 Task: Plan a trip to Pano Aqil, Pakistan from 13th December, 2023 to 17th December, 2023 for 2 adults. Place can be entire room with 2 bedrooms having 2 beds and 1 bathroom. Property type can be guest house. Amenities needed are: wifi.
Action: Mouse moved to (484, 248)
Screenshot: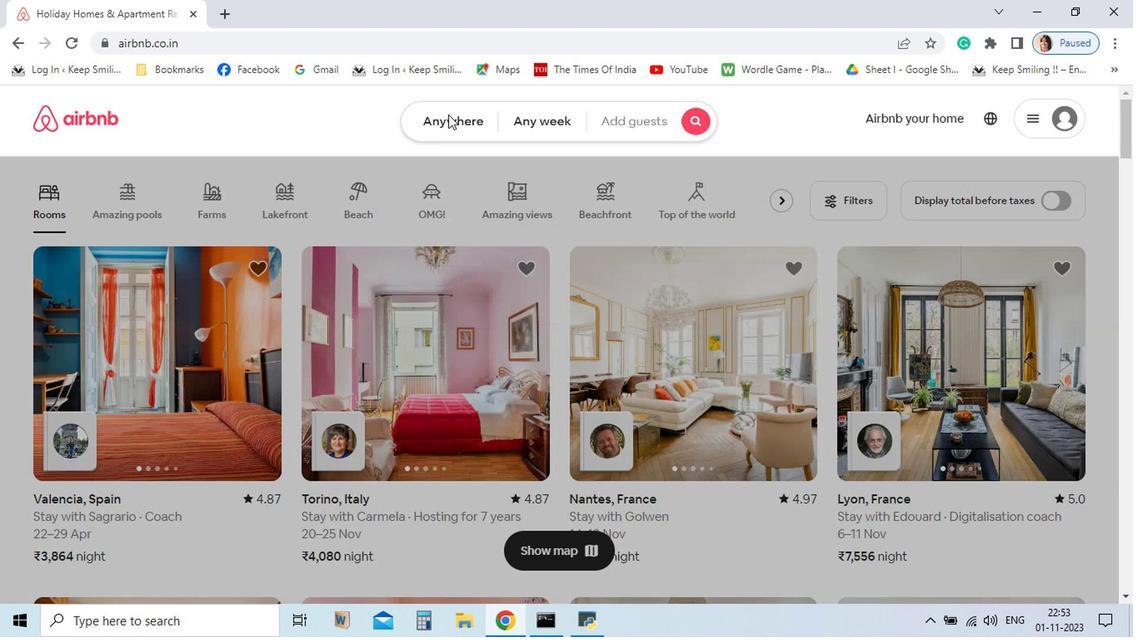 
Action: Mouse pressed left at (484, 248)
Screenshot: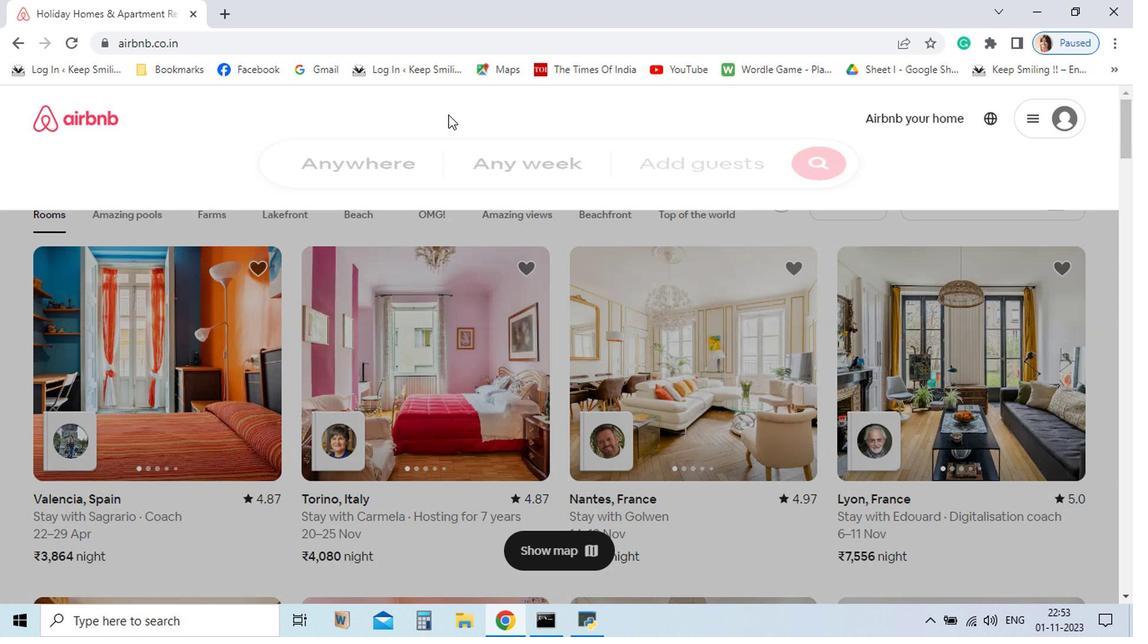 
Action: Mouse moved to (367, 293)
Screenshot: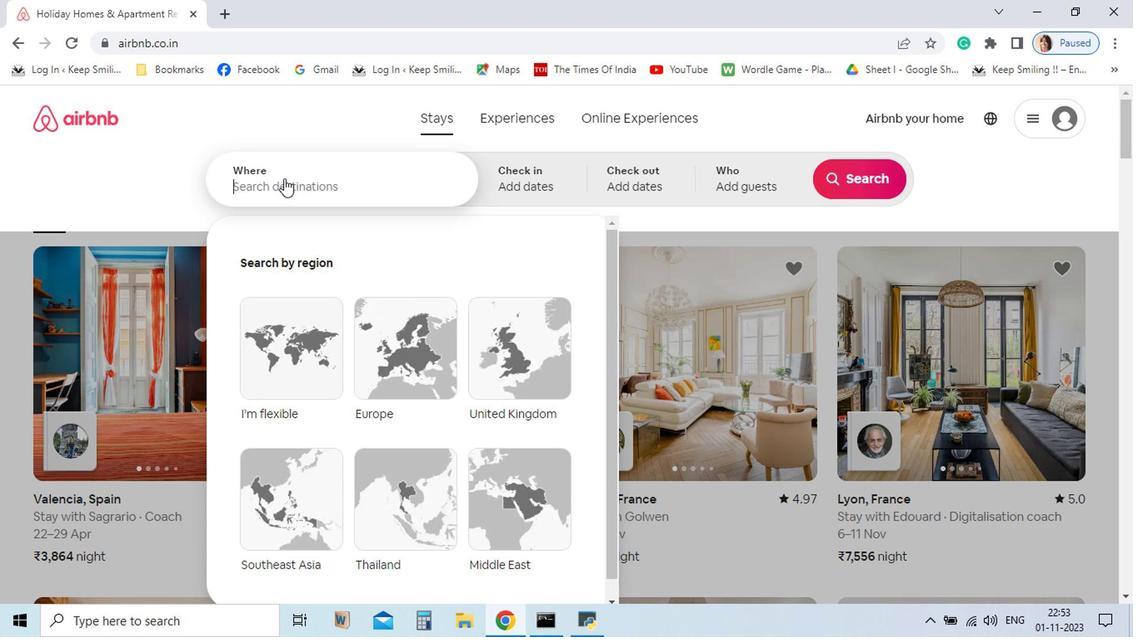 
Action: Mouse pressed left at (367, 293)
Screenshot: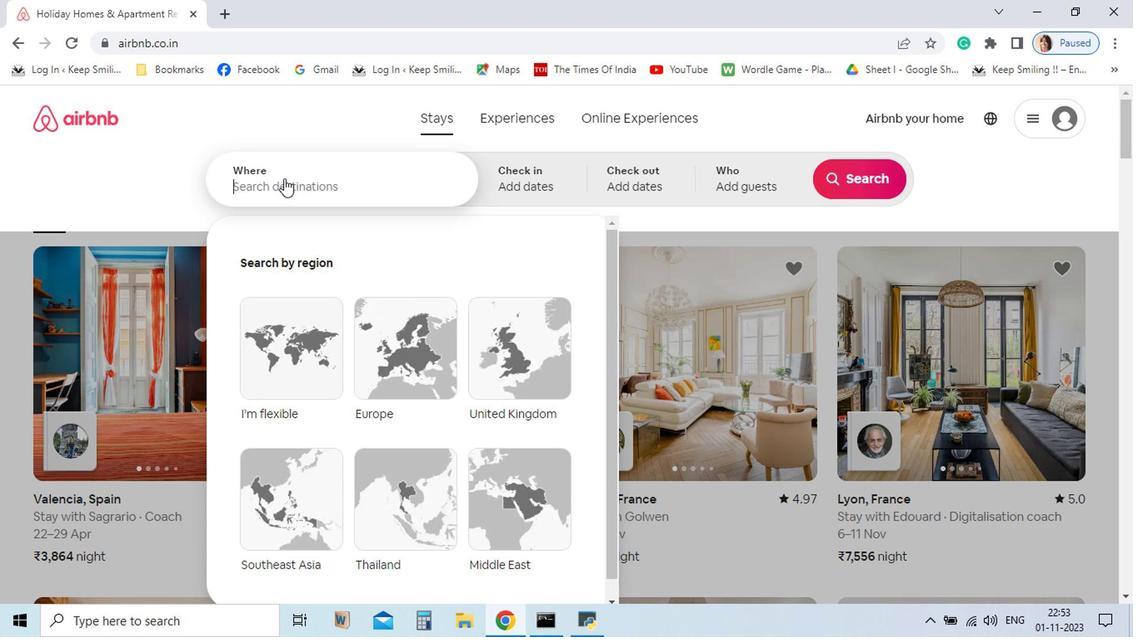 
Action: Mouse moved to (367, 297)
Screenshot: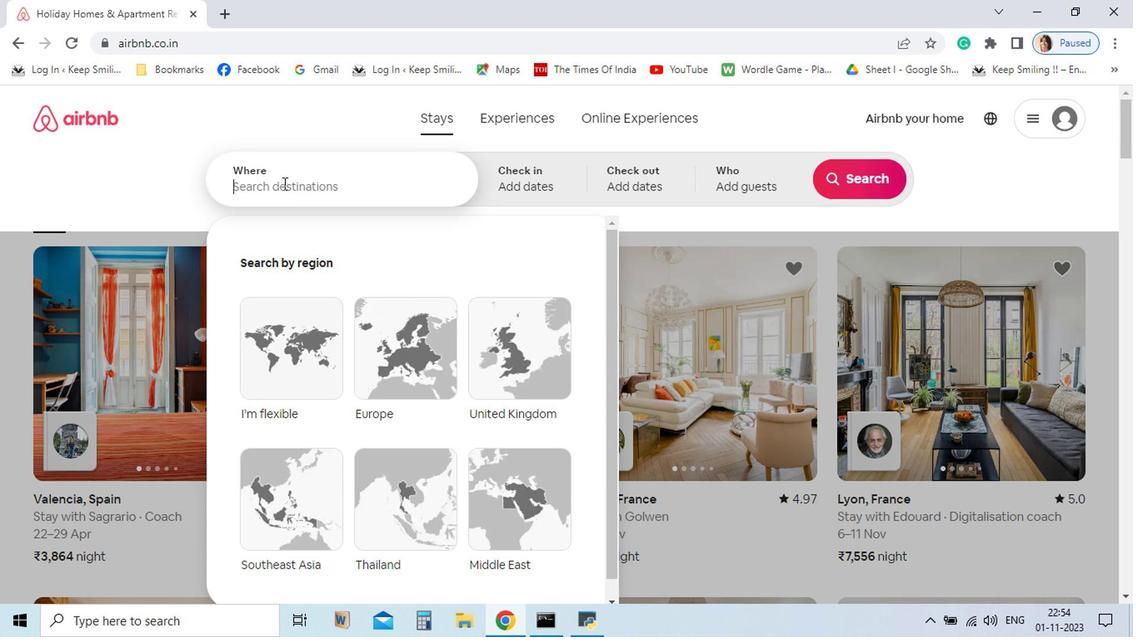 
Action: Key pressed <Key.shift_r>Pano<Key.space><Key.shift>Aqil
Screenshot: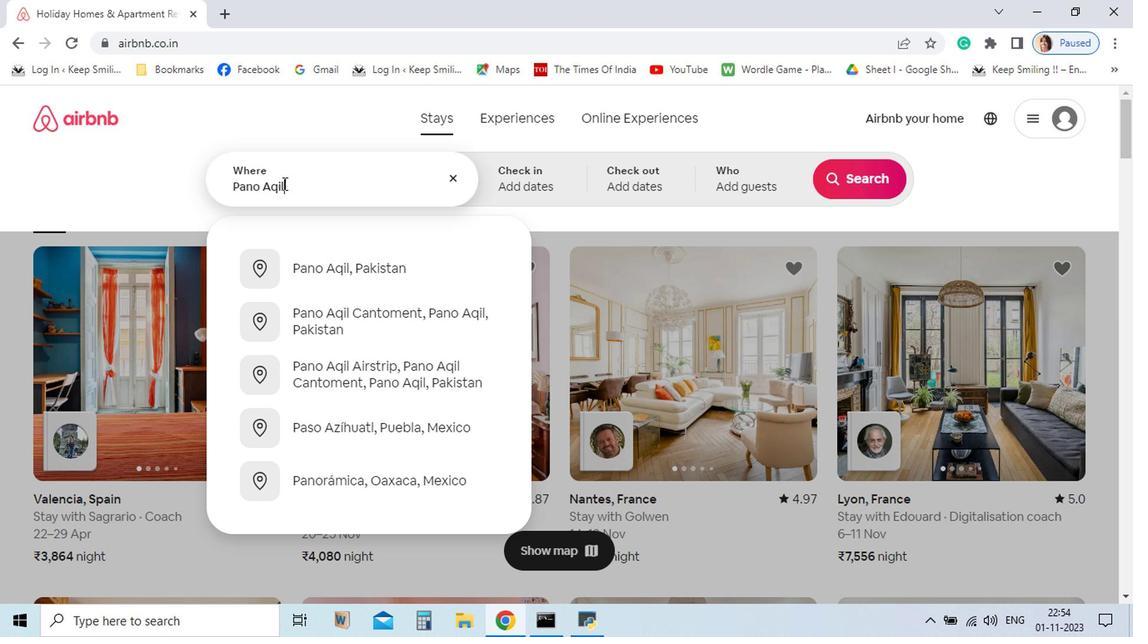 
Action: Mouse moved to (447, 360)
Screenshot: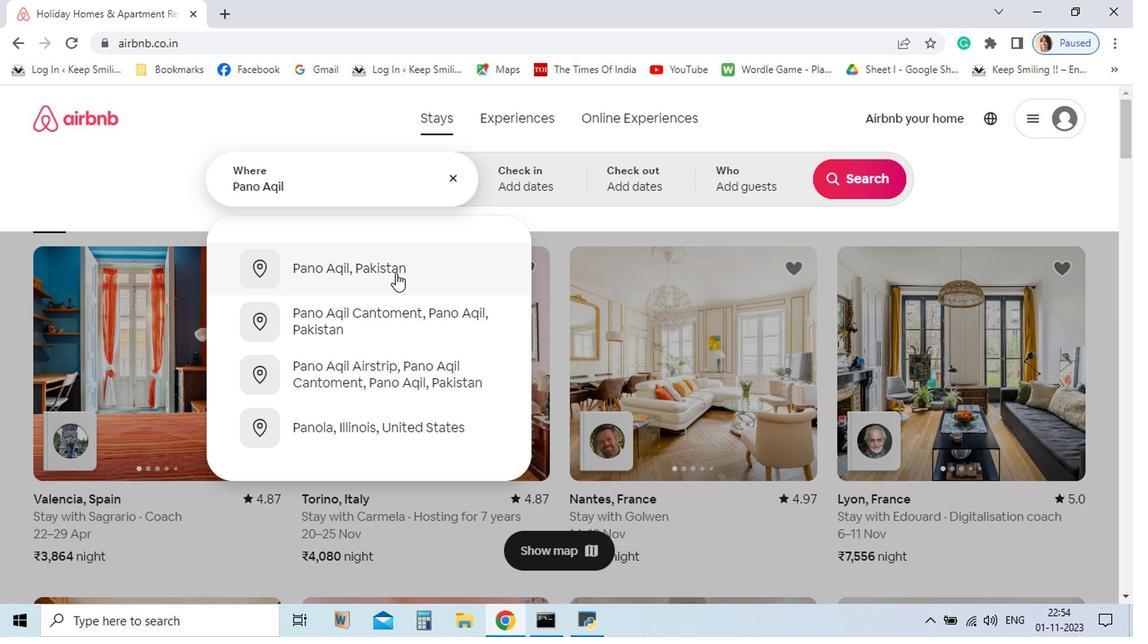 
Action: Mouse pressed left at (447, 360)
Screenshot: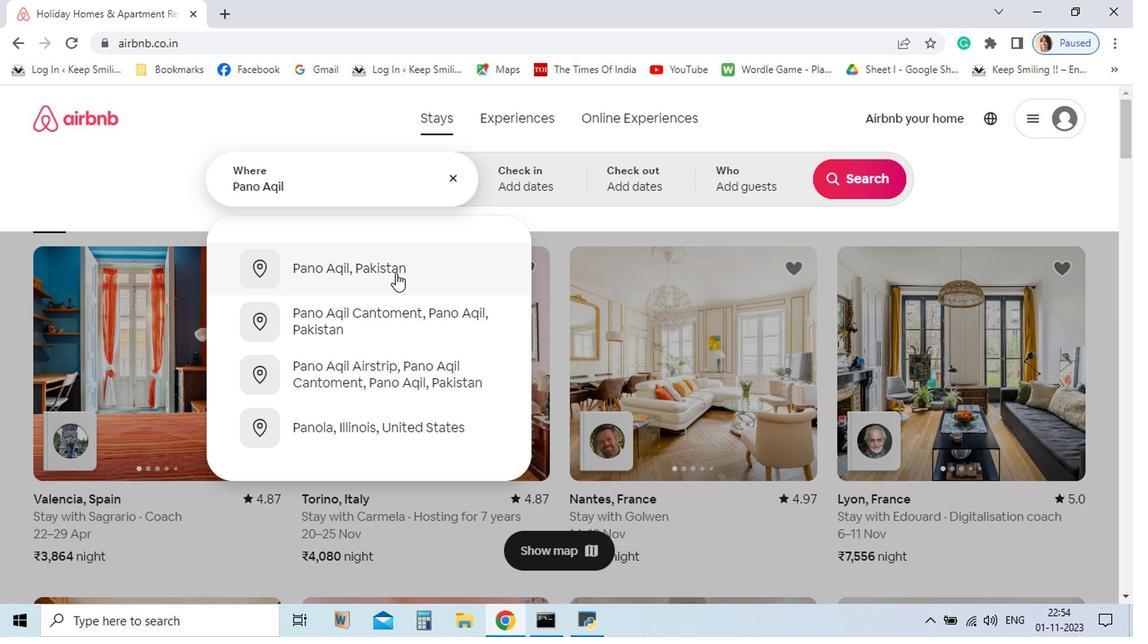 
Action: Mouse moved to (670, 497)
Screenshot: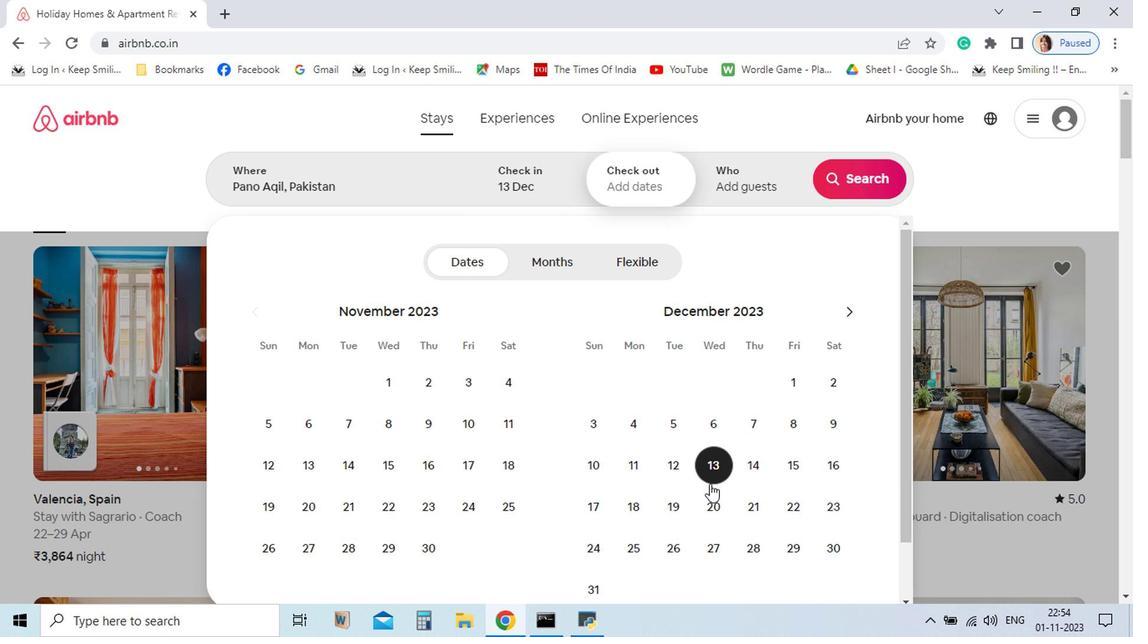 
Action: Mouse pressed left at (670, 497)
Screenshot: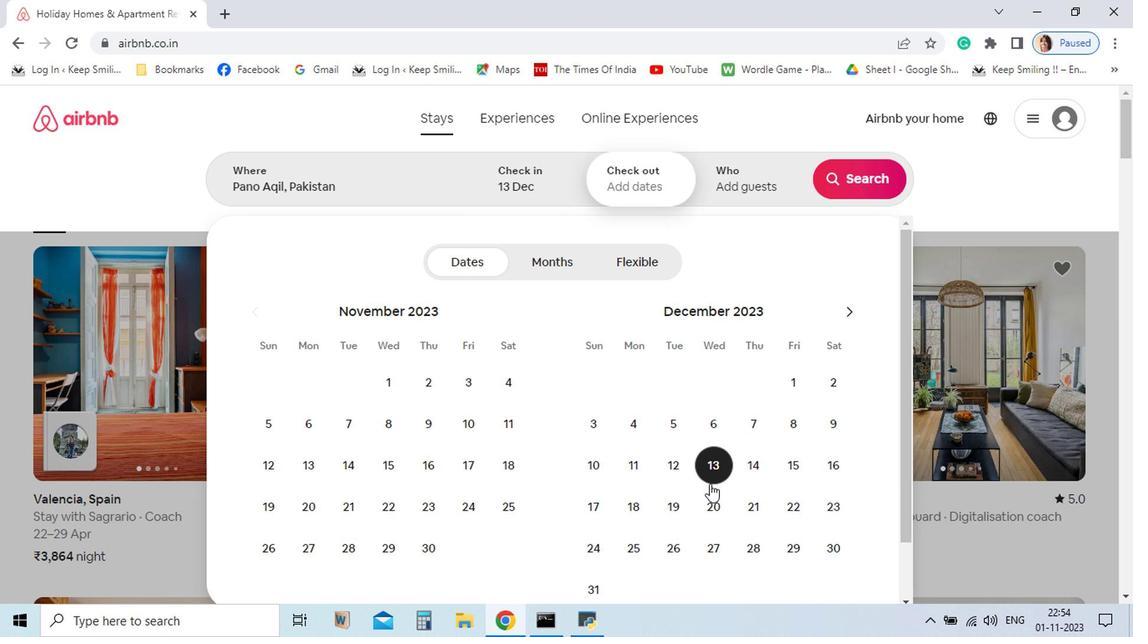 
Action: Mouse moved to (585, 522)
Screenshot: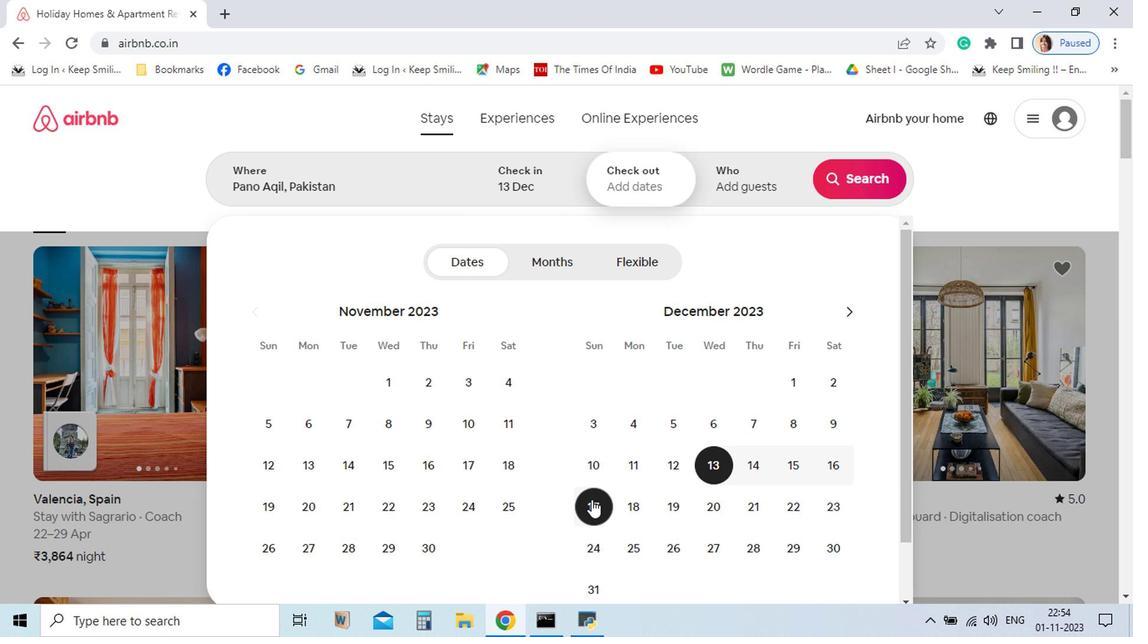 
Action: Mouse pressed left at (585, 522)
Screenshot: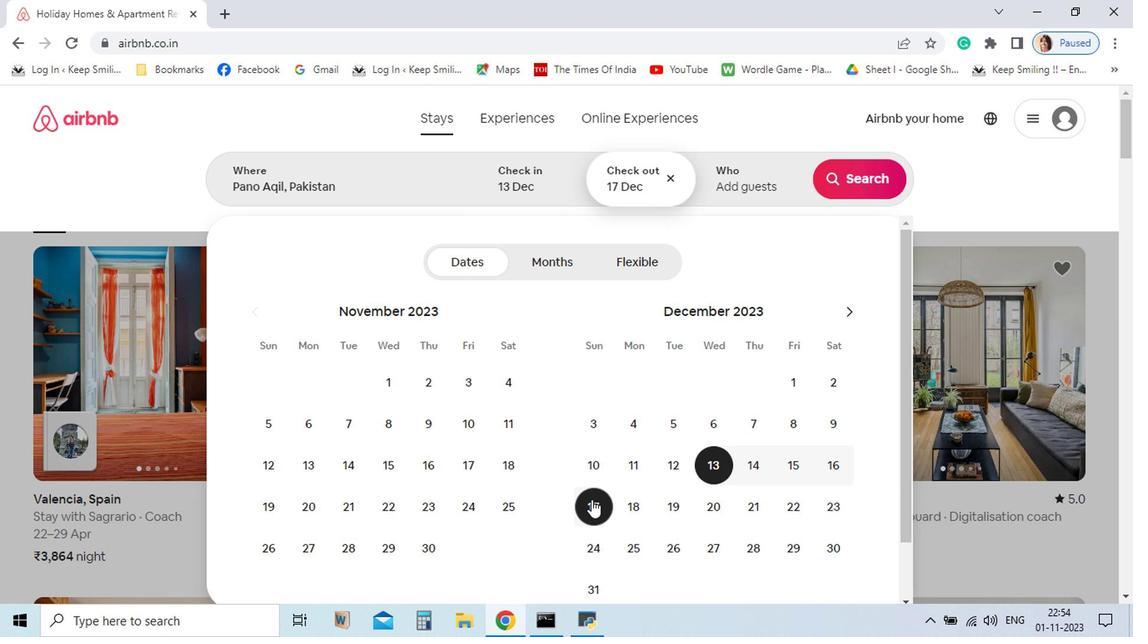 
Action: Mouse moved to (697, 302)
Screenshot: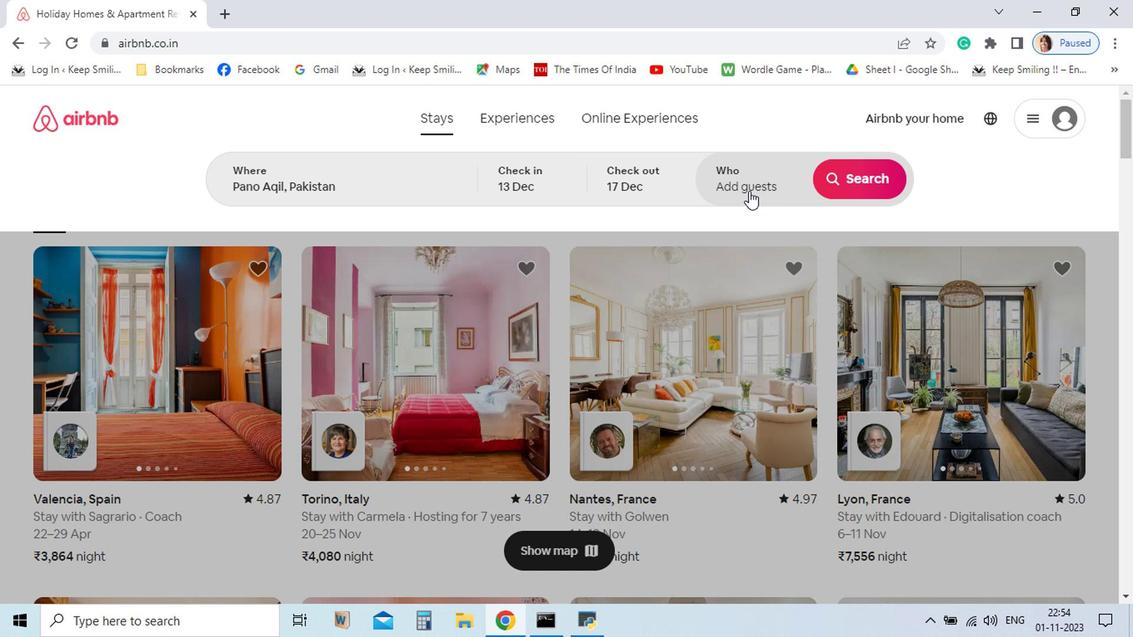 
Action: Mouse pressed left at (697, 302)
Screenshot: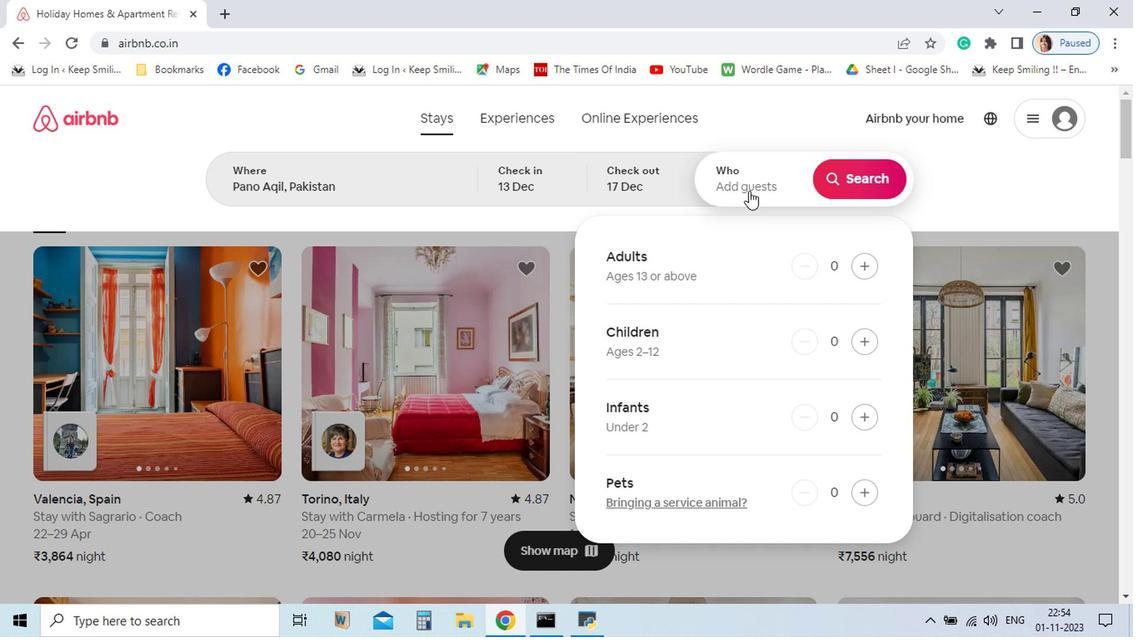 
Action: Mouse moved to (778, 355)
Screenshot: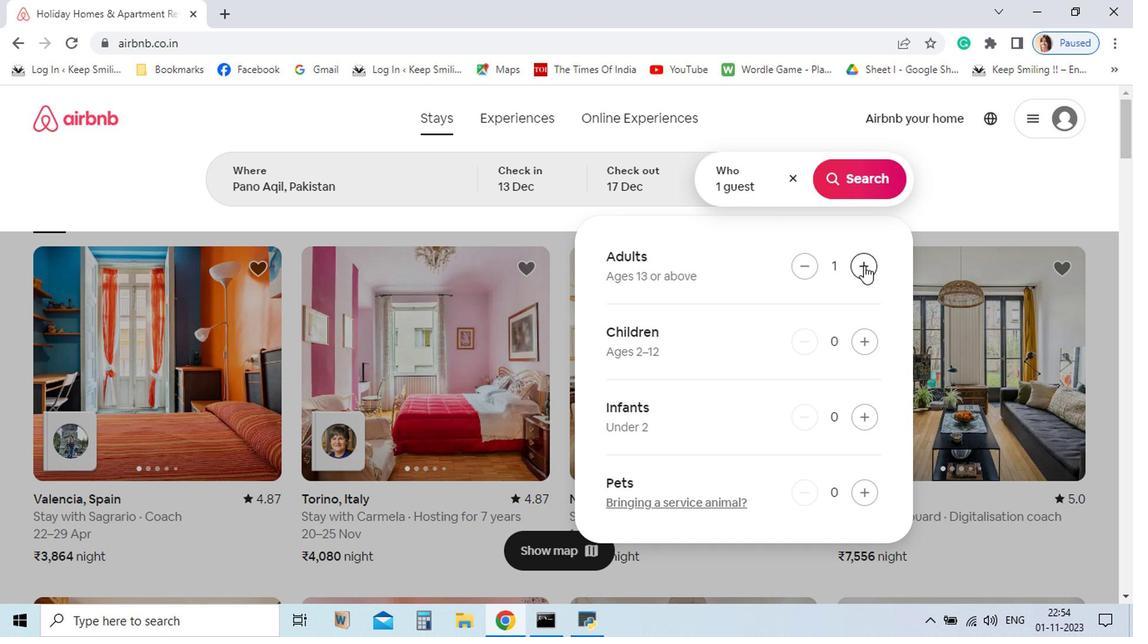 
Action: Mouse pressed left at (778, 355)
Screenshot: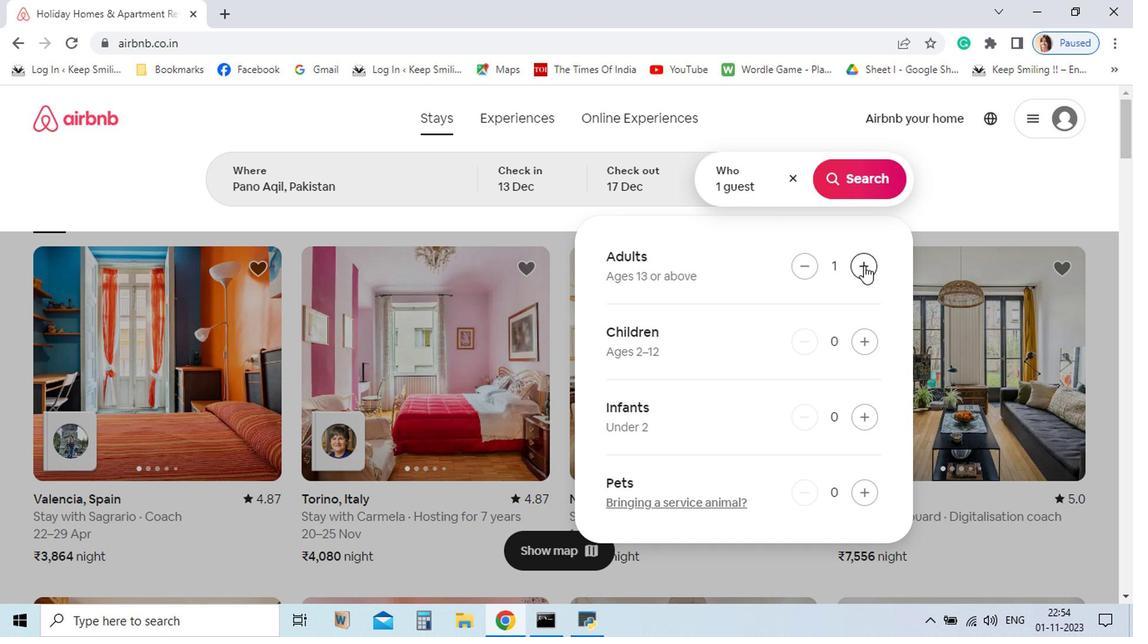 
Action: Mouse pressed left at (778, 355)
Screenshot: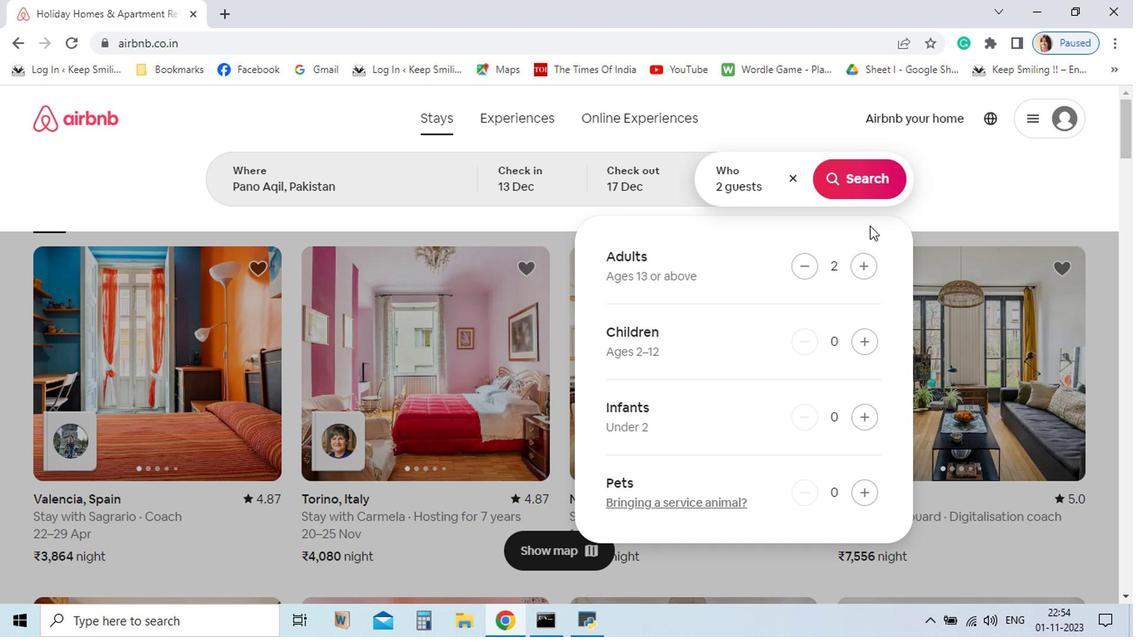 
Action: Mouse moved to (777, 292)
Screenshot: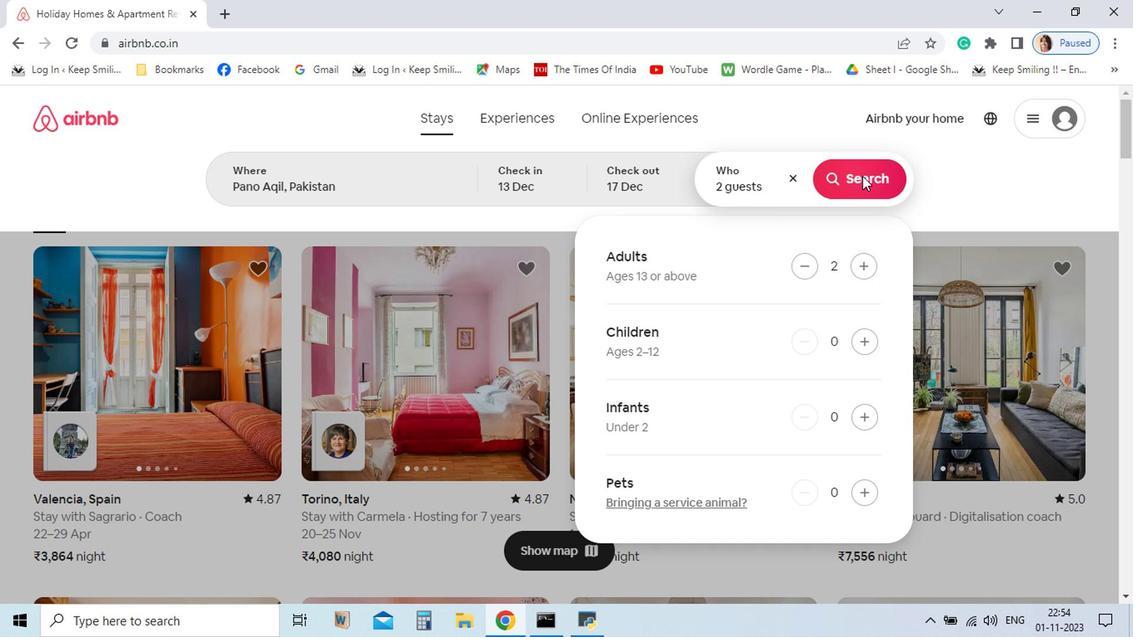 
Action: Mouse pressed left at (777, 292)
Screenshot: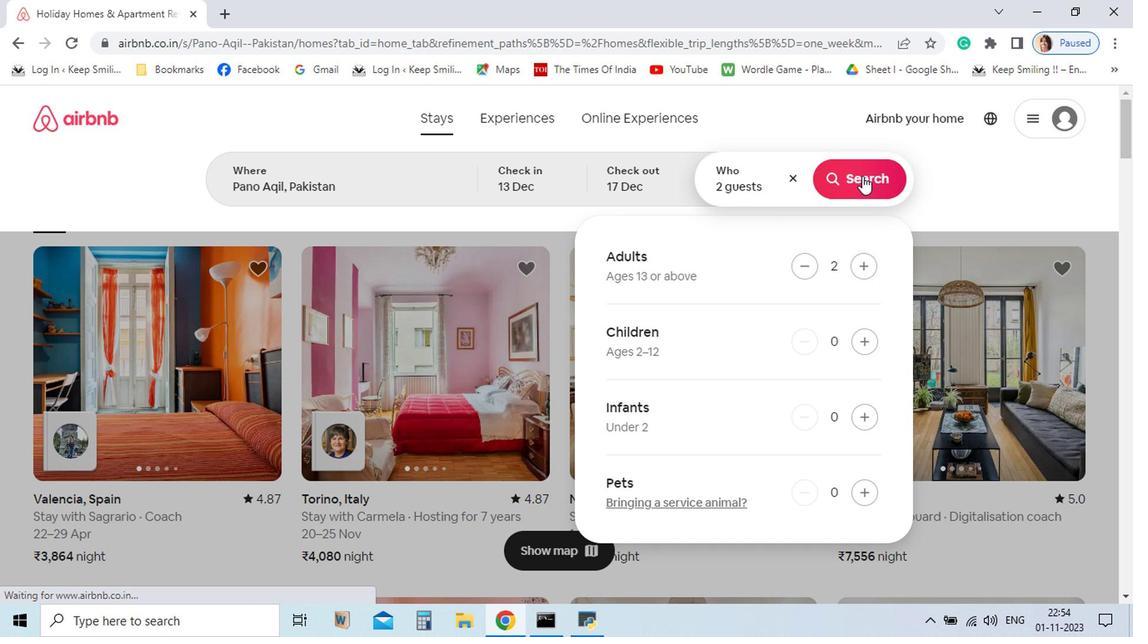 
Action: Mouse moved to (777, 291)
Screenshot: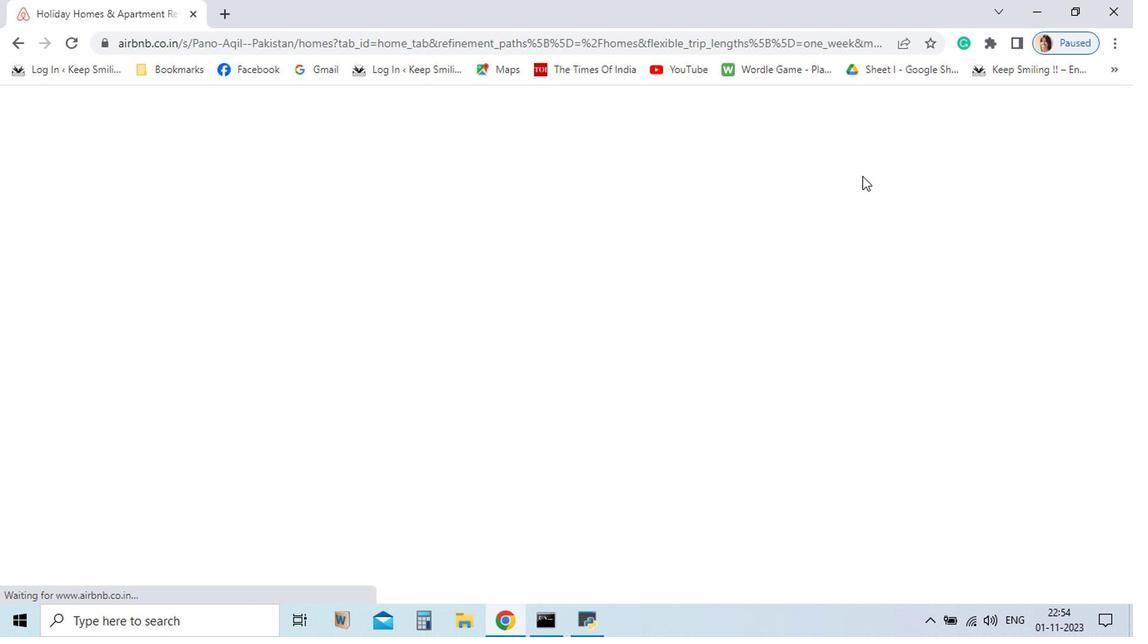 
Action: Mouse pressed left at (777, 291)
Screenshot: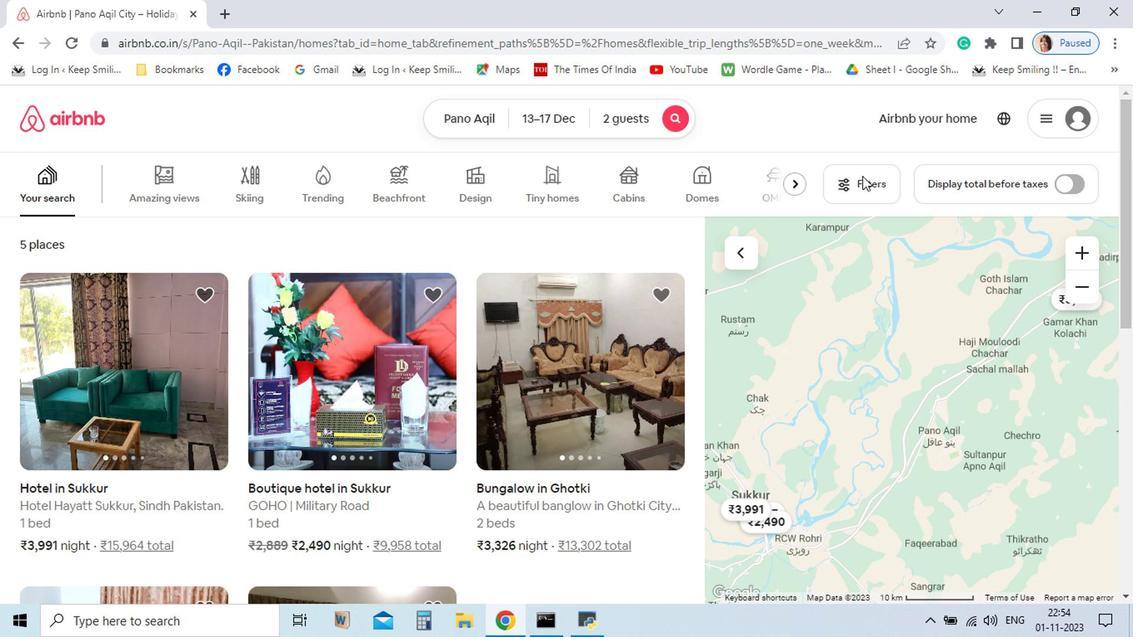 
Action: Mouse moved to (791, 313)
Screenshot: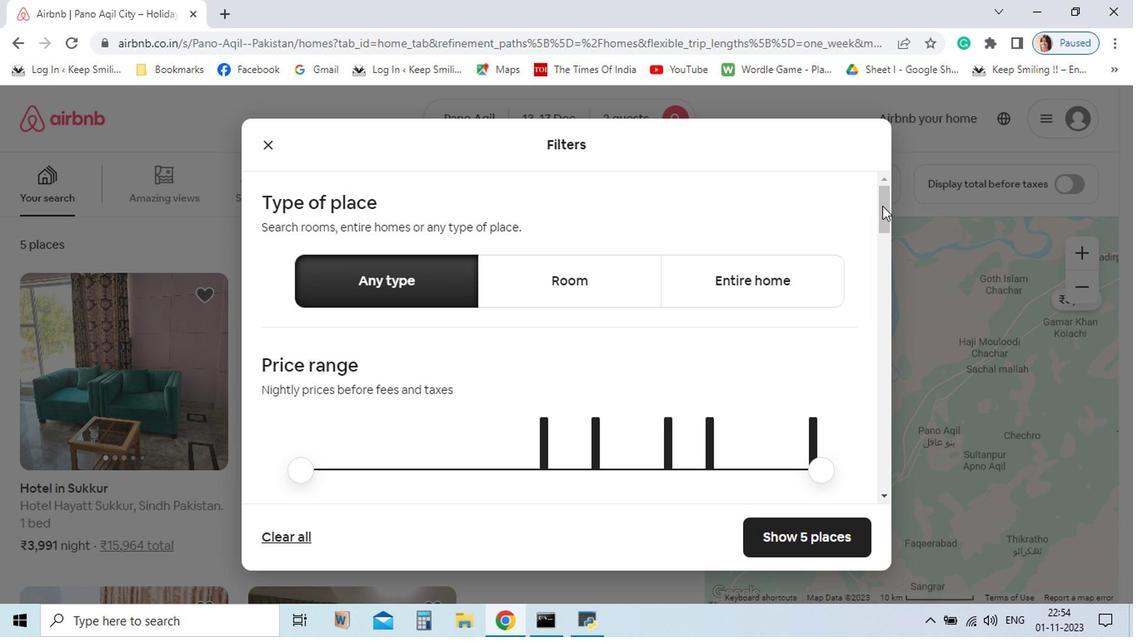 
Action: Mouse pressed left at (791, 313)
Screenshot: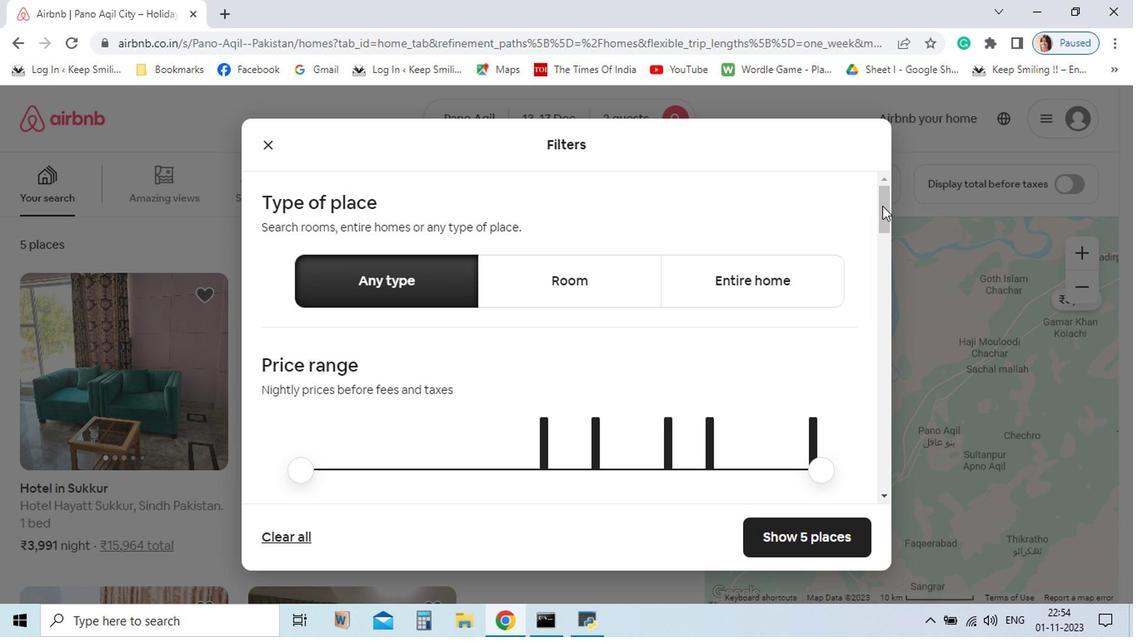 
Action: Mouse moved to (465, 419)
Screenshot: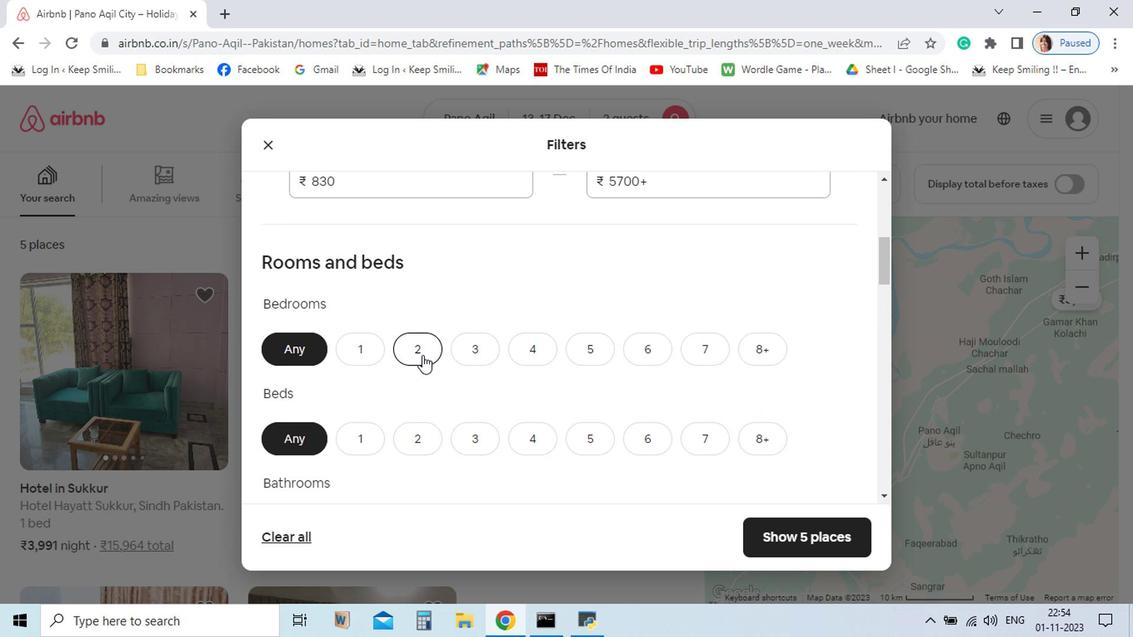 
Action: Mouse pressed left at (465, 419)
Screenshot: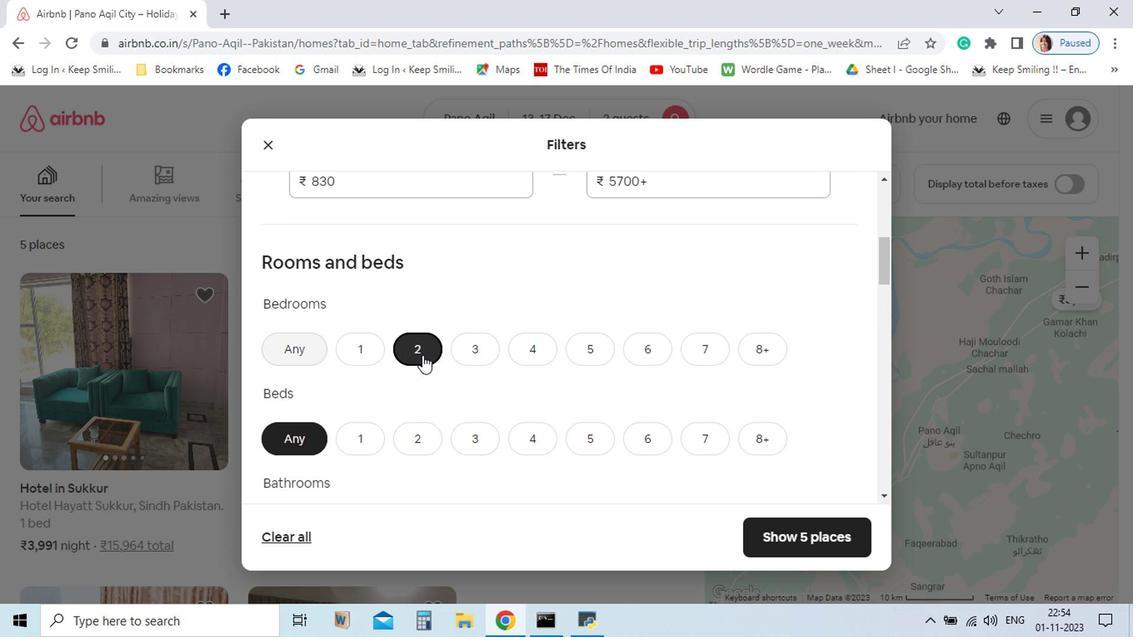 
Action: Mouse moved to (466, 477)
Screenshot: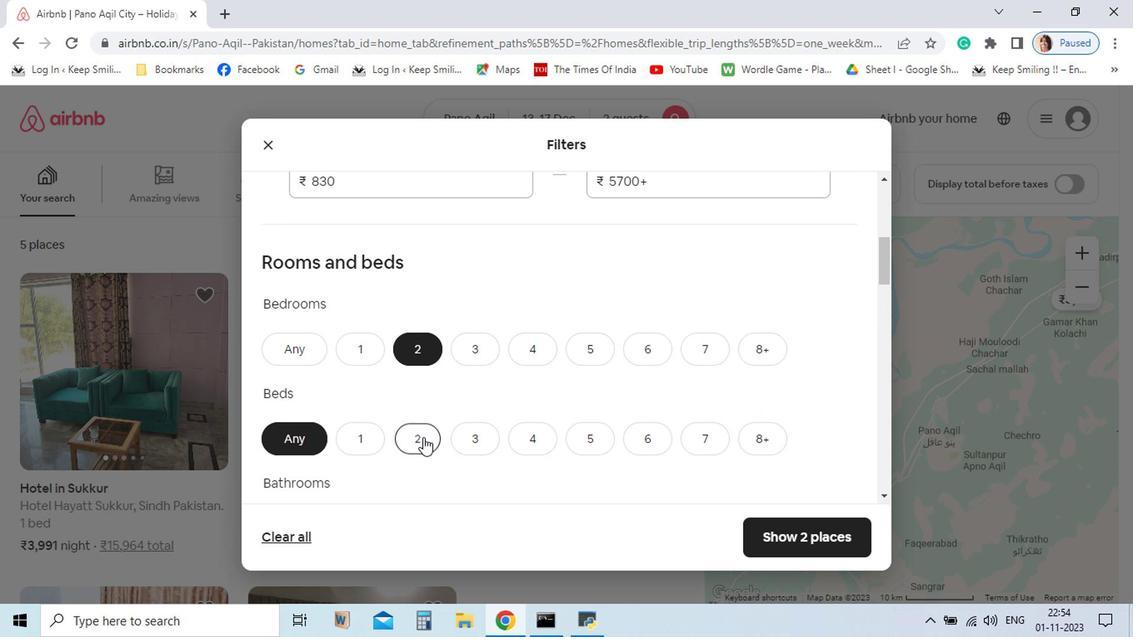 
Action: Mouse pressed left at (466, 477)
Screenshot: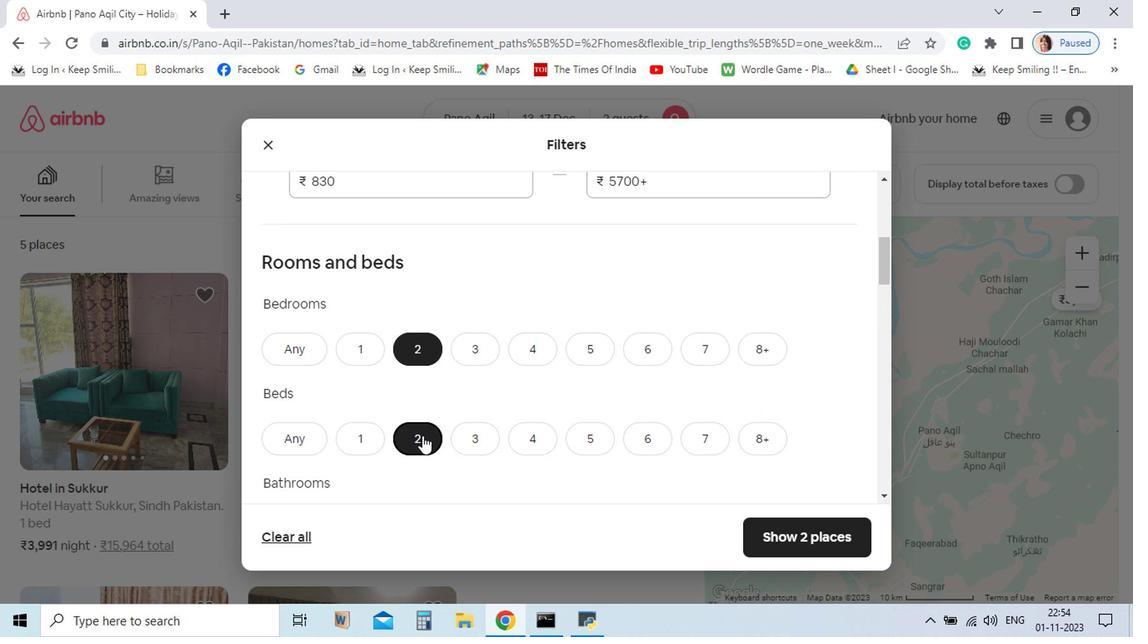 
Action: Mouse moved to (466, 475)
Screenshot: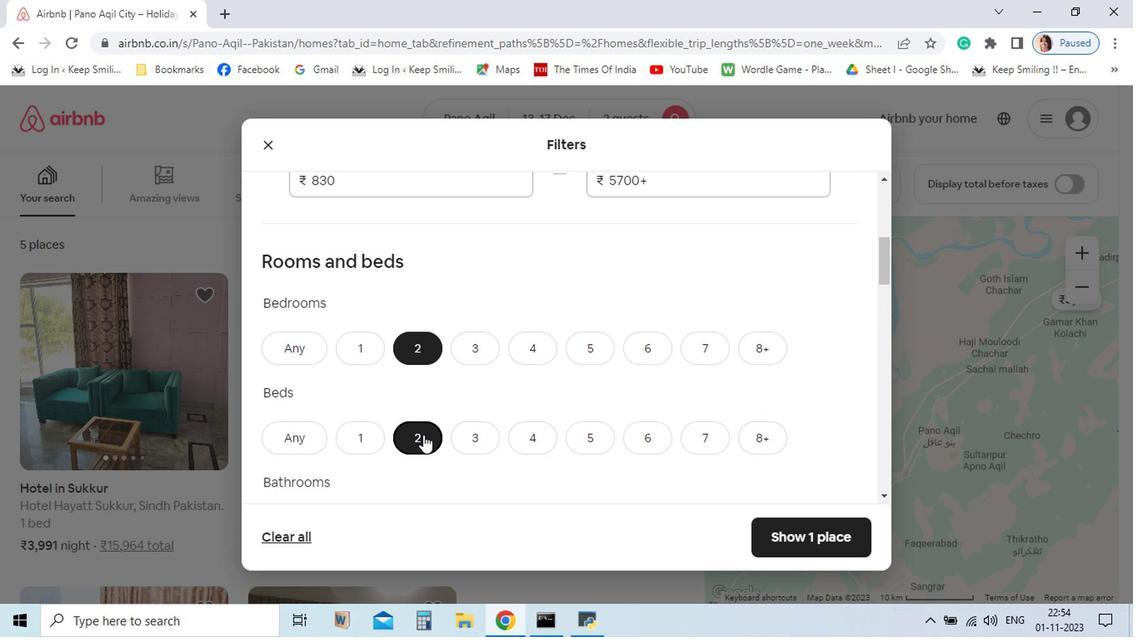 
Action: Mouse scrolled (466, 475) with delta (0, 0)
Screenshot: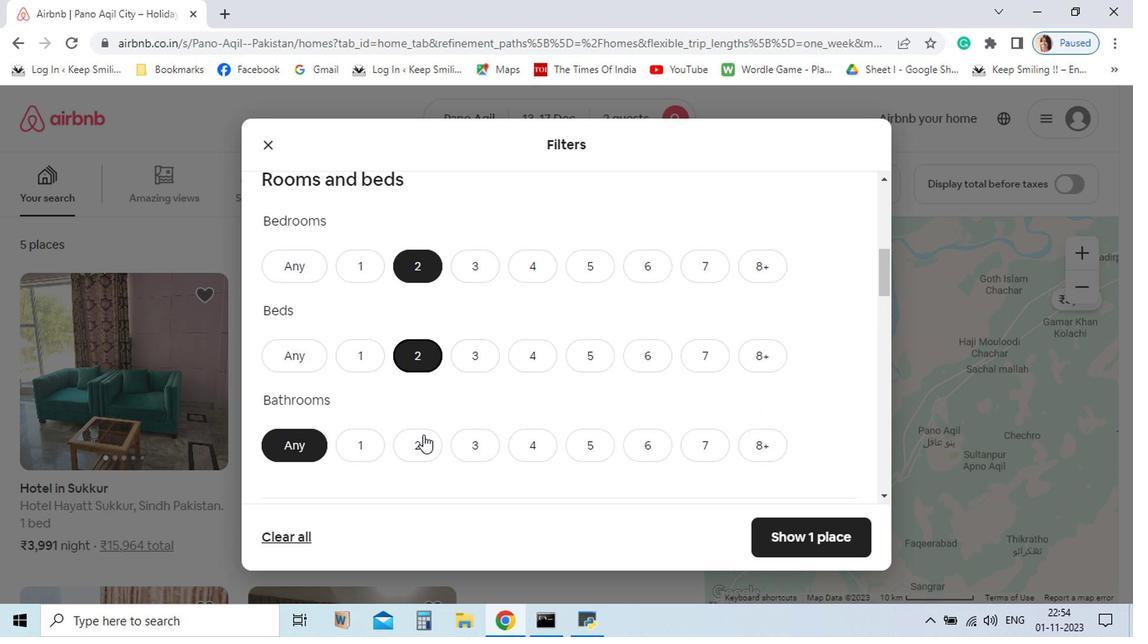 
Action: Mouse pressed left at (466, 475)
Screenshot: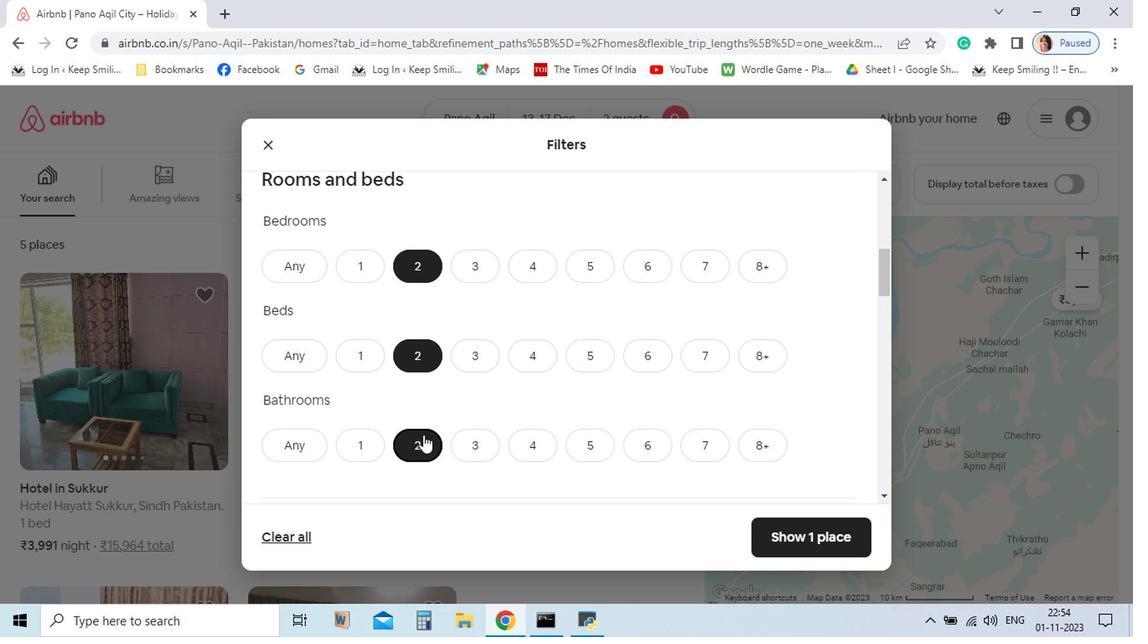 
Action: Mouse moved to (467, 475)
Screenshot: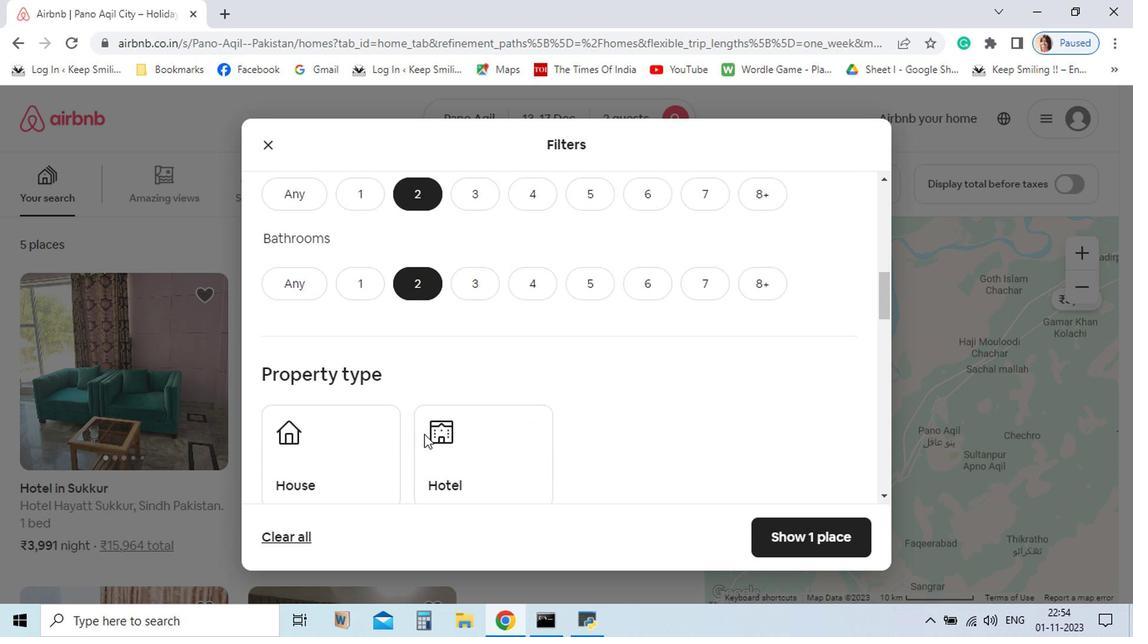 
Action: Mouse scrolled (467, 475) with delta (0, 0)
Screenshot: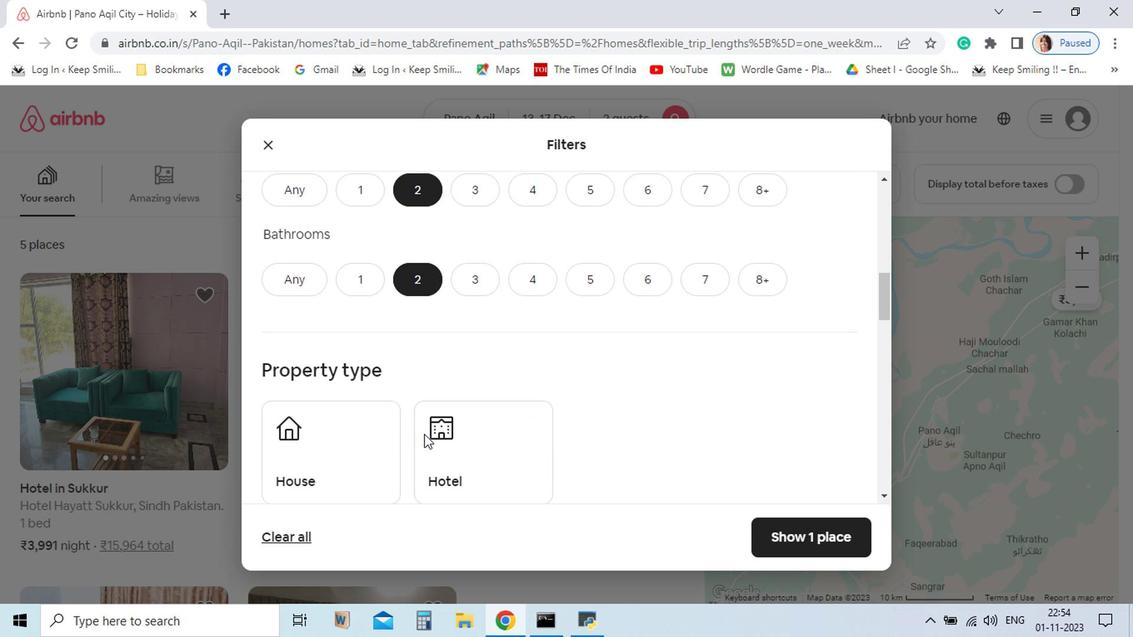
Action: Mouse scrolled (467, 475) with delta (0, 0)
Screenshot: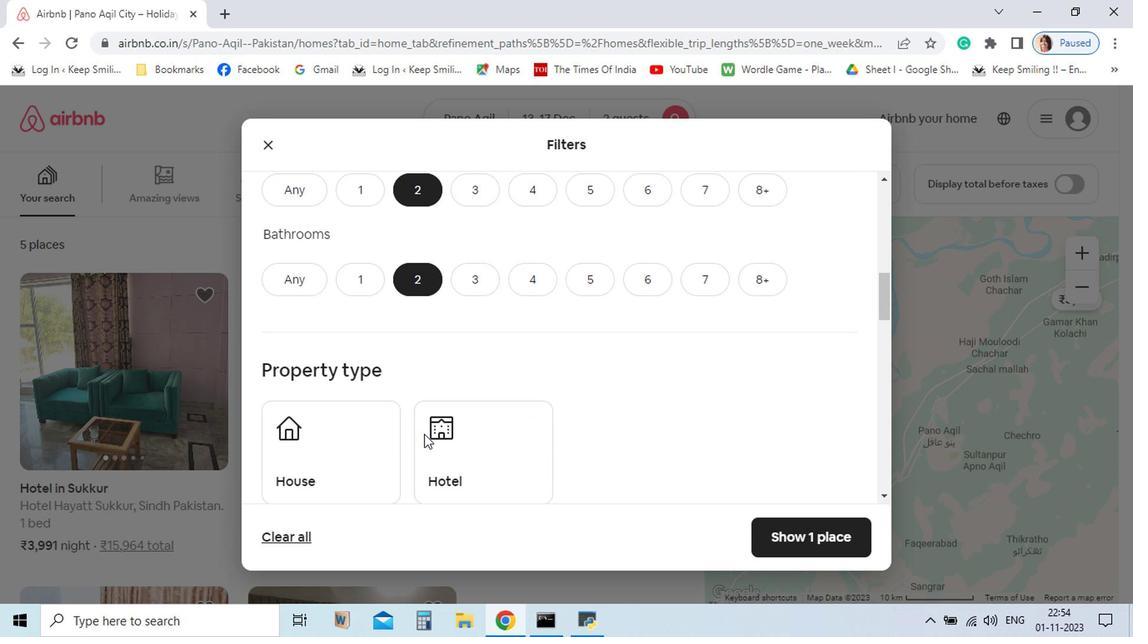 
Action: Mouse moved to (584, 479)
Screenshot: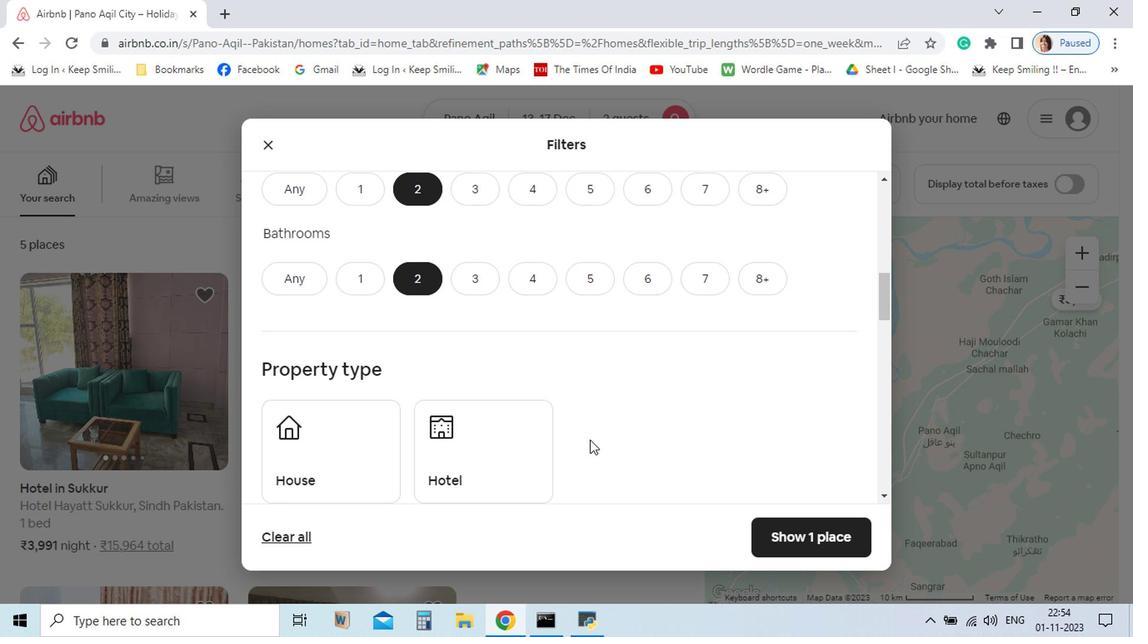
Action: Mouse scrolled (584, 478) with delta (0, 0)
Screenshot: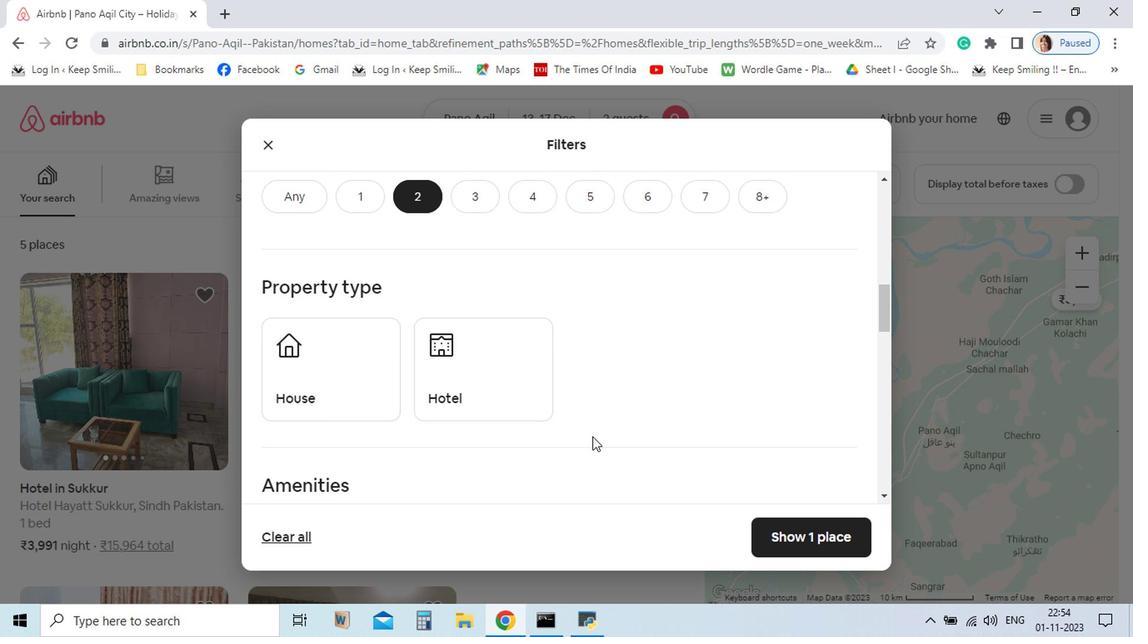 
Action: Mouse moved to (587, 476)
Screenshot: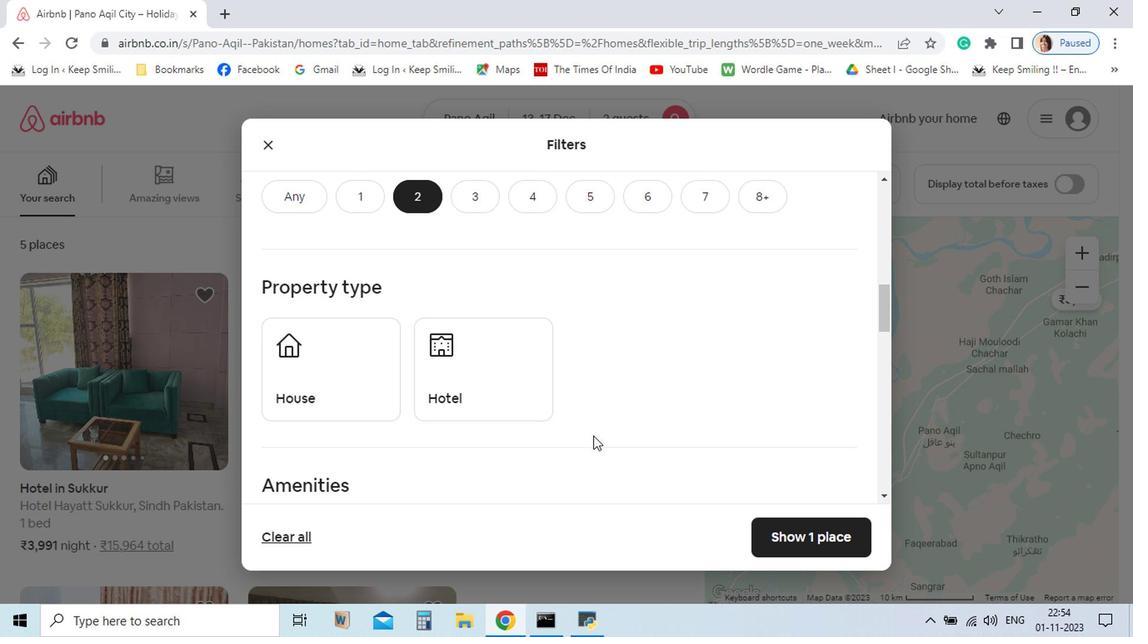 
Action: Mouse scrolled (587, 475) with delta (0, 0)
Screenshot: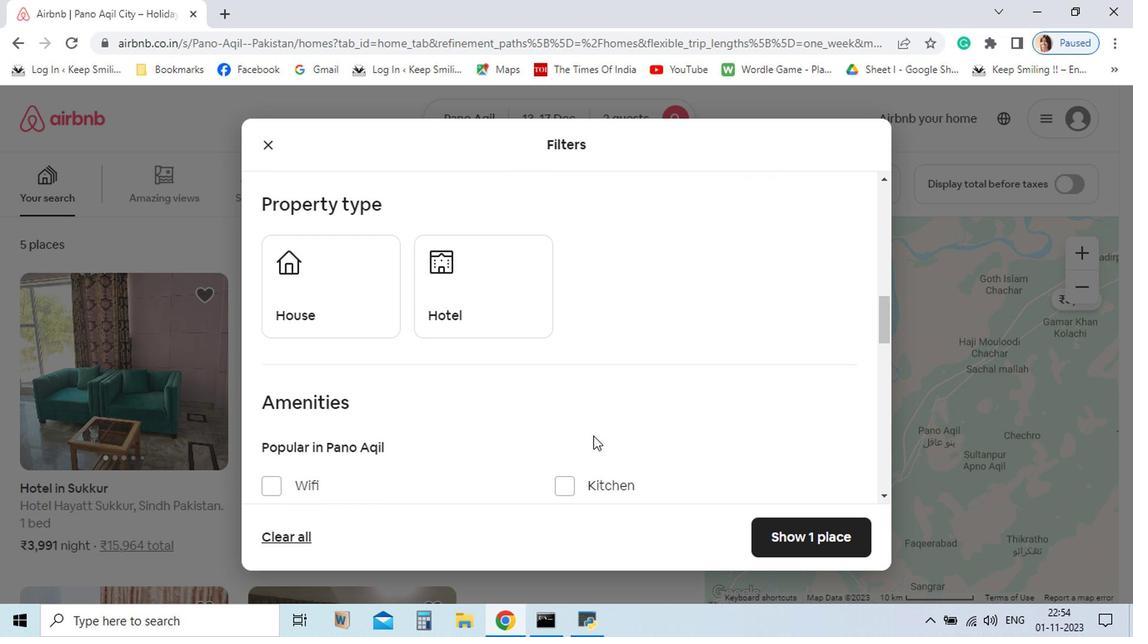 
Action: Mouse moved to (357, 509)
Screenshot: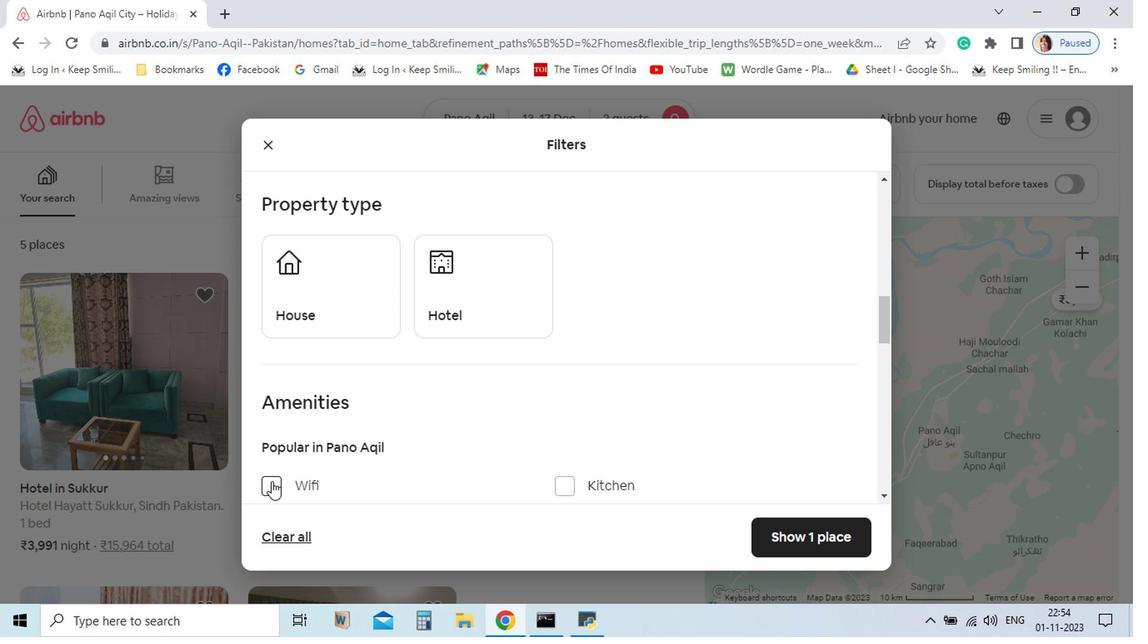 
Action: Mouse pressed left at (357, 509)
Screenshot: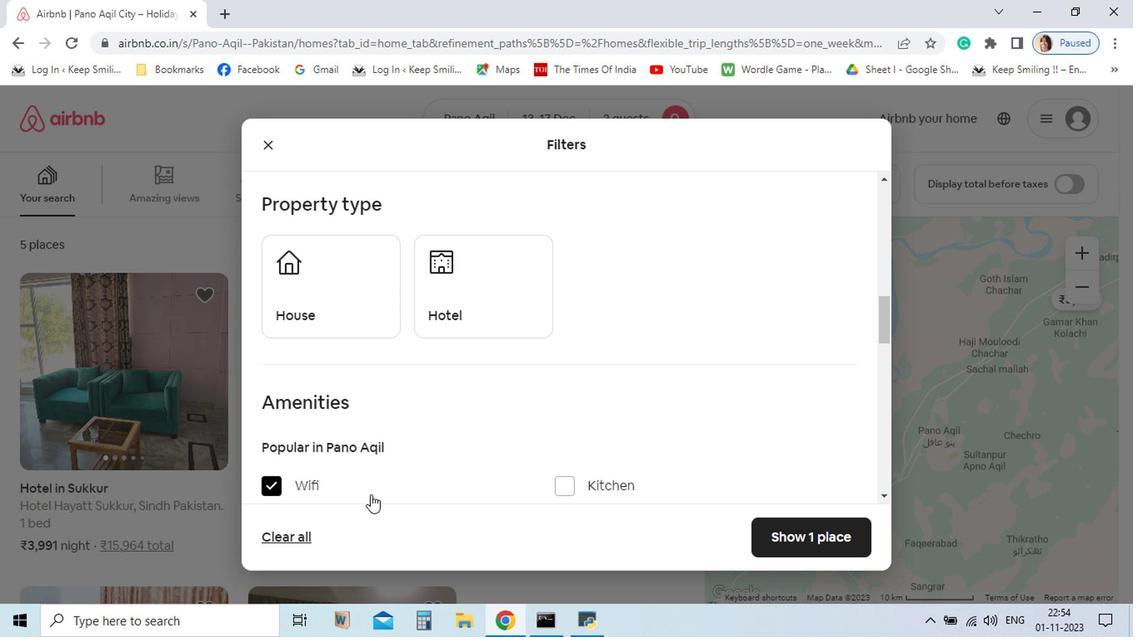 
Action: Mouse moved to (581, 435)
Screenshot: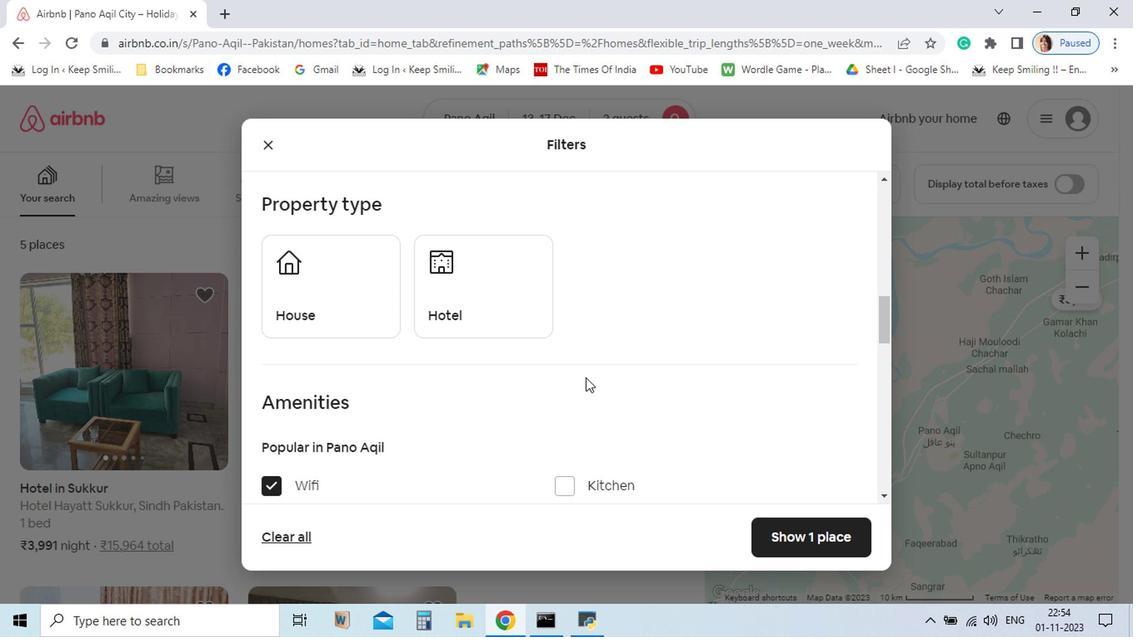 
Action: Mouse scrolled (581, 434) with delta (0, 0)
Screenshot: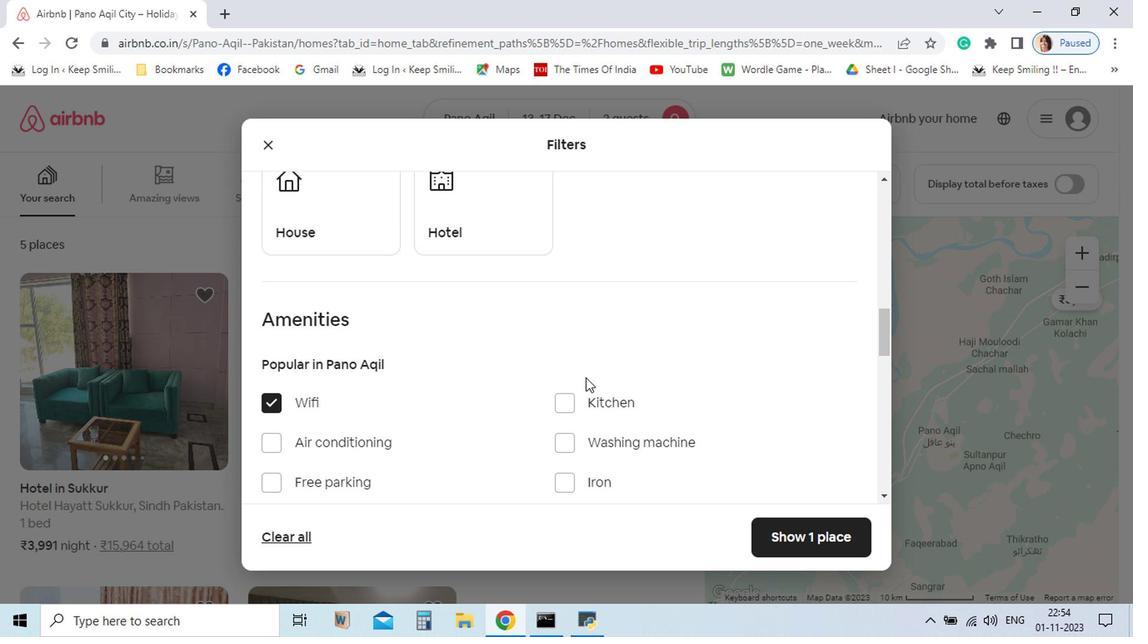 
Action: Mouse scrolled (581, 435) with delta (0, 0)
Screenshot: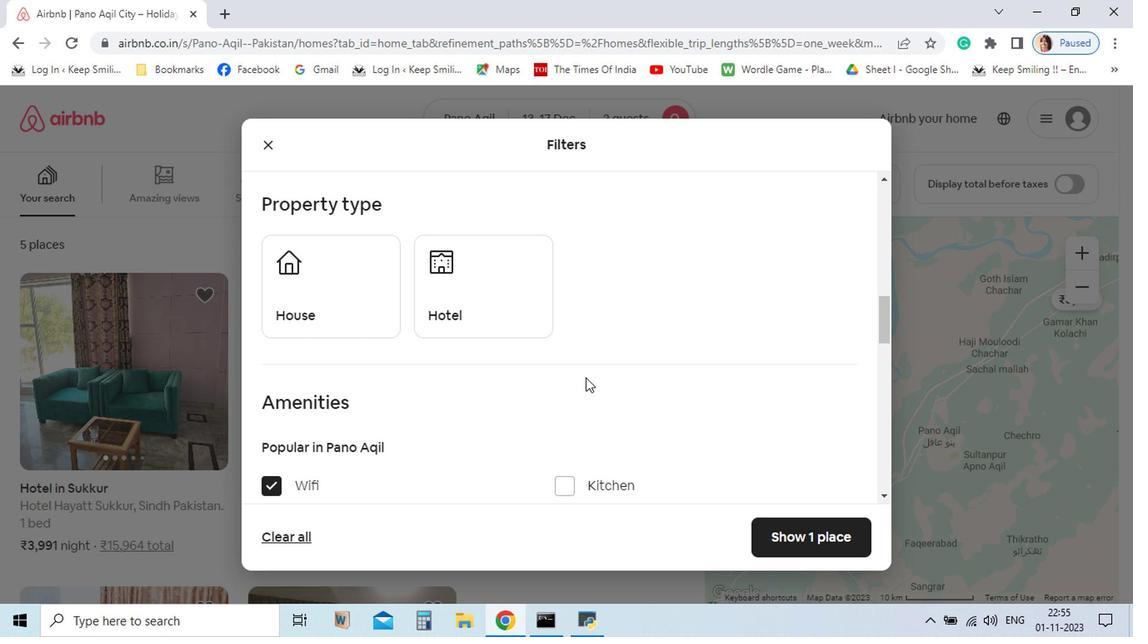 
Action: Mouse moved to (584, 262)
Screenshot: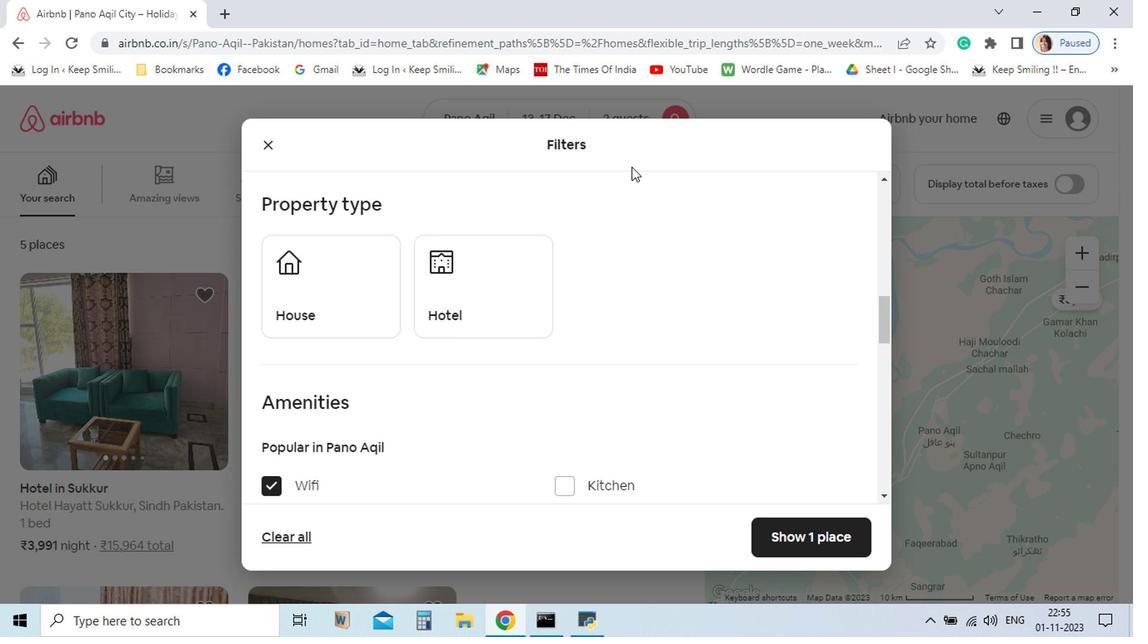 
Action: Mouse pressed left at (584, 262)
Screenshot: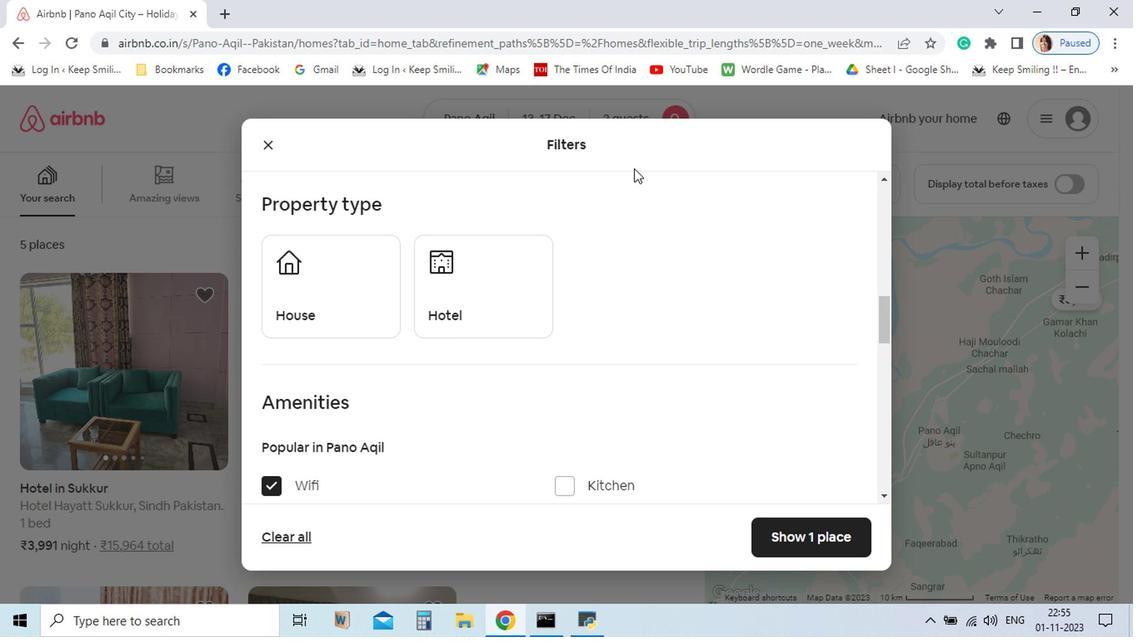 
Action: Mouse moved to (621, 385)
Screenshot: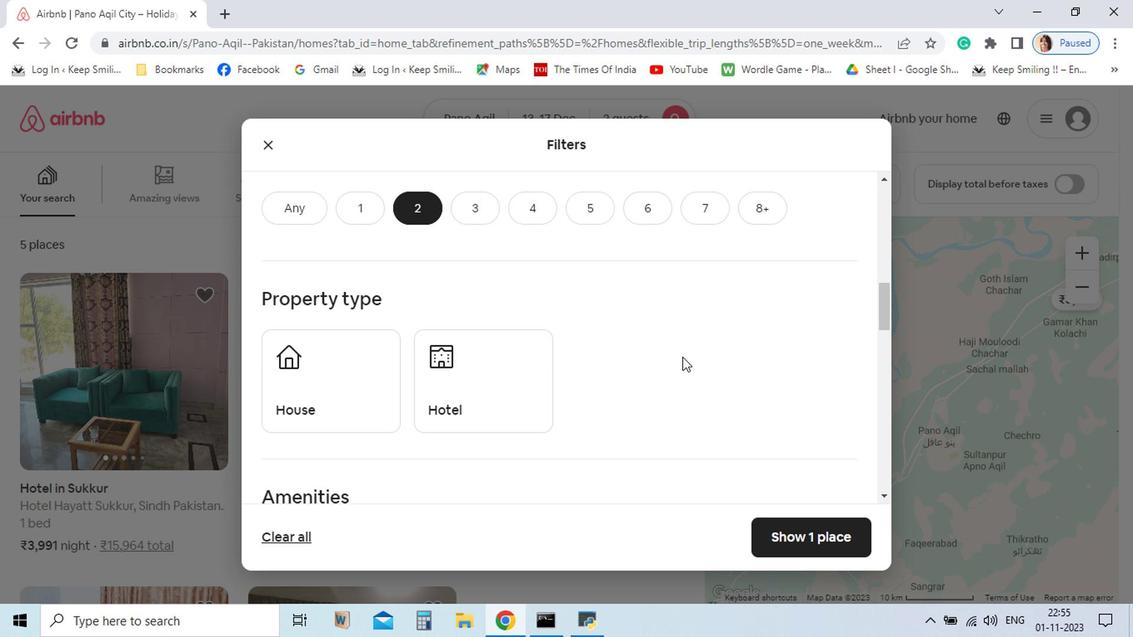 
Action: Mouse pressed left at (621, 385)
Screenshot: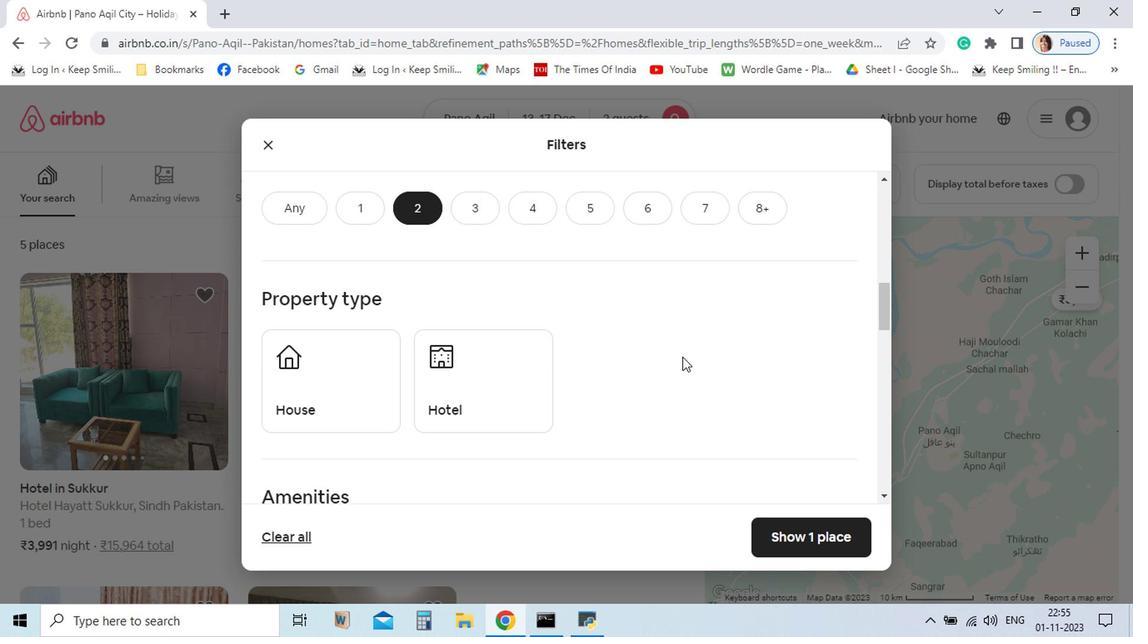 
Action: Mouse moved to (682, 268)
Screenshot: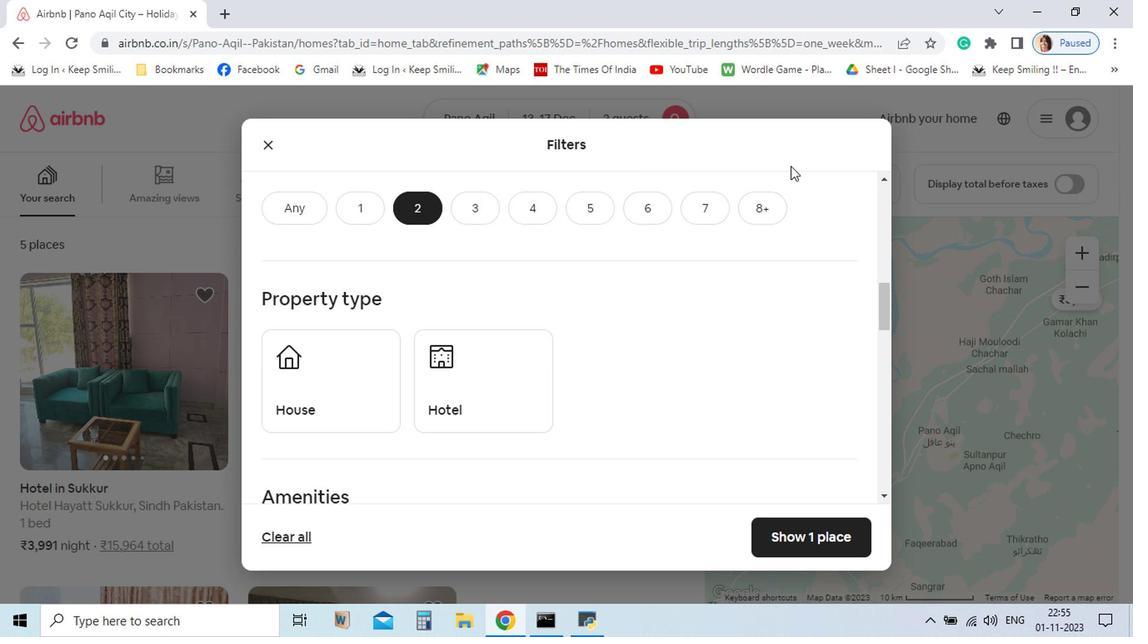 
Action: Mouse pressed left at (682, 268)
Screenshot: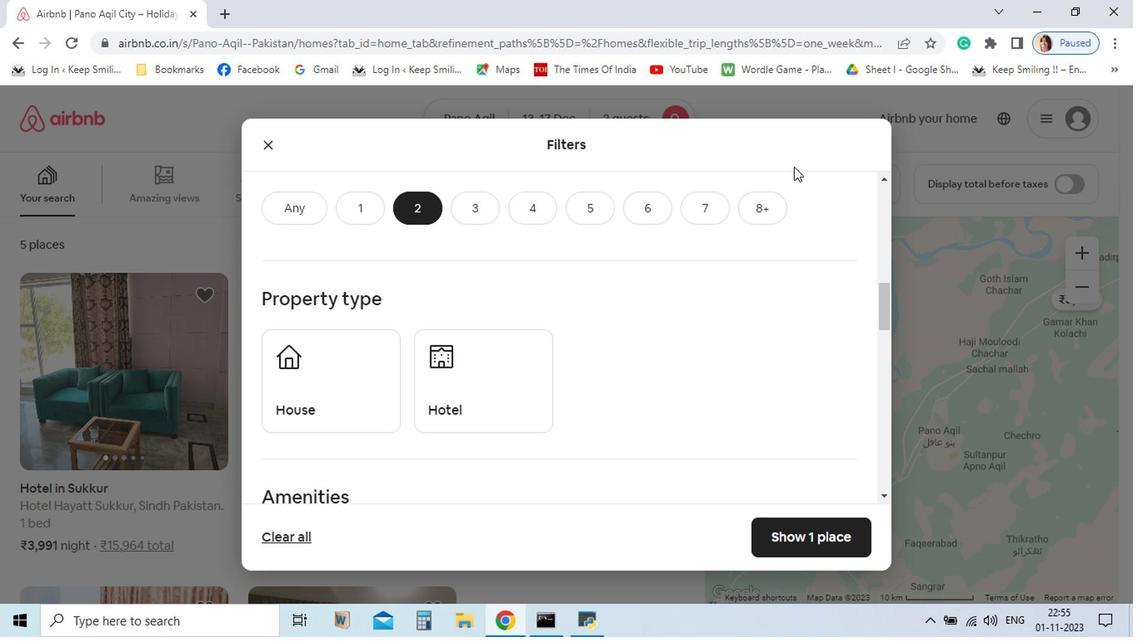 
Action: Mouse moved to (746, 552)
Screenshot: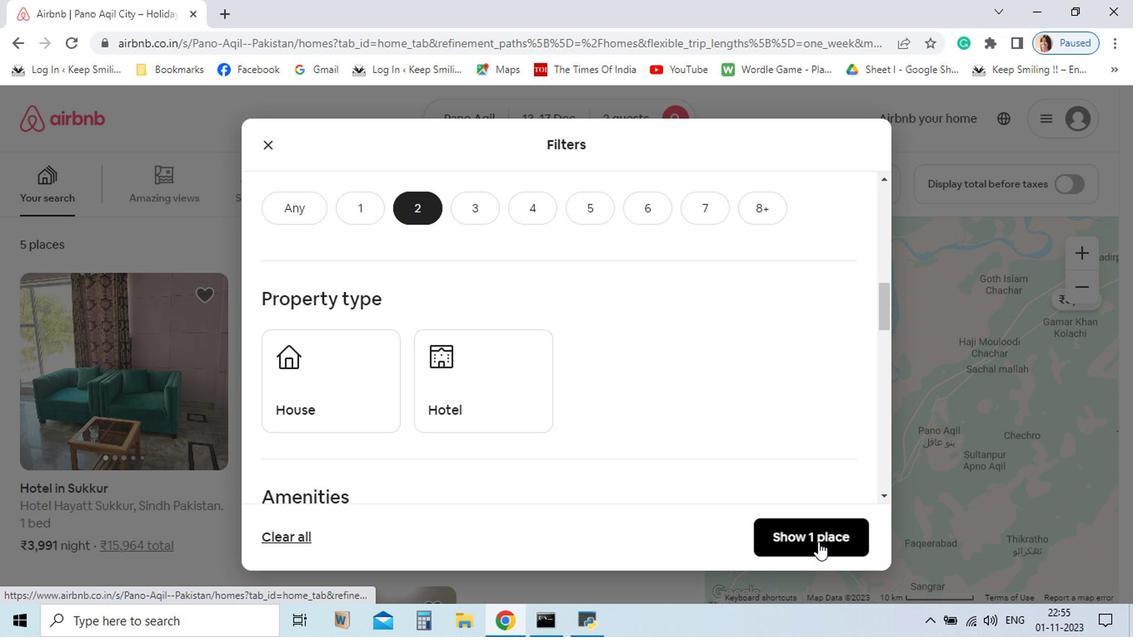 
Action: Mouse pressed left at (746, 552)
Screenshot: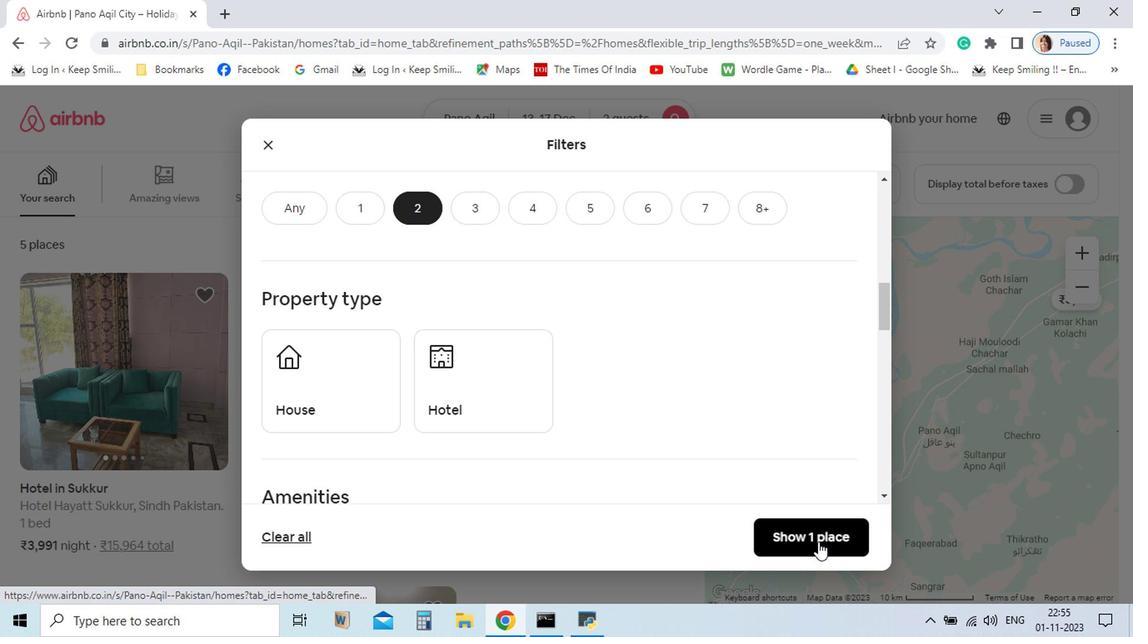 
Action: Mouse moved to (224, 513)
Screenshot: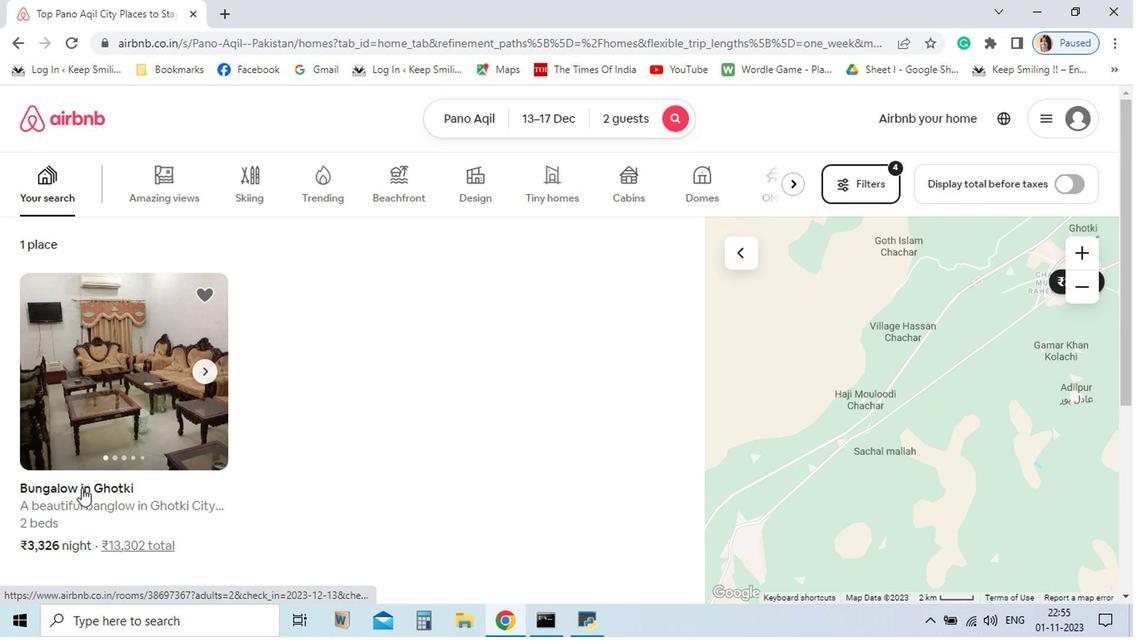 
Action: Mouse pressed left at (224, 513)
Screenshot: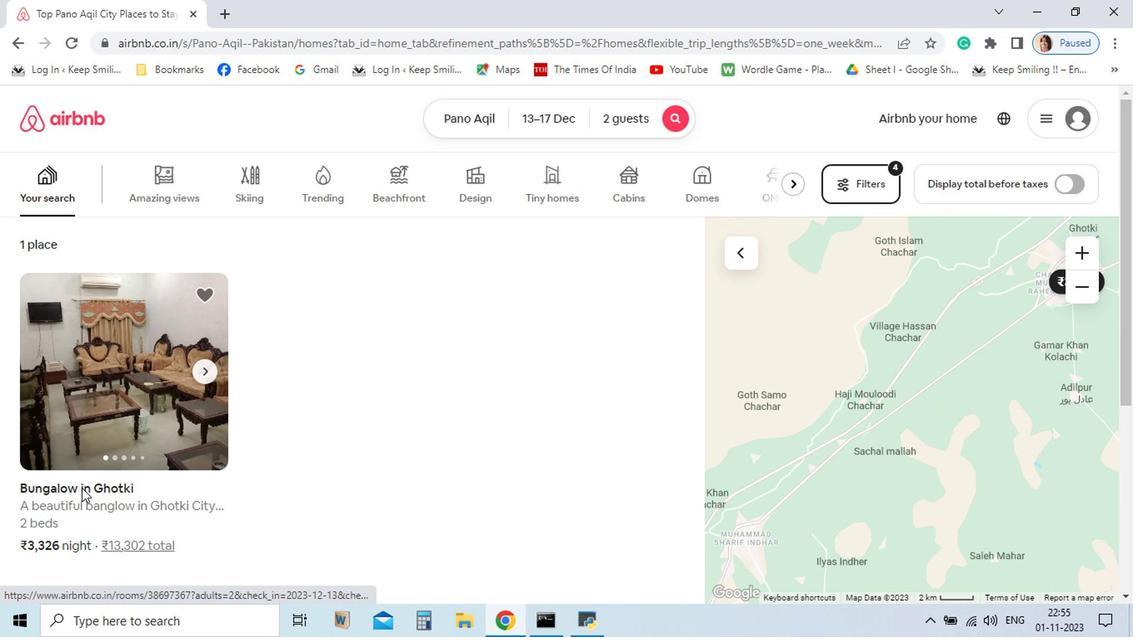
Action: Mouse moved to (842, 487)
Screenshot: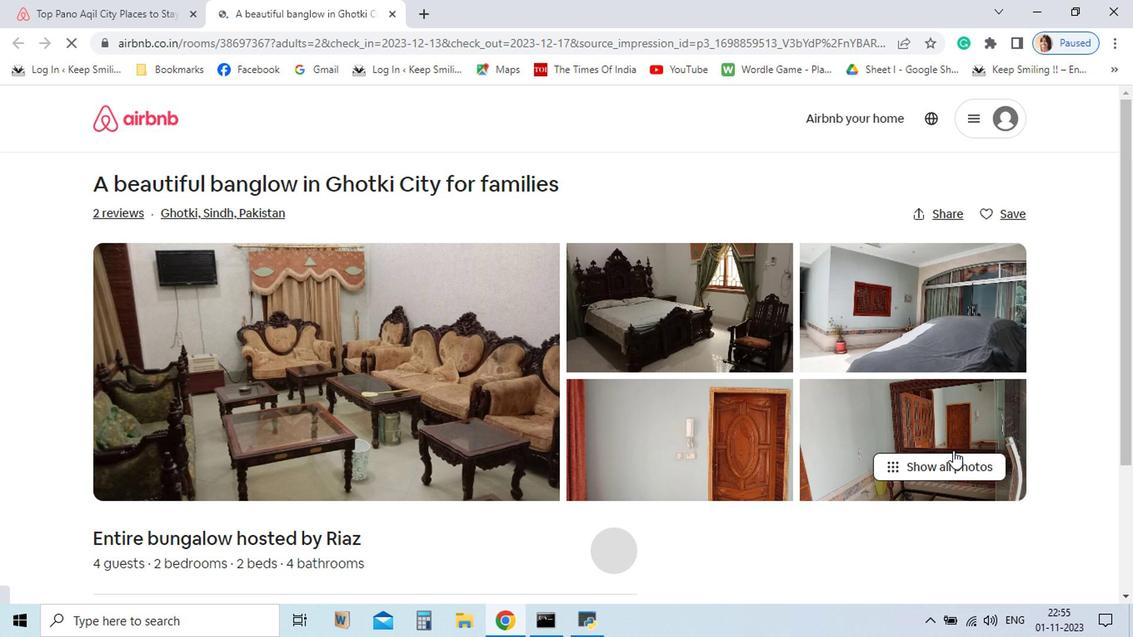 
Action: Mouse pressed left at (842, 487)
Screenshot: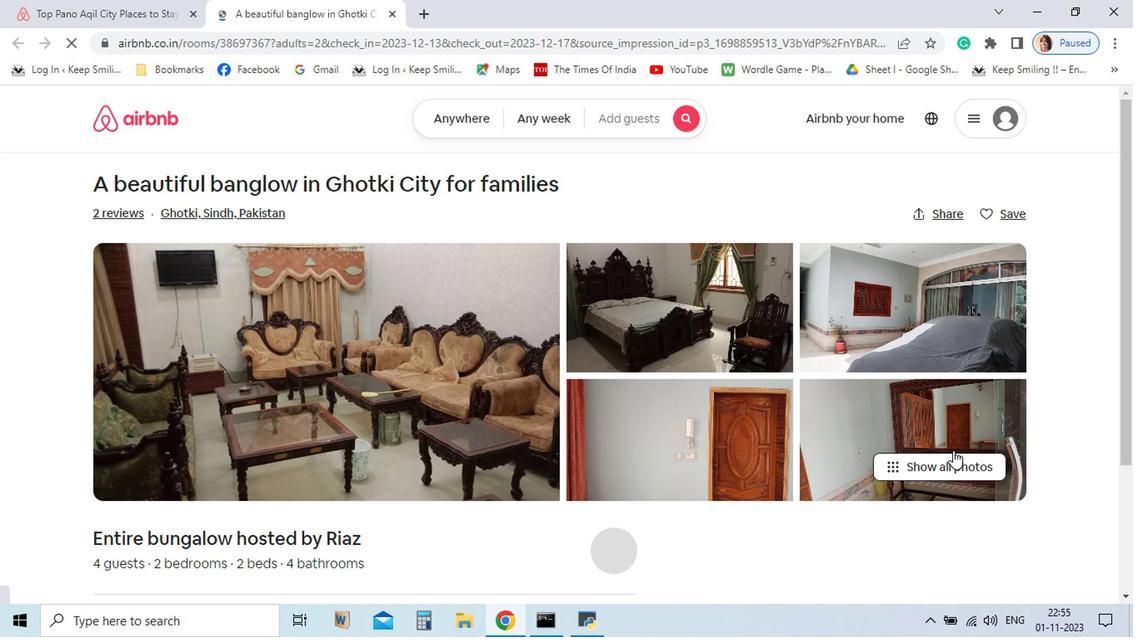 
Action: Mouse moved to (964, 589)
Screenshot: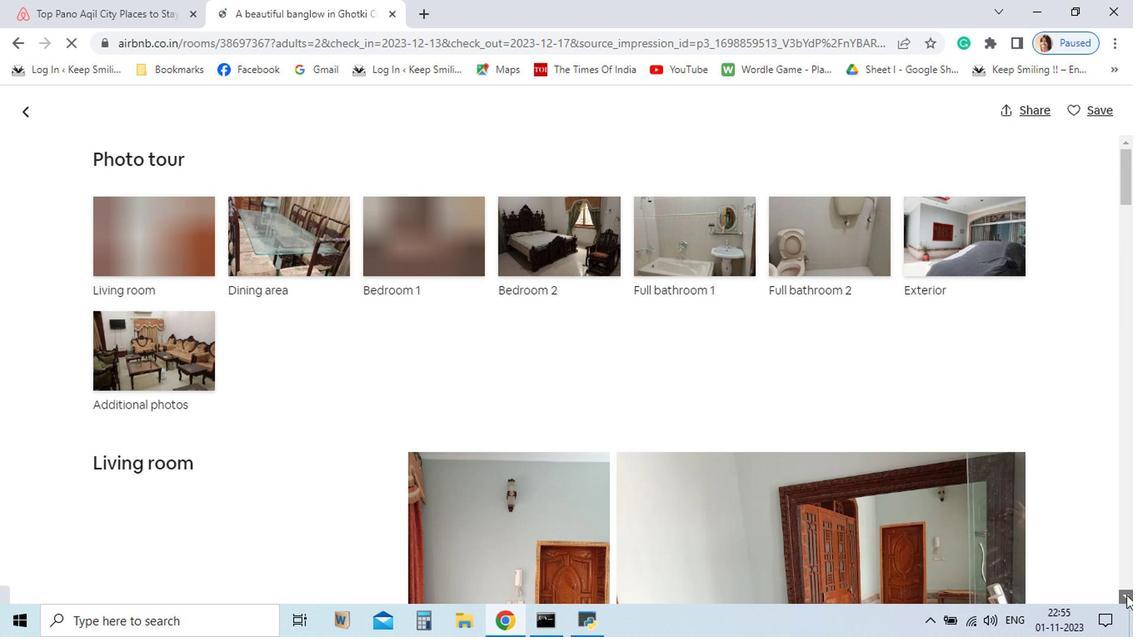 
Action: Mouse pressed left at (964, 589)
Screenshot: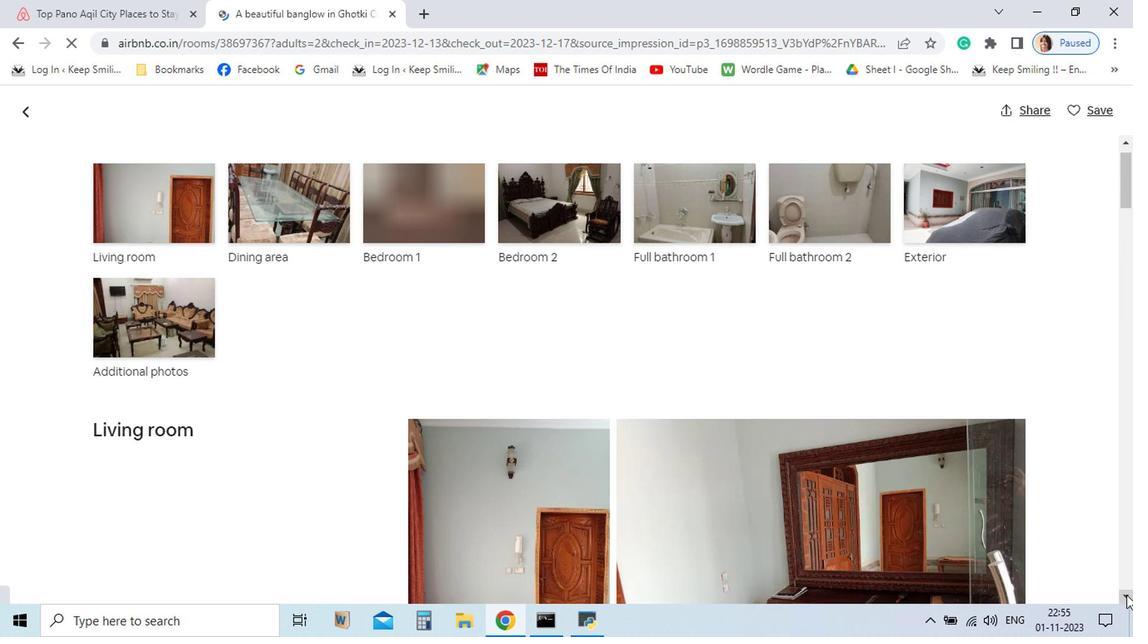 
Action: Mouse pressed left at (964, 589)
Screenshot: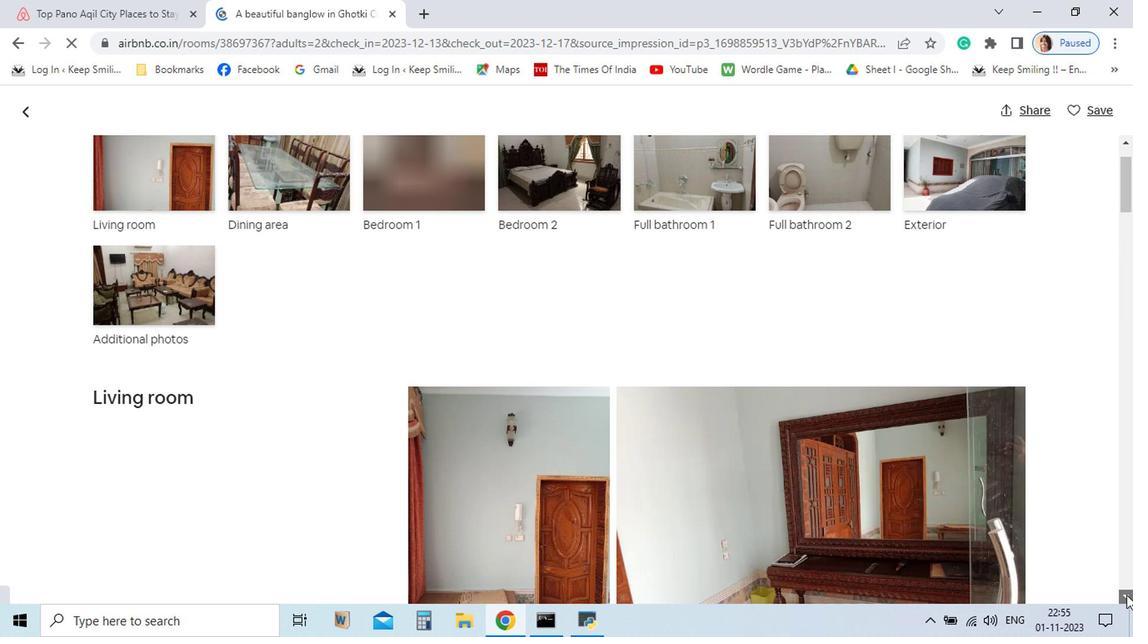 
Action: Mouse pressed left at (964, 589)
Screenshot: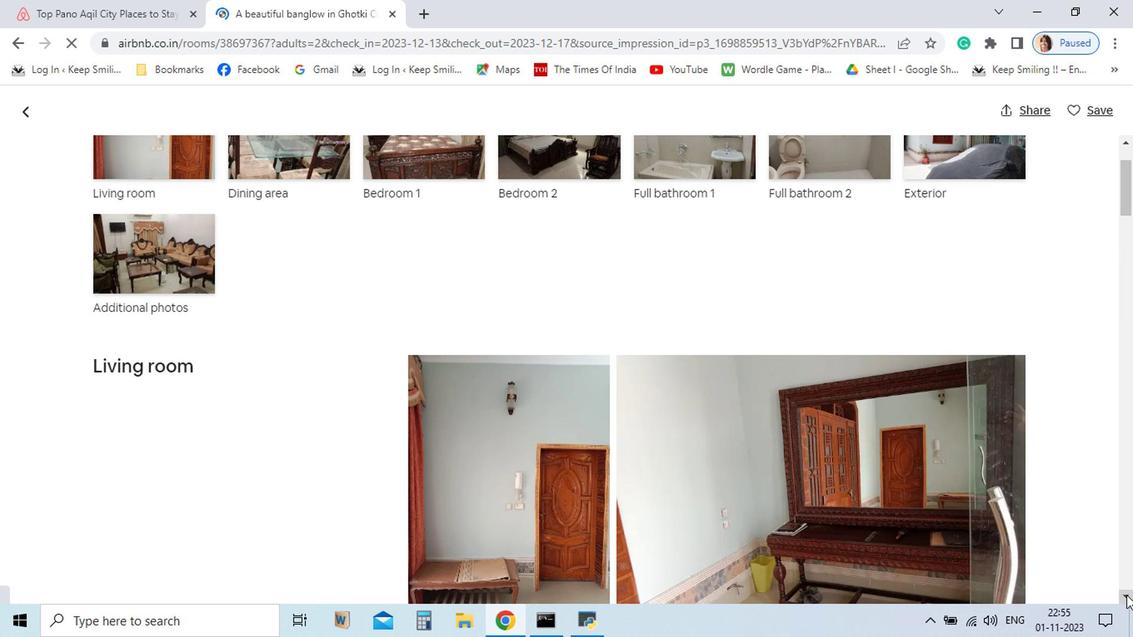 
Action: Mouse pressed left at (964, 589)
Screenshot: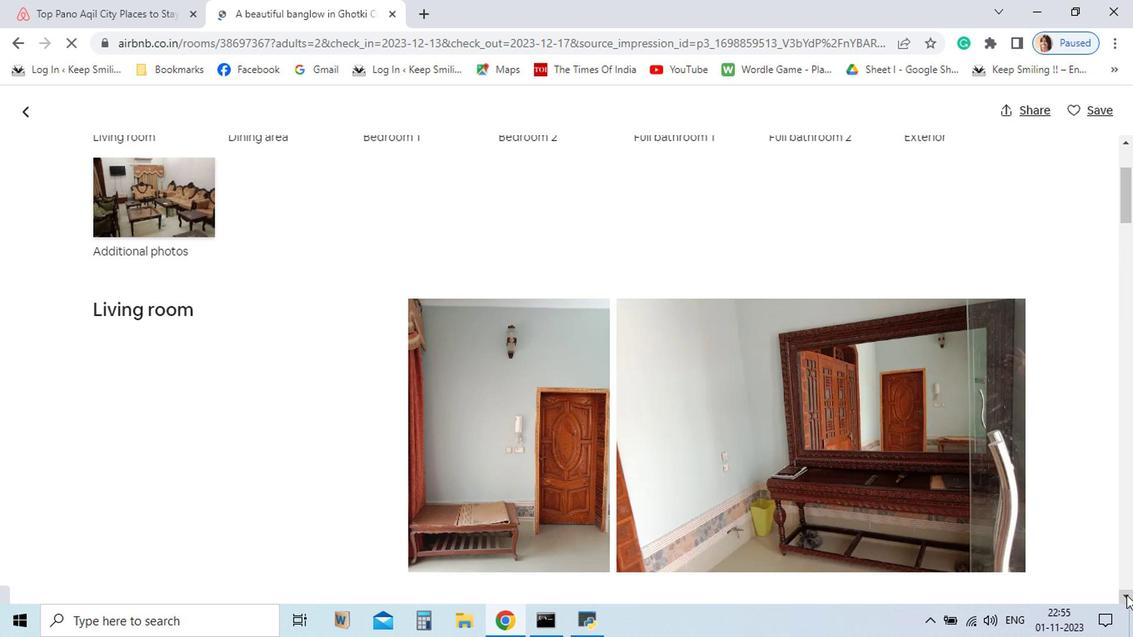 
Action: Mouse pressed left at (964, 589)
Screenshot: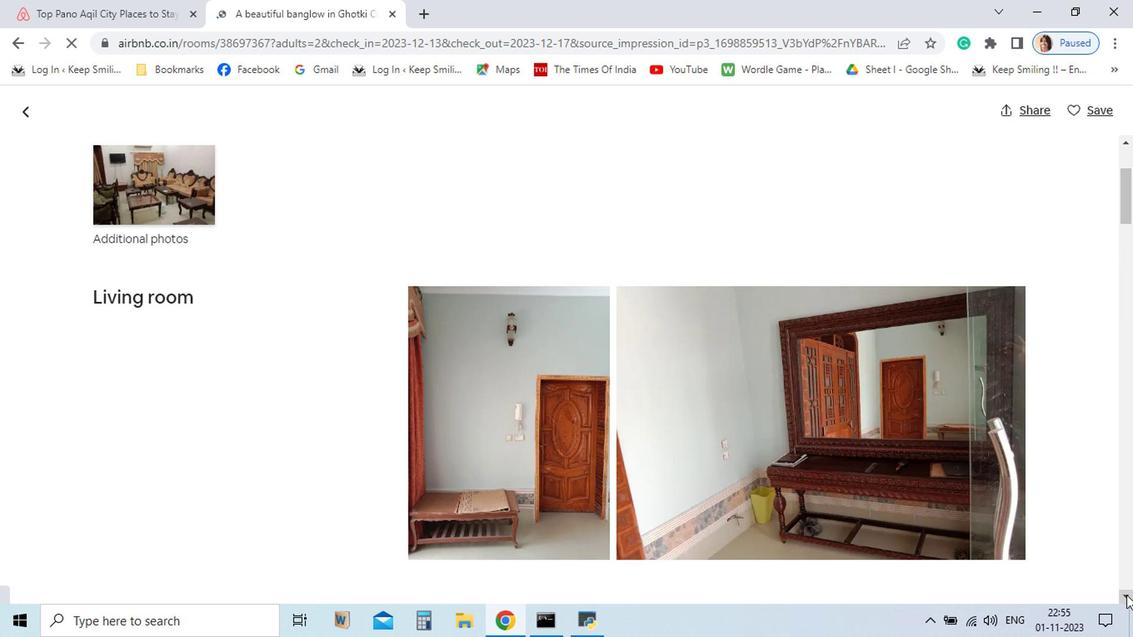 
Action: Mouse pressed left at (964, 589)
Screenshot: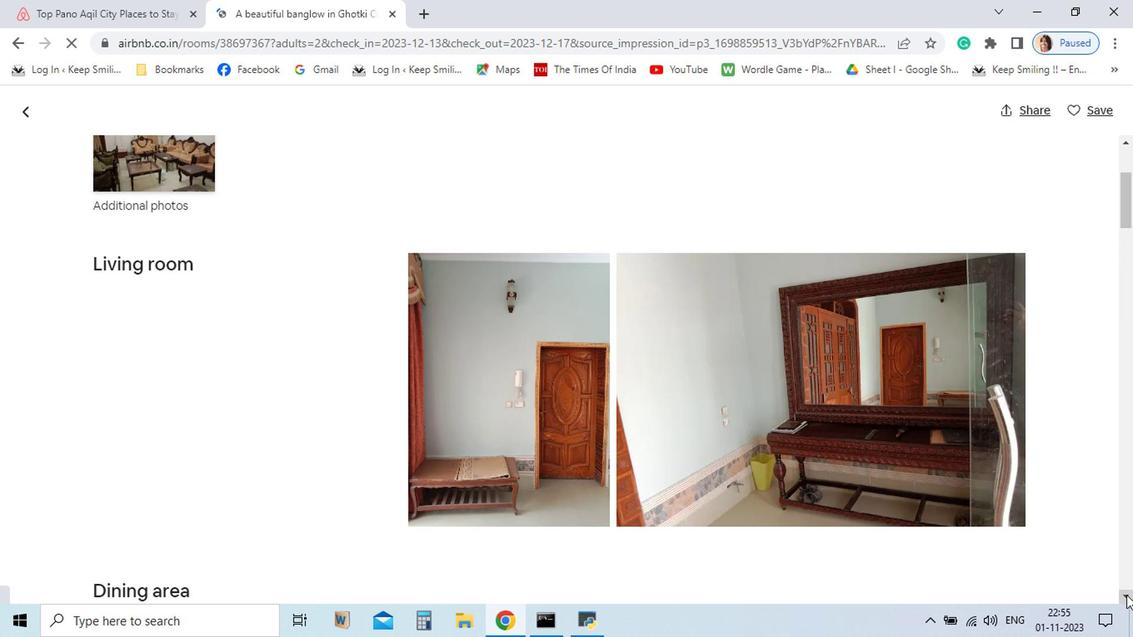 
Action: Mouse pressed left at (964, 589)
Screenshot: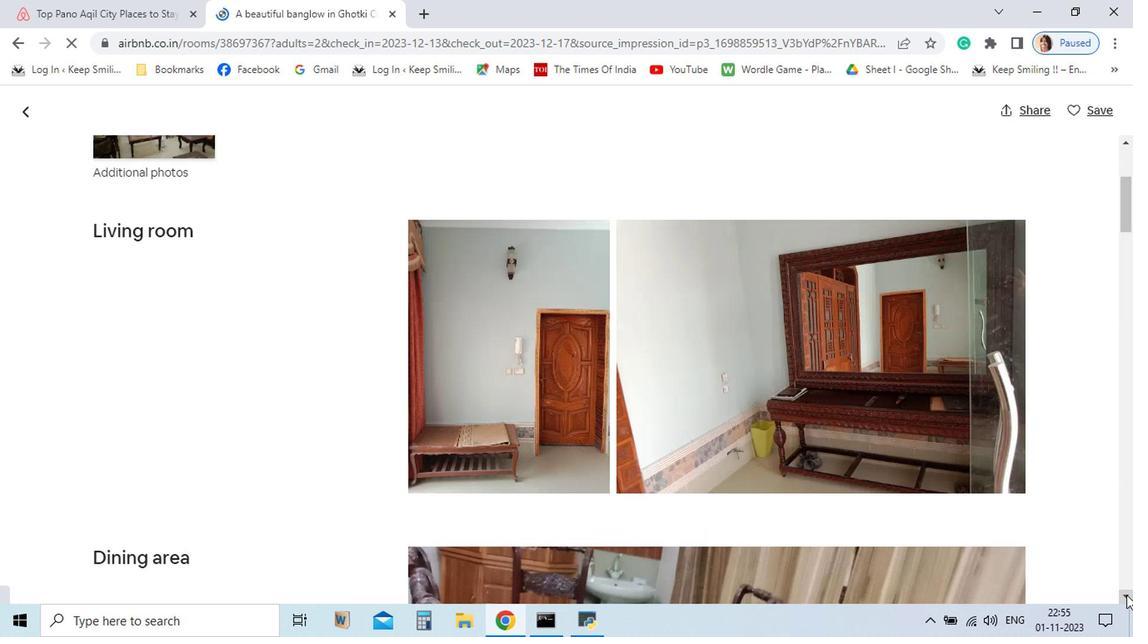 
Action: Mouse pressed left at (964, 589)
Screenshot: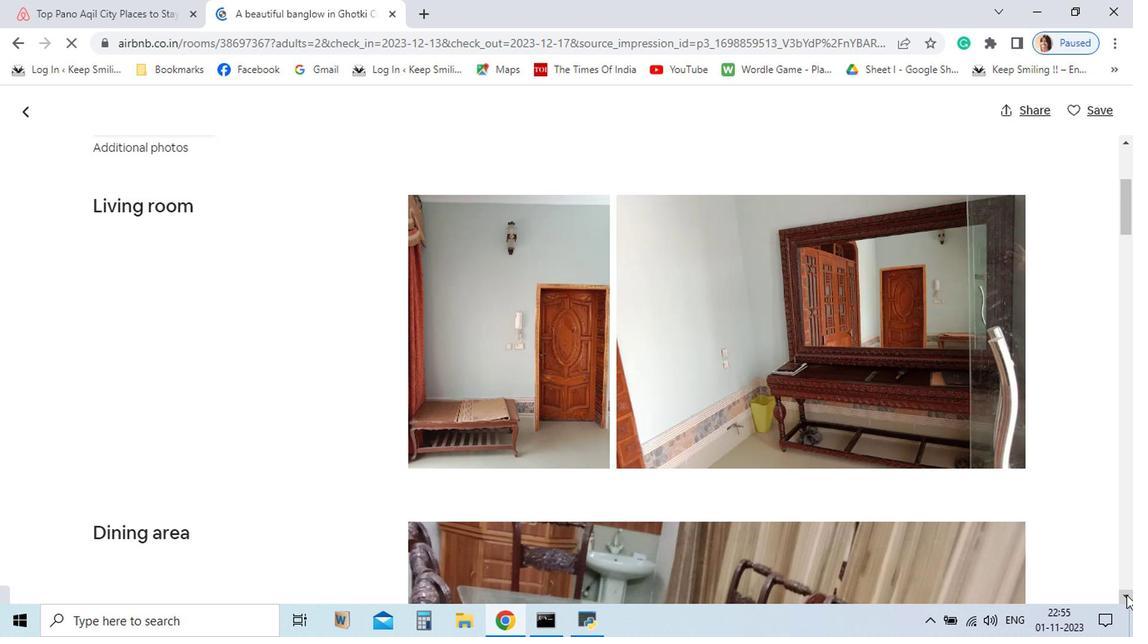 
Action: Mouse pressed left at (964, 589)
Screenshot: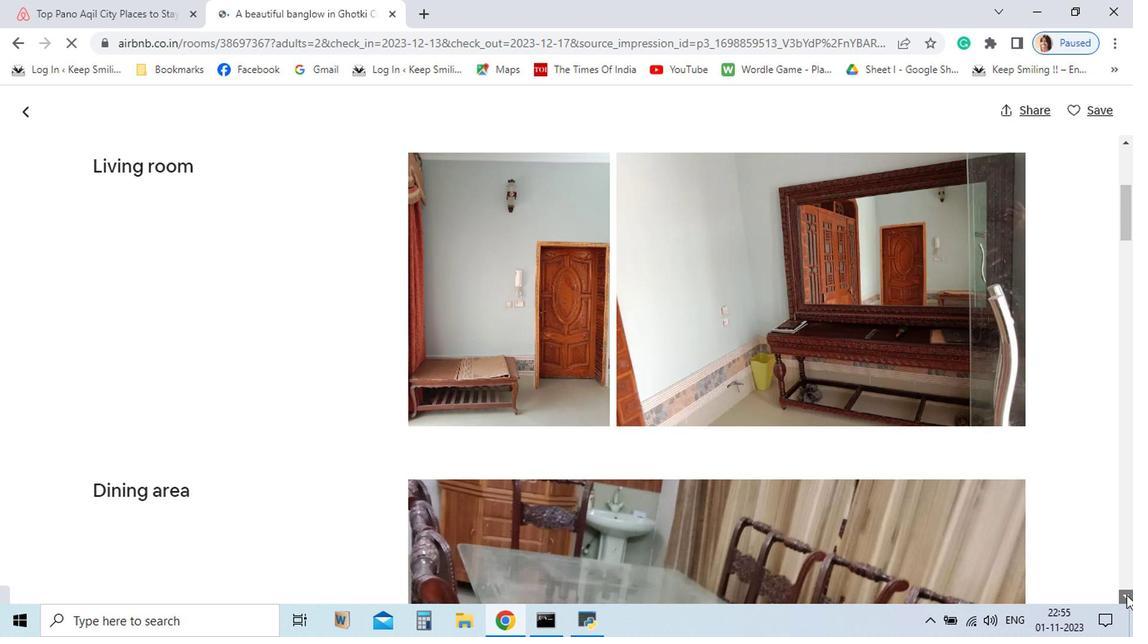 
Action: Mouse pressed left at (964, 589)
Screenshot: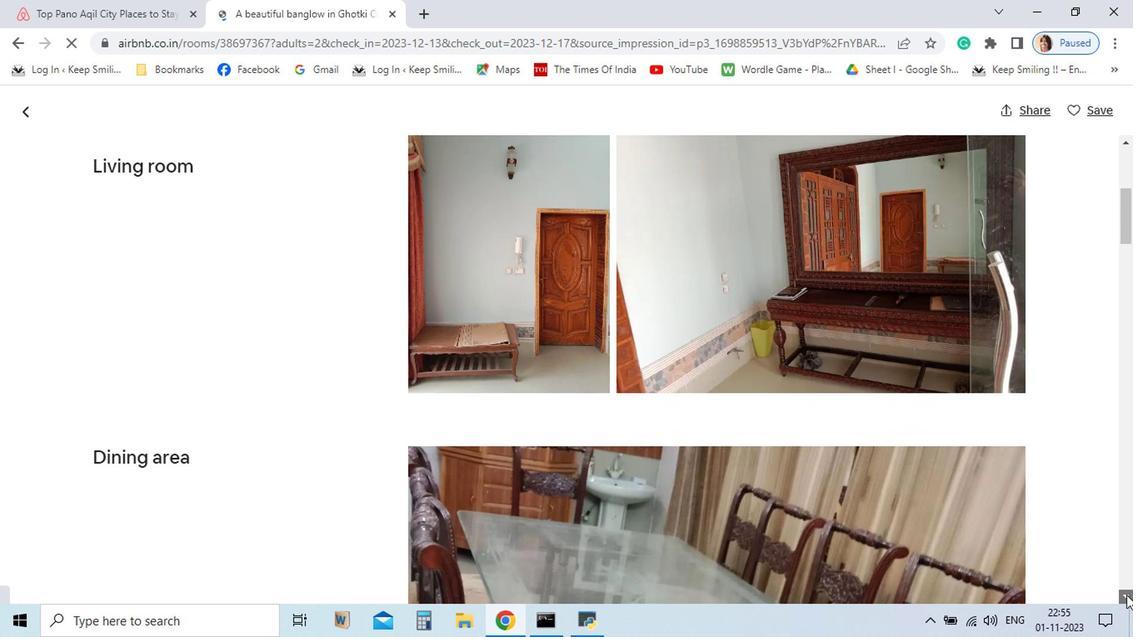 
Action: Mouse pressed left at (964, 589)
Screenshot: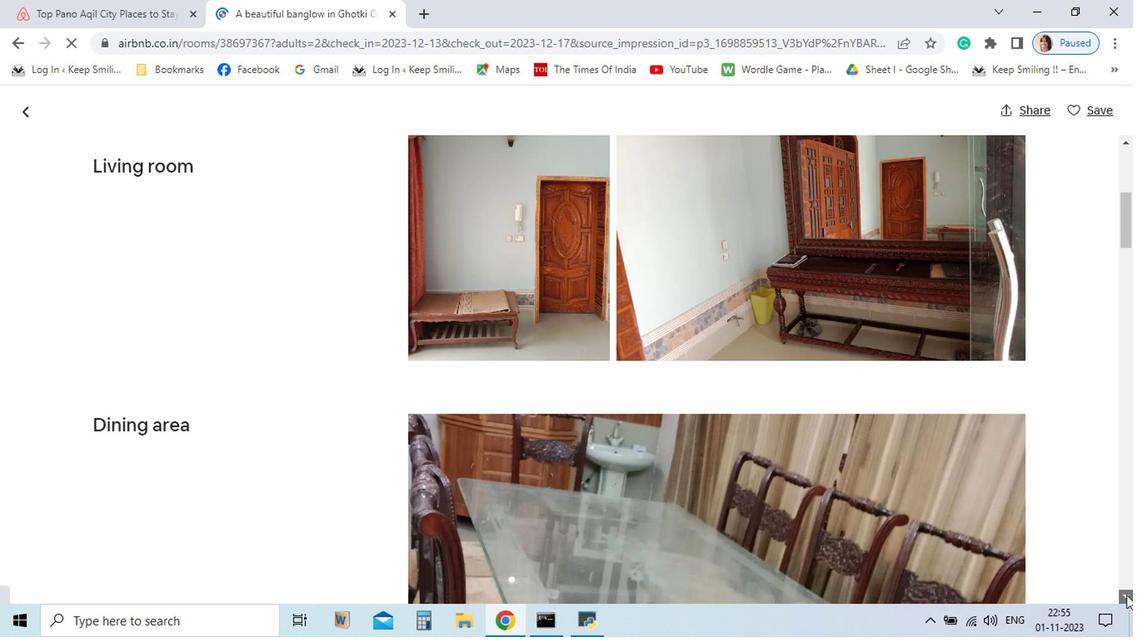 
Action: Mouse pressed left at (964, 589)
Screenshot: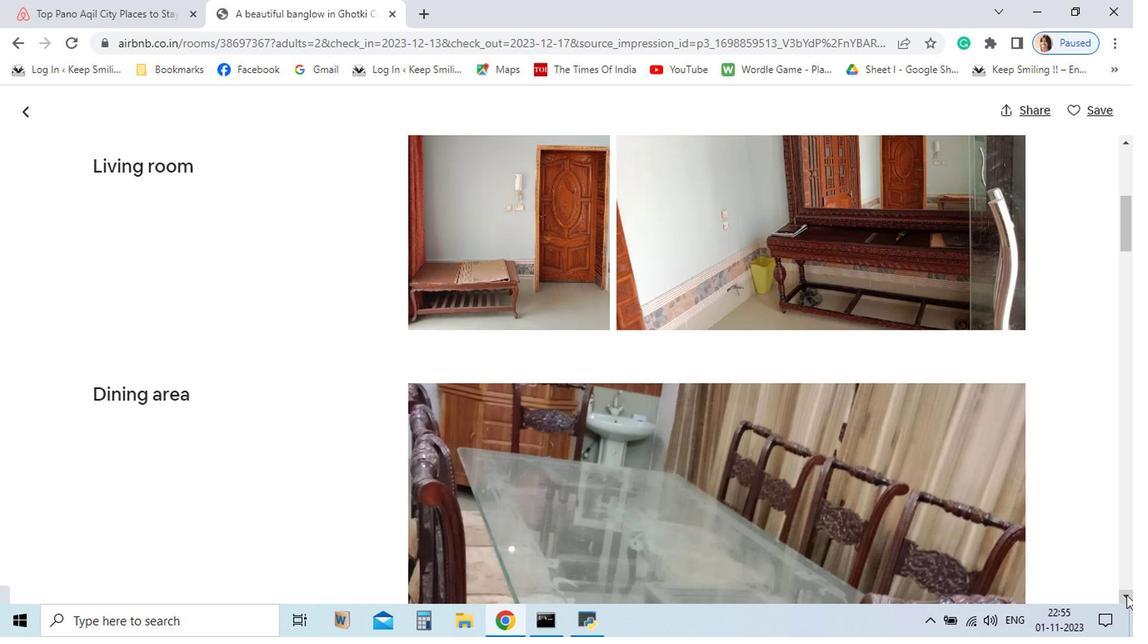 
Action: Mouse pressed left at (964, 589)
Screenshot: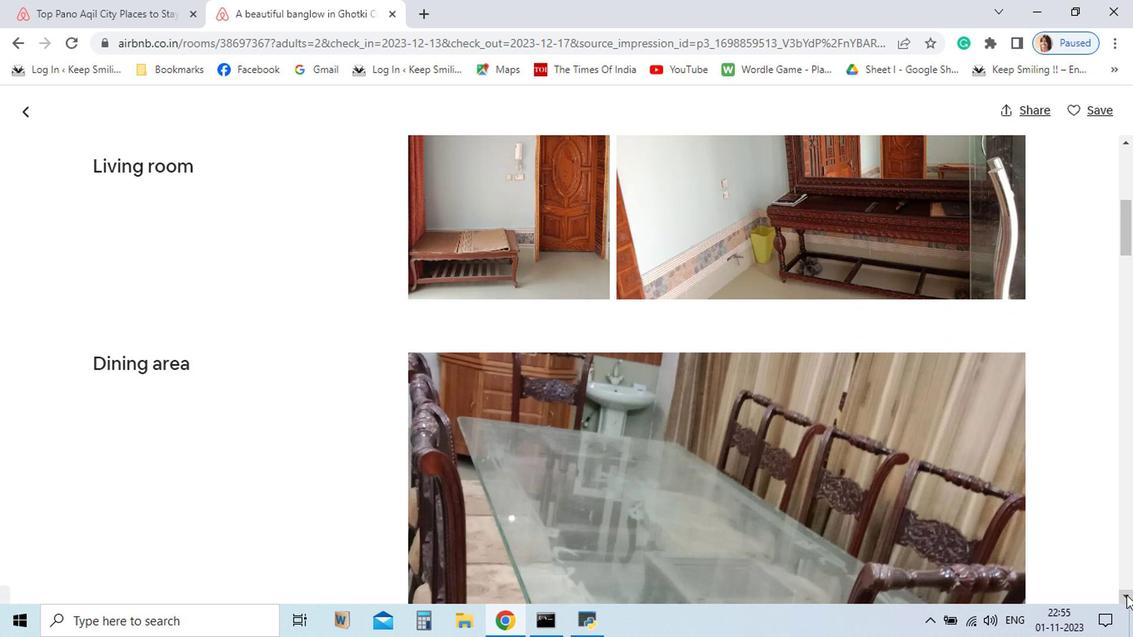 
Action: Mouse pressed left at (964, 589)
Screenshot: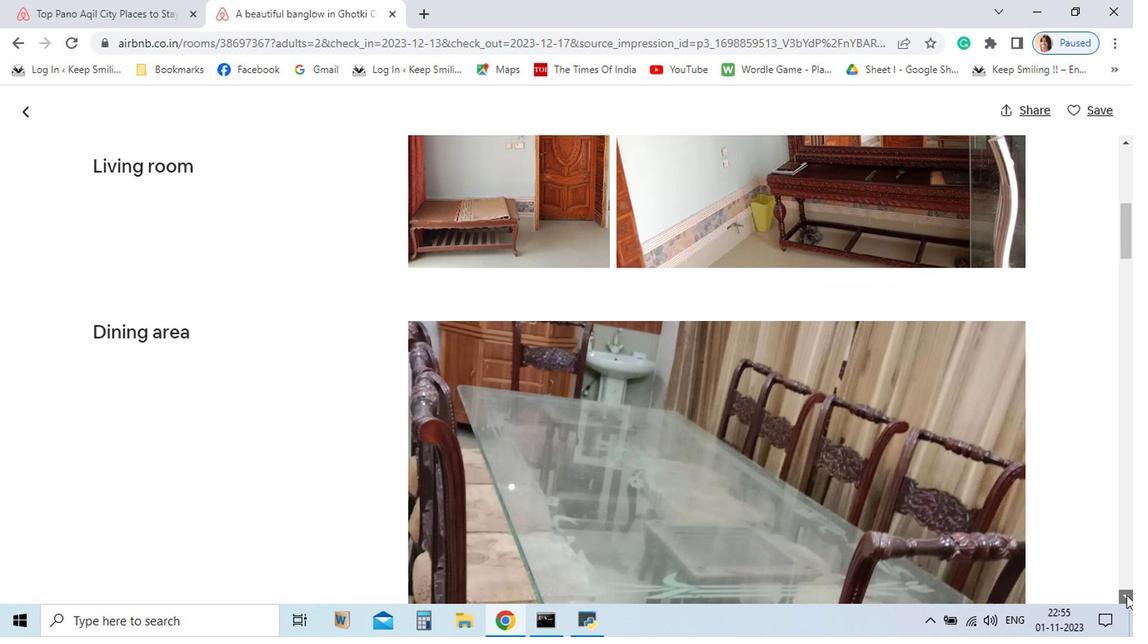 
Action: Mouse pressed left at (964, 589)
Screenshot: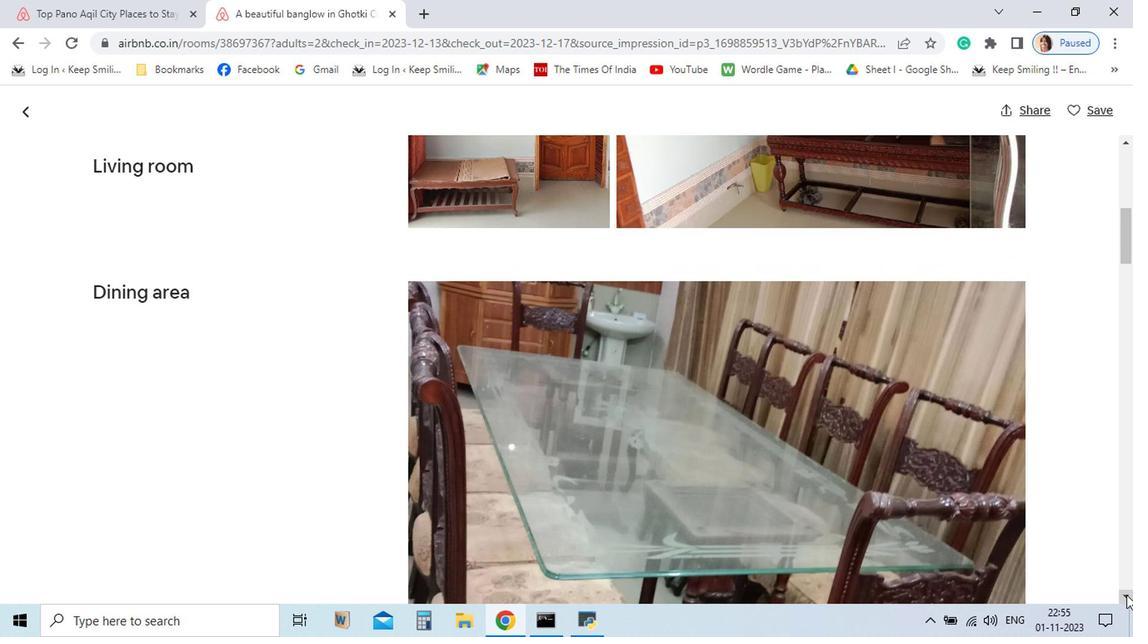 
Action: Mouse pressed left at (964, 589)
Screenshot: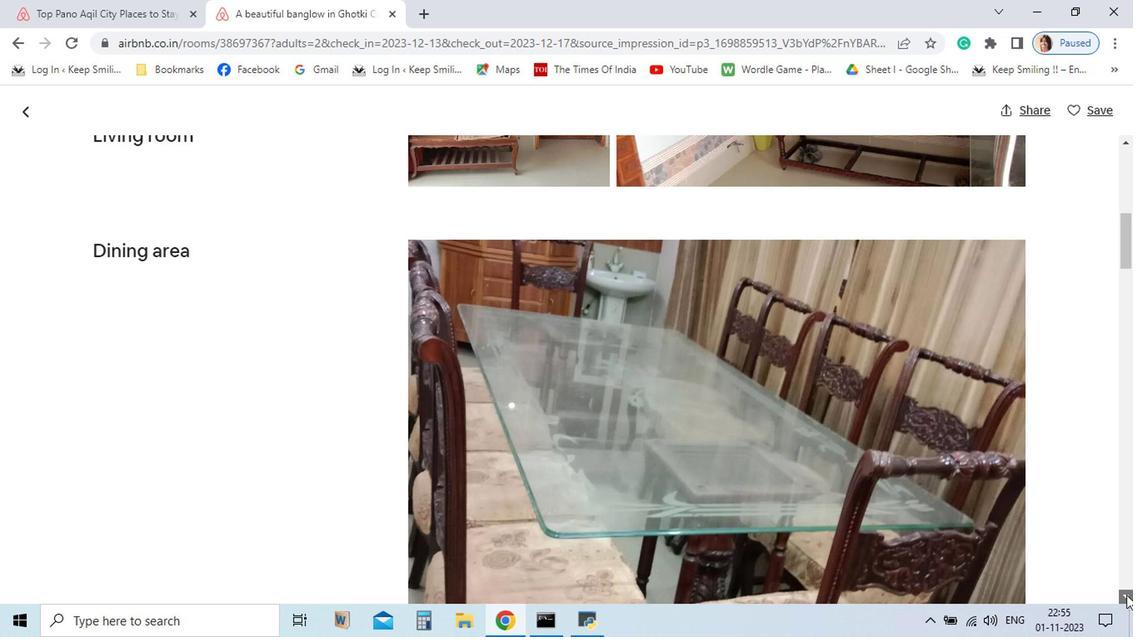 
Action: Mouse pressed left at (964, 589)
Screenshot: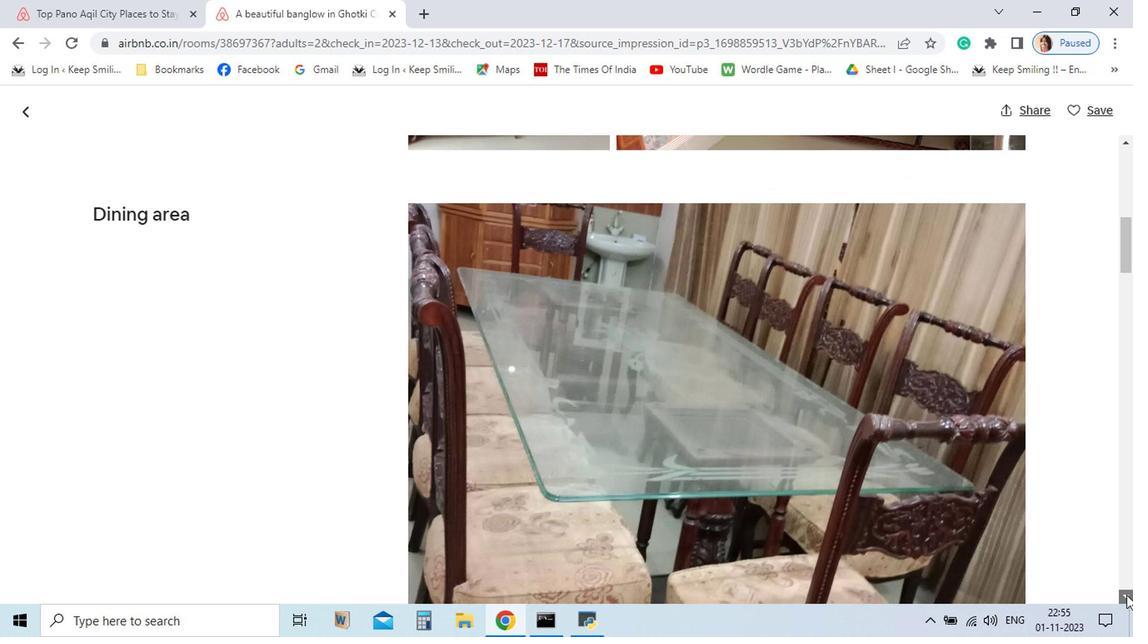 
Action: Mouse pressed left at (964, 589)
Screenshot: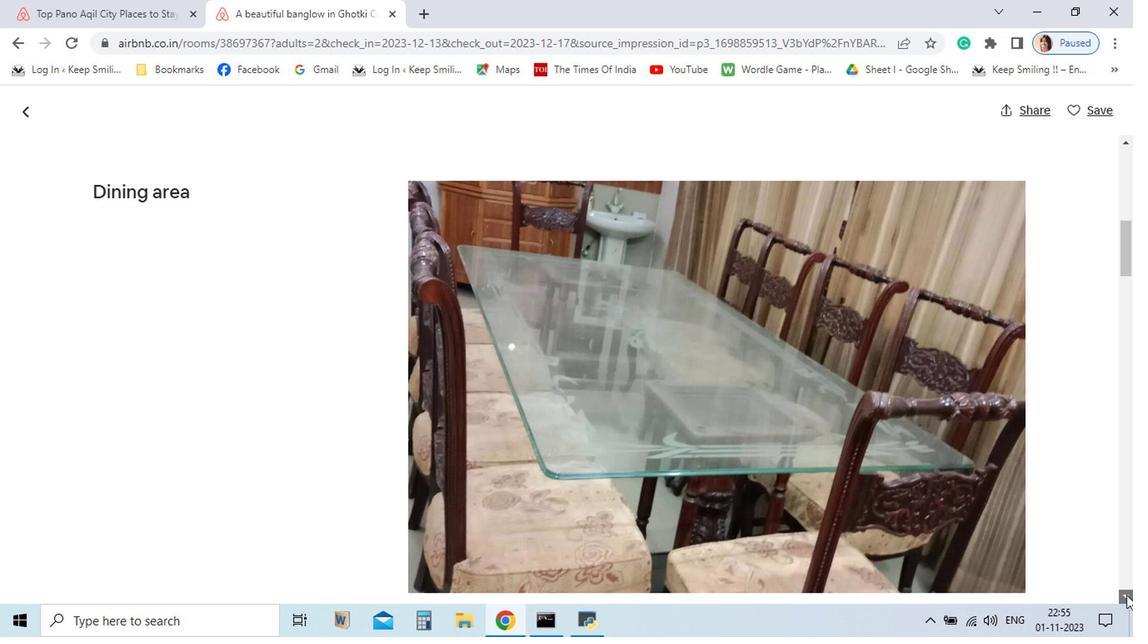 
Action: Mouse pressed left at (964, 589)
Screenshot: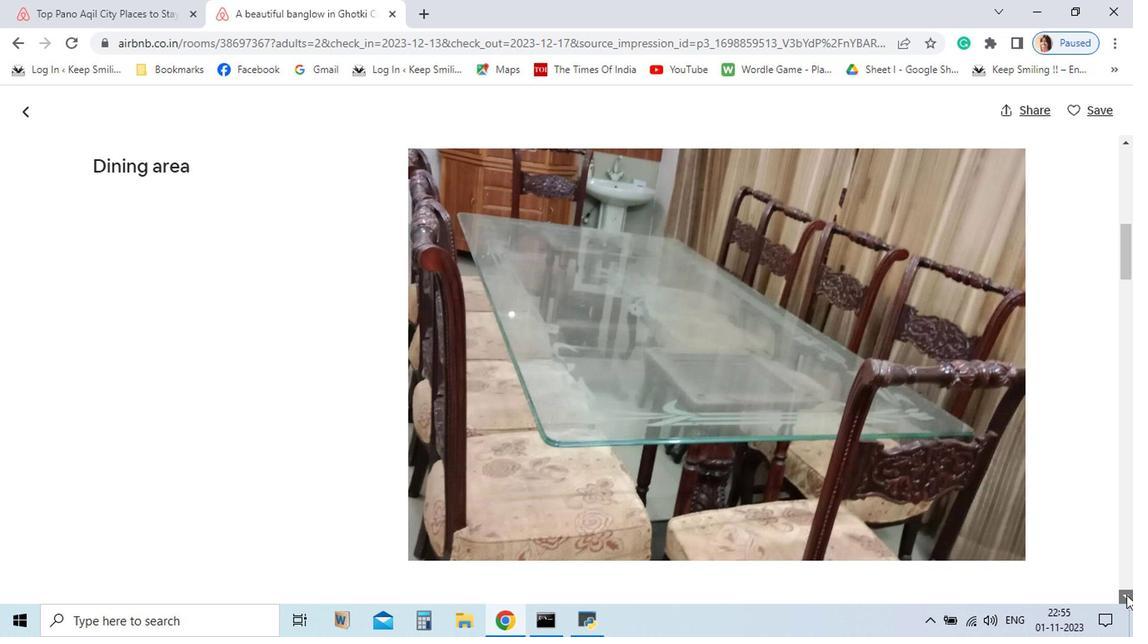 
Action: Mouse pressed left at (964, 589)
Screenshot: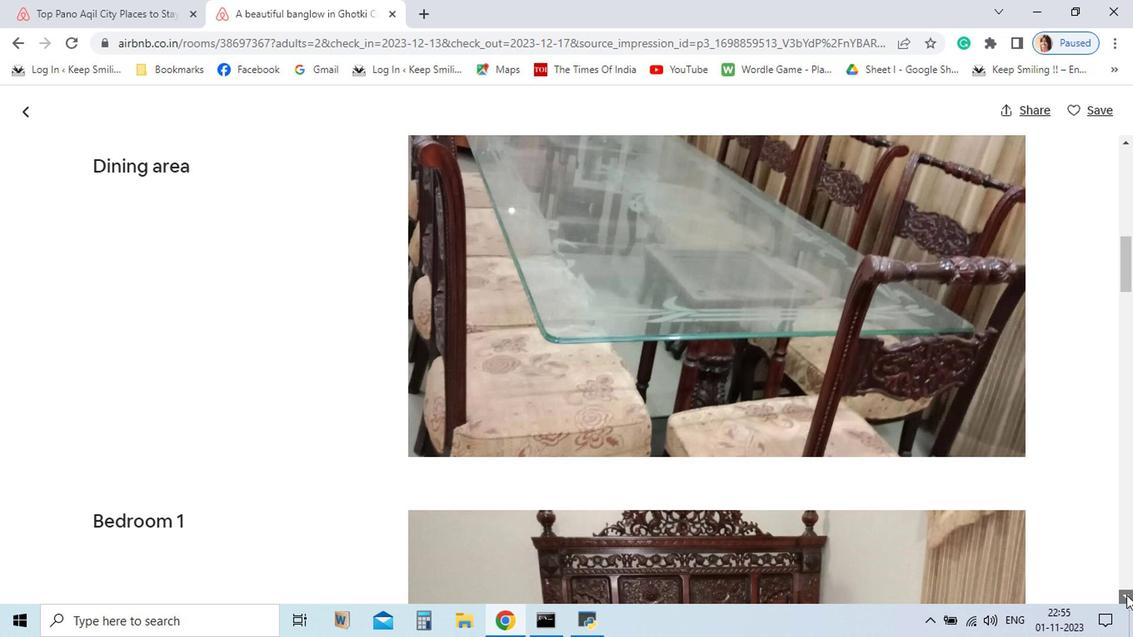
Action: Mouse pressed left at (964, 589)
Screenshot: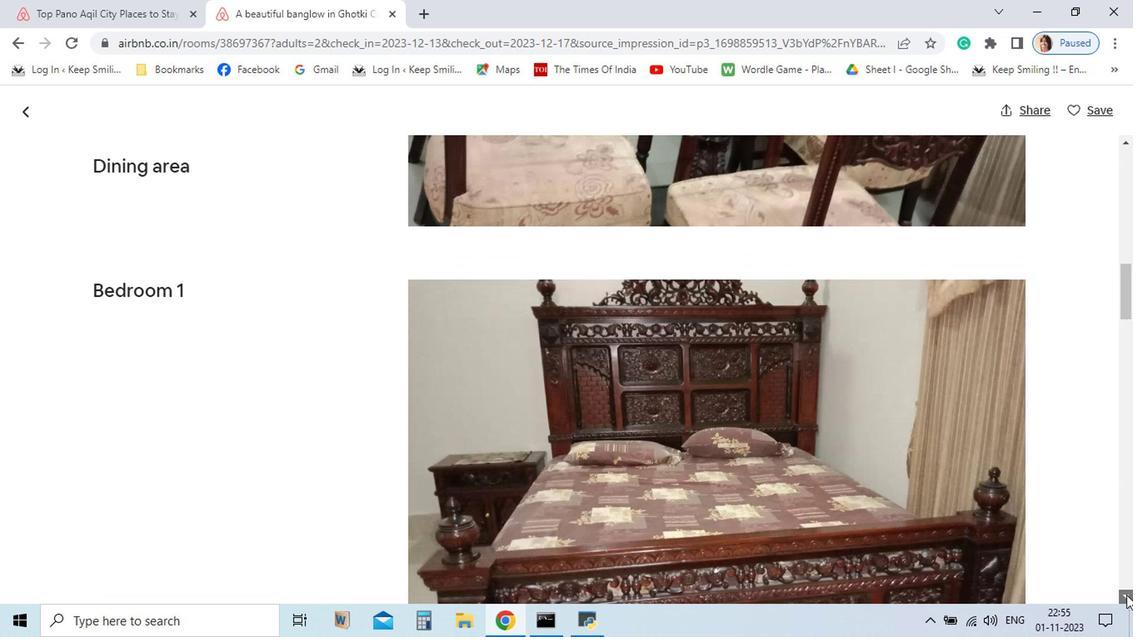 
Action: Mouse pressed left at (964, 589)
Screenshot: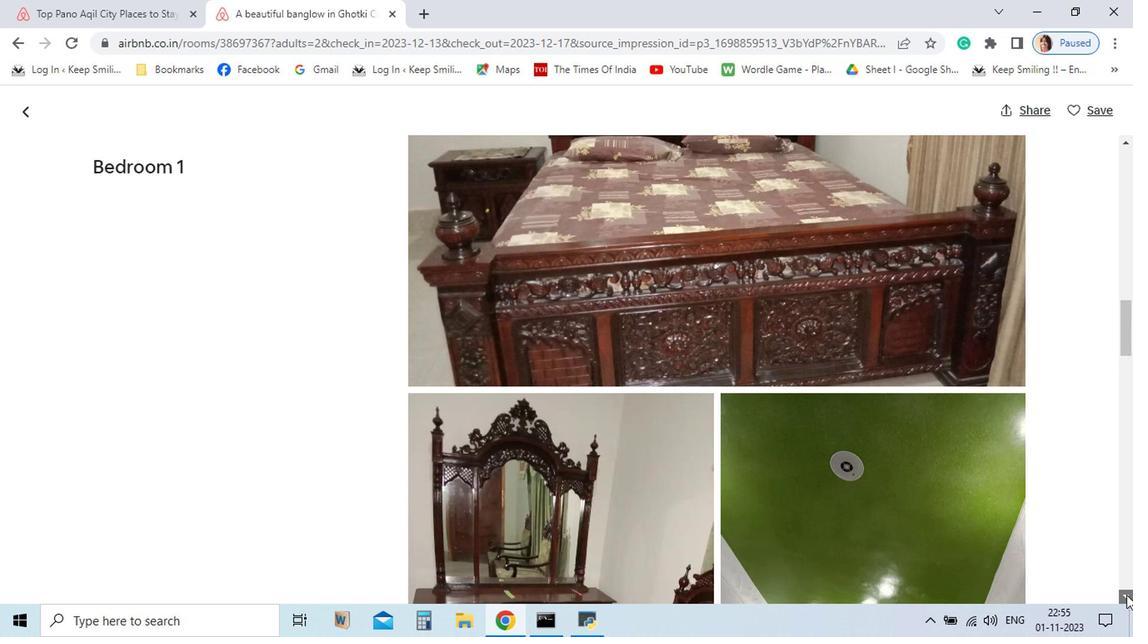 
Action: Mouse pressed left at (964, 589)
Screenshot: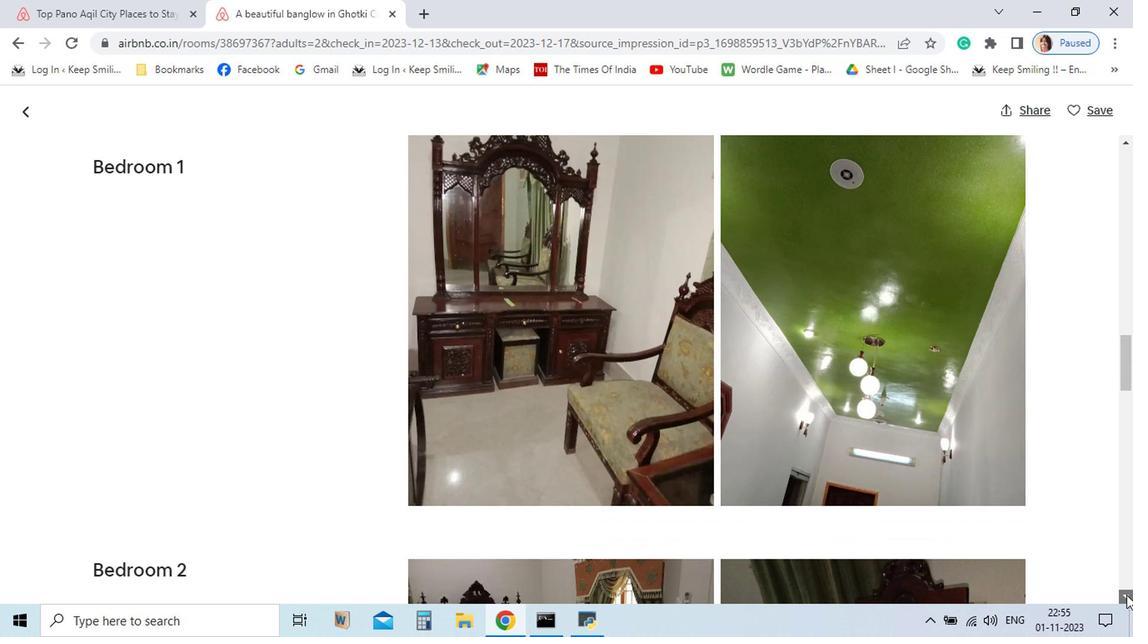 
Action: Mouse pressed left at (964, 589)
Screenshot: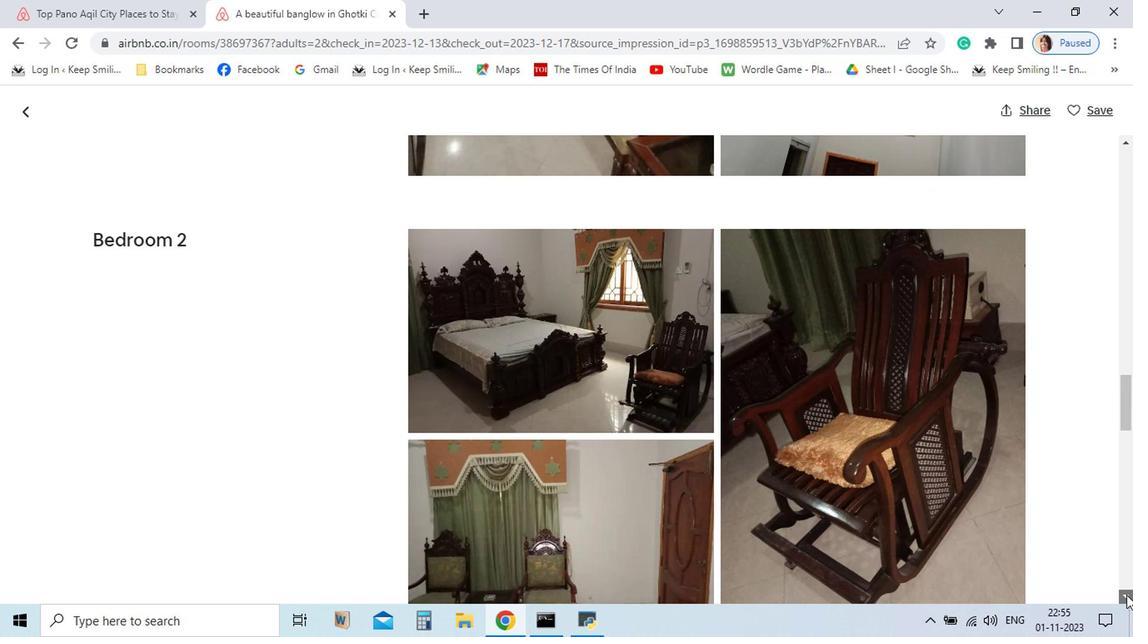 
Action: Mouse pressed left at (964, 589)
Screenshot: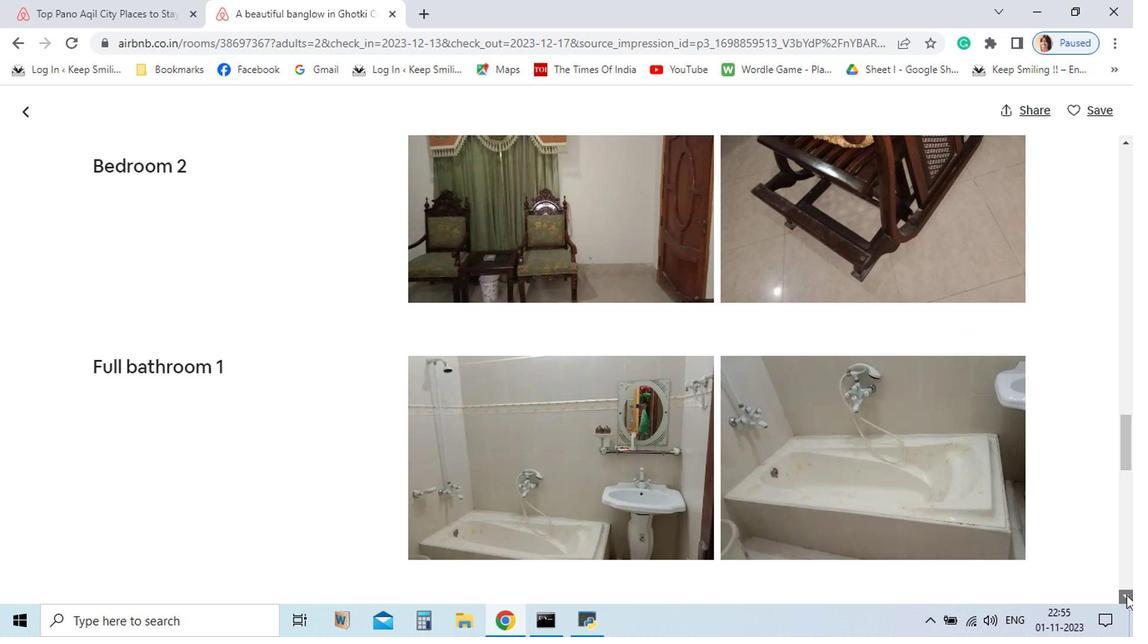 
Action: Mouse pressed left at (964, 589)
Screenshot: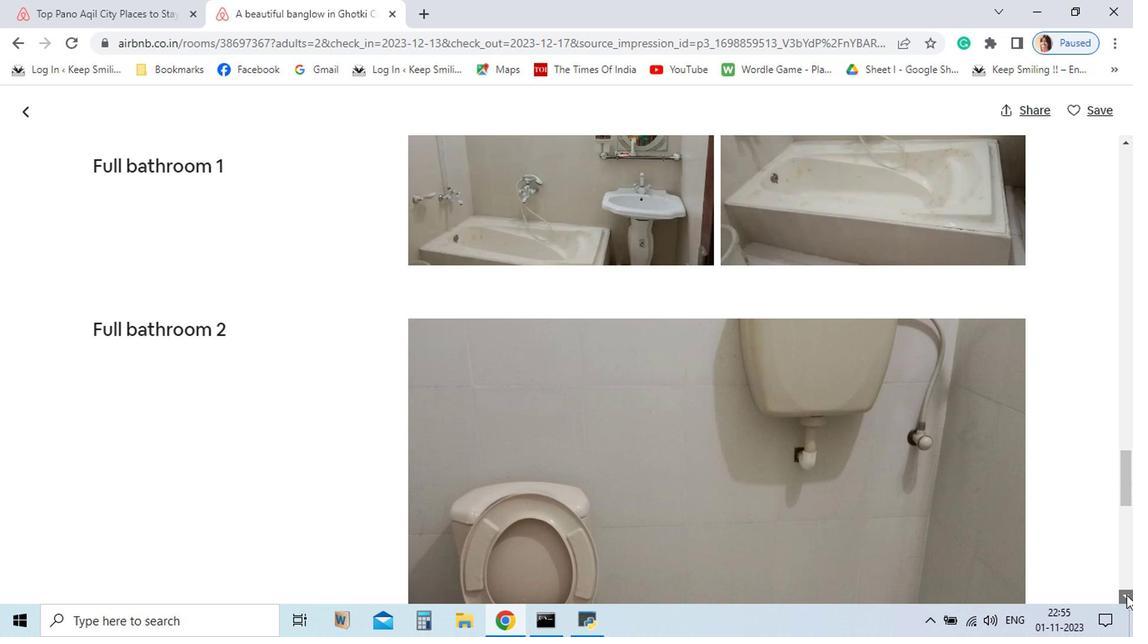 
Action: Mouse moved to (964, 589)
Screenshot: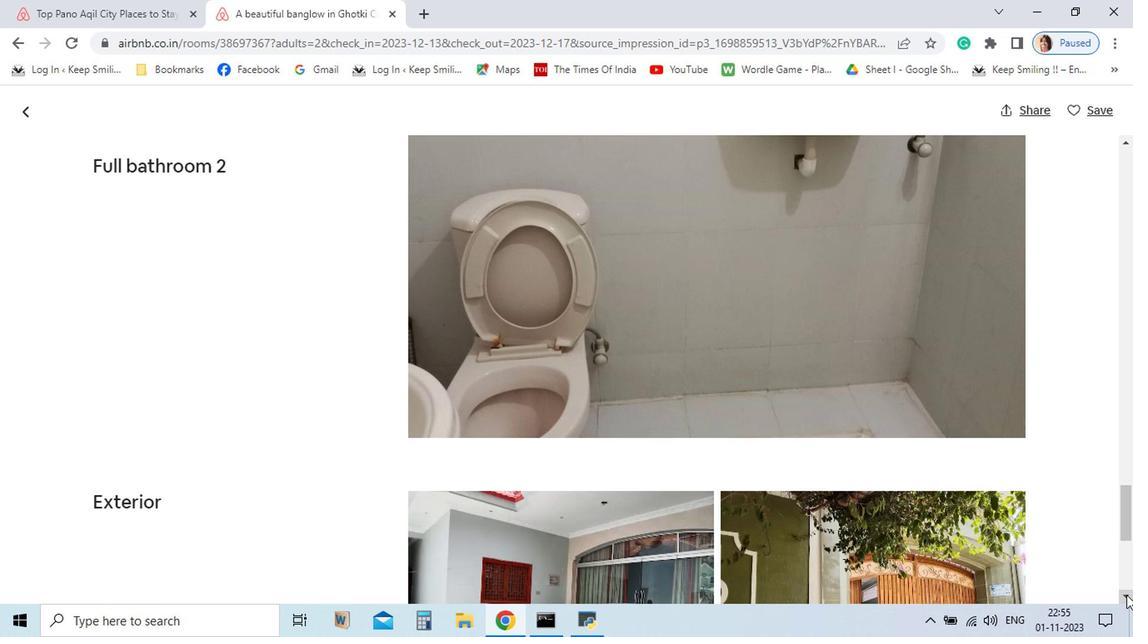 
Action: Mouse pressed left at (964, 589)
Screenshot: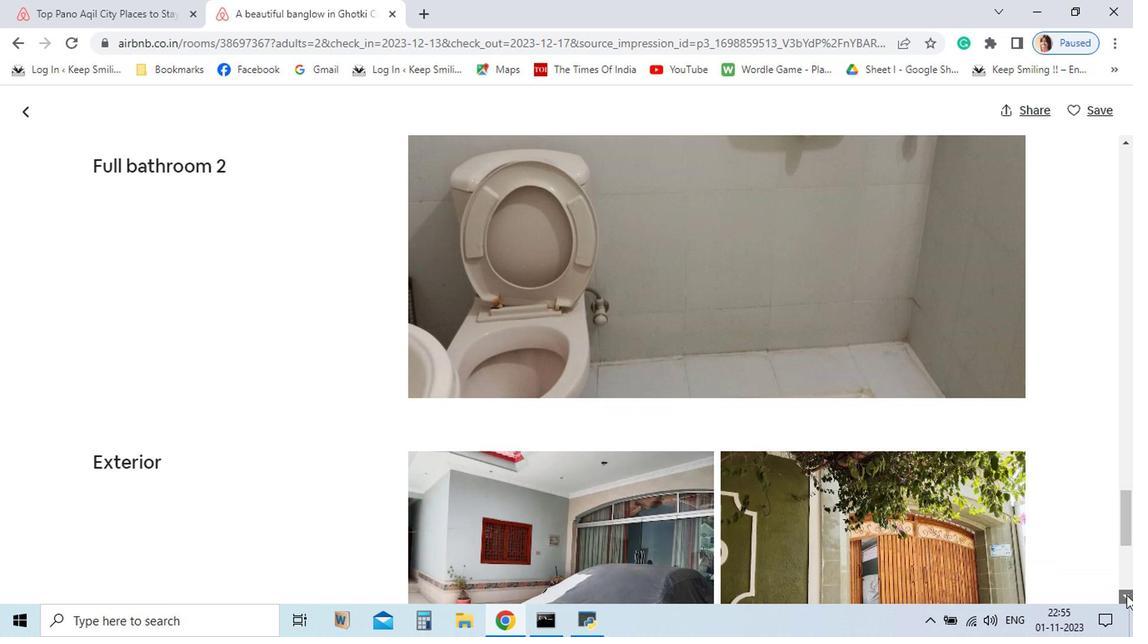 
Action: Mouse moved to (965, 589)
Screenshot: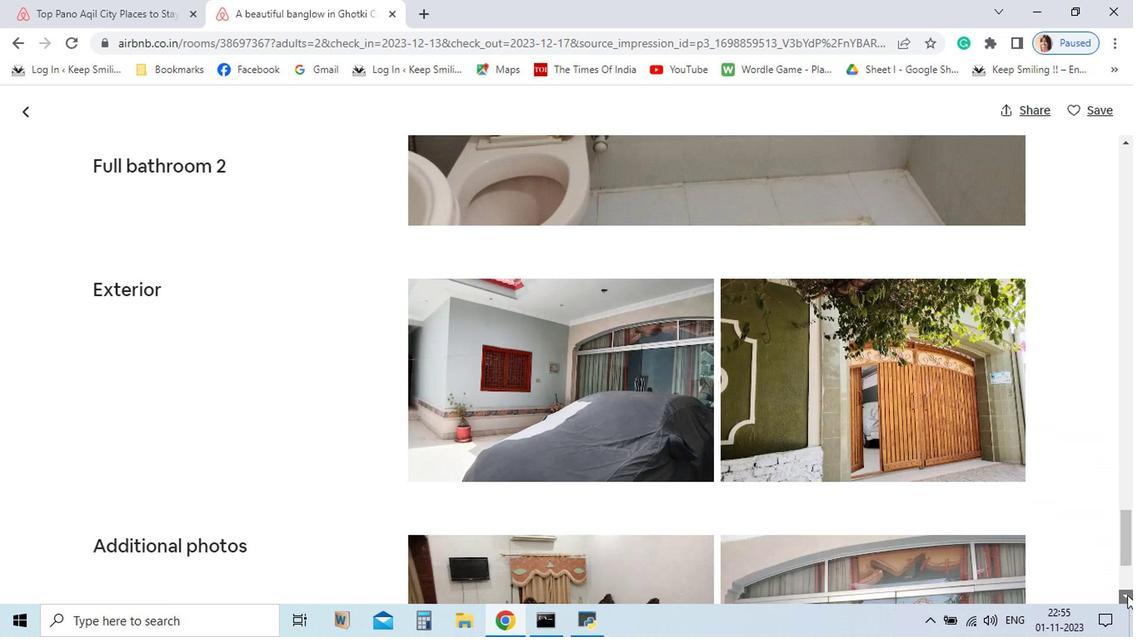 
Action: Mouse pressed left at (965, 589)
Screenshot: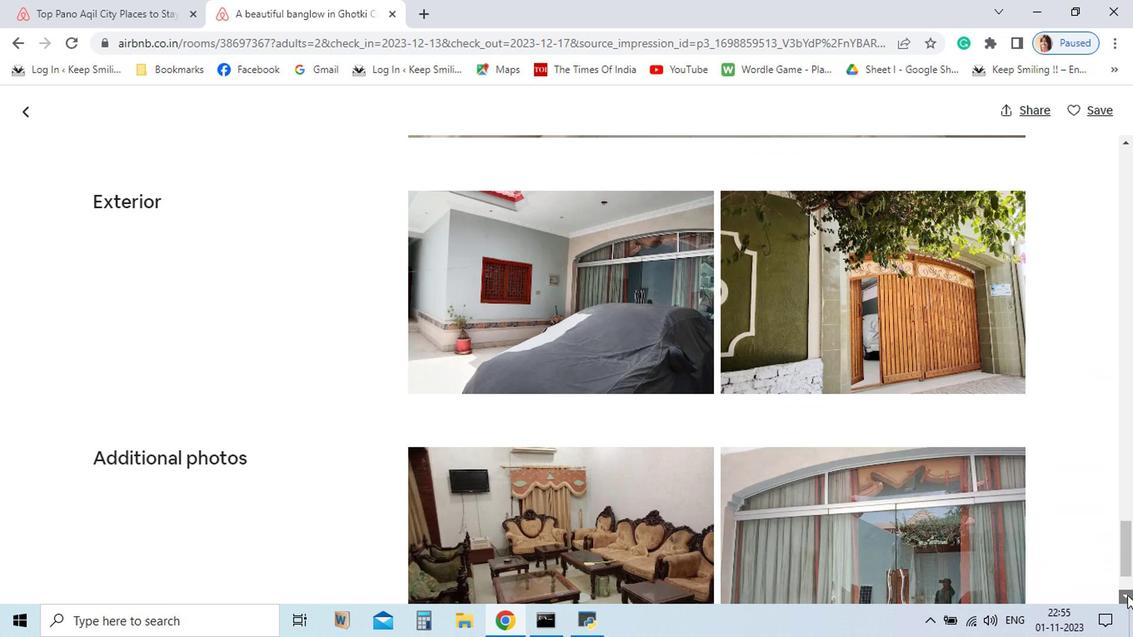 
Action: Mouse pressed left at (965, 589)
Screenshot: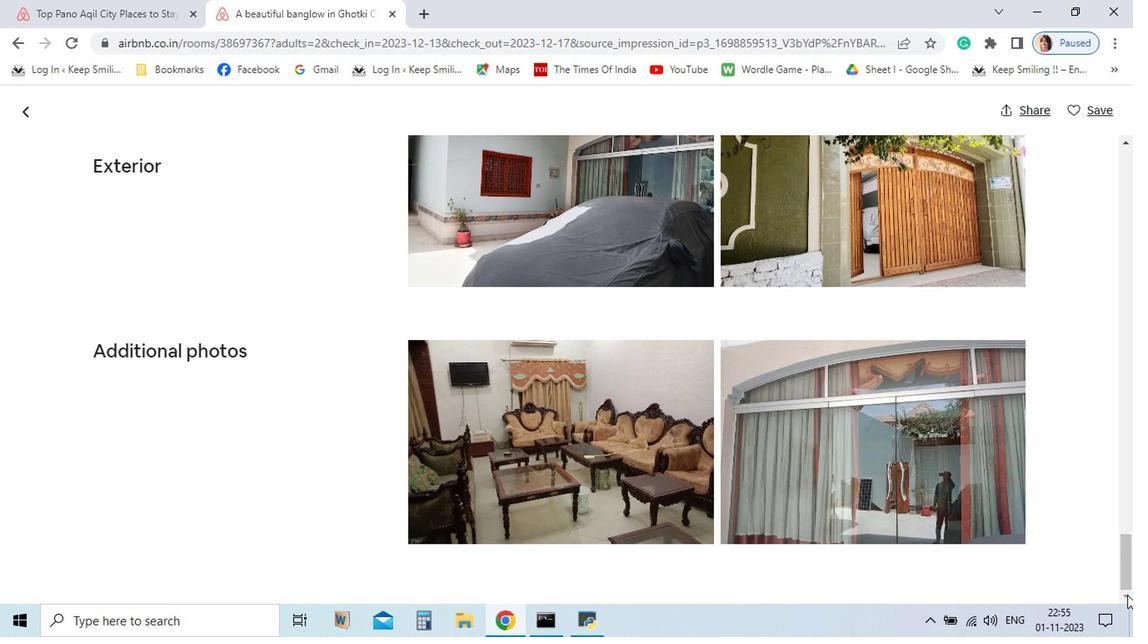 
Action: Mouse moved to (184, 246)
Screenshot: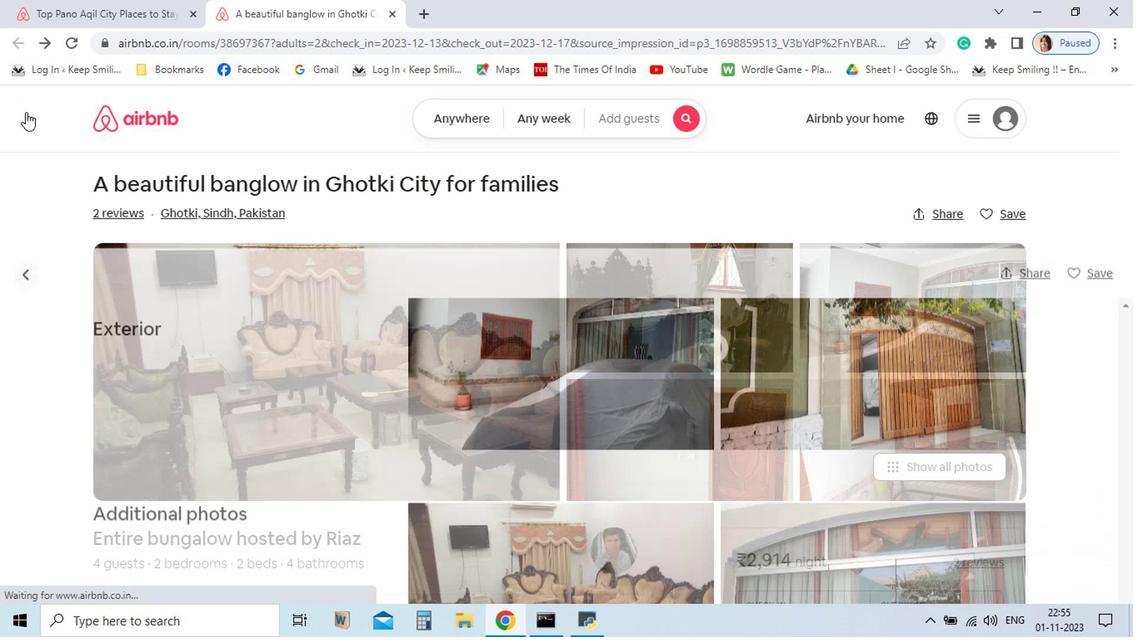 
Action: Mouse pressed left at (184, 246)
Screenshot: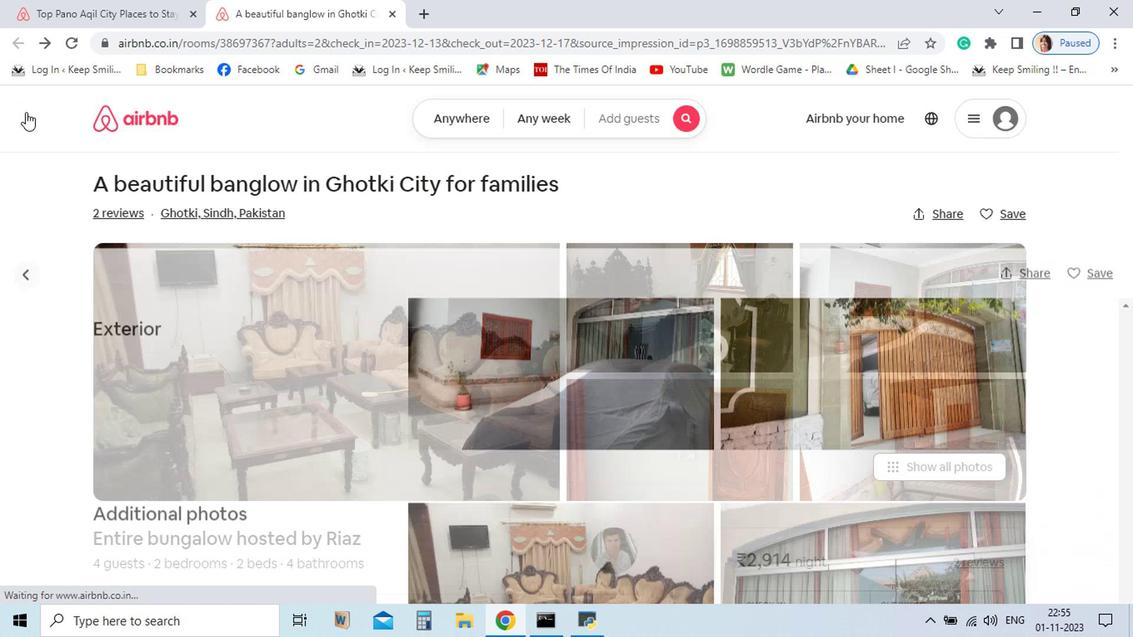 
Action: Mouse moved to (964, 589)
Screenshot: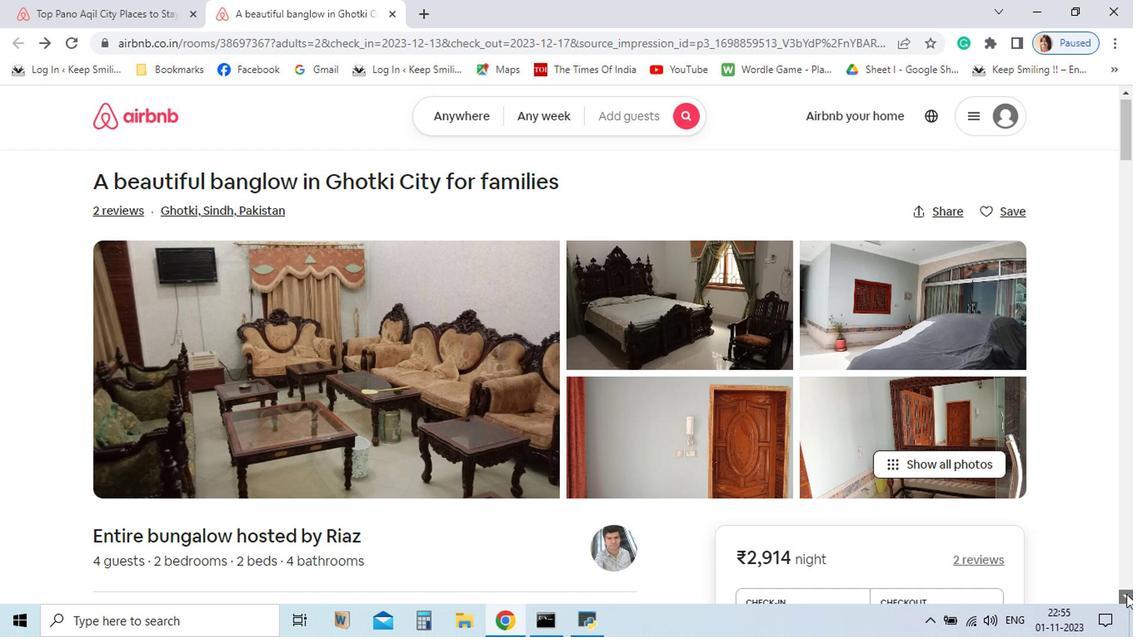 
Action: Mouse pressed left at (964, 589)
Screenshot: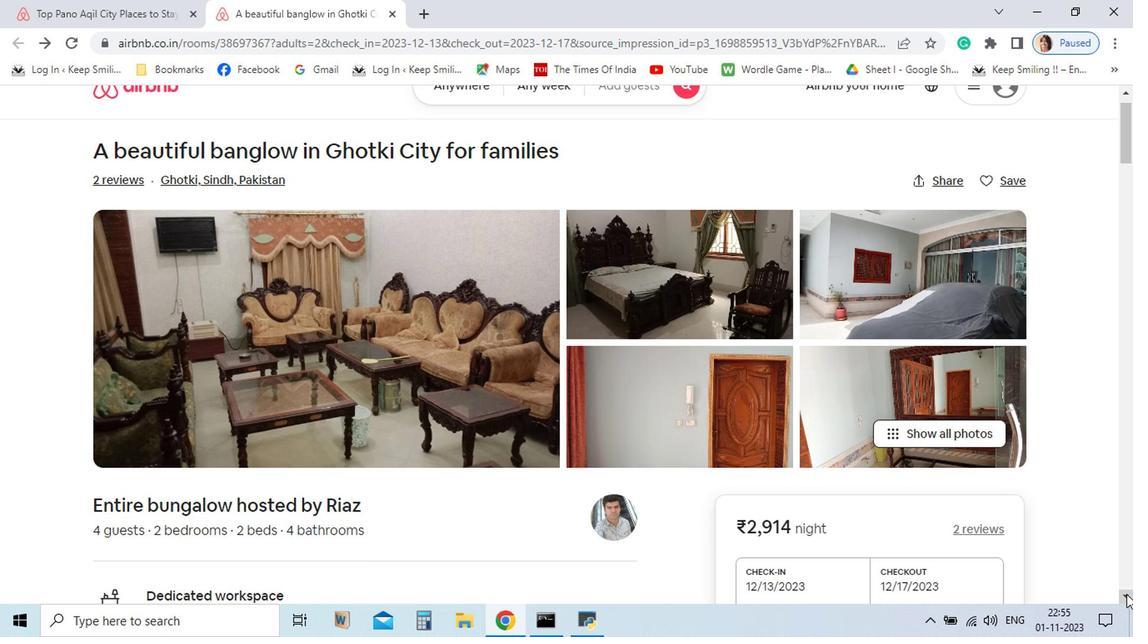 
Action: Mouse pressed left at (964, 589)
Screenshot: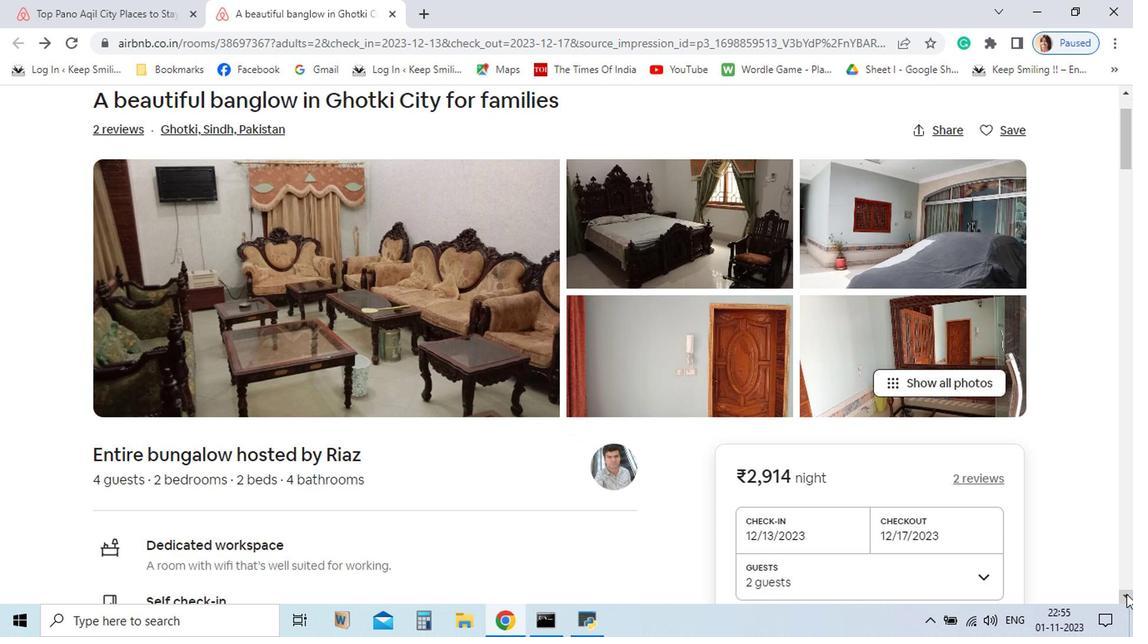 
Action: Mouse pressed left at (964, 589)
Screenshot: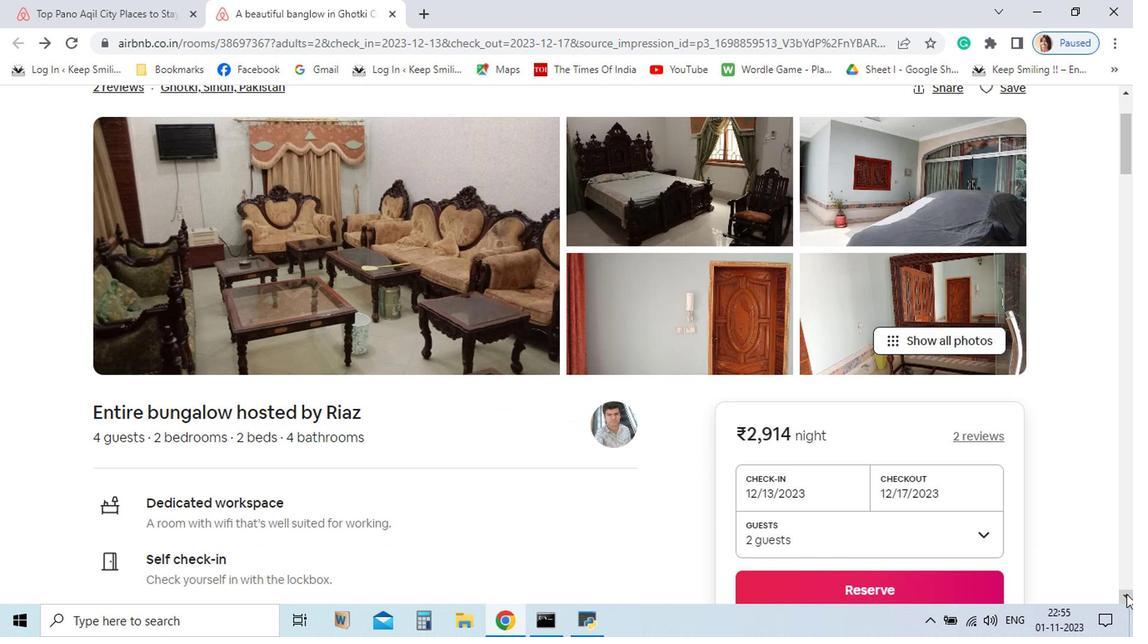 
Action: Mouse pressed left at (964, 589)
Screenshot: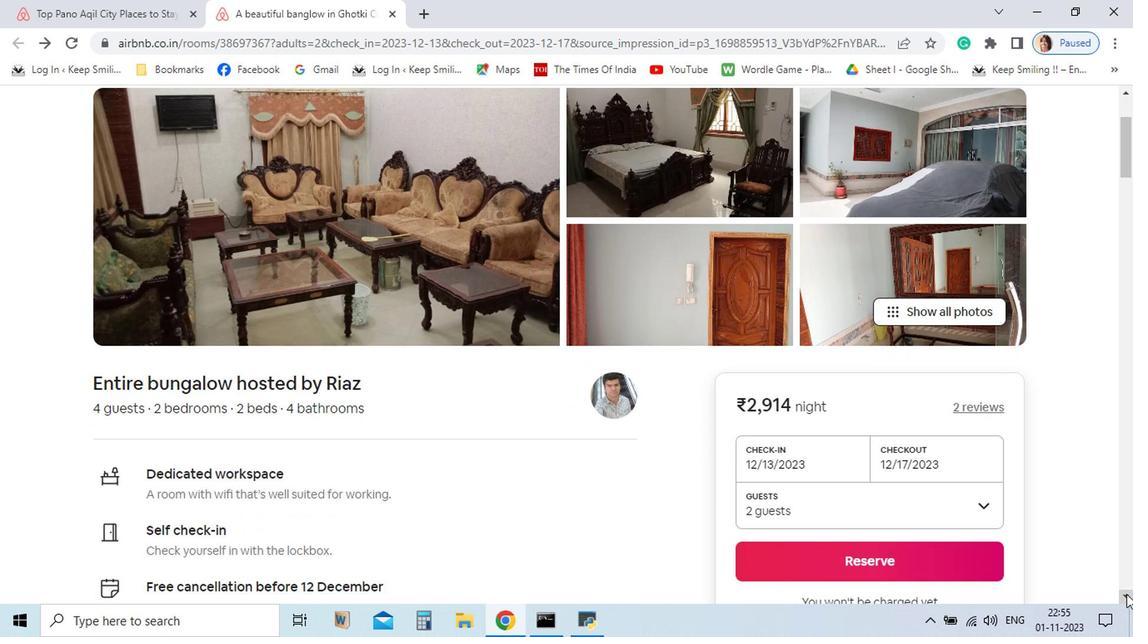 
Action: Mouse pressed left at (964, 589)
Screenshot: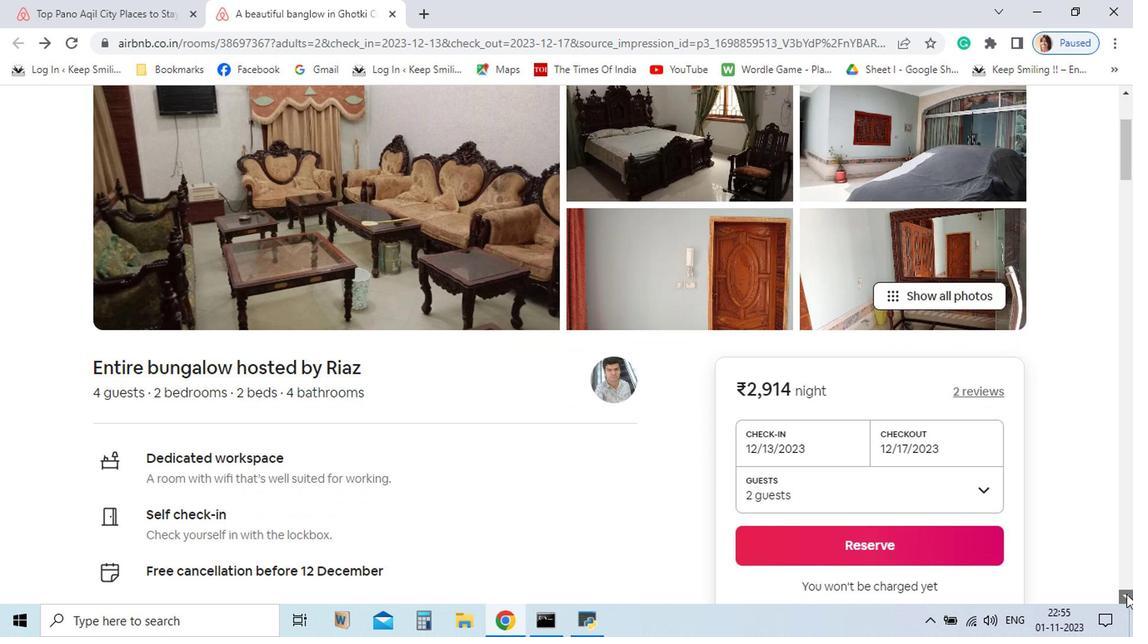 
Action: Mouse pressed left at (964, 589)
Screenshot: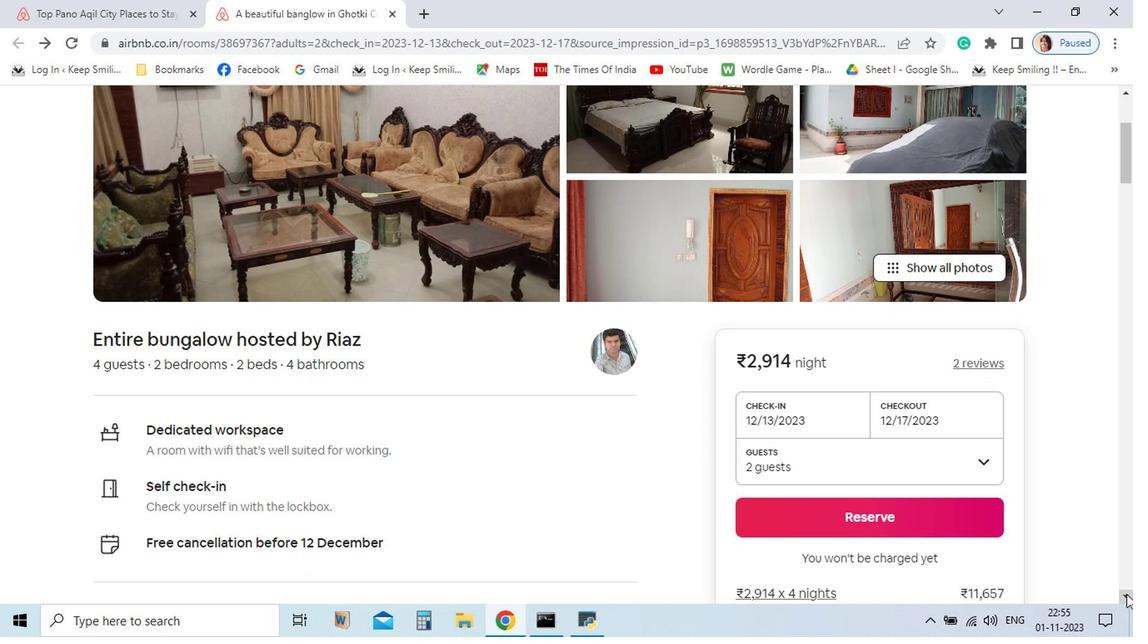 
Action: Mouse pressed left at (964, 589)
Screenshot: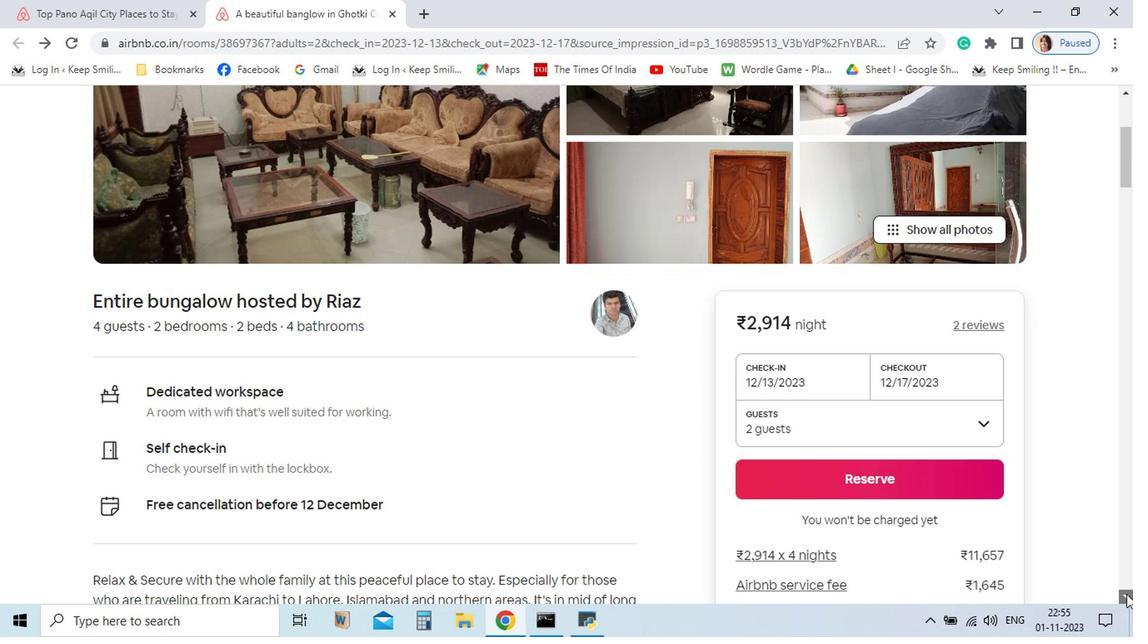 
Action: Mouse pressed left at (964, 589)
Screenshot: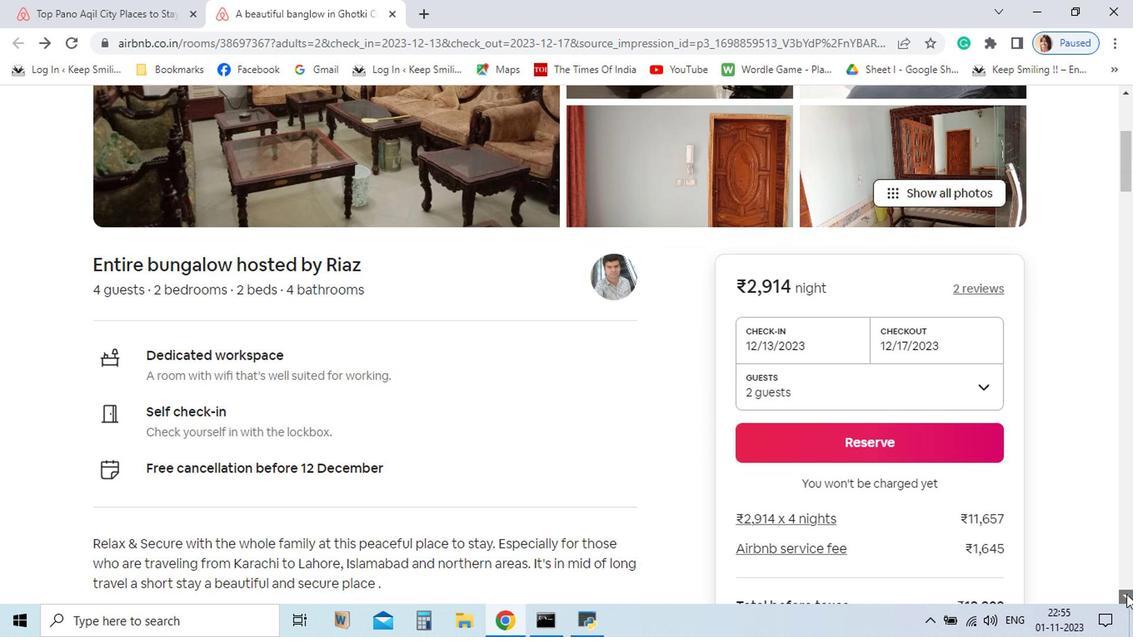 
Action: Mouse pressed left at (964, 589)
Screenshot: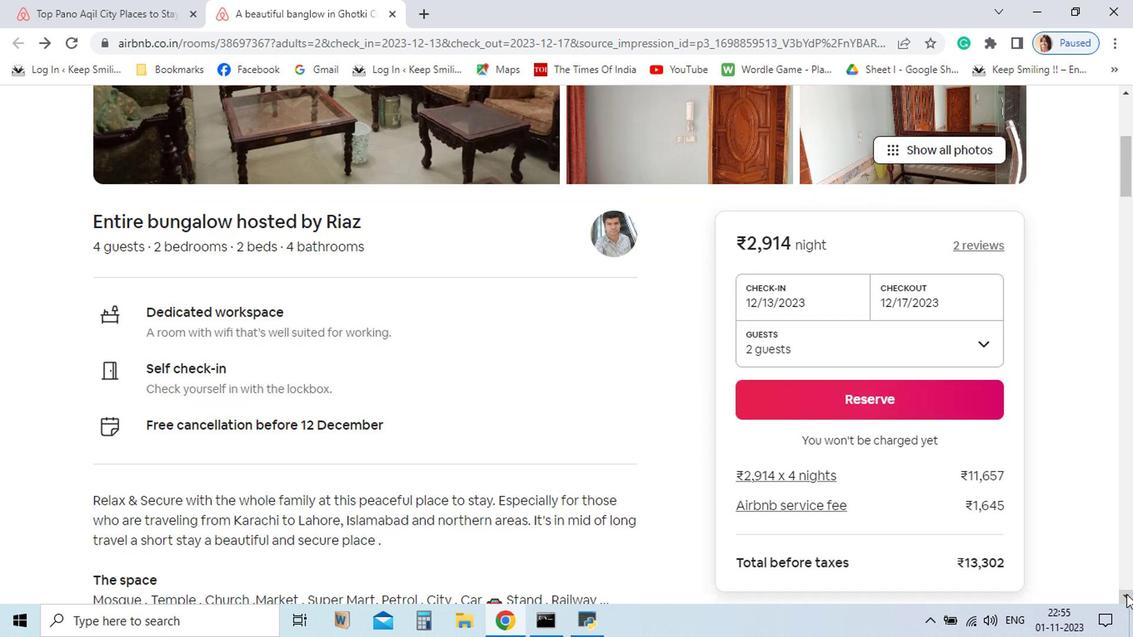 
Action: Mouse pressed left at (964, 589)
Screenshot: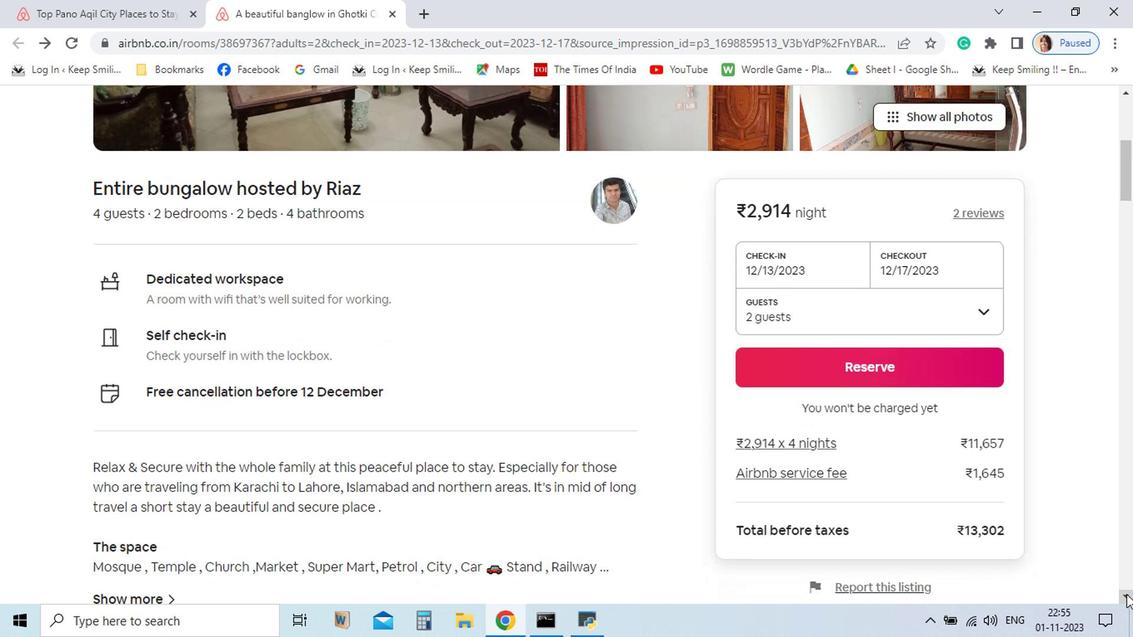 
Action: Mouse pressed left at (964, 589)
Screenshot: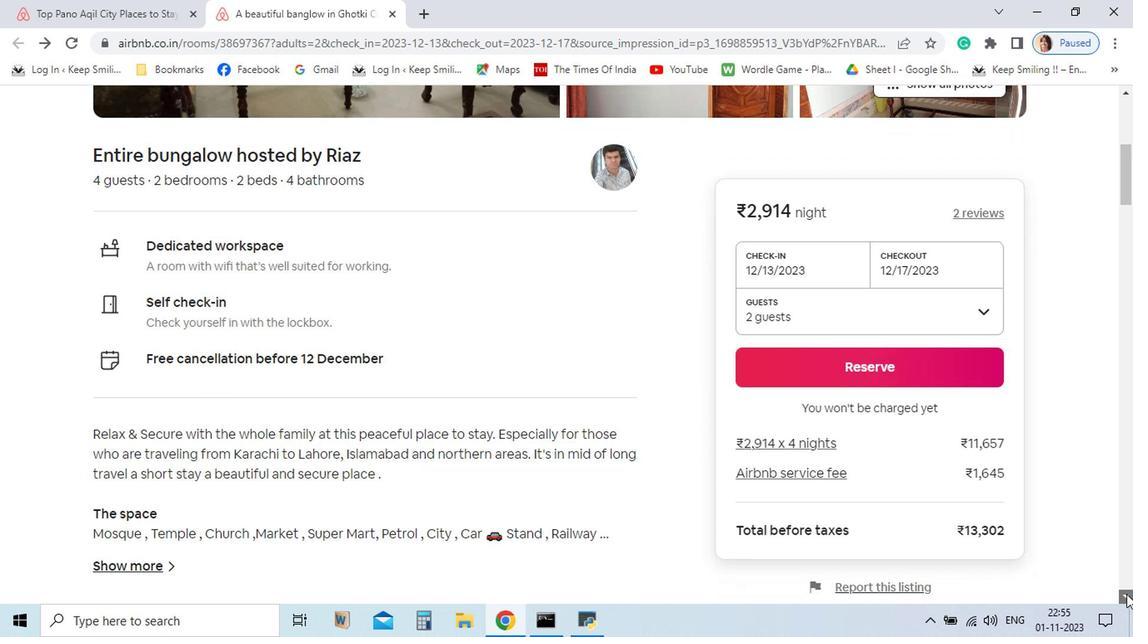 
Action: Mouse pressed left at (964, 589)
Screenshot: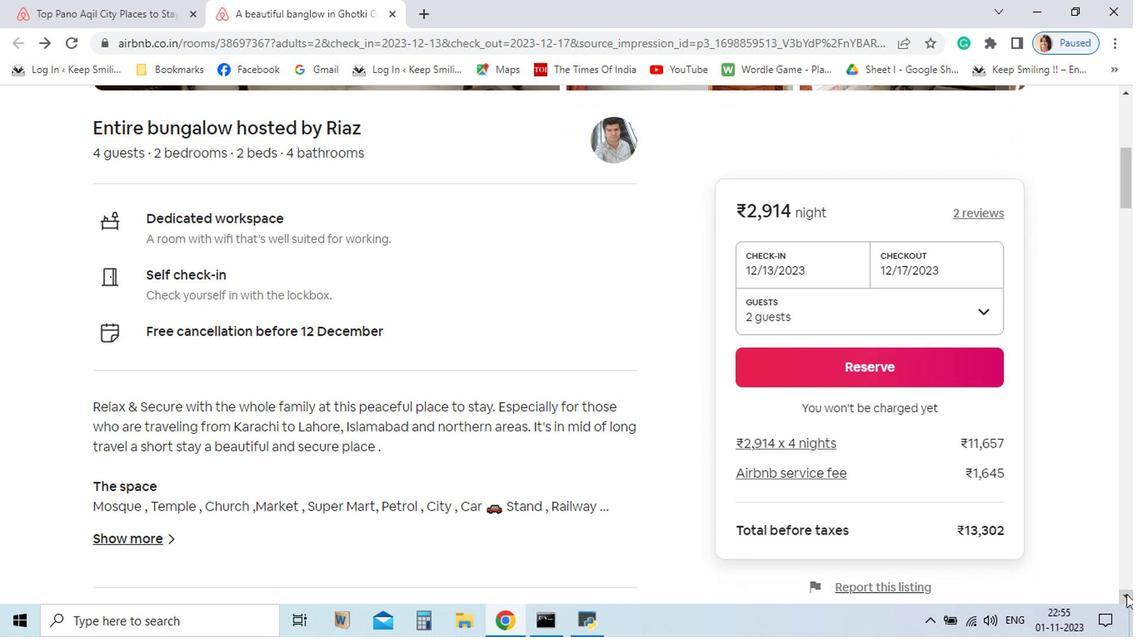
Action: Mouse pressed left at (964, 589)
Screenshot: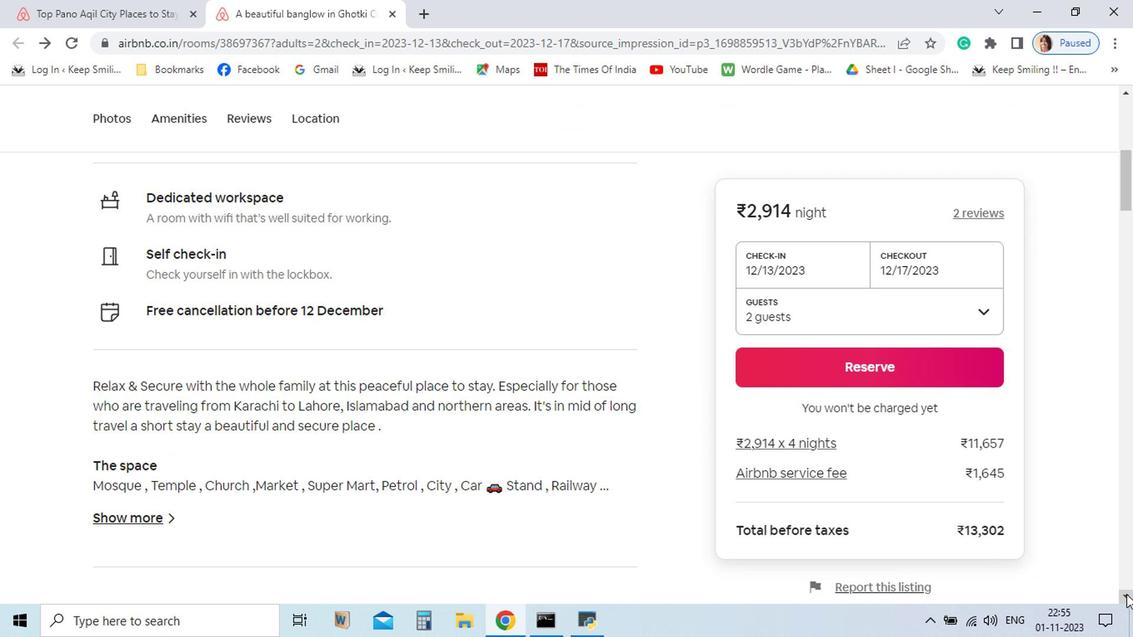 
Action: Mouse moved to (256, 535)
Screenshot: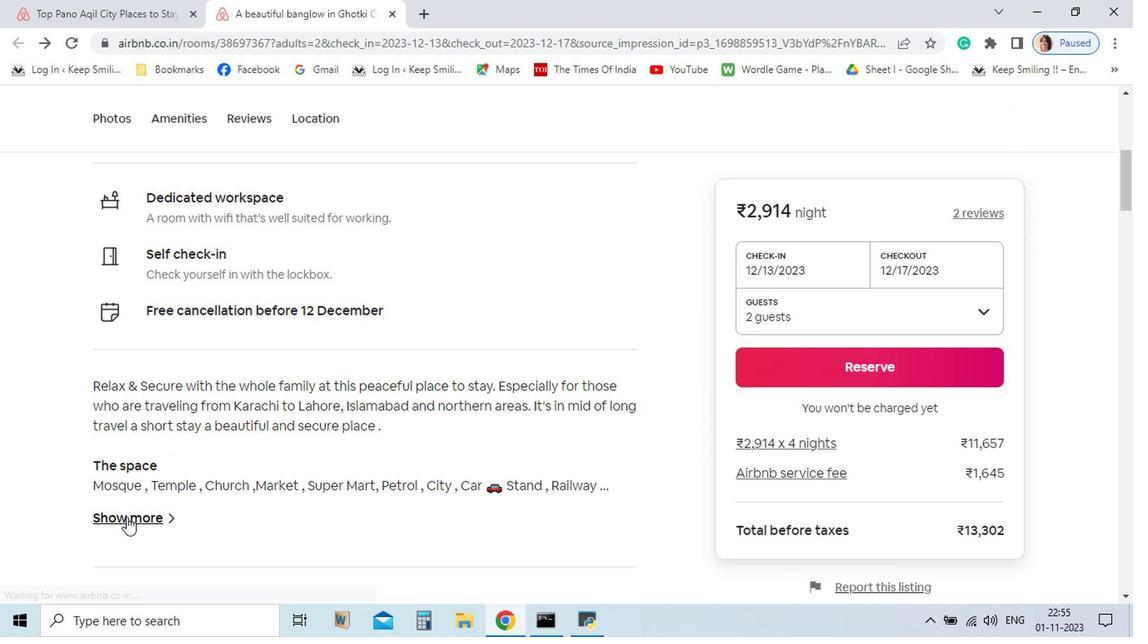 
Action: Mouse pressed left at (256, 535)
Screenshot: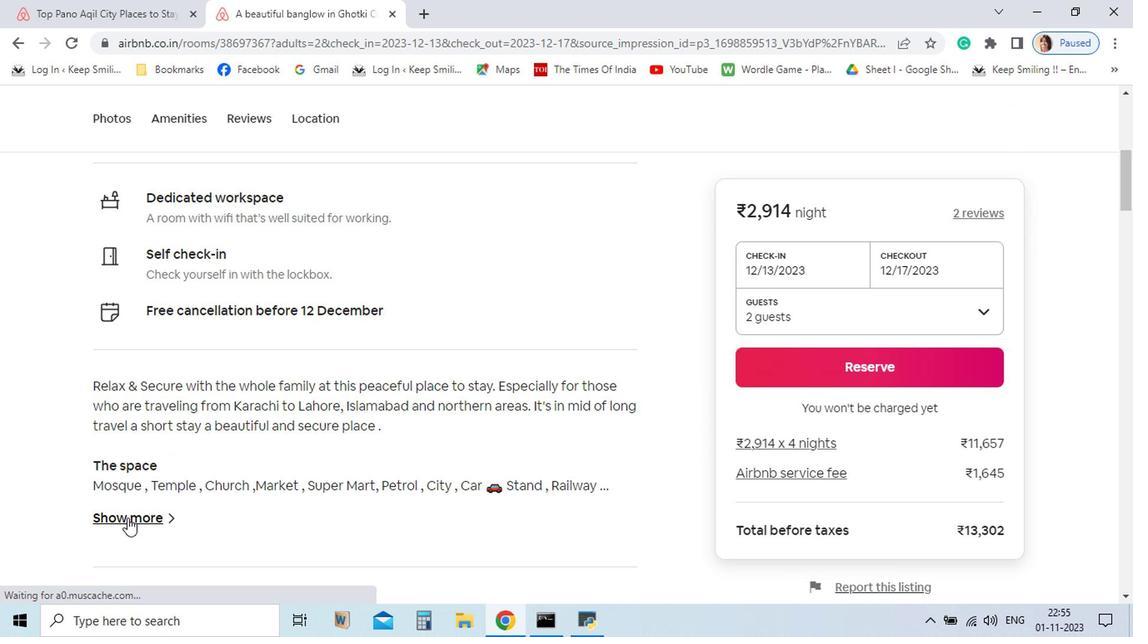 
Action: Mouse moved to (358, 303)
Screenshot: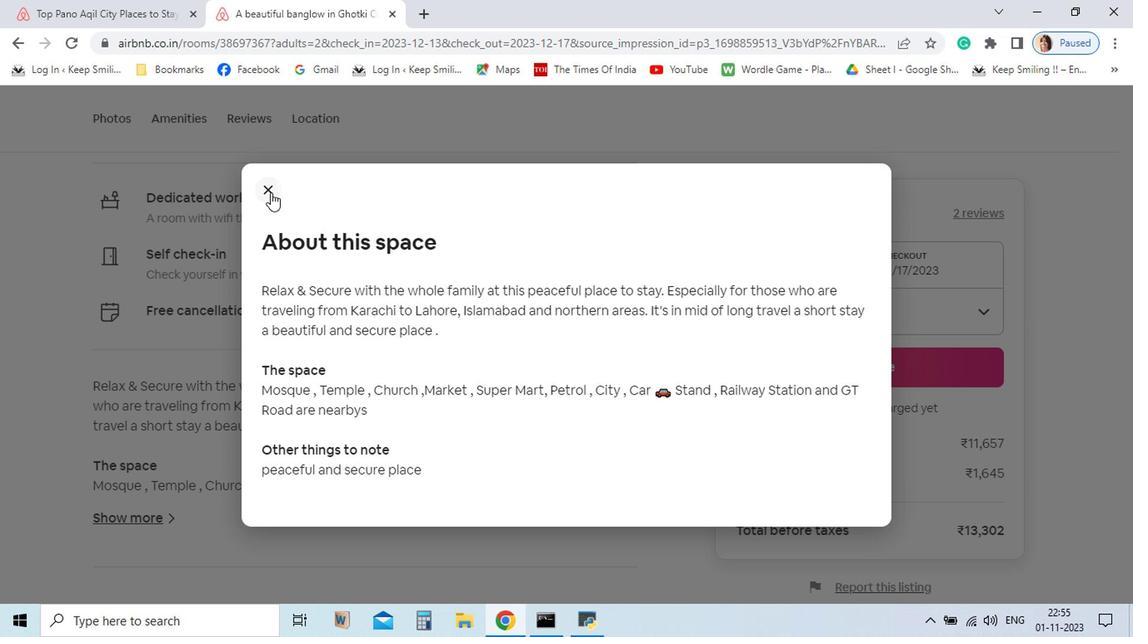 
Action: Mouse pressed left at (358, 303)
Screenshot: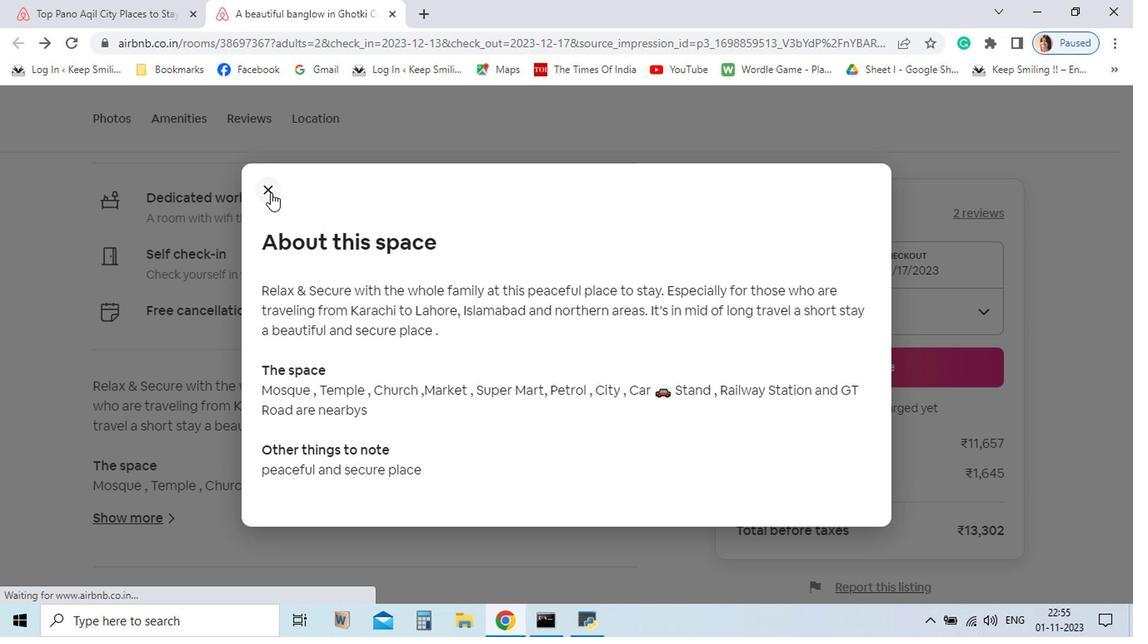
Action: Mouse moved to (963, 590)
Screenshot: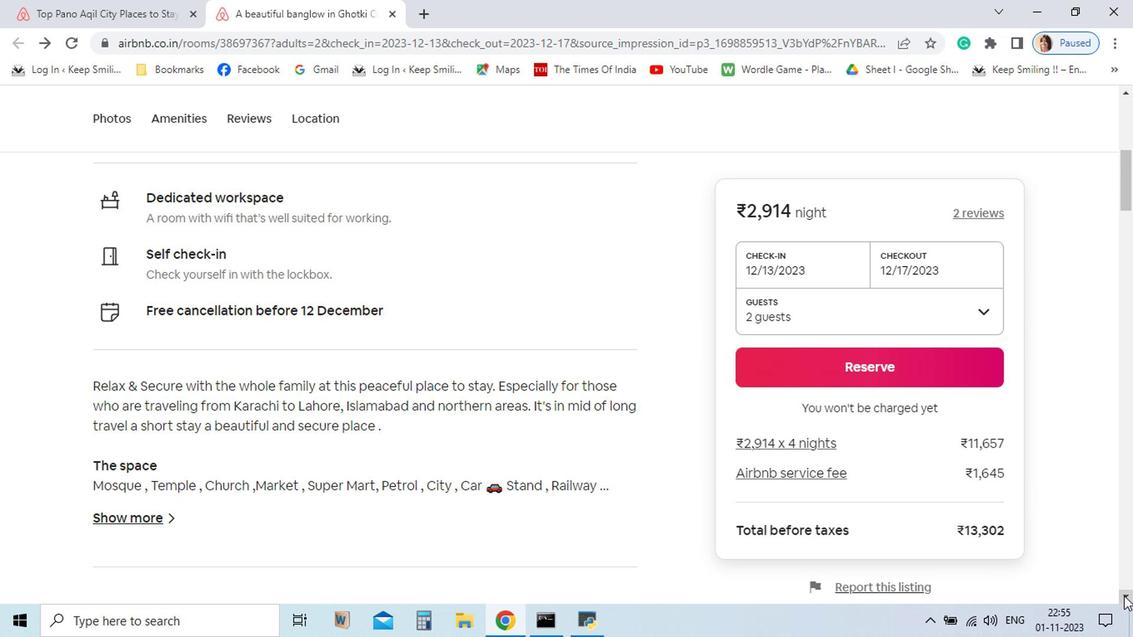 
Action: Mouse pressed left at (963, 590)
Screenshot: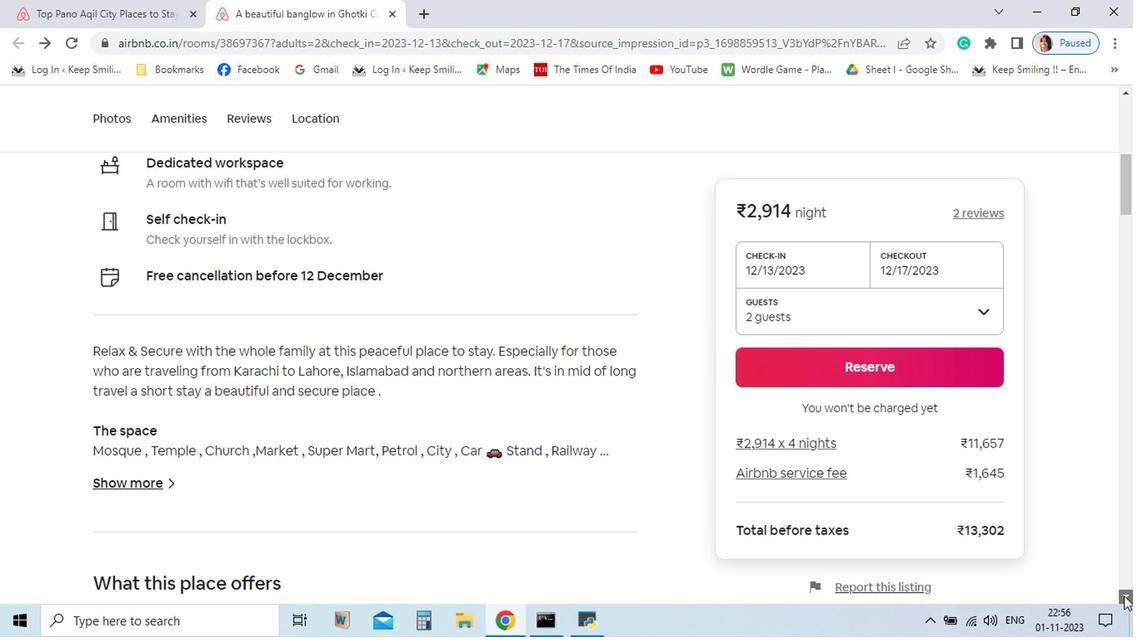 
Action: Mouse pressed left at (963, 590)
Screenshot: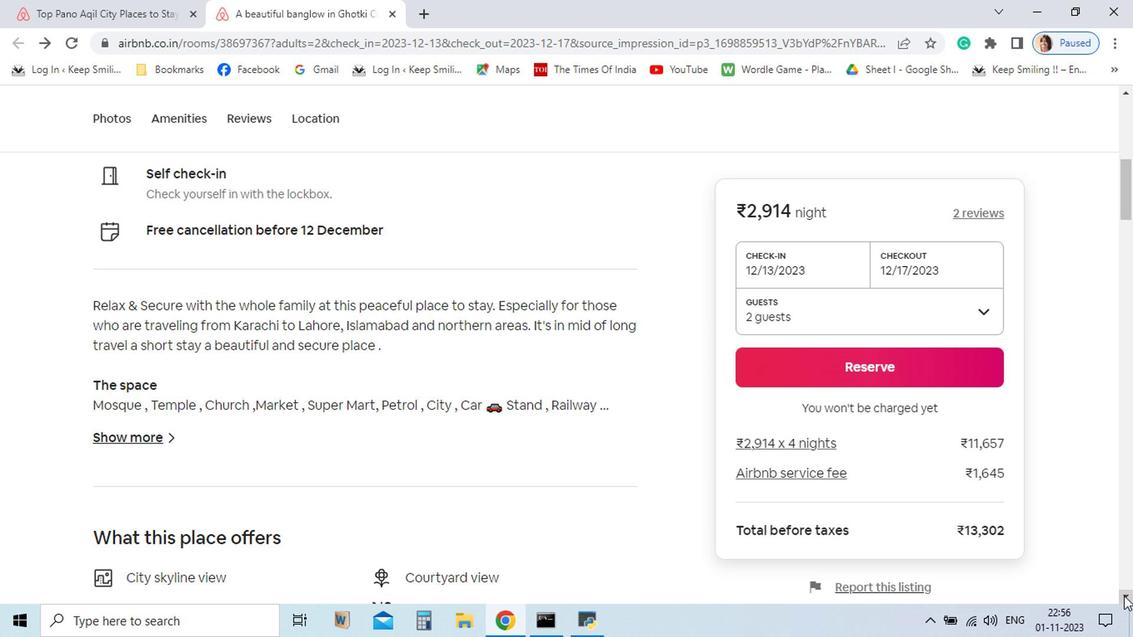 
Action: Mouse pressed left at (963, 590)
Screenshot: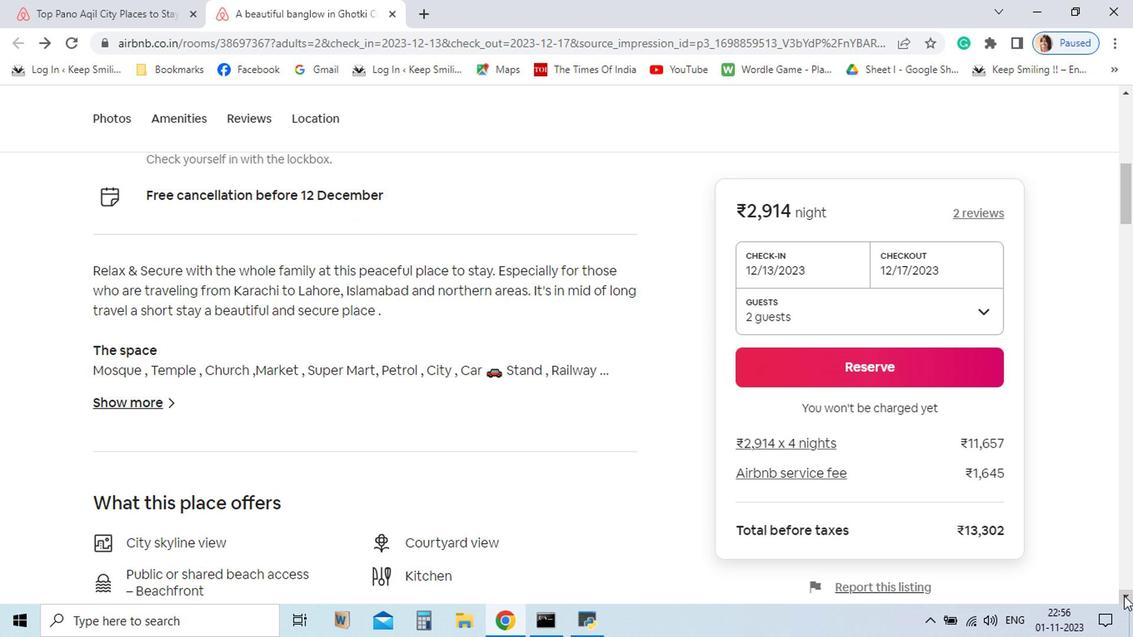 
Action: Mouse pressed left at (963, 590)
Screenshot: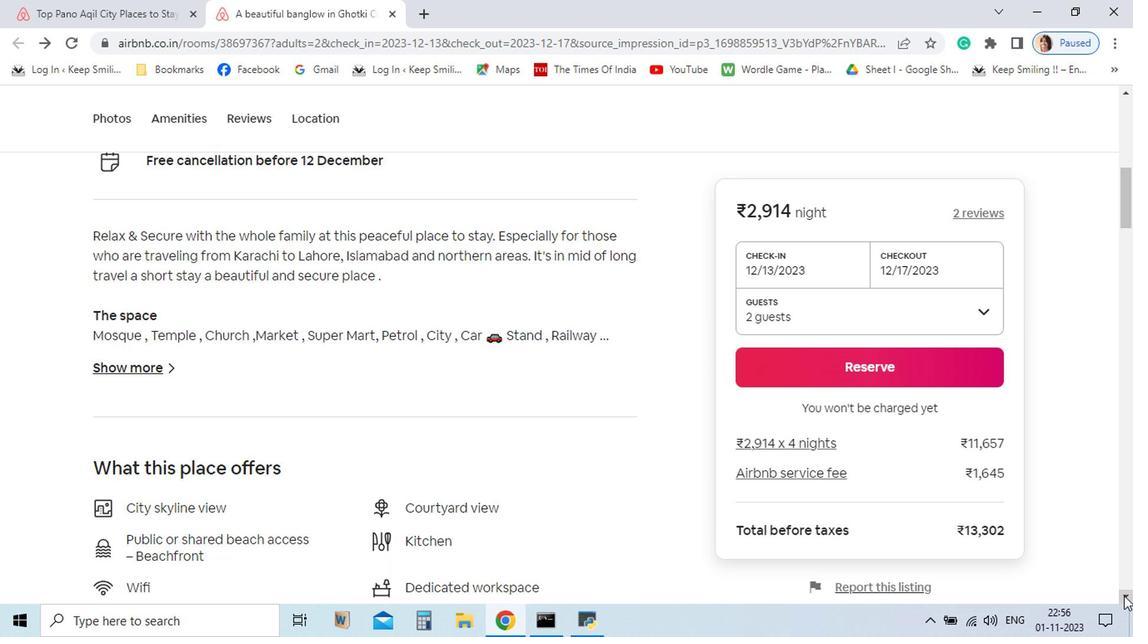 
Action: Mouse pressed left at (963, 590)
Screenshot: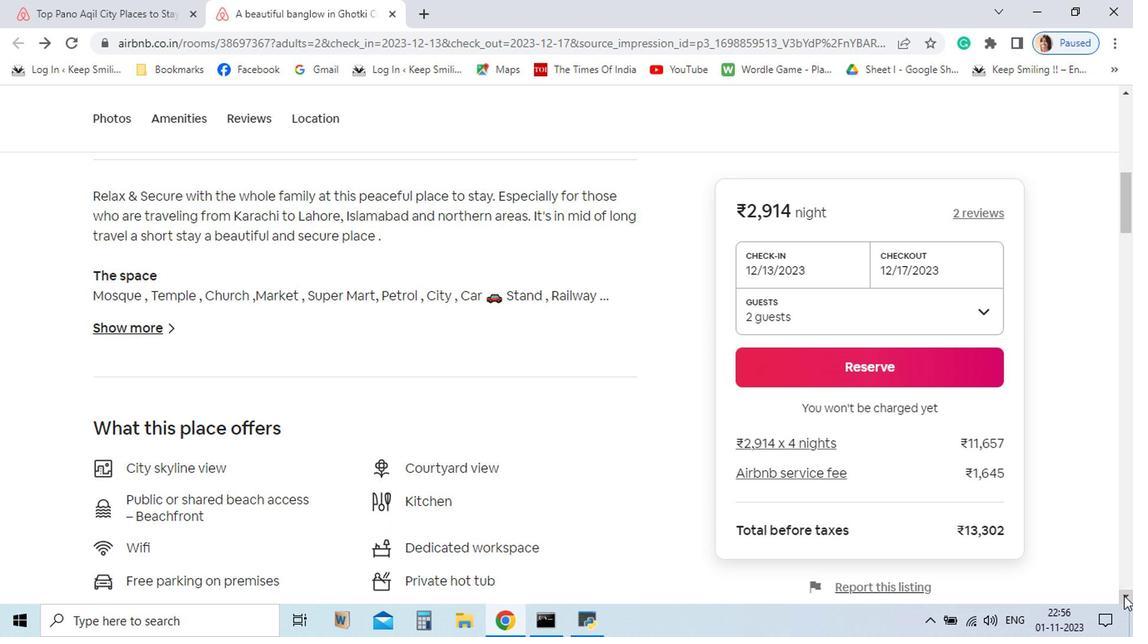 
Action: Mouse pressed left at (963, 590)
Screenshot: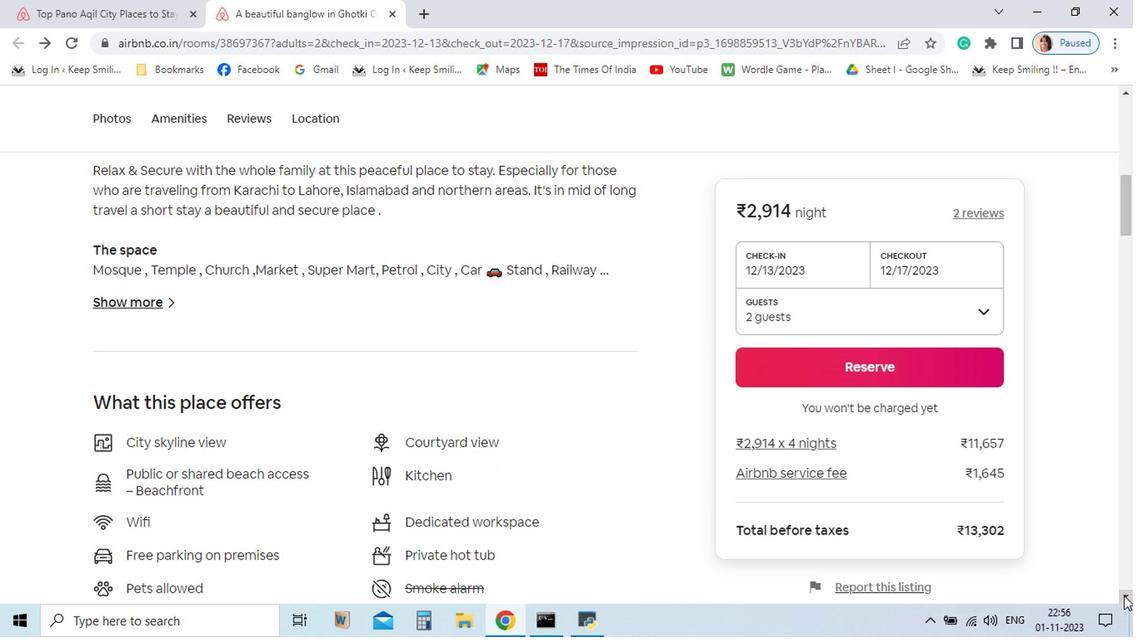 
Action: Mouse pressed left at (963, 590)
Screenshot: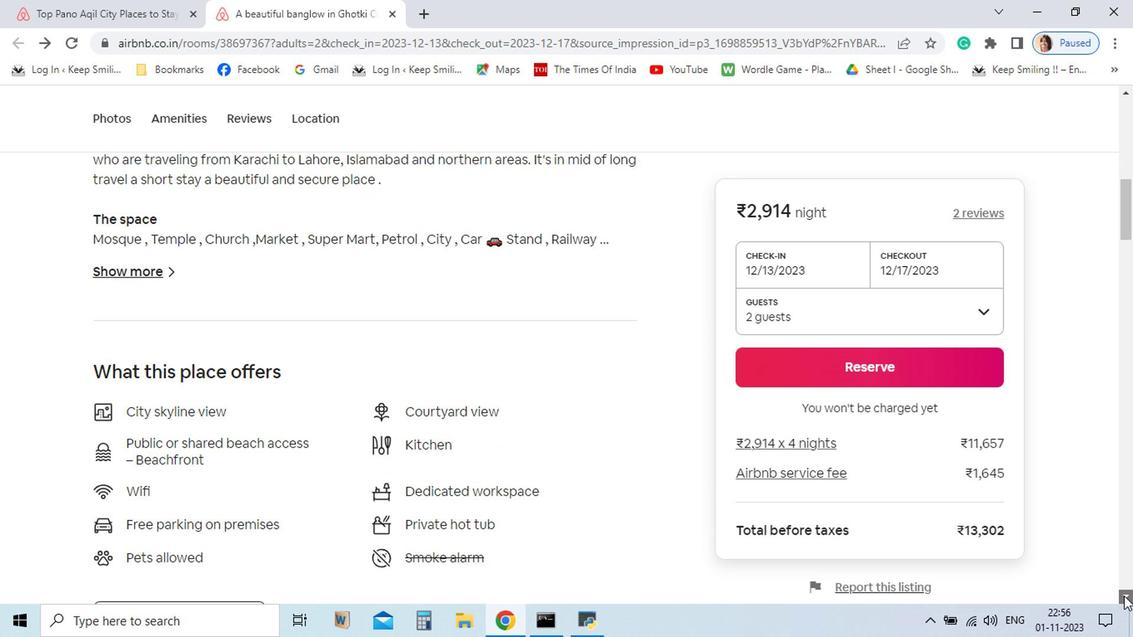 
Action: Mouse pressed left at (963, 590)
Screenshot: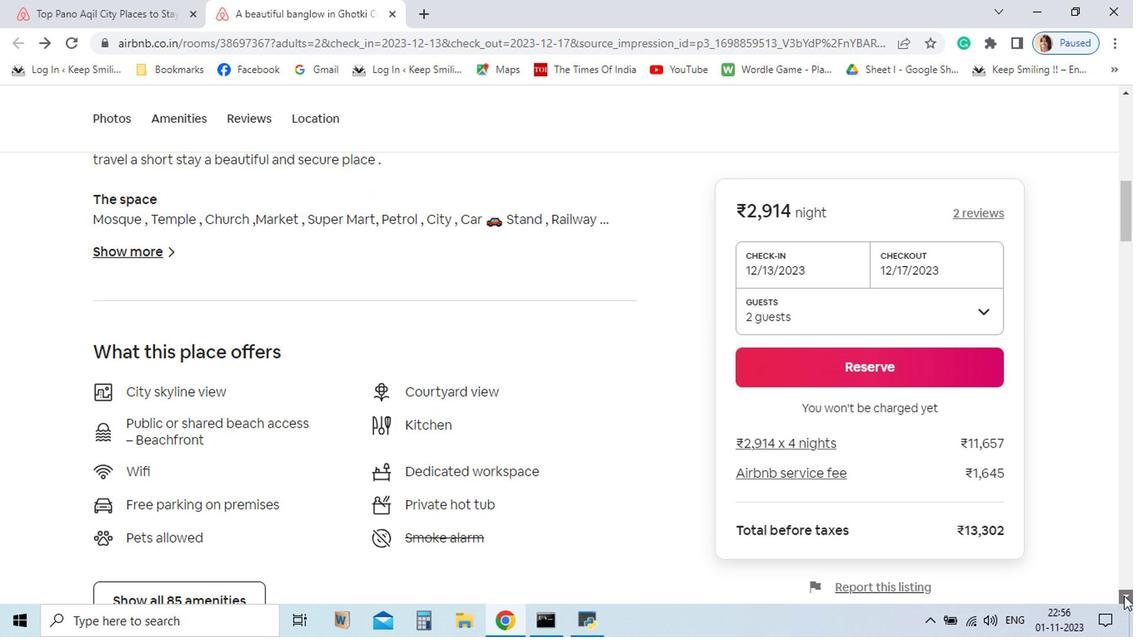 
Action: Mouse pressed left at (963, 590)
Screenshot: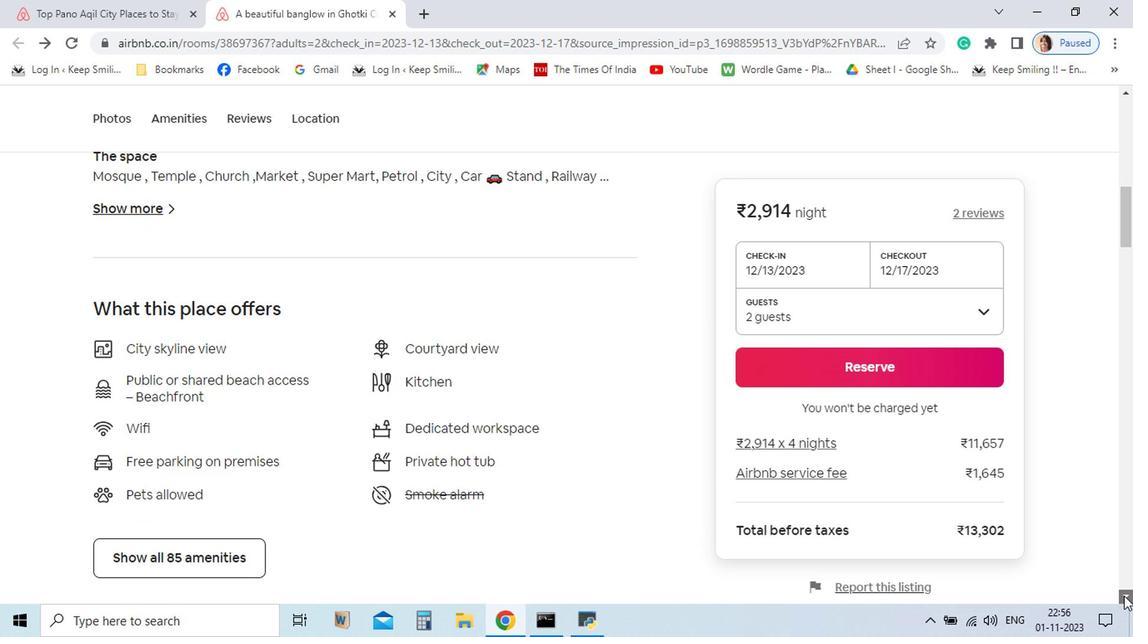 
Action: Mouse pressed left at (963, 590)
Screenshot: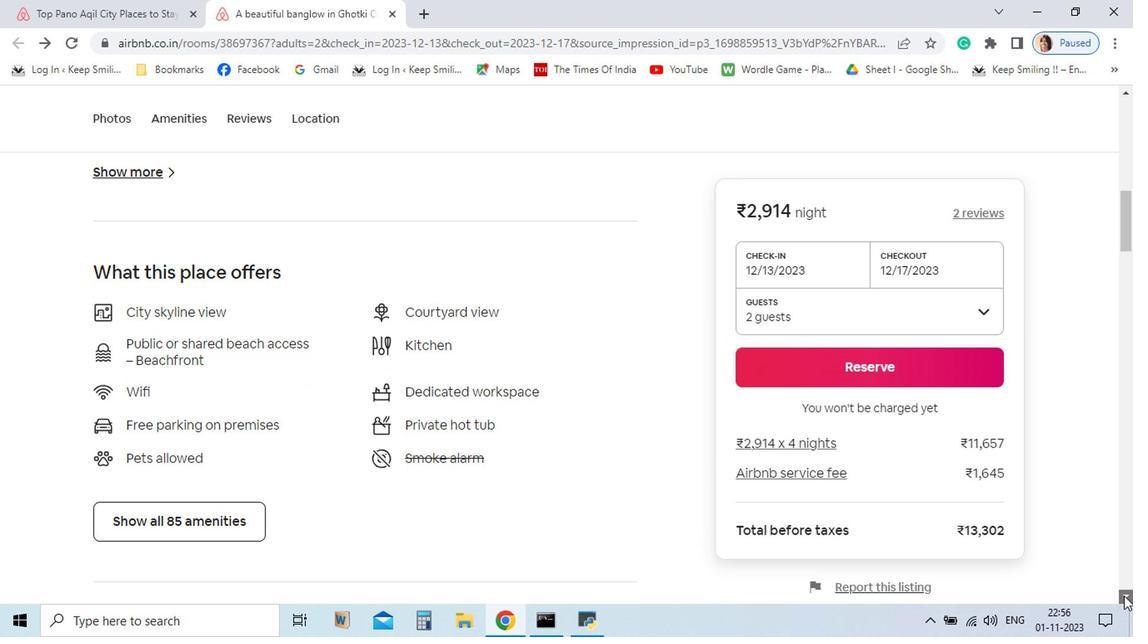 
Action: Mouse pressed left at (963, 590)
Screenshot: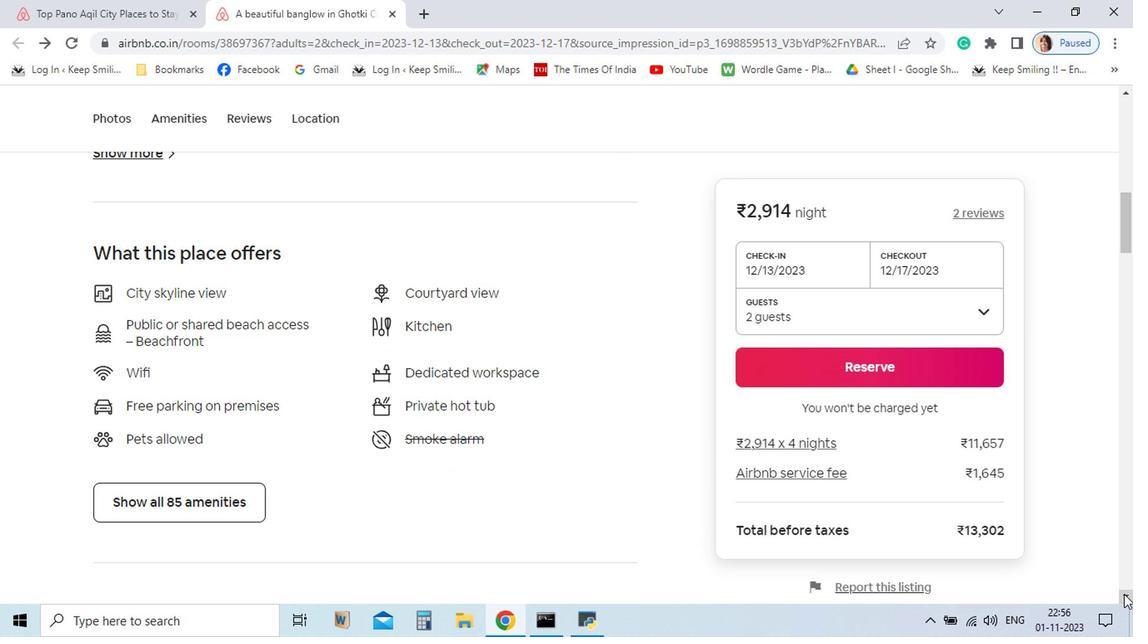 
Action: Mouse moved to (325, 522)
Screenshot: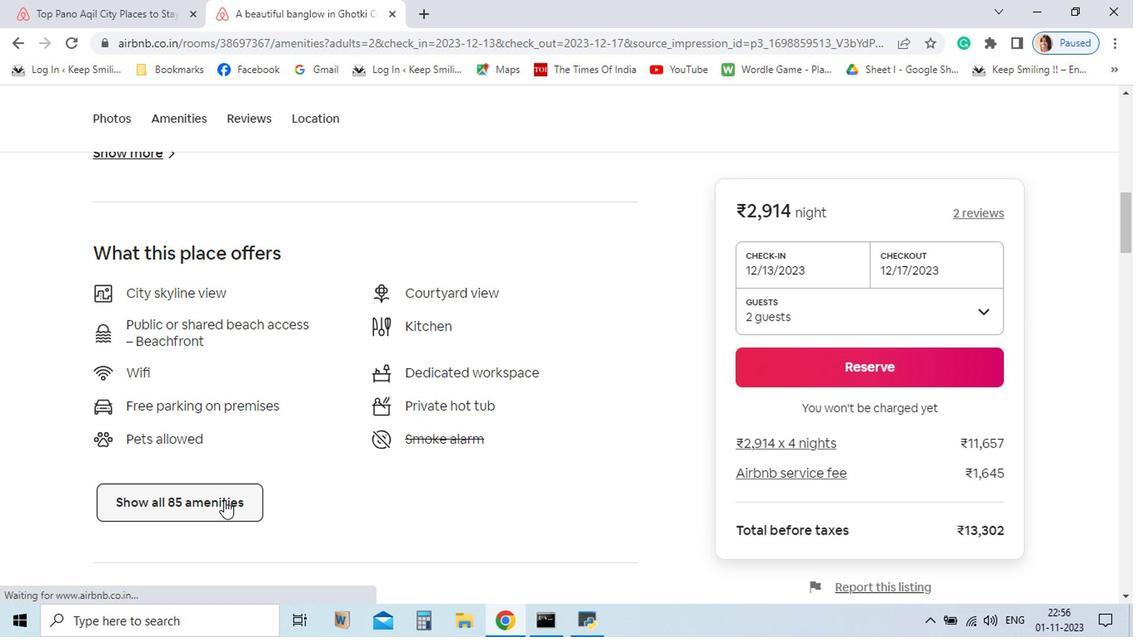 
Action: Mouse pressed left at (325, 522)
Screenshot: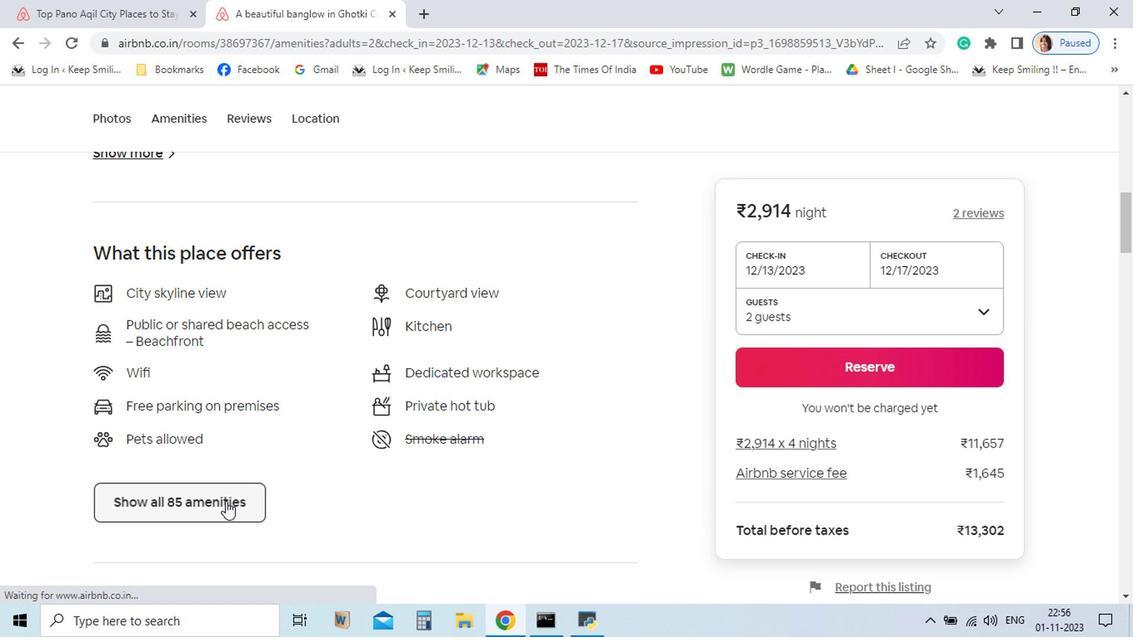
Action: Mouse moved to (793, 565)
Screenshot: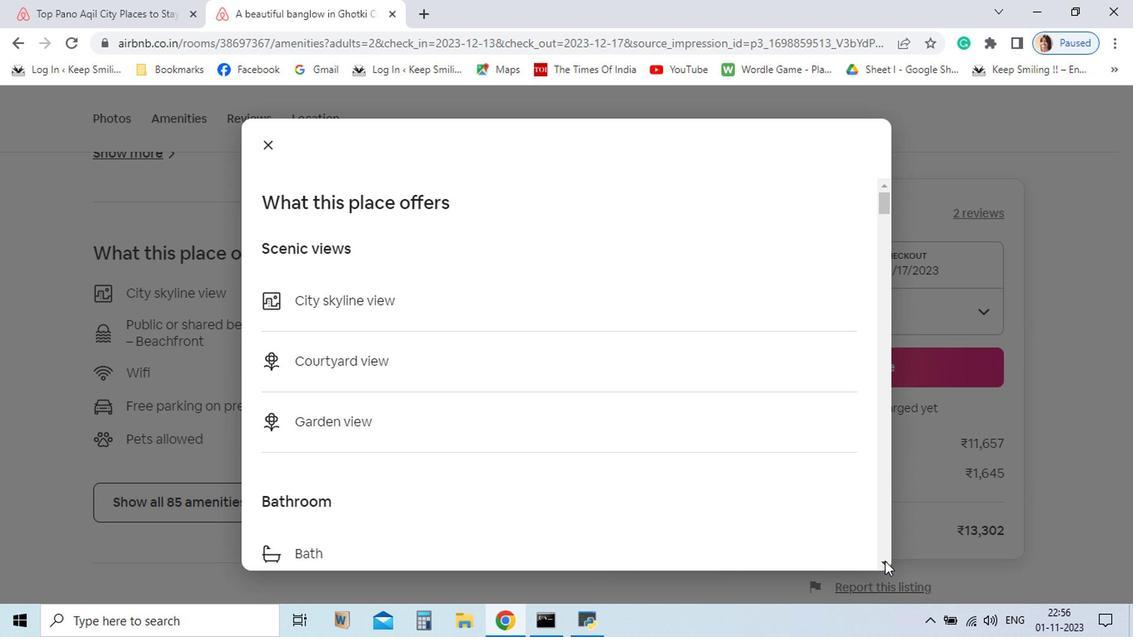 
Action: Mouse pressed left at (793, 565)
Screenshot: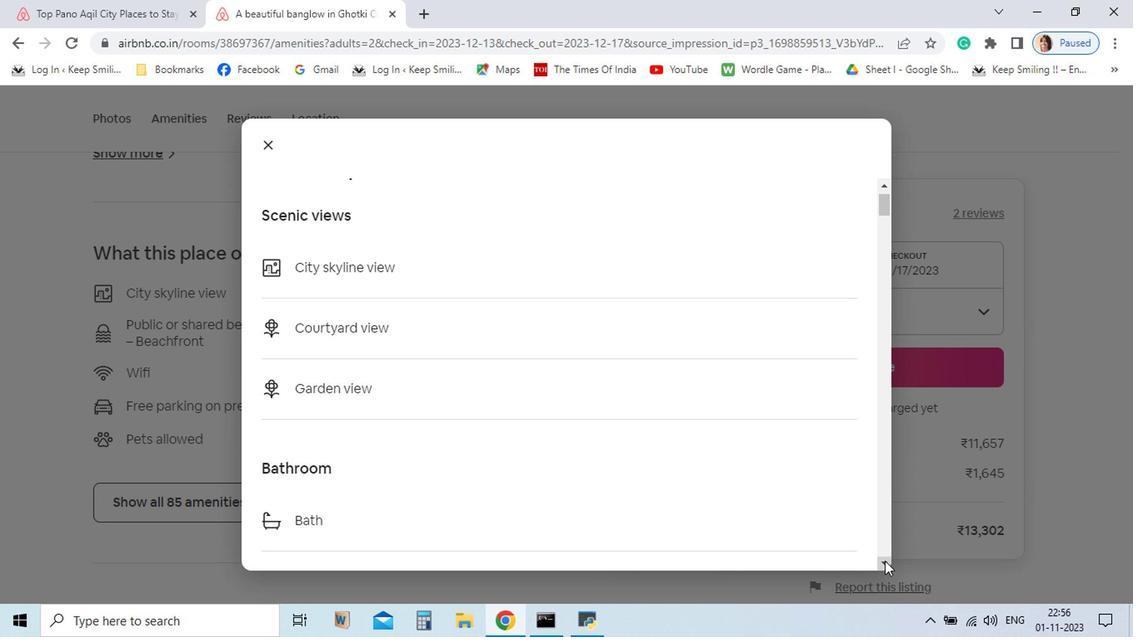 
Action: Mouse pressed left at (793, 565)
Screenshot: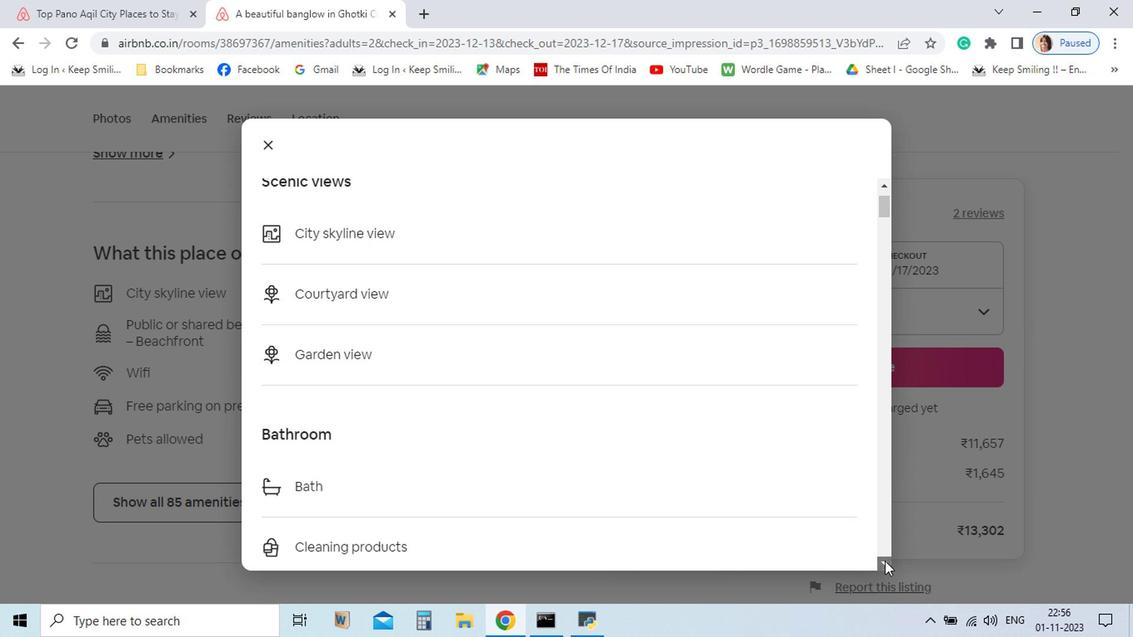 
Action: Mouse pressed left at (793, 565)
Screenshot: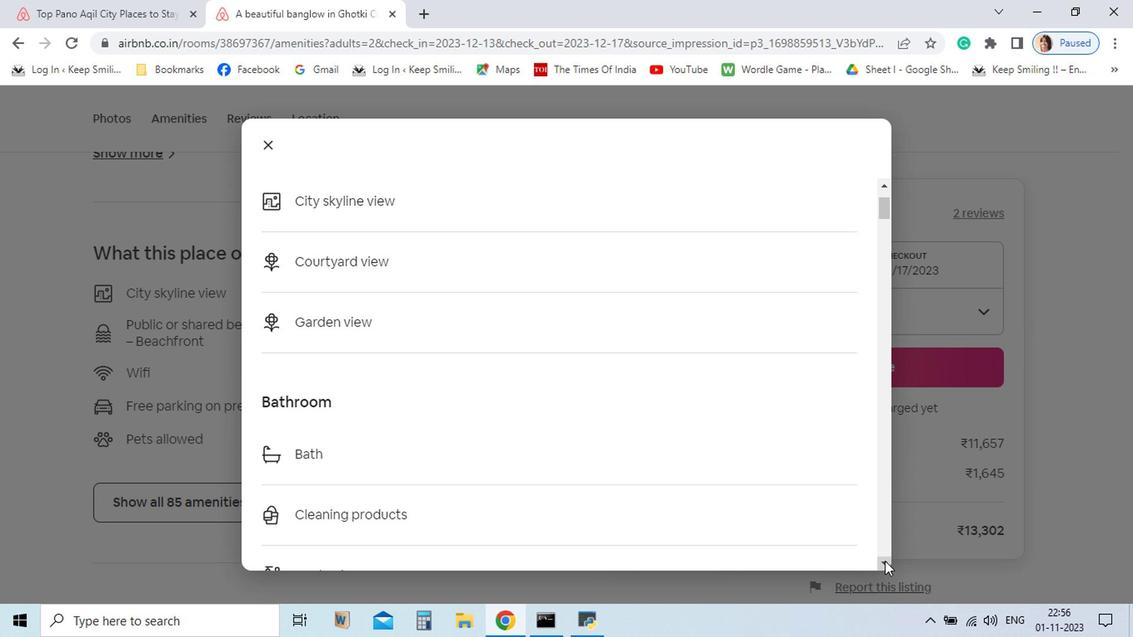
Action: Mouse pressed left at (793, 565)
Screenshot: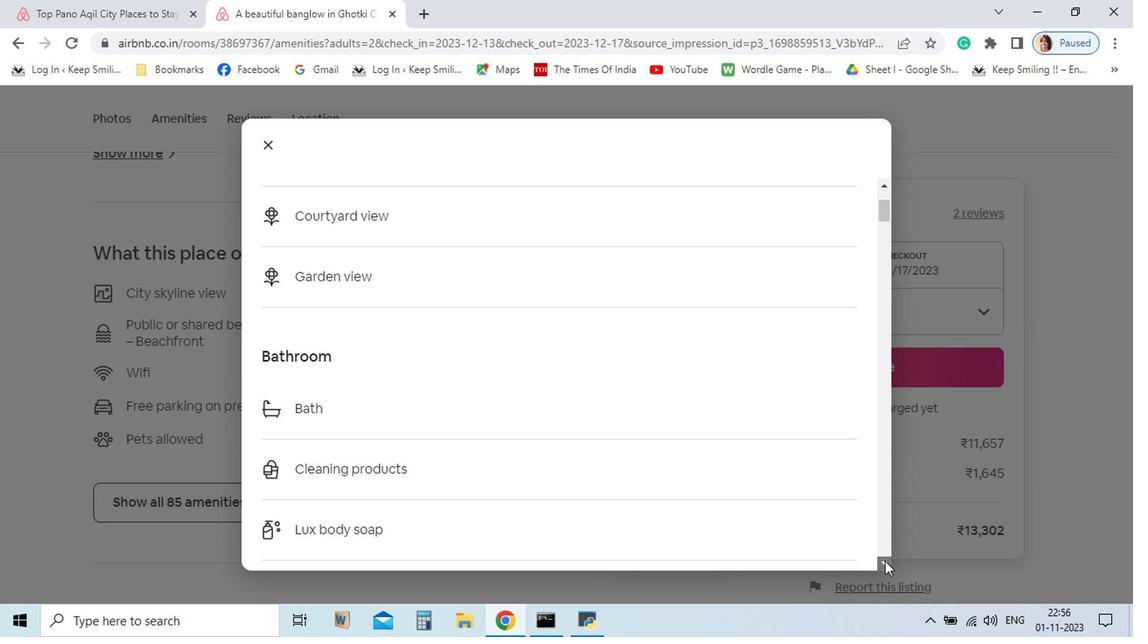 
Action: Mouse pressed left at (793, 565)
Screenshot: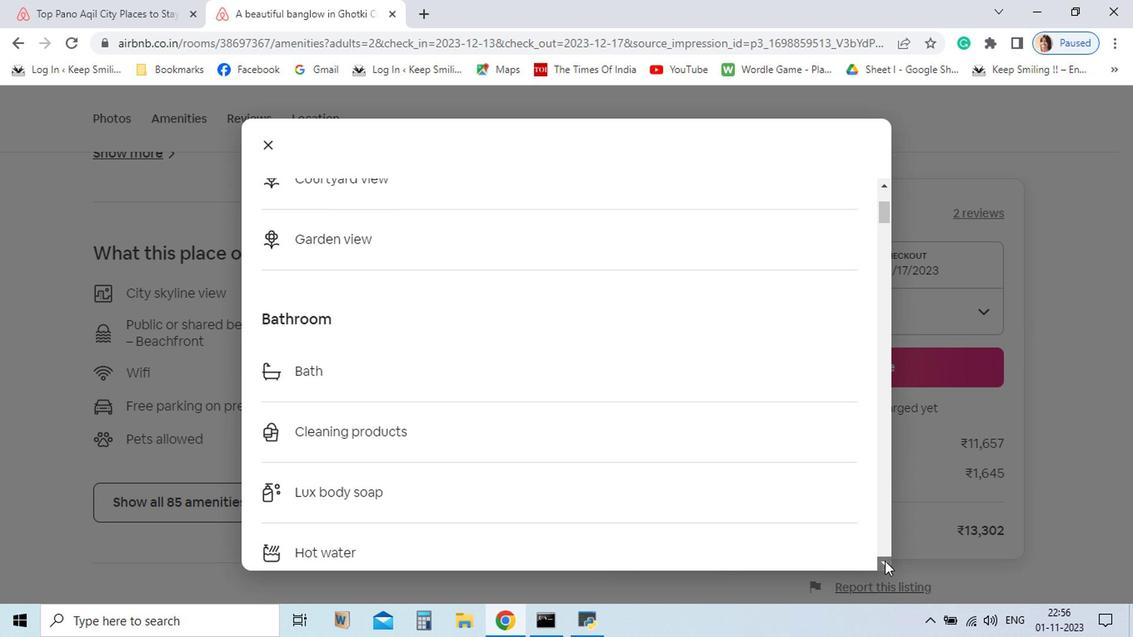 
Action: Mouse pressed left at (793, 565)
Screenshot: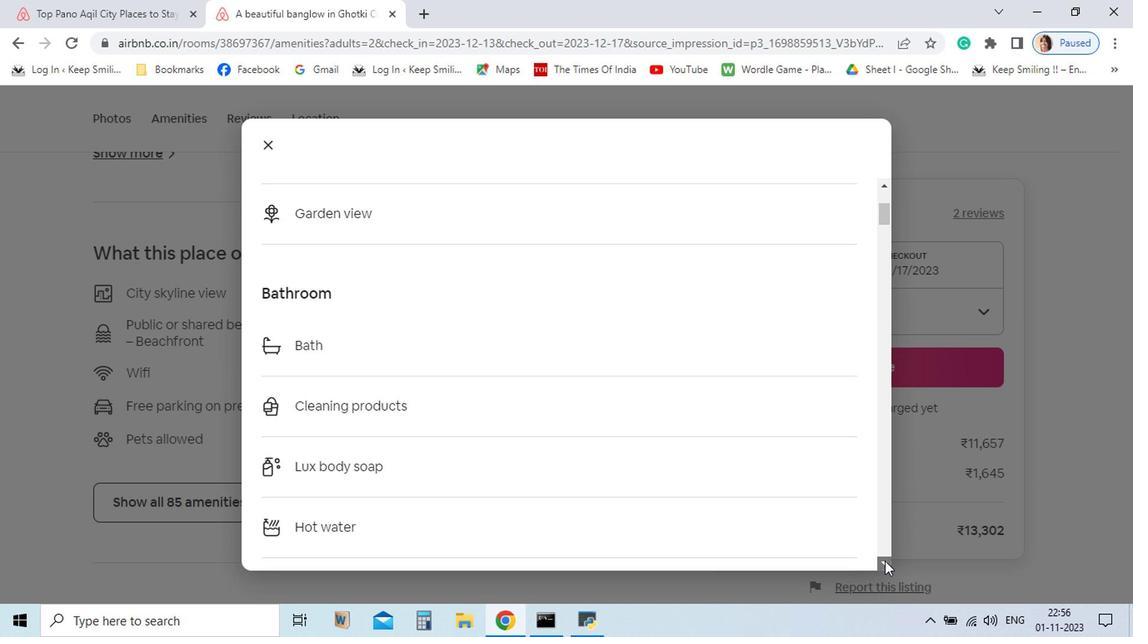 
Action: Mouse pressed left at (793, 565)
Screenshot: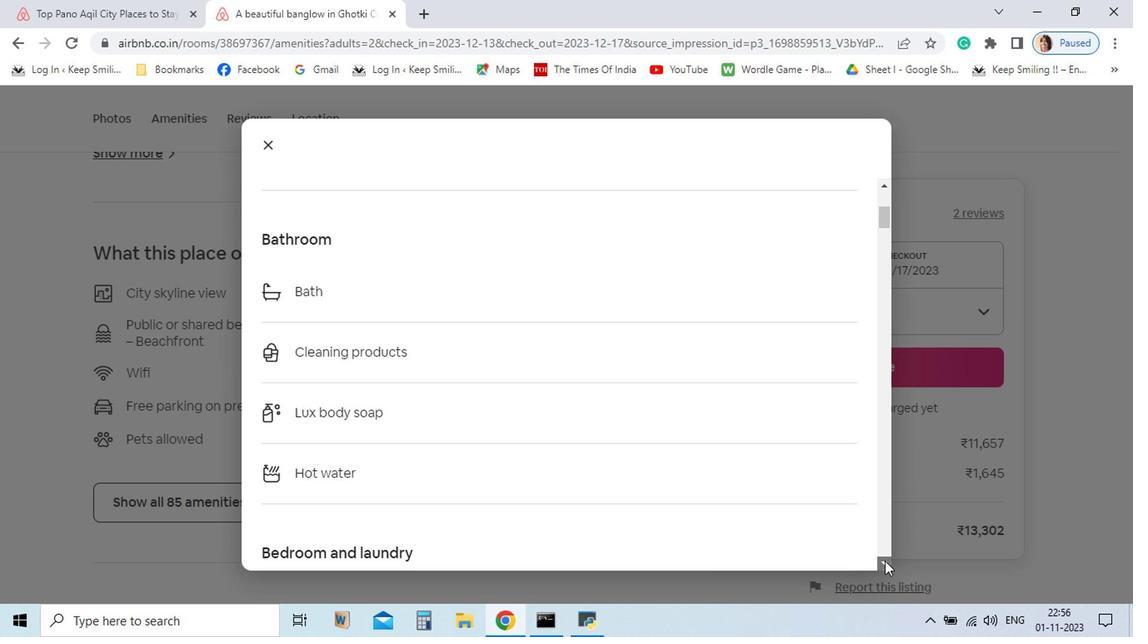 
Action: Mouse pressed left at (793, 565)
Screenshot: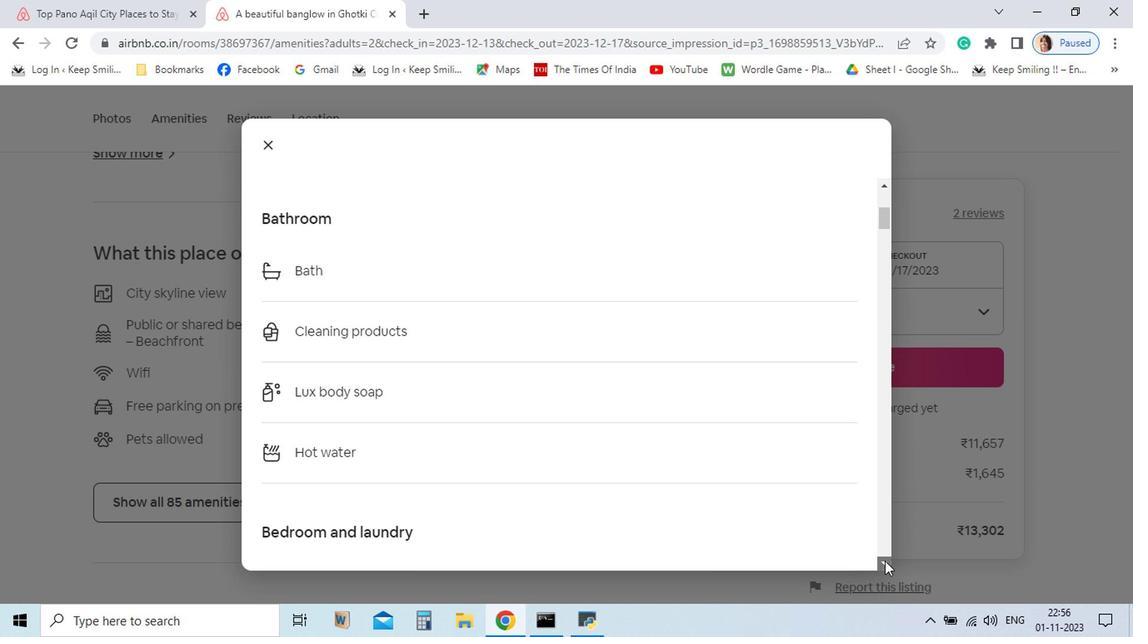 
Action: Mouse pressed left at (793, 565)
Screenshot: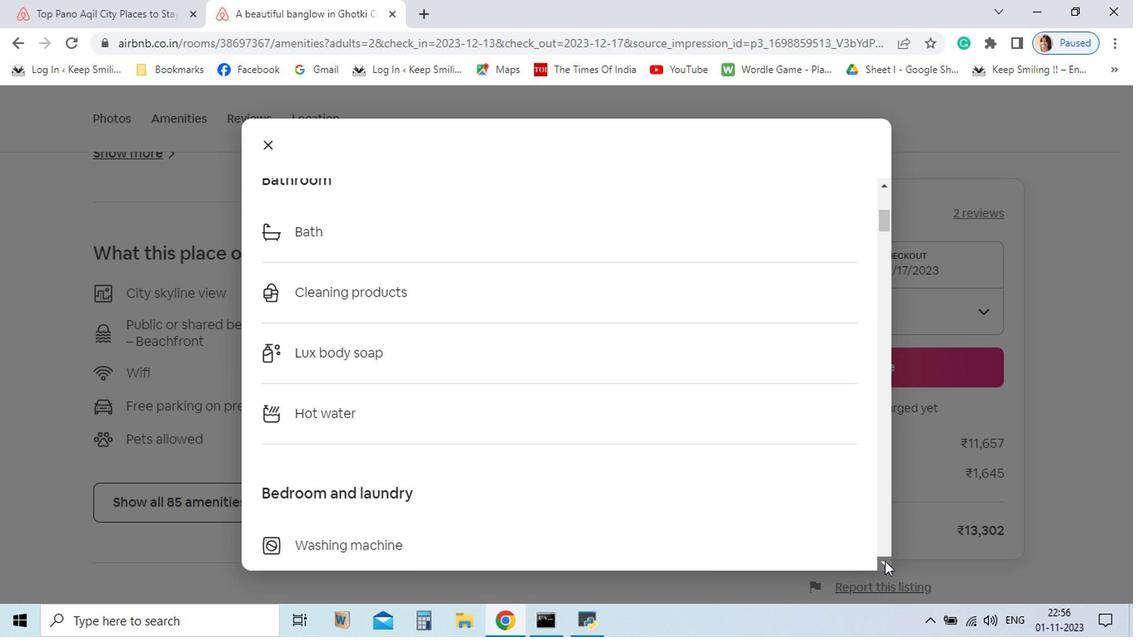 
Action: Mouse pressed left at (793, 565)
Screenshot: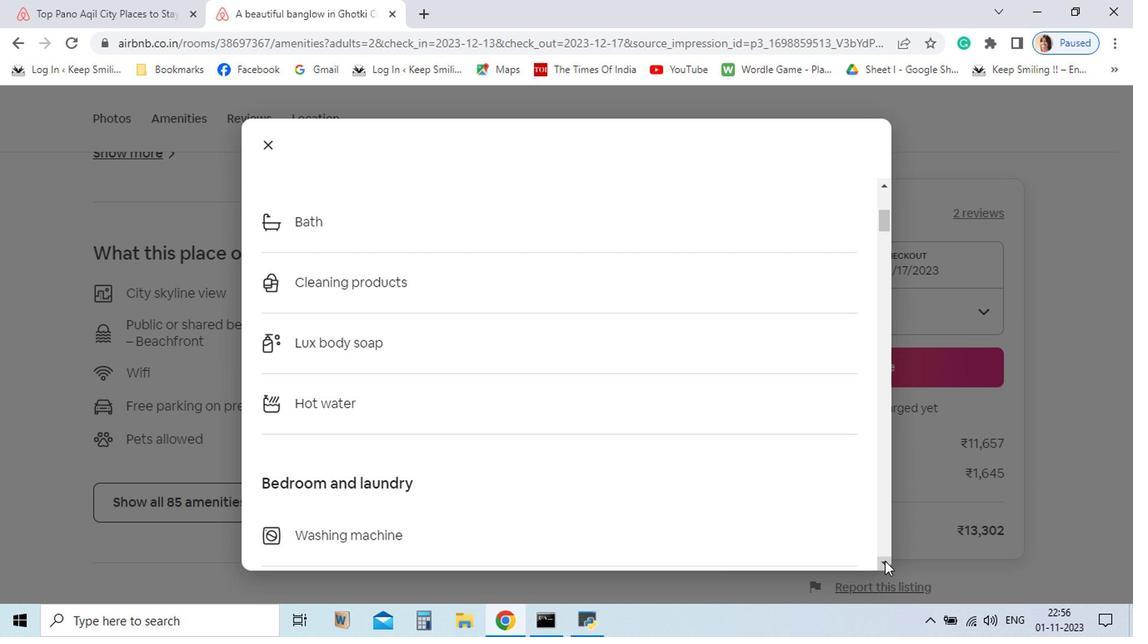 
Action: Mouse pressed left at (793, 565)
Screenshot: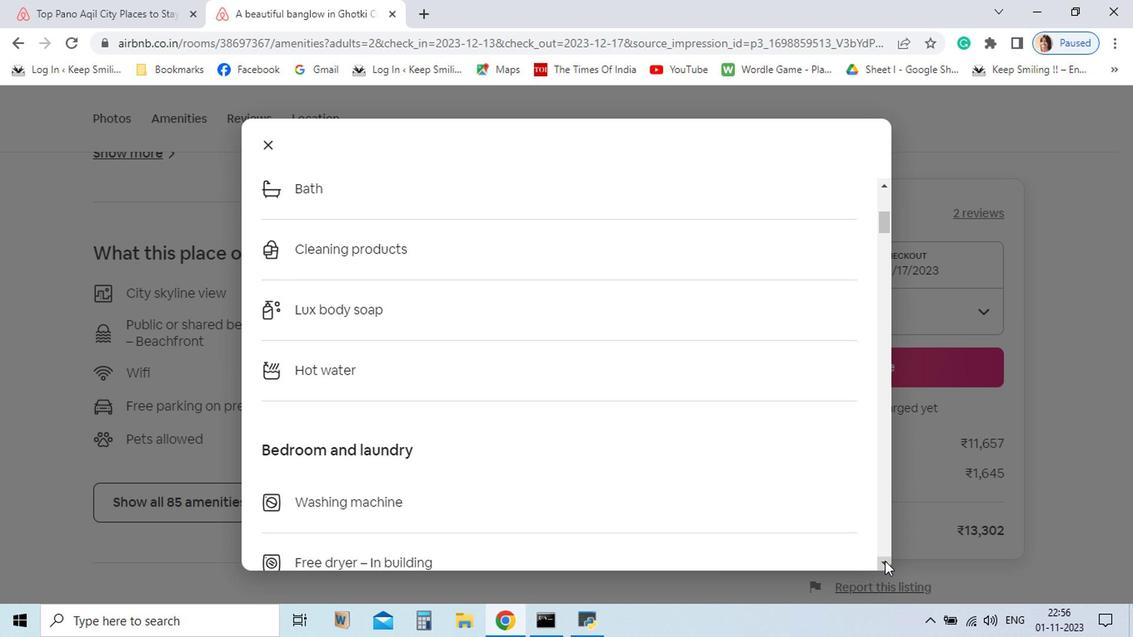 
Action: Mouse pressed left at (793, 565)
Screenshot: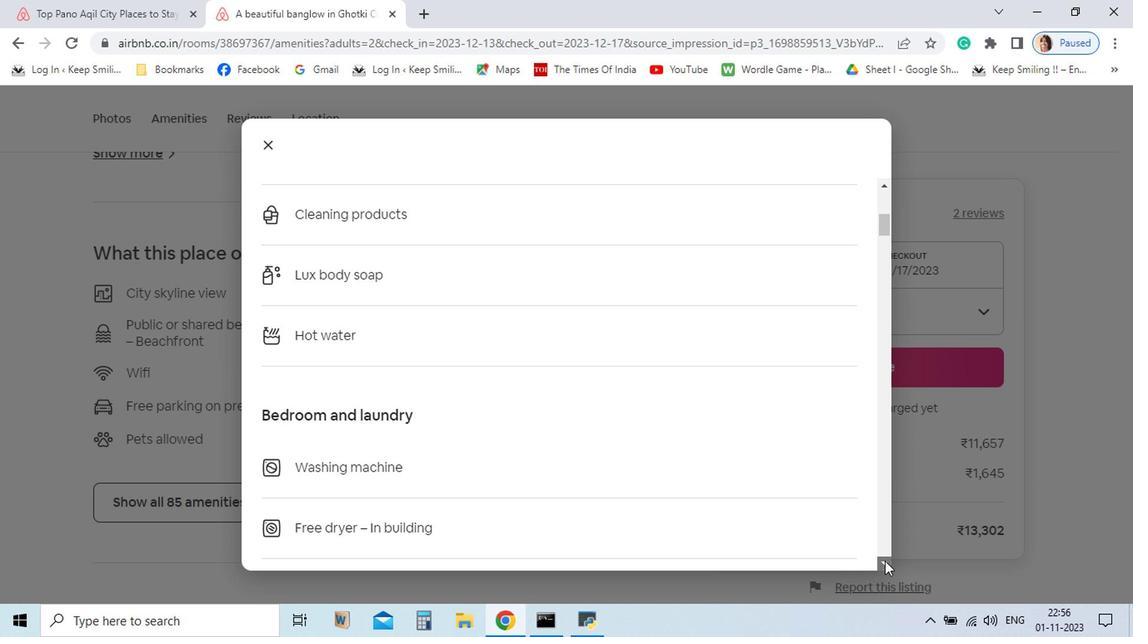 
Action: Mouse pressed left at (793, 565)
Screenshot: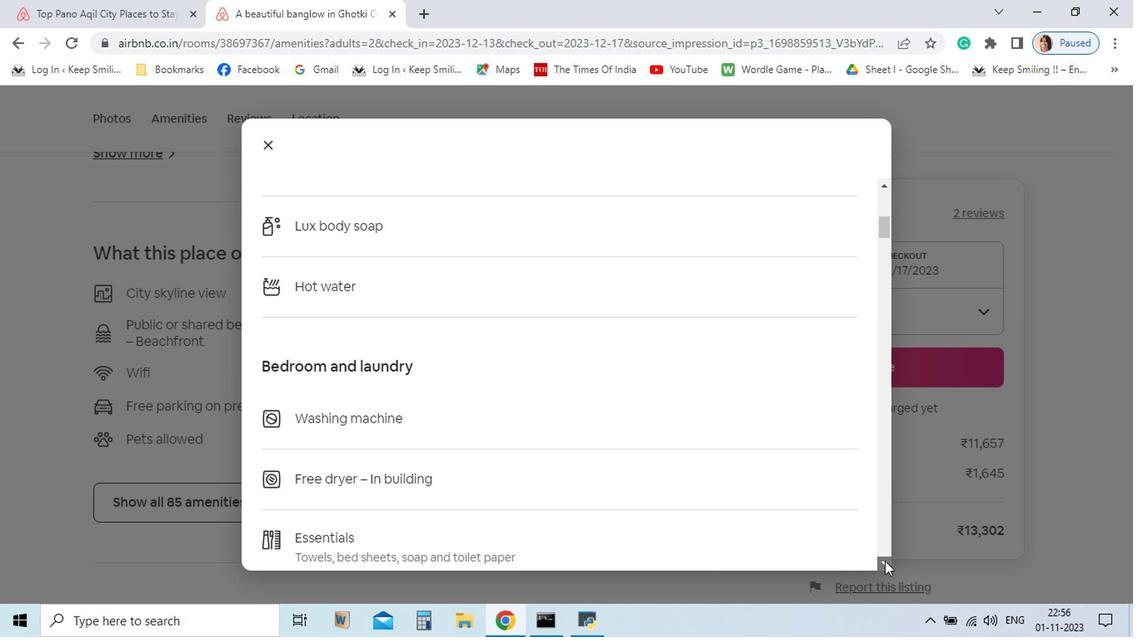 
Action: Mouse pressed left at (793, 565)
Screenshot: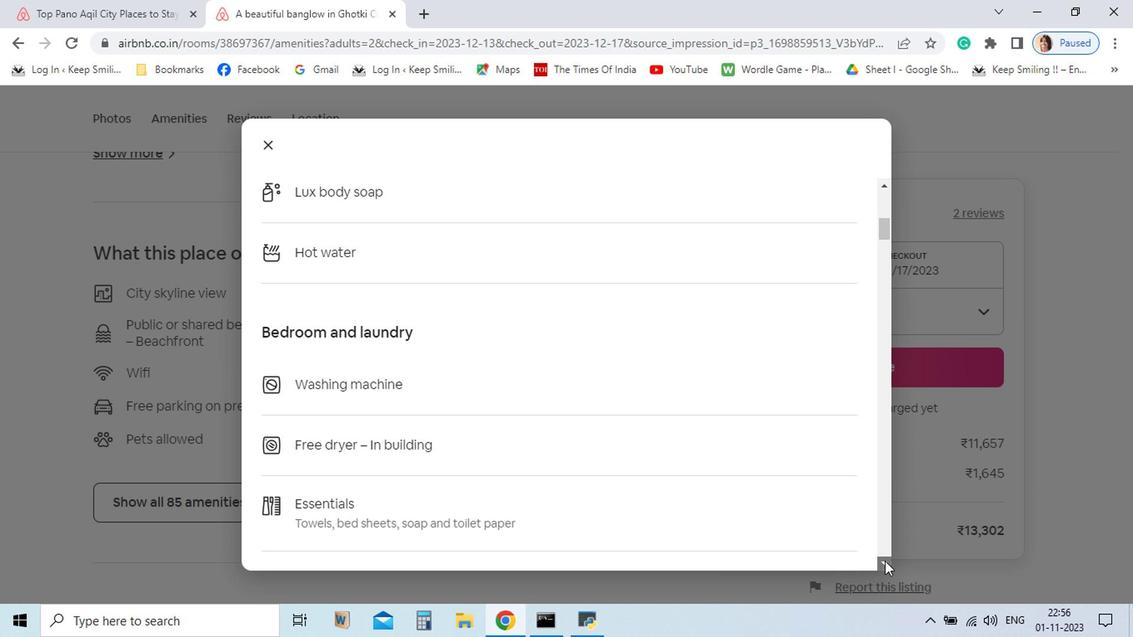 
Action: Mouse pressed left at (793, 565)
Screenshot: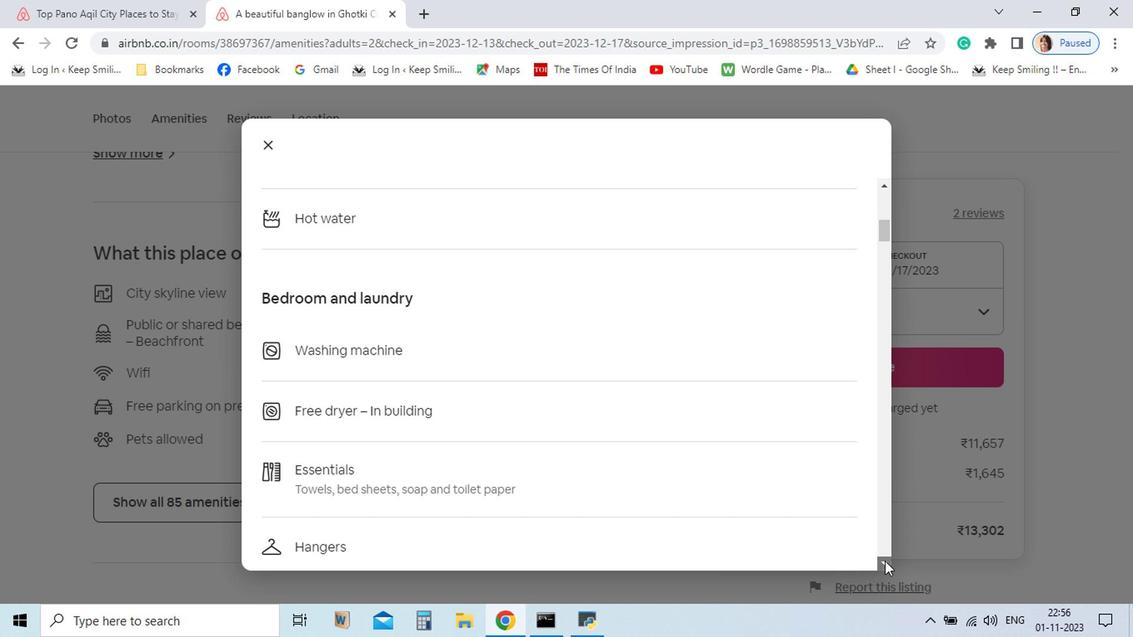 
Action: Mouse pressed left at (793, 565)
Screenshot: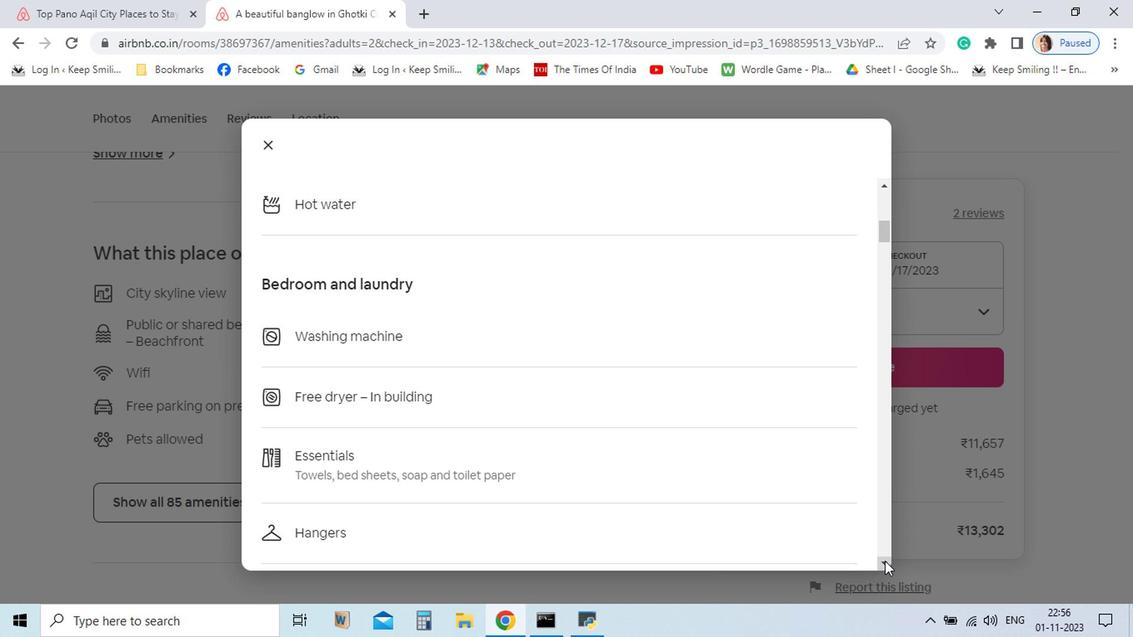 
Action: Mouse pressed left at (793, 565)
Screenshot: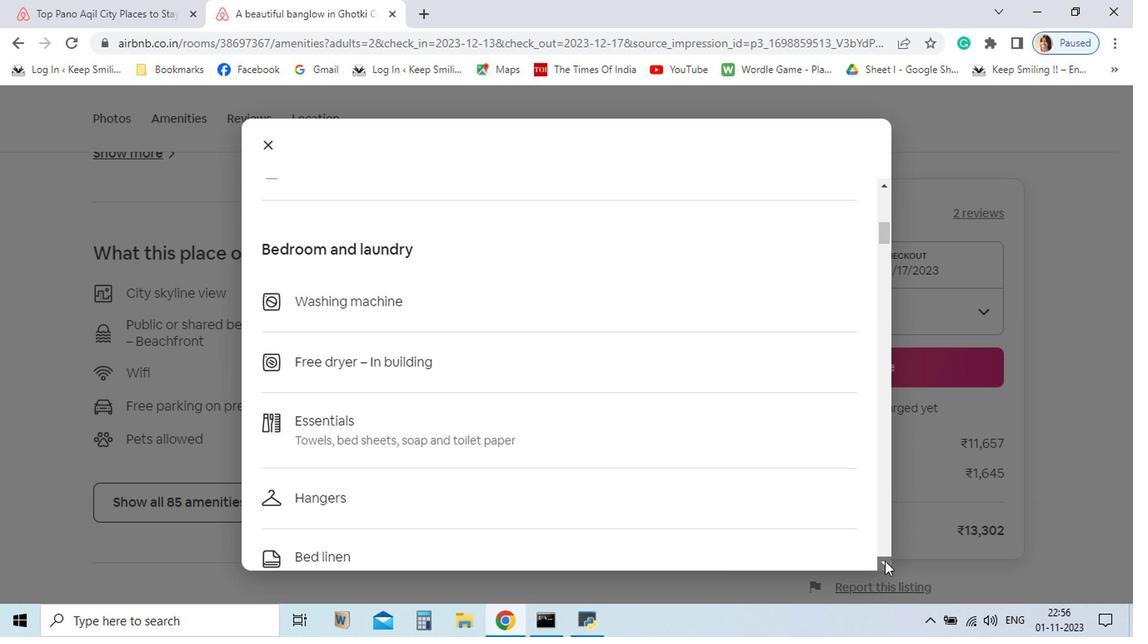 
Action: Mouse pressed left at (793, 565)
Screenshot: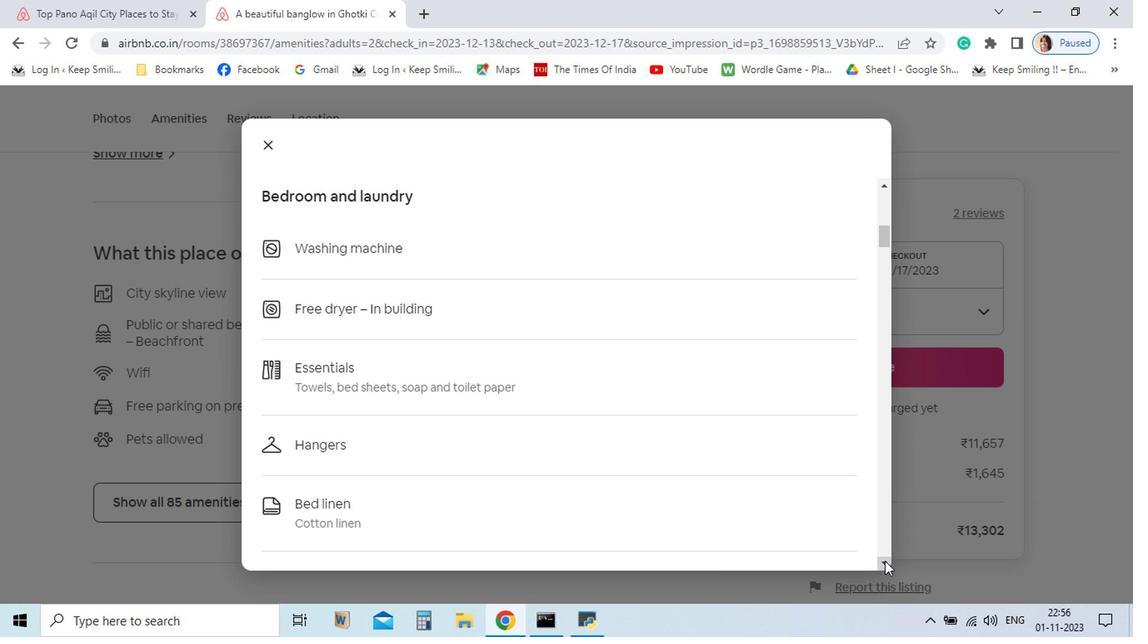 
Action: Mouse pressed left at (793, 565)
Screenshot: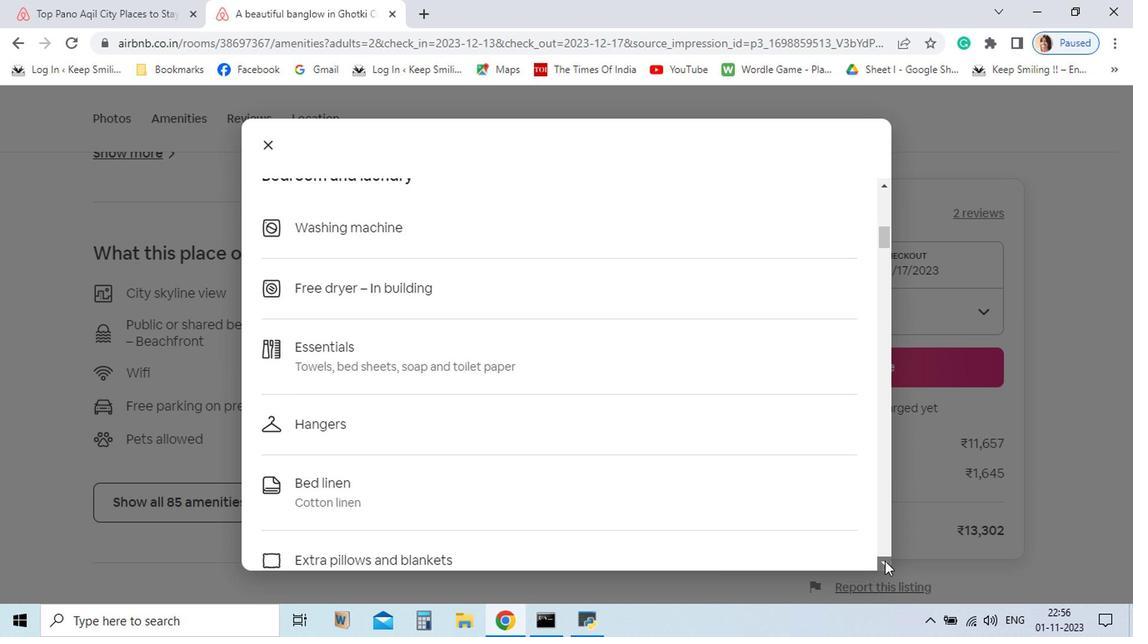 
Action: Mouse pressed left at (793, 565)
Screenshot: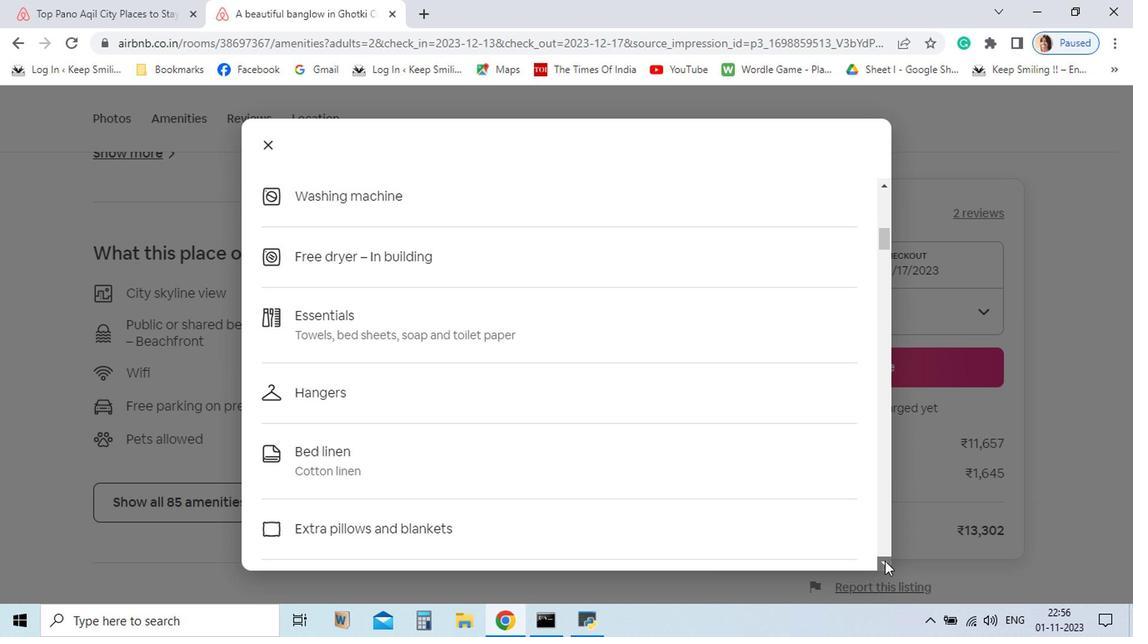 
Action: Mouse pressed left at (793, 565)
Screenshot: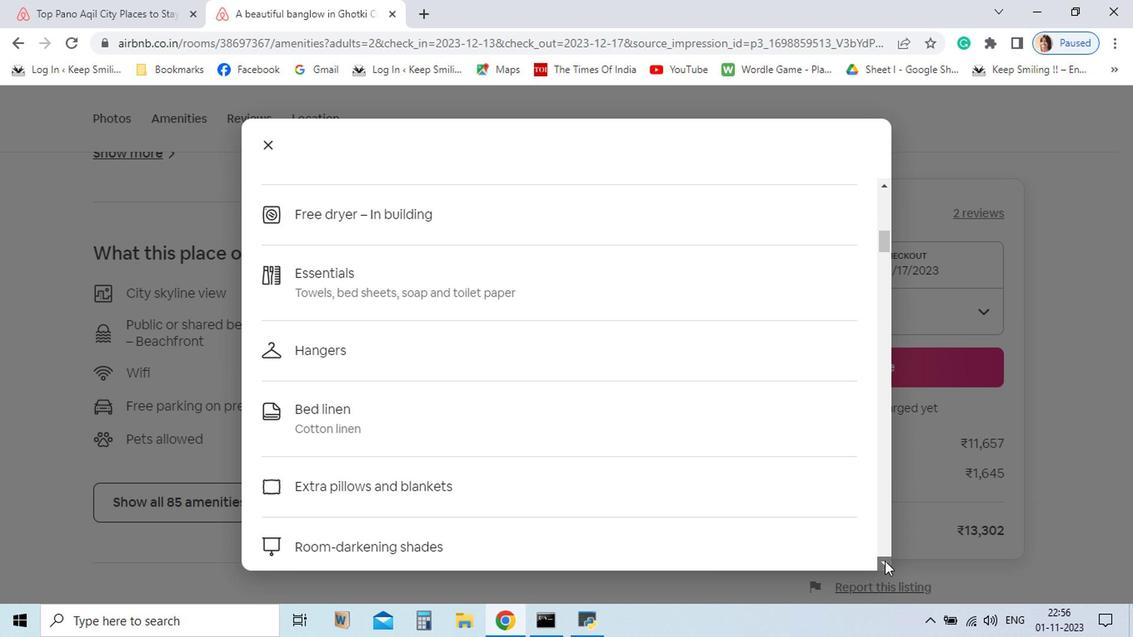 
Action: Mouse pressed left at (793, 565)
Screenshot: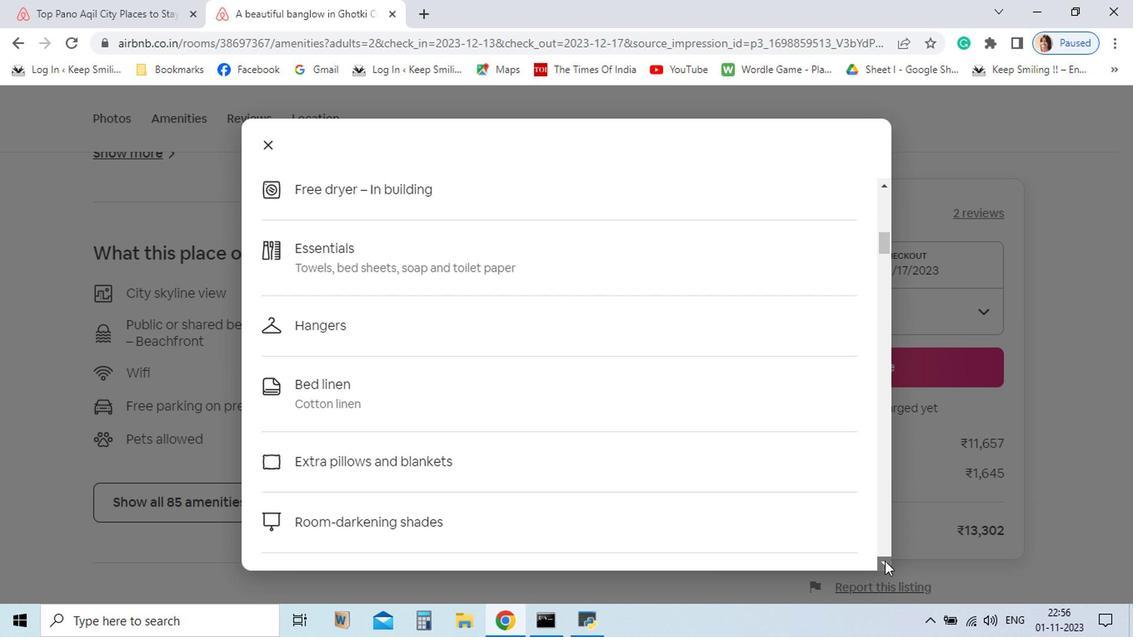 
Action: Mouse pressed left at (793, 565)
Screenshot: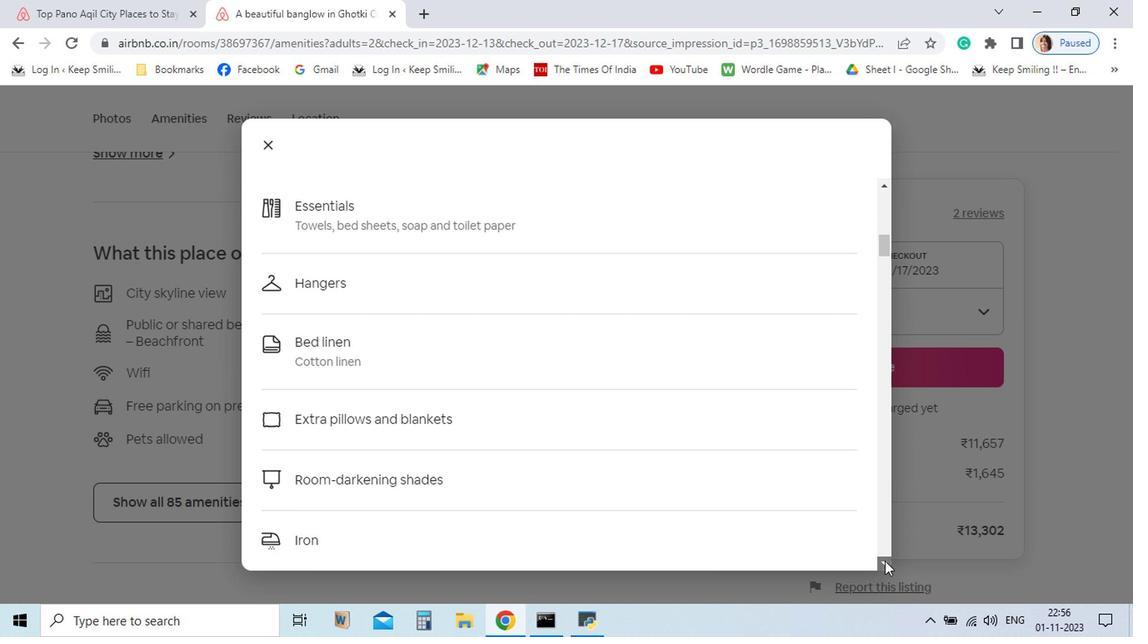 
Action: Mouse pressed left at (793, 565)
Screenshot: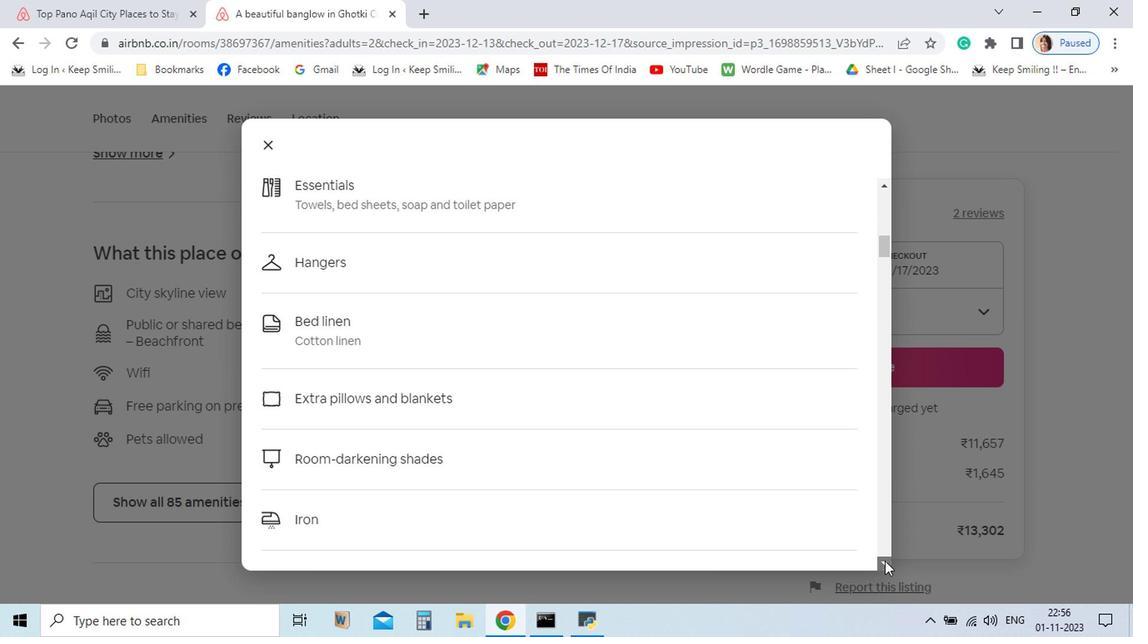 
Action: Mouse pressed left at (793, 565)
Screenshot: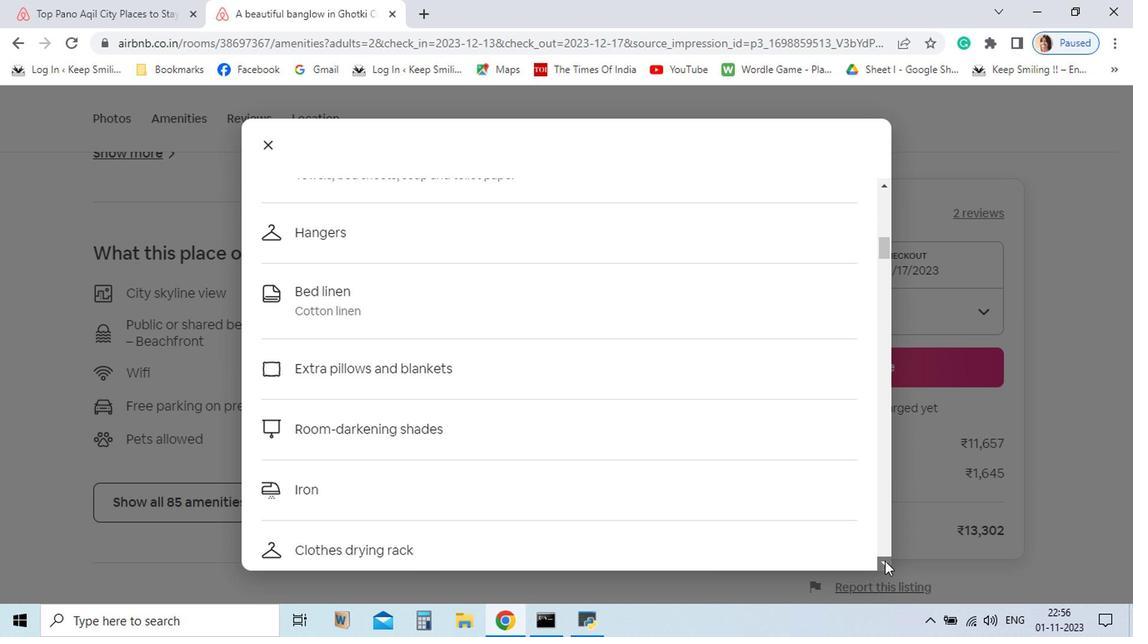 
Action: Mouse pressed left at (793, 565)
Screenshot: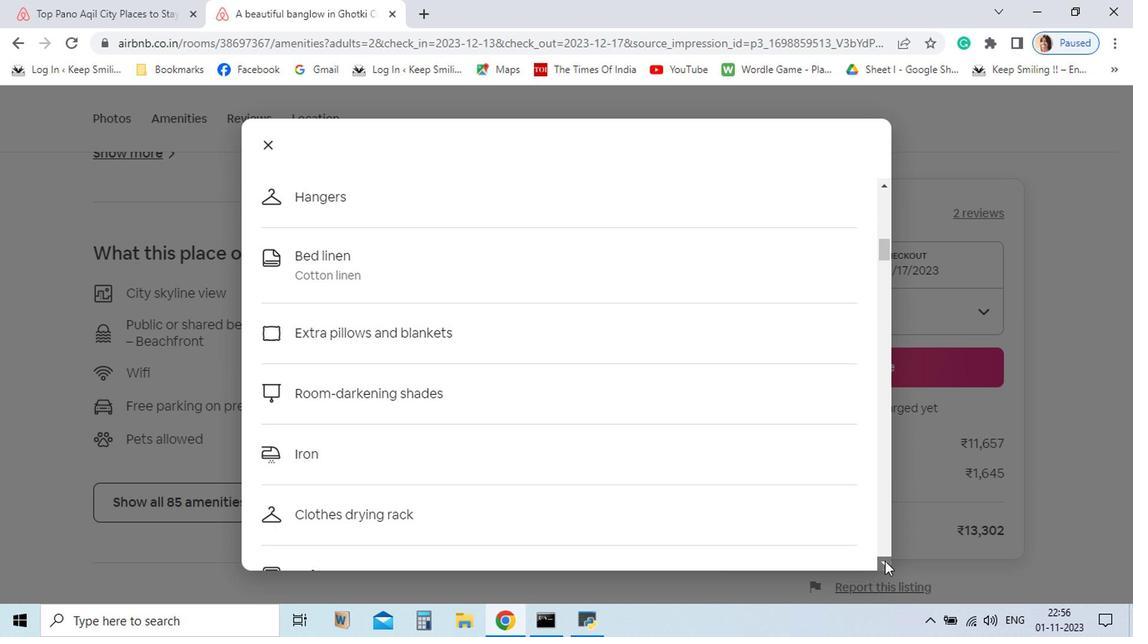 
Action: Mouse pressed left at (793, 565)
Screenshot: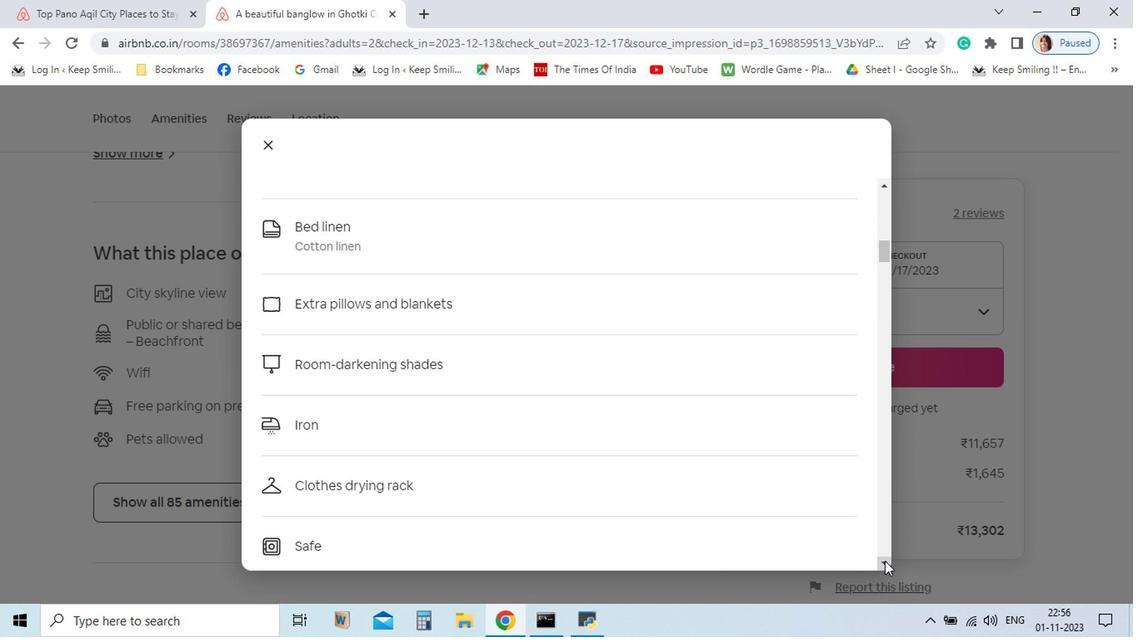 
Action: Mouse pressed left at (793, 565)
Screenshot: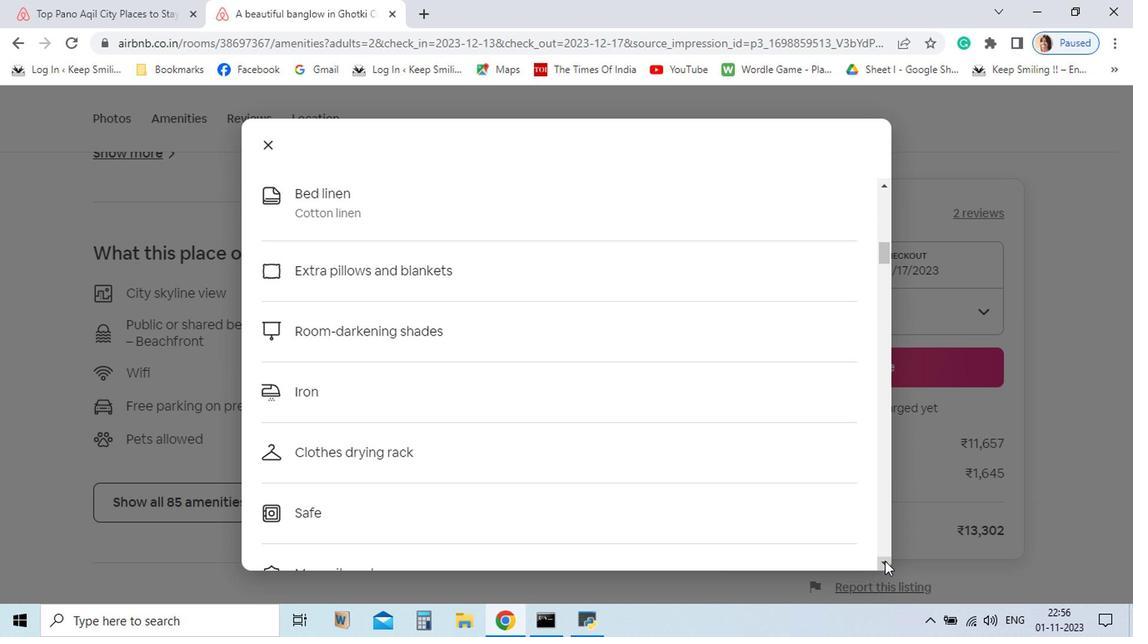 
Action: Mouse pressed left at (793, 565)
Screenshot: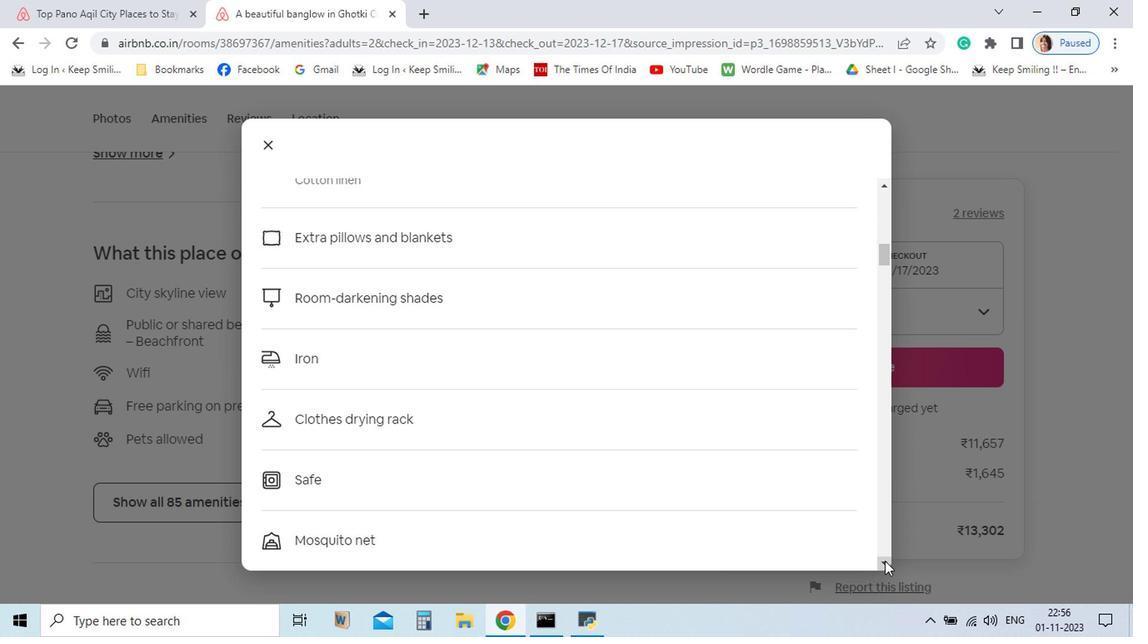
Action: Mouse pressed left at (793, 565)
Screenshot: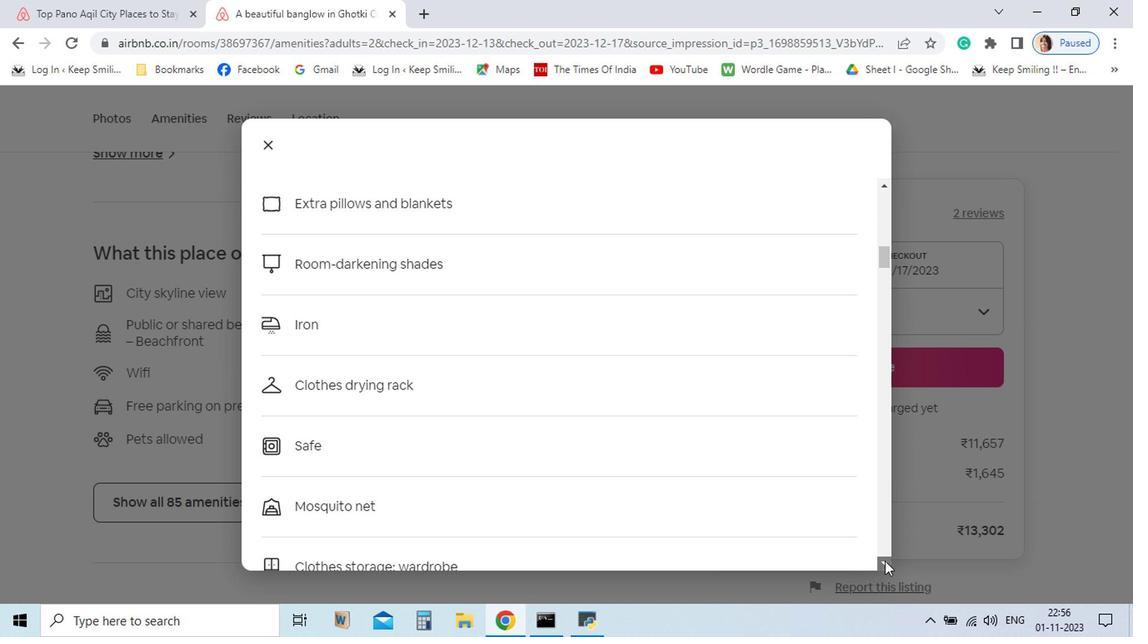 
Action: Mouse pressed left at (793, 565)
Screenshot: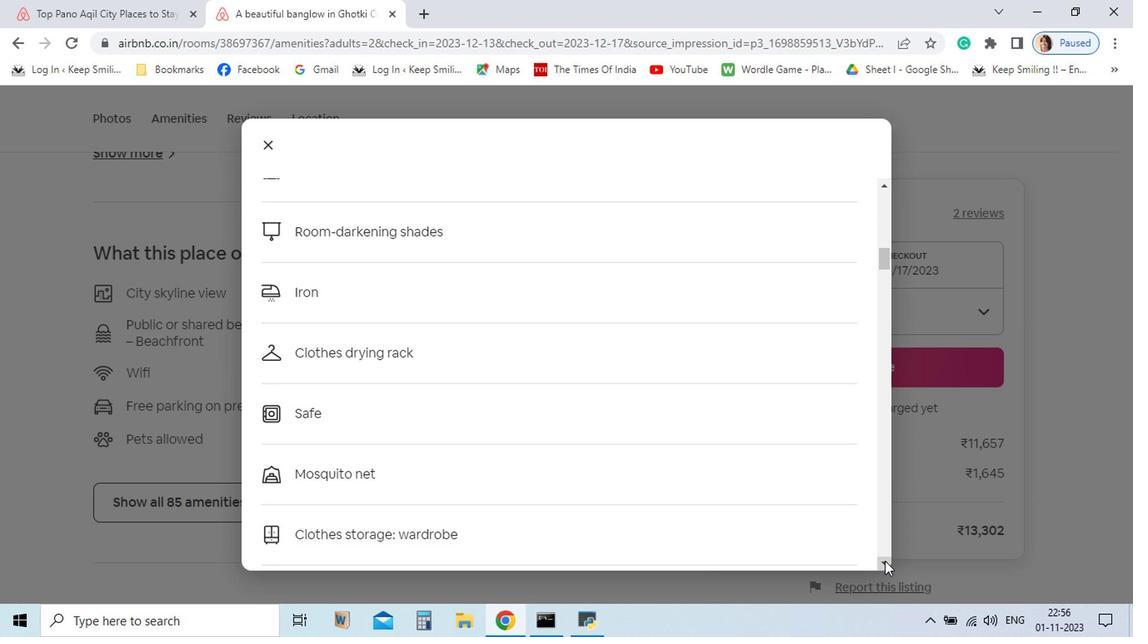 
Action: Mouse pressed left at (793, 565)
Screenshot: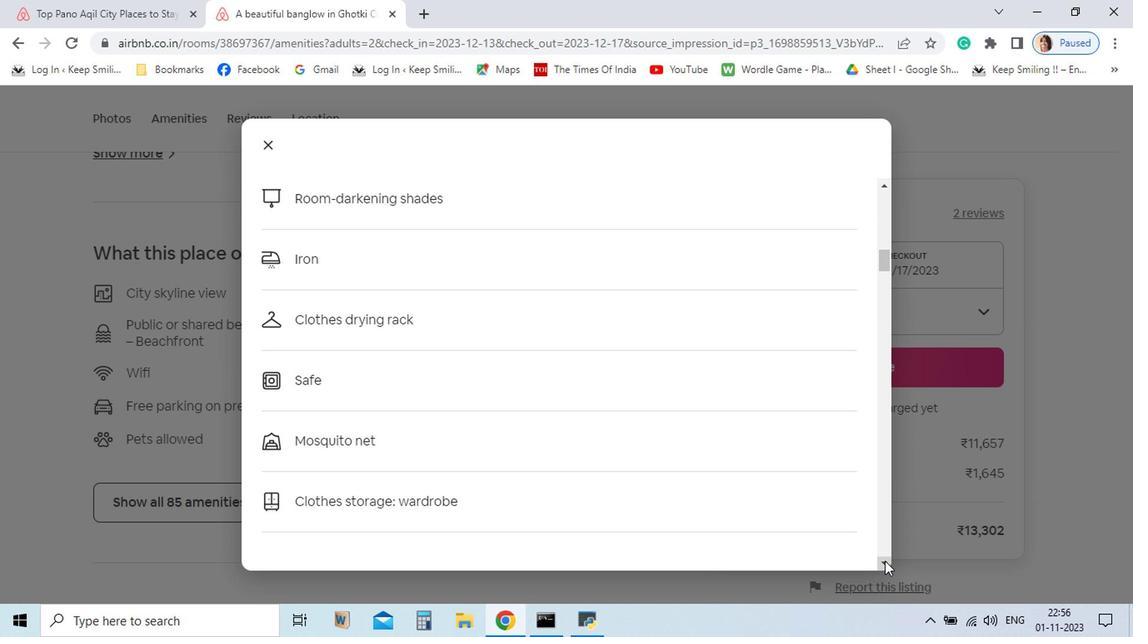 
Action: Mouse pressed left at (793, 565)
Screenshot: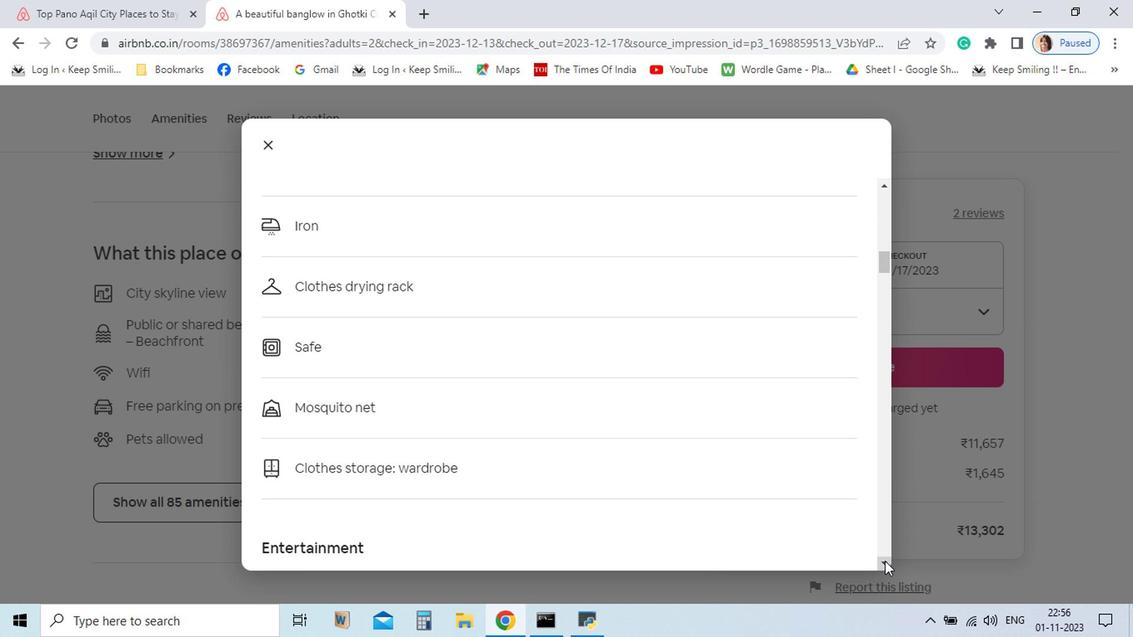 
Action: Mouse pressed left at (793, 565)
Screenshot: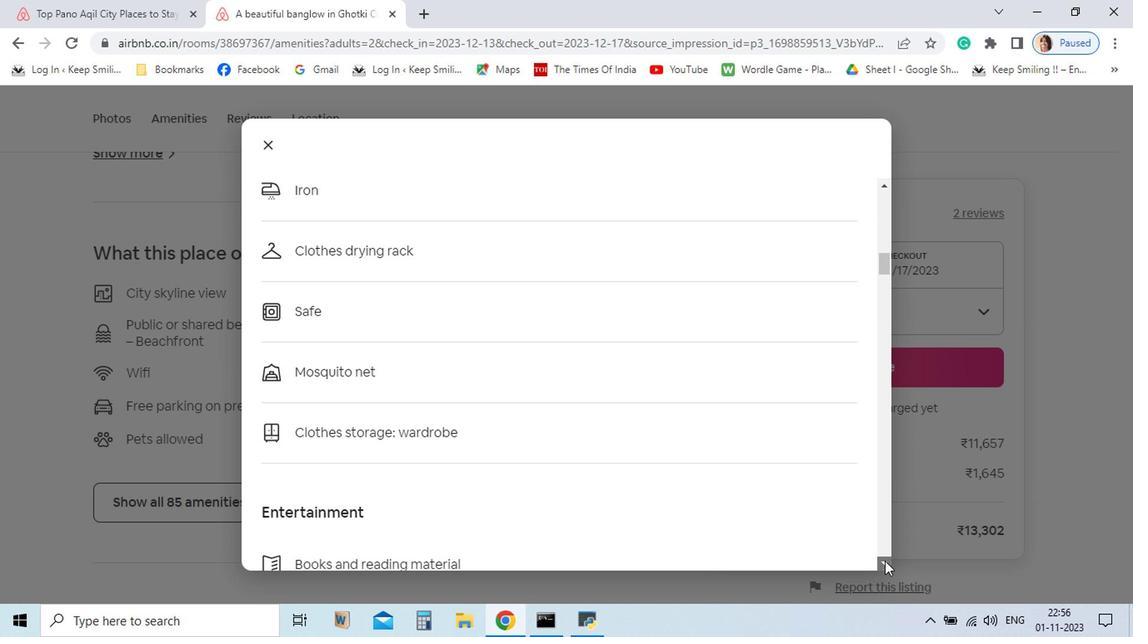 
Action: Mouse pressed left at (793, 565)
Screenshot: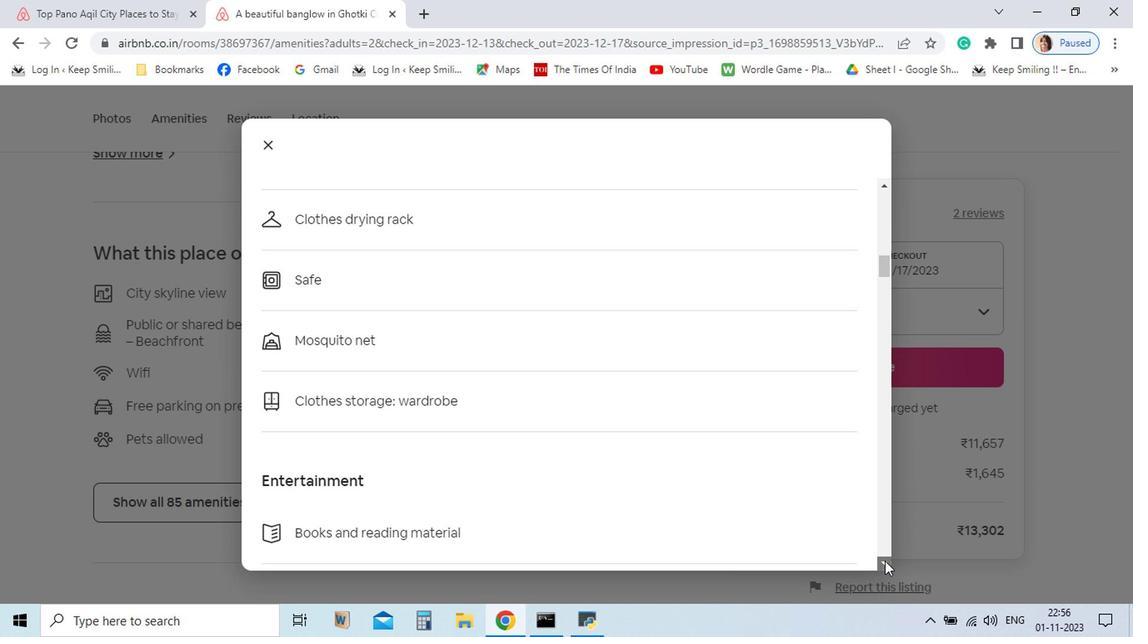 
Action: Mouse pressed left at (793, 565)
Screenshot: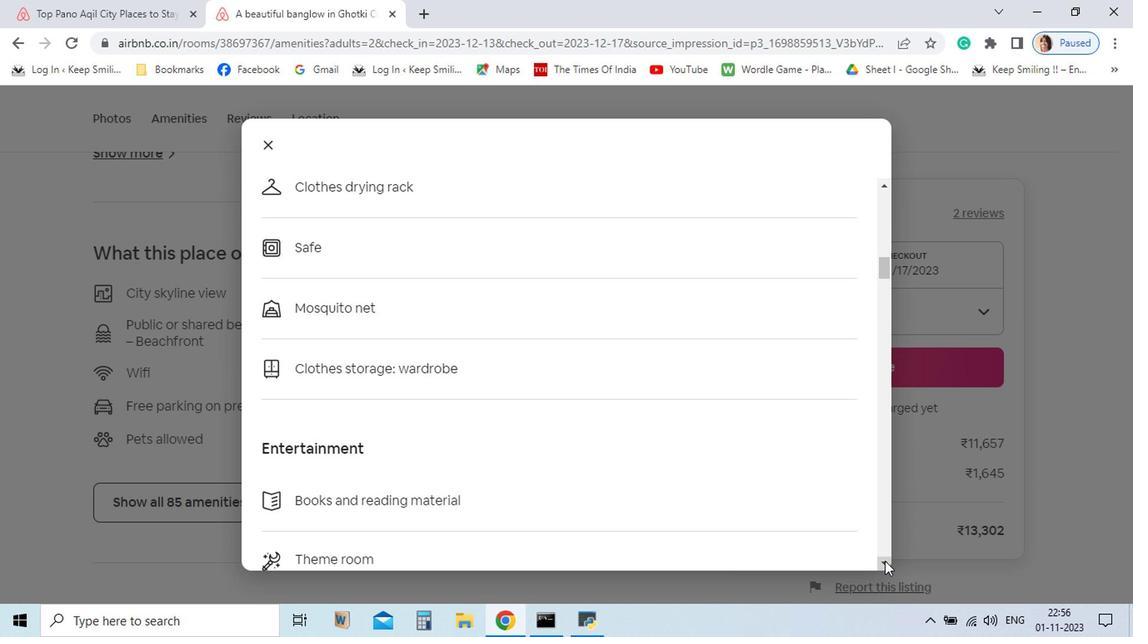 
Action: Mouse pressed left at (793, 565)
Screenshot: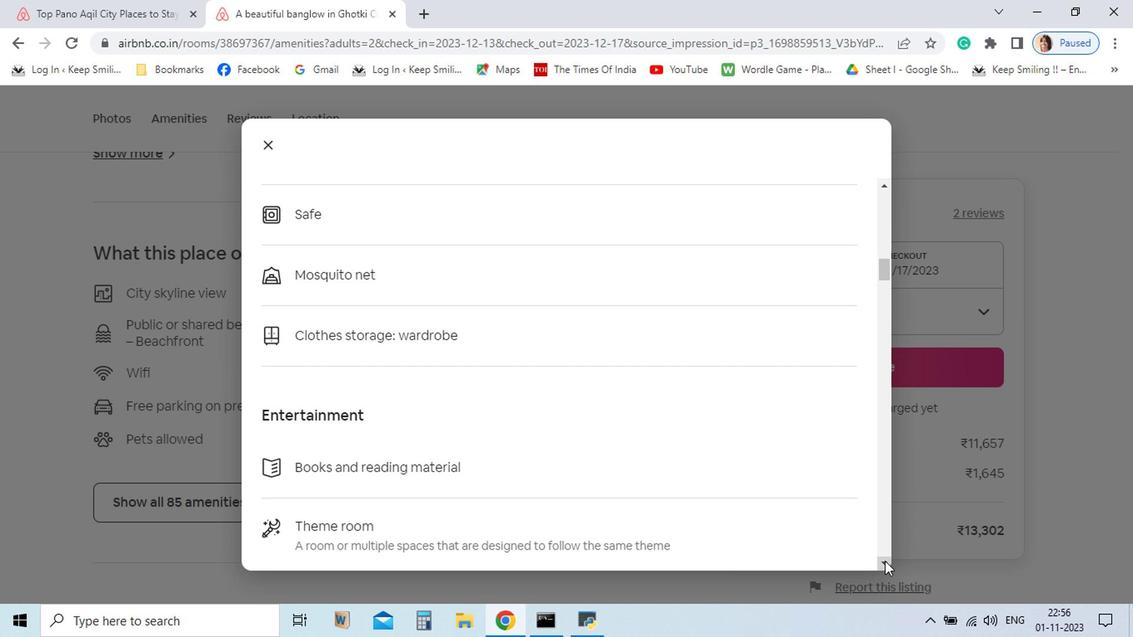 
Action: Mouse pressed left at (793, 565)
Screenshot: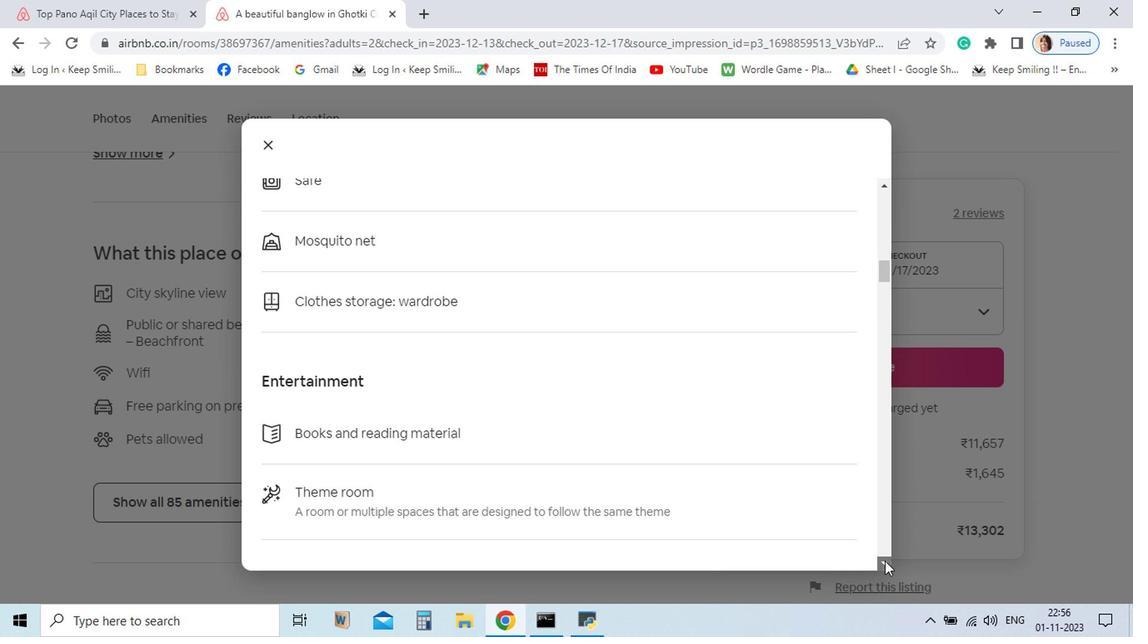 
Action: Mouse pressed left at (793, 565)
Screenshot: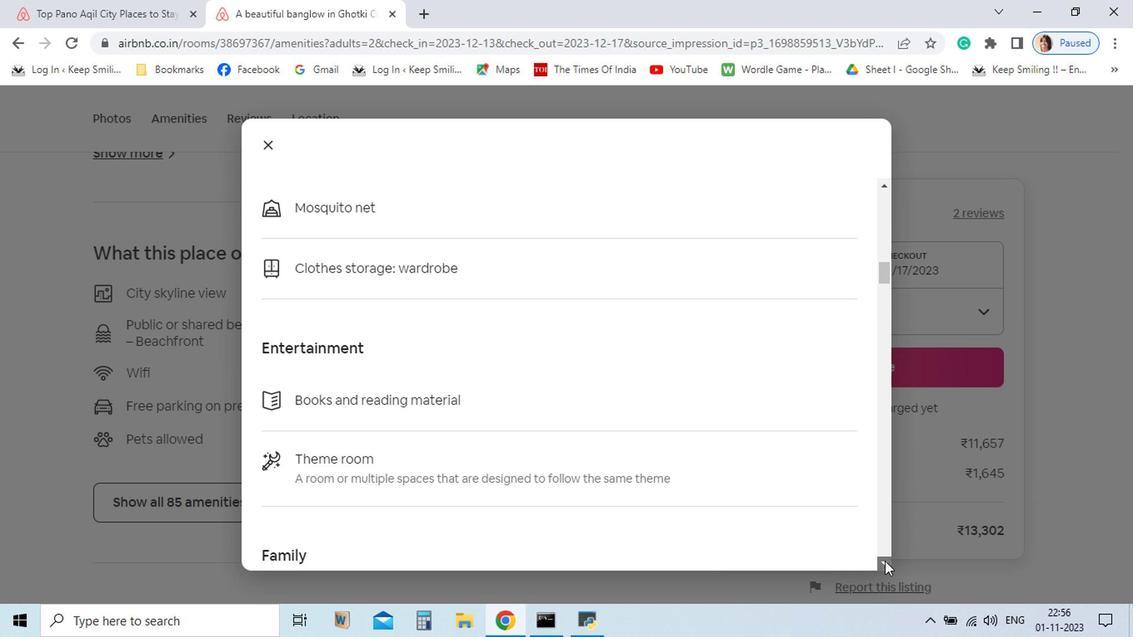 
Action: Mouse pressed left at (793, 565)
Screenshot: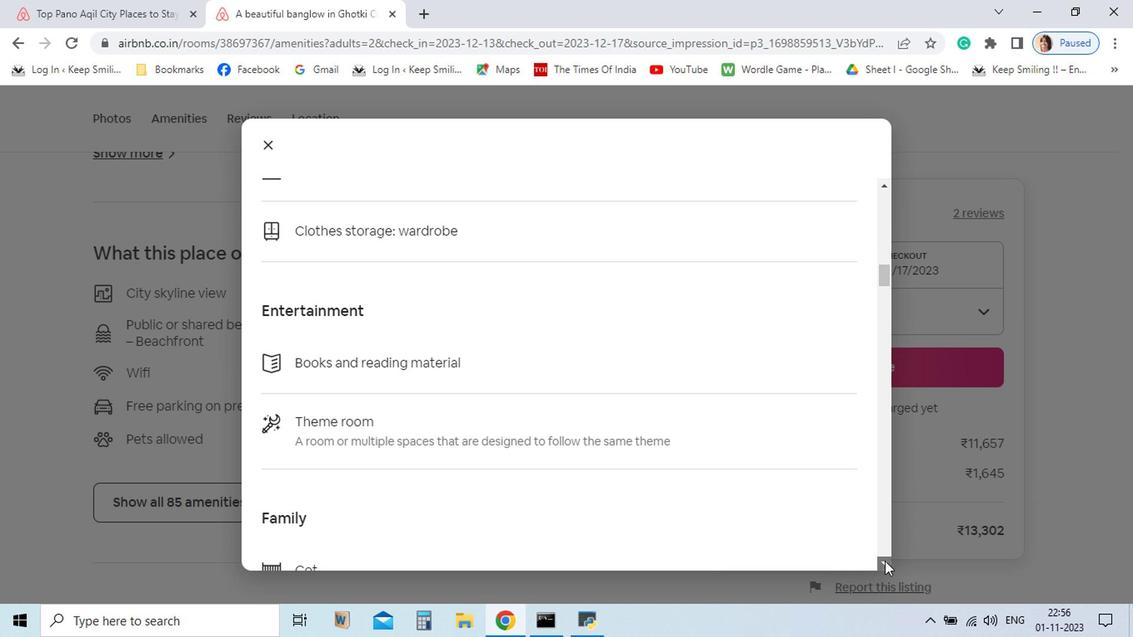 
Action: Mouse pressed left at (793, 565)
Screenshot: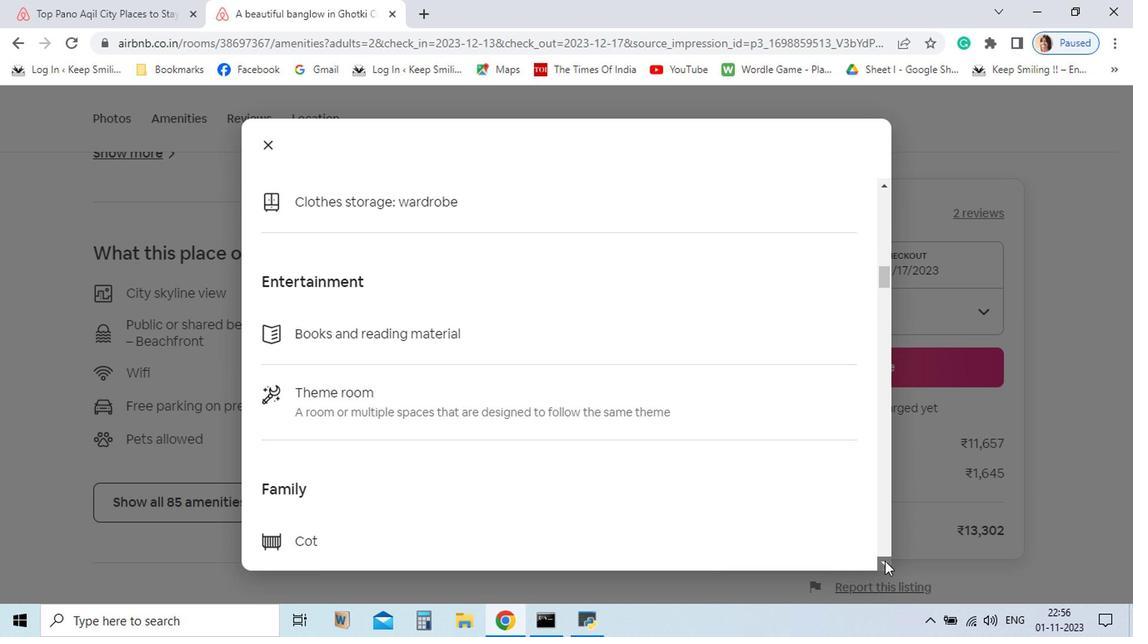 
Action: Mouse pressed left at (793, 565)
Screenshot: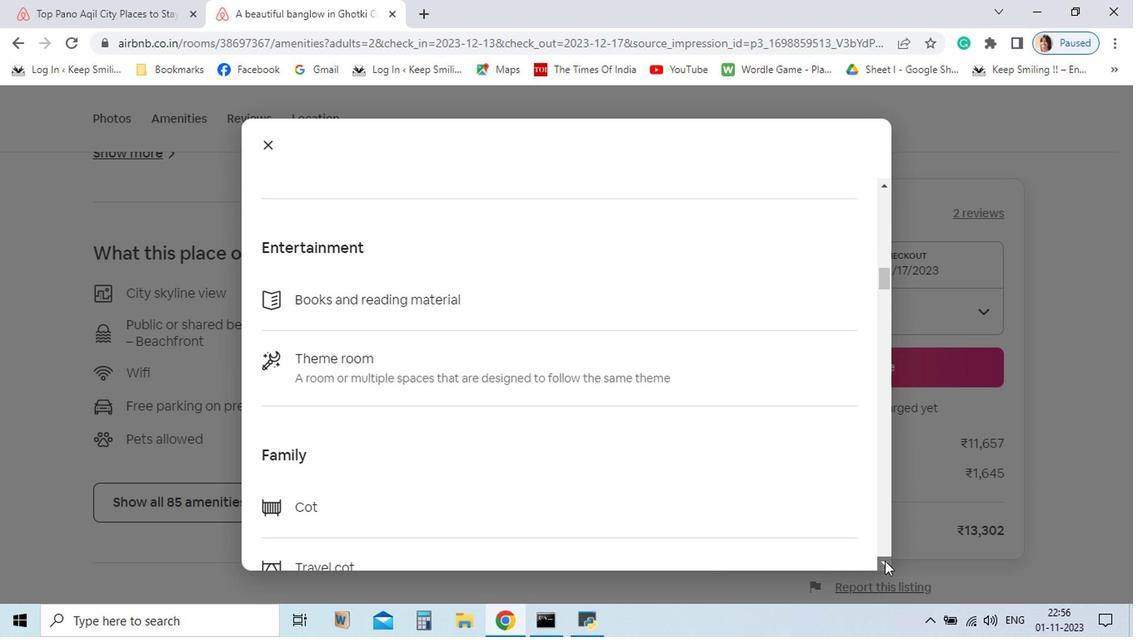 
Action: Mouse pressed left at (793, 565)
Screenshot: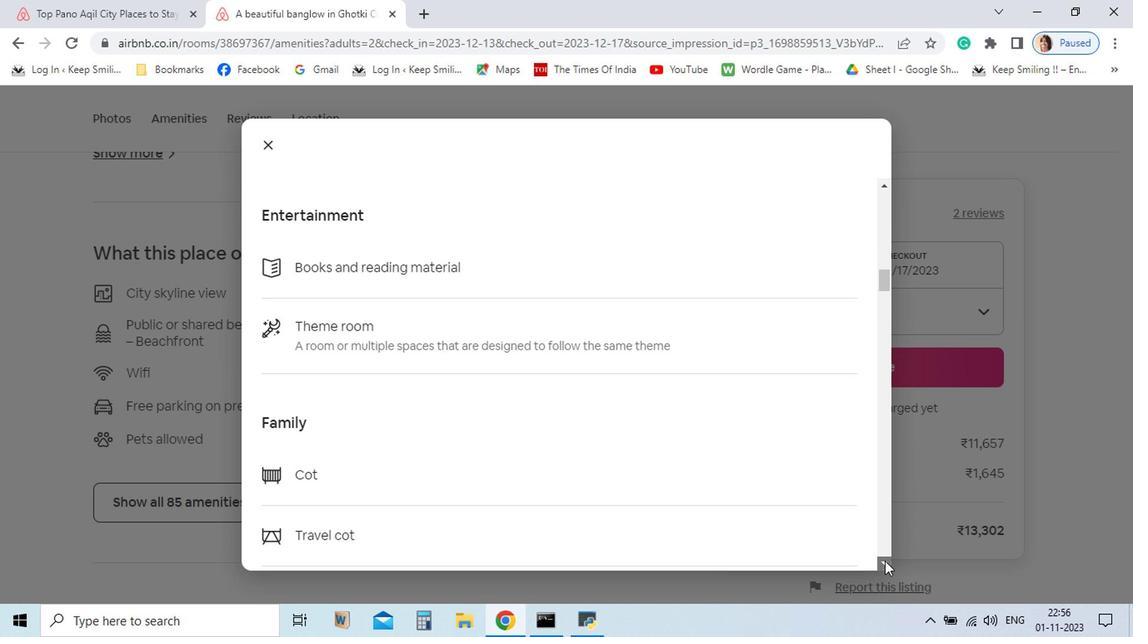 
Action: Mouse pressed left at (793, 565)
Screenshot: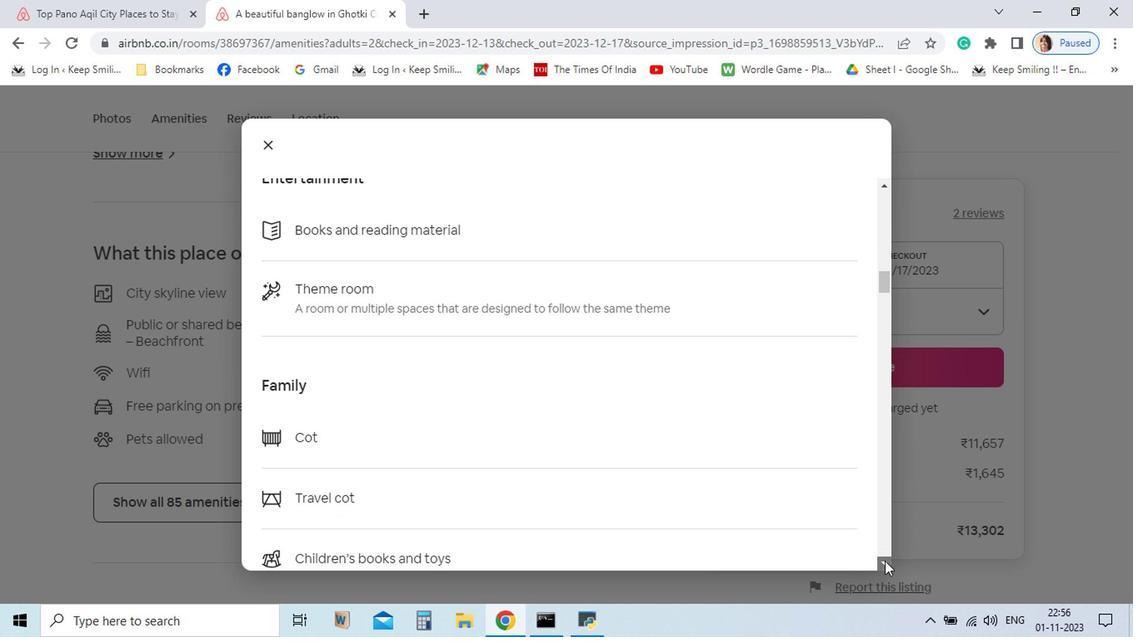 
Action: Mouse pressed left at (793, 565)
Screenshot: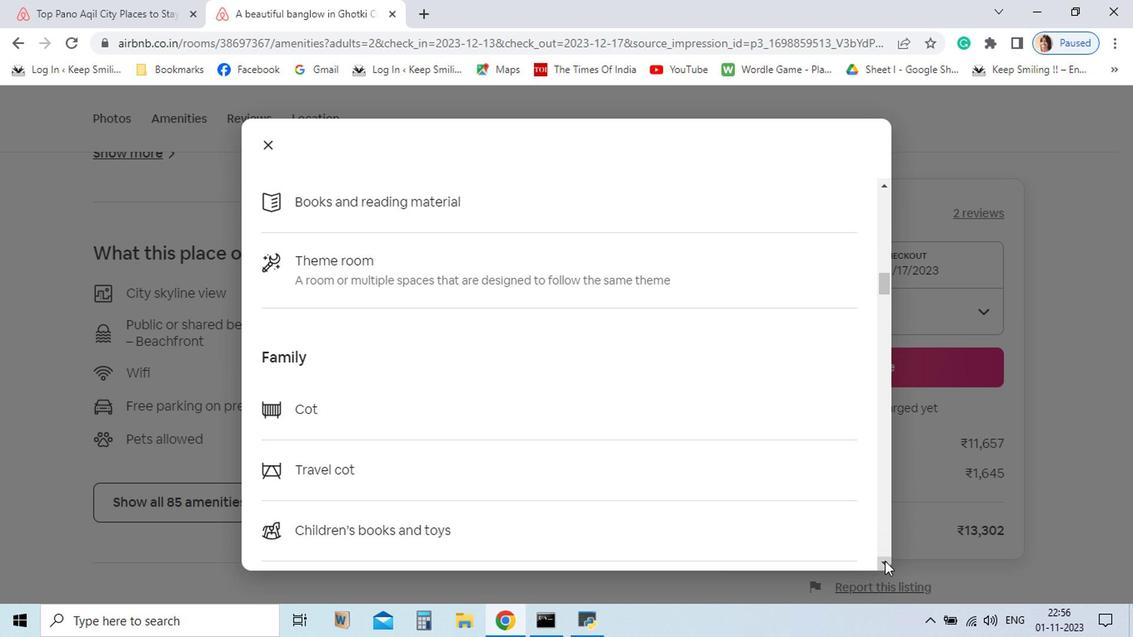 
Action: Mouse pressed left at (793, 565)
Screenshot: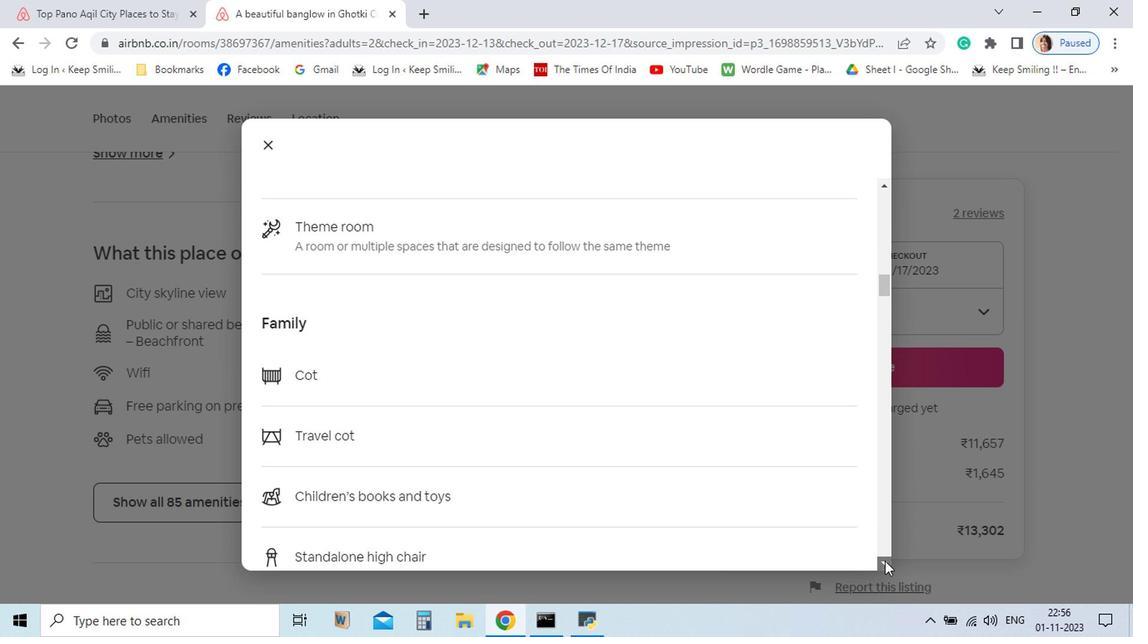 
Action: Mouse pressed left at (793, 565)
Screenshot: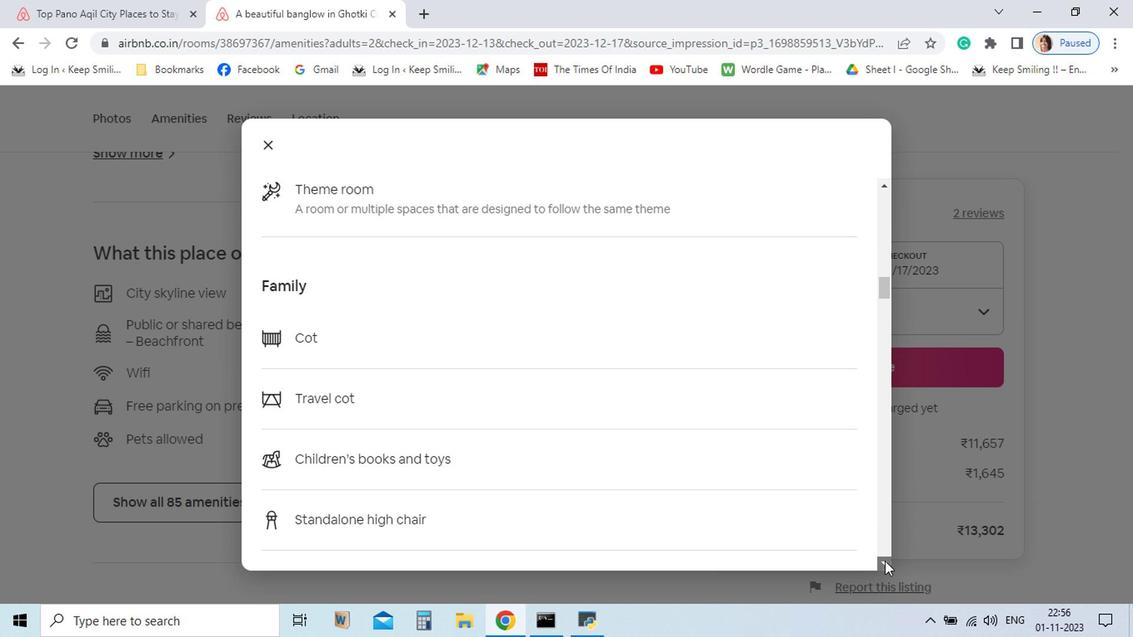 
Action: Mouse pressed left at (793, 565)
Screenshot: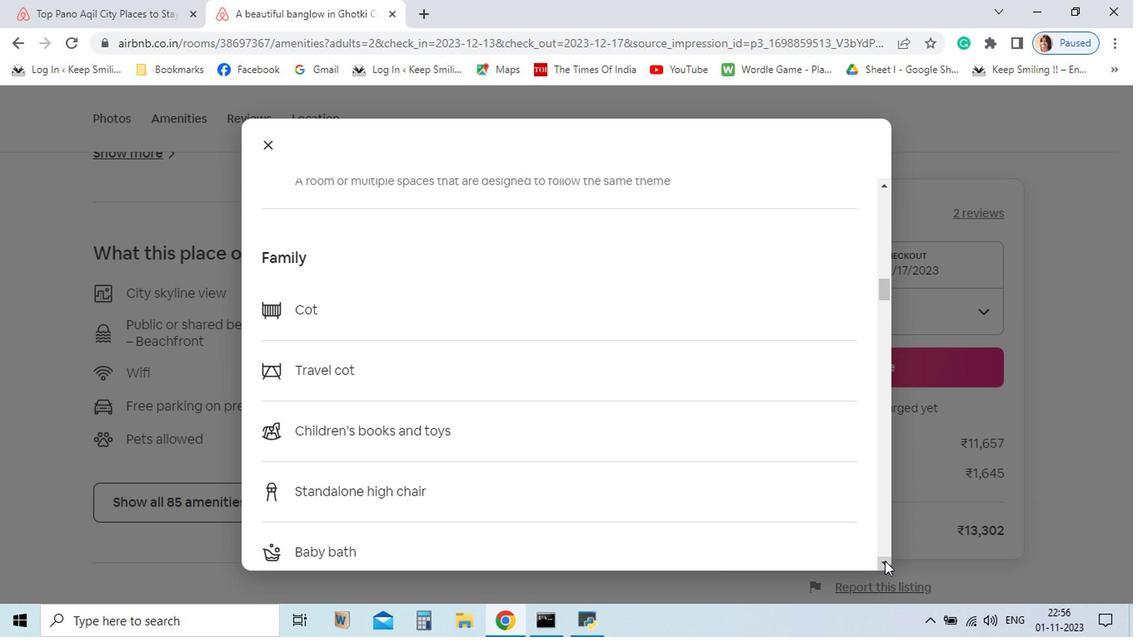 
Action: Mouse pressed left at (793, 565)
Screenshot: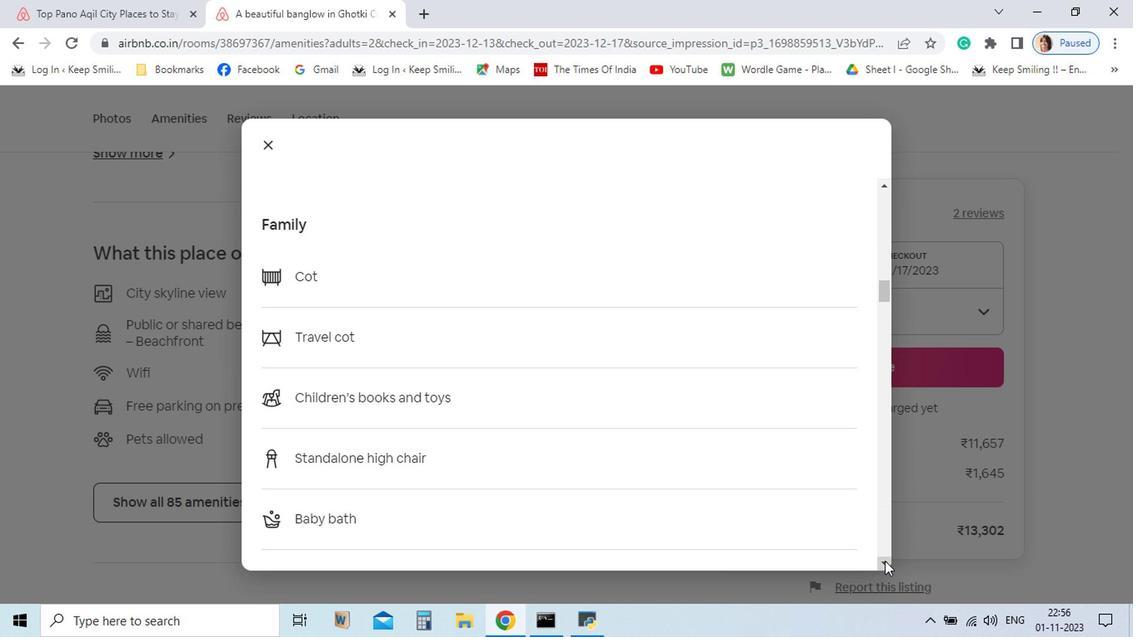
Action: Mouse pressed left at (793, 565)
Screenshot: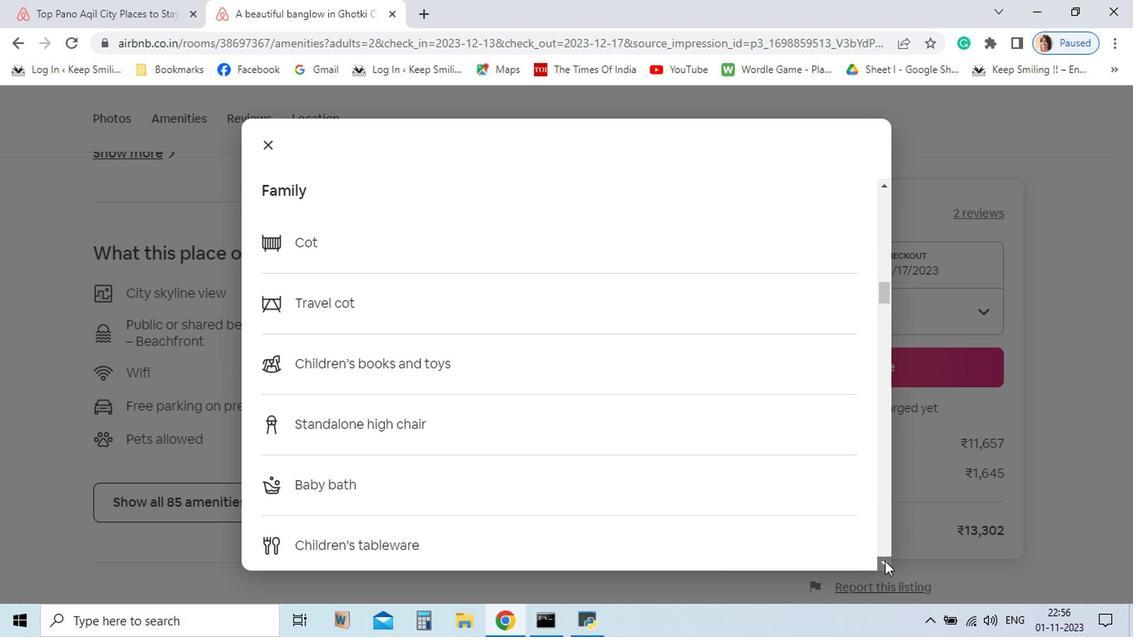 
Action: Mouse pressed left at (793, 565)
Screenshot: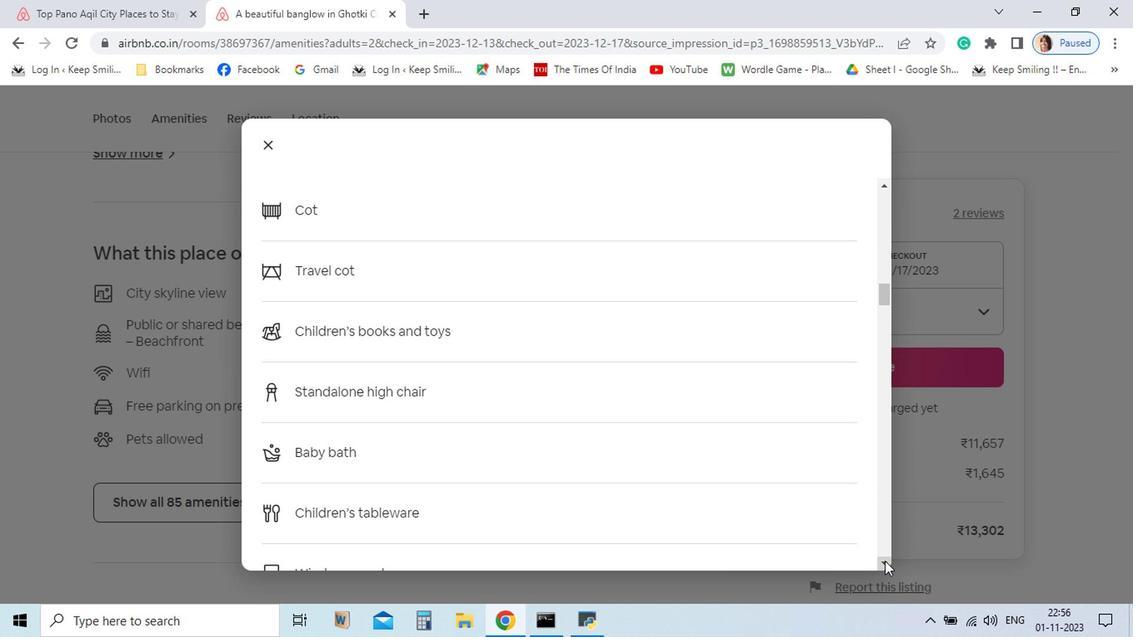 
Action: Mouse pressed left at (793, 565)
Screenshot: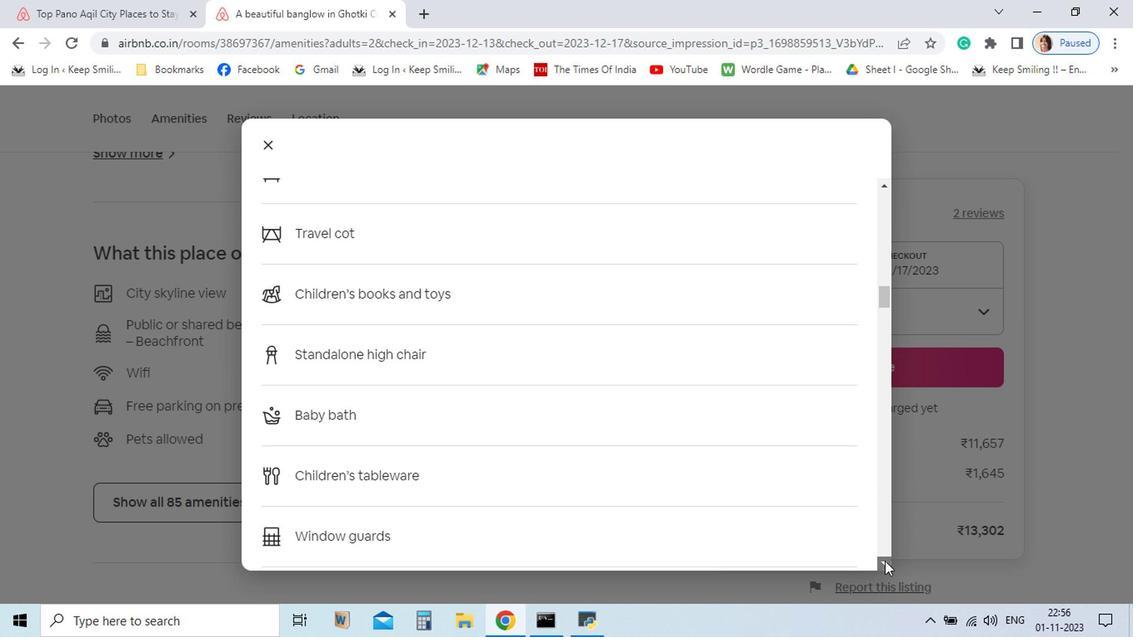
Action: Mouse pressed left at (793, 565)
Screenshot: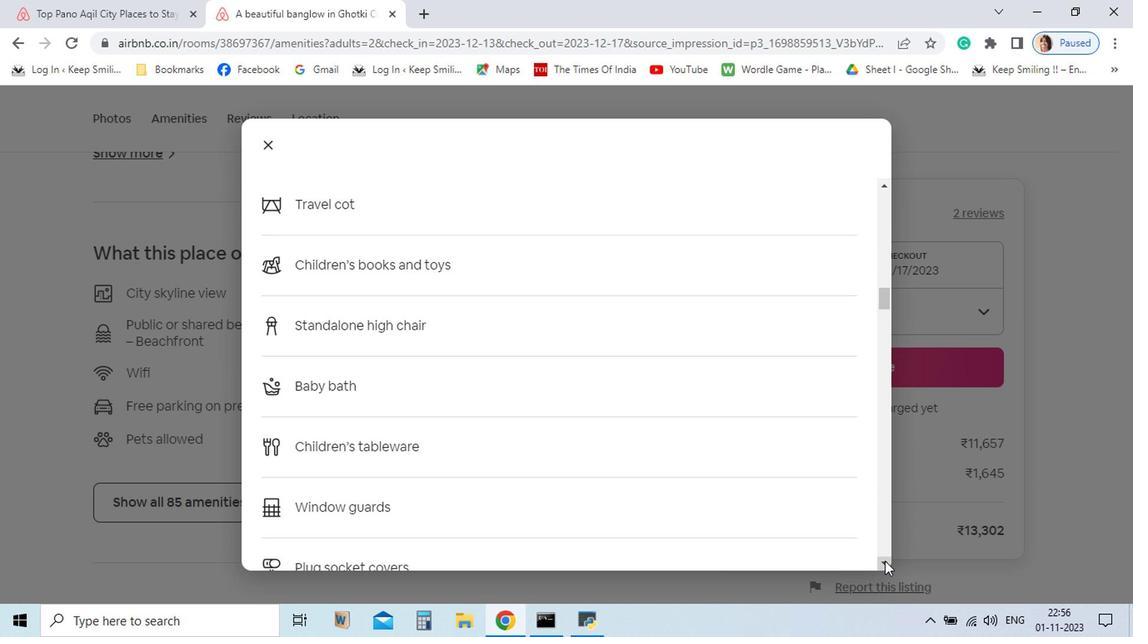
Action: Mouse pressed left at (793, 565)
Screenshot: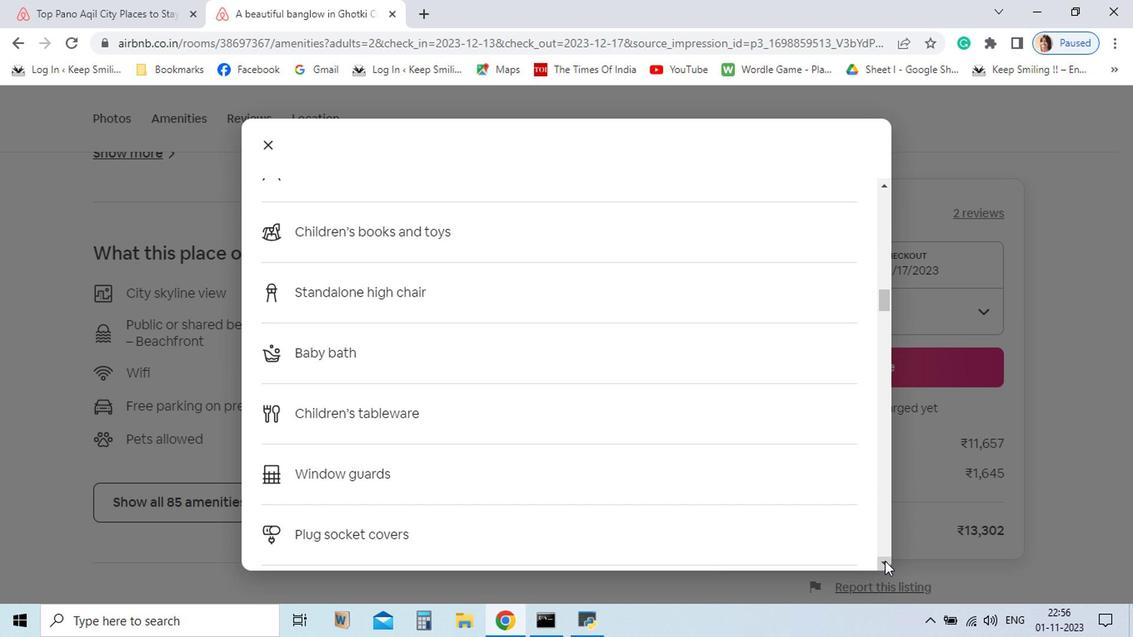 
Action: Mouse pressed left at (793, 565)
Screenshot: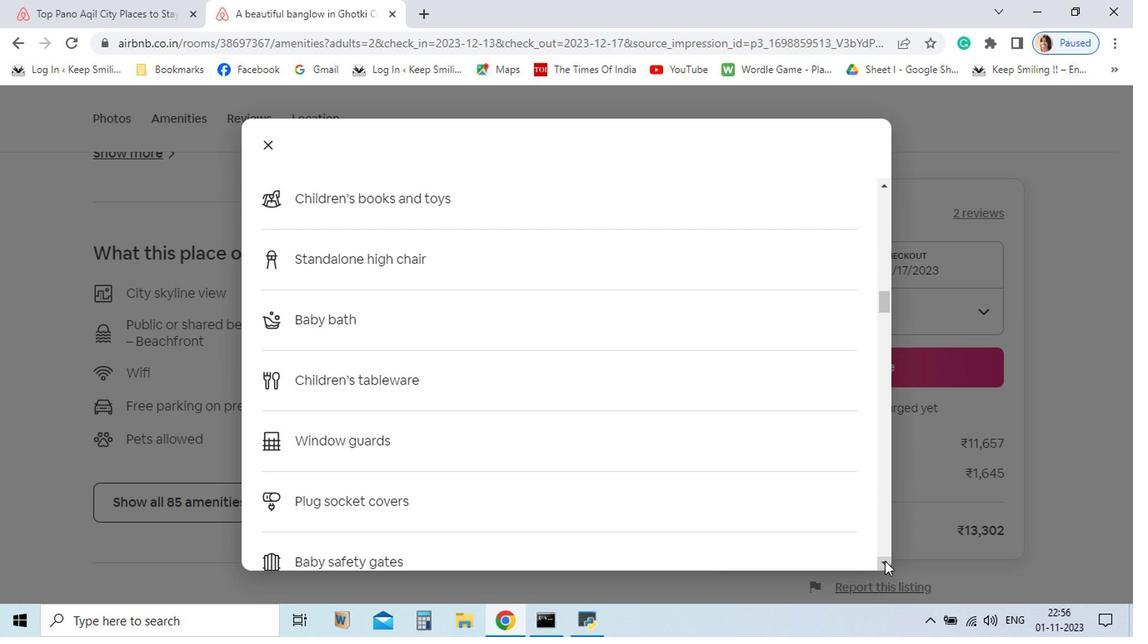 
Action: Mouse pressed left at (793, 565)
Screenshot: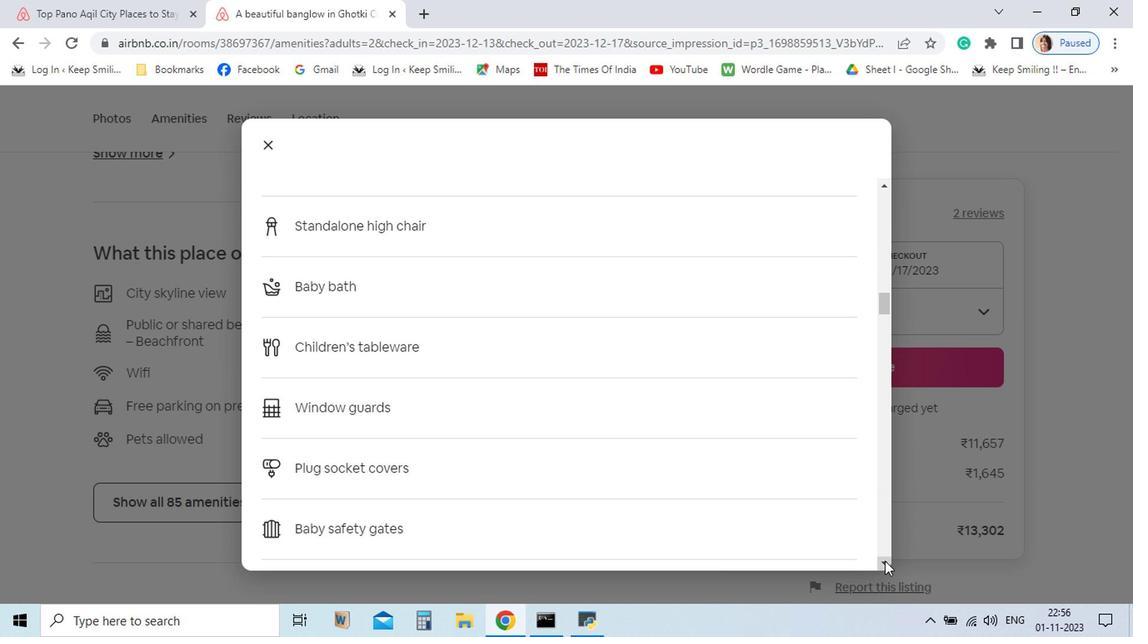 
Action: Mouse pressed left at (793, 565)
Screenshot: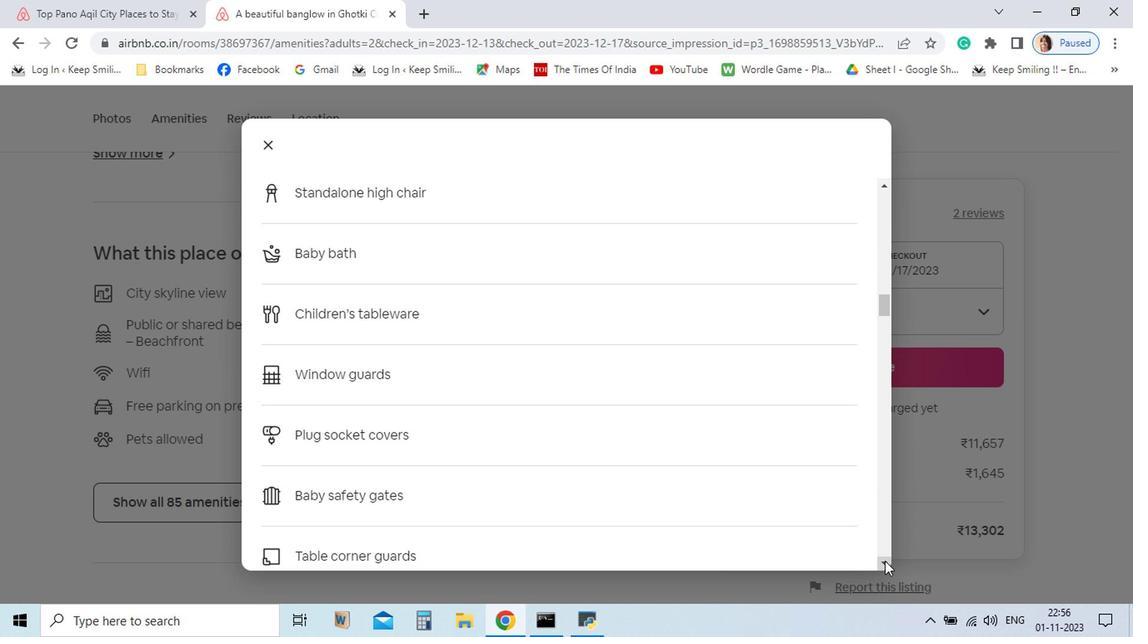 
Action: Mouse pressed left at (793, 565)
Screenshot: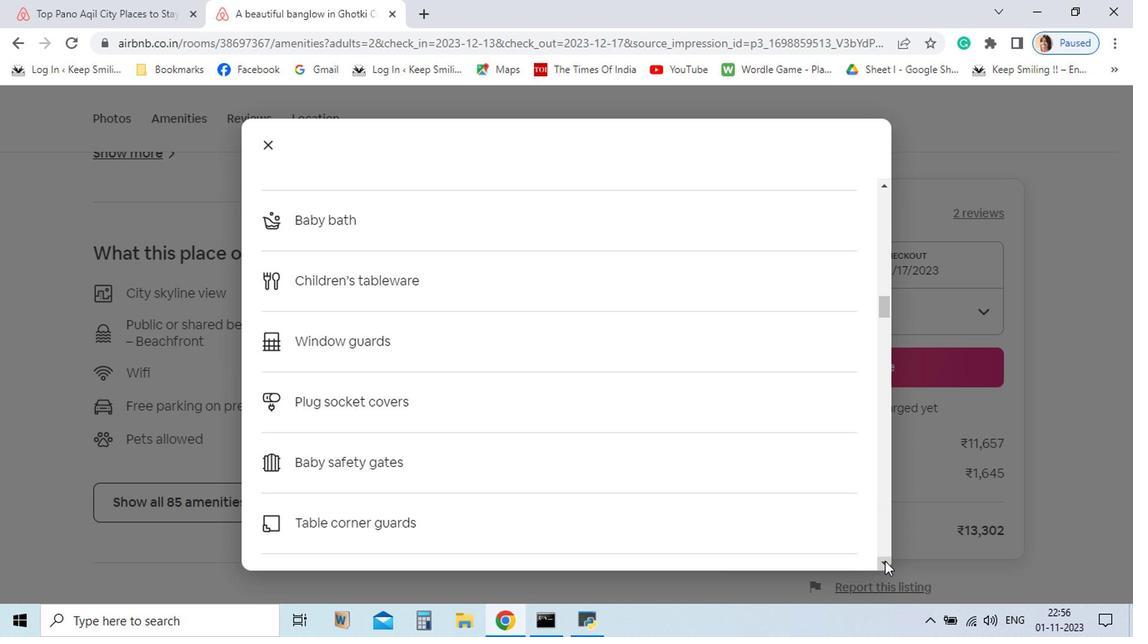 
Action: Mouse pressed left at (793, 565)
Screenshot: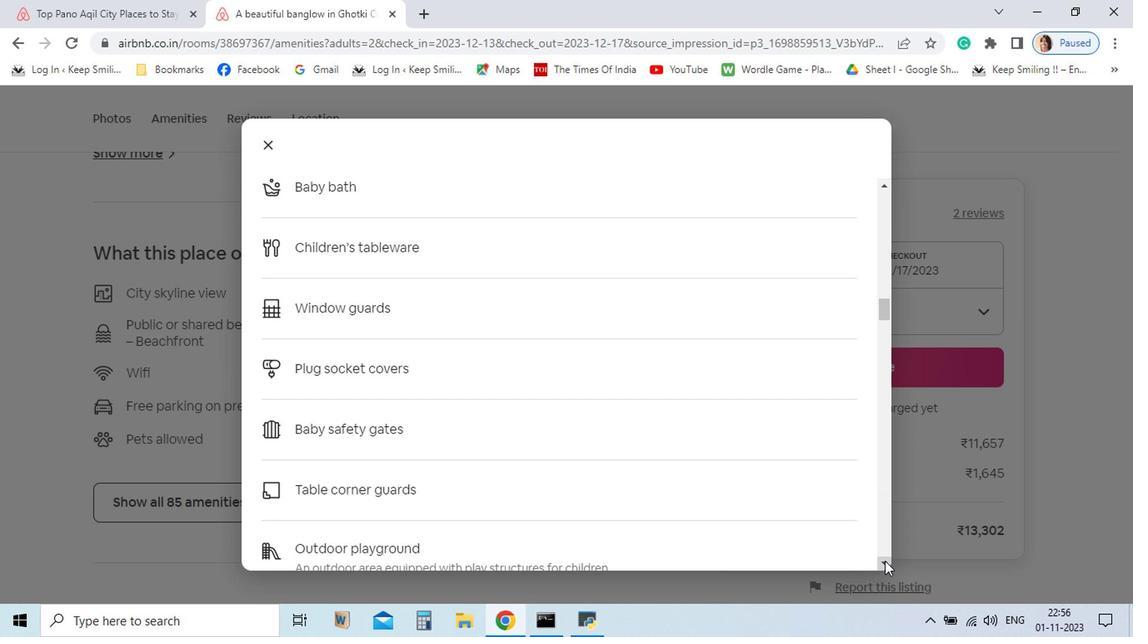 
Action: Mouse pressed left at (793, 565)
Screenshot: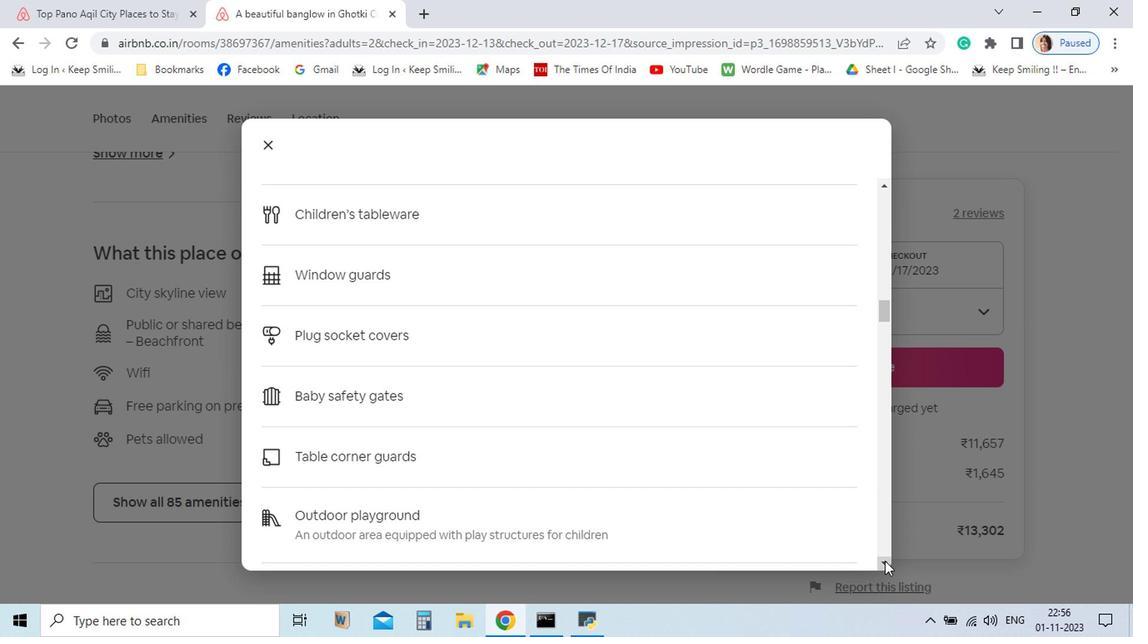 
Action: Mouse pressed left at (793, 565)
Screenshot: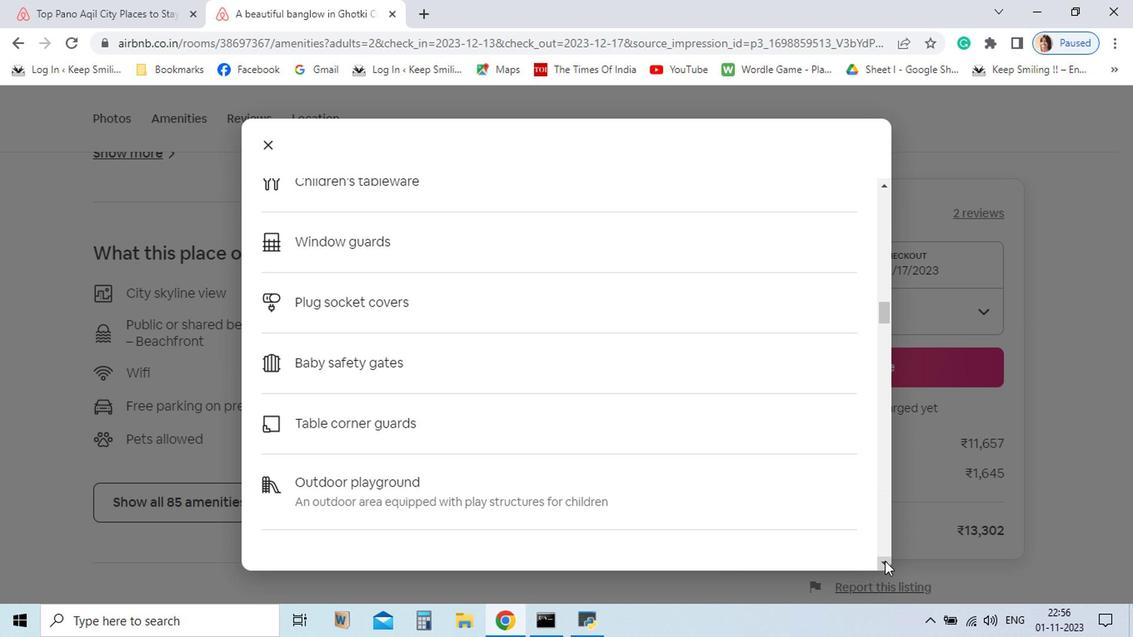 
Action: Mouse pressed left at (793, 565)
Screenshot: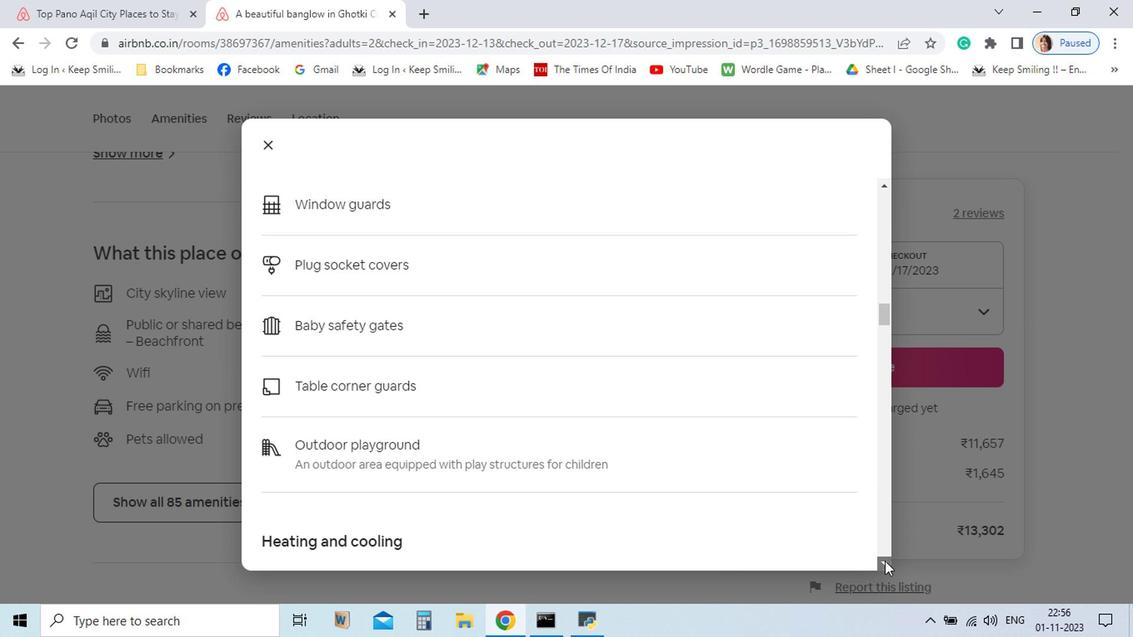 
Action: Mouse pressed left at (793, 565)
Screenshot: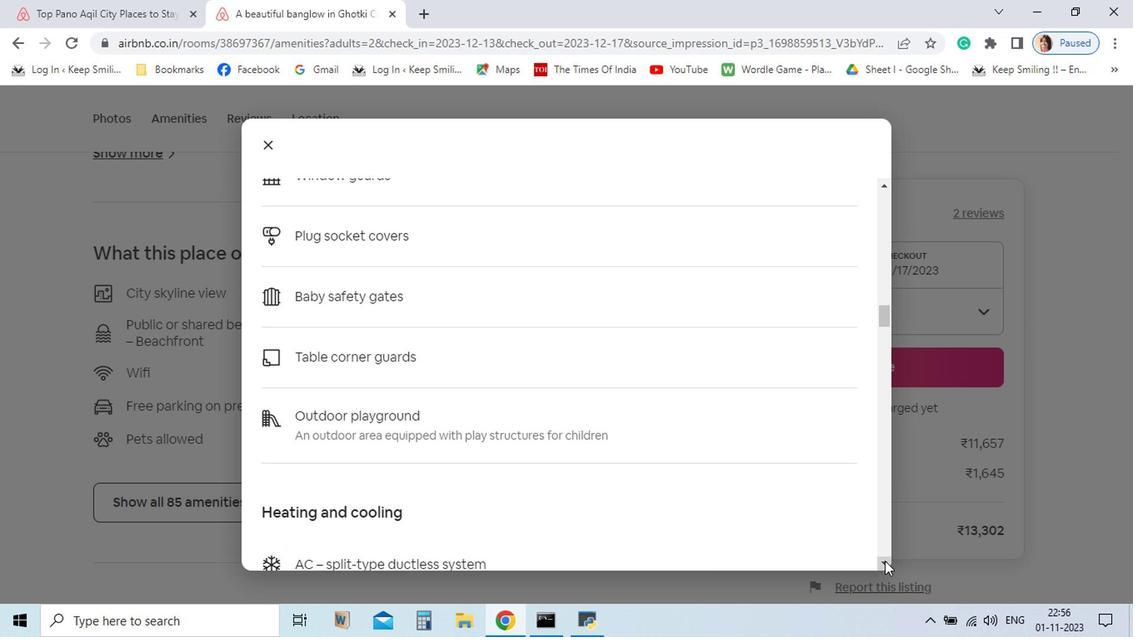
Action: Mouse pressed left at (793, 565)
Screenshot: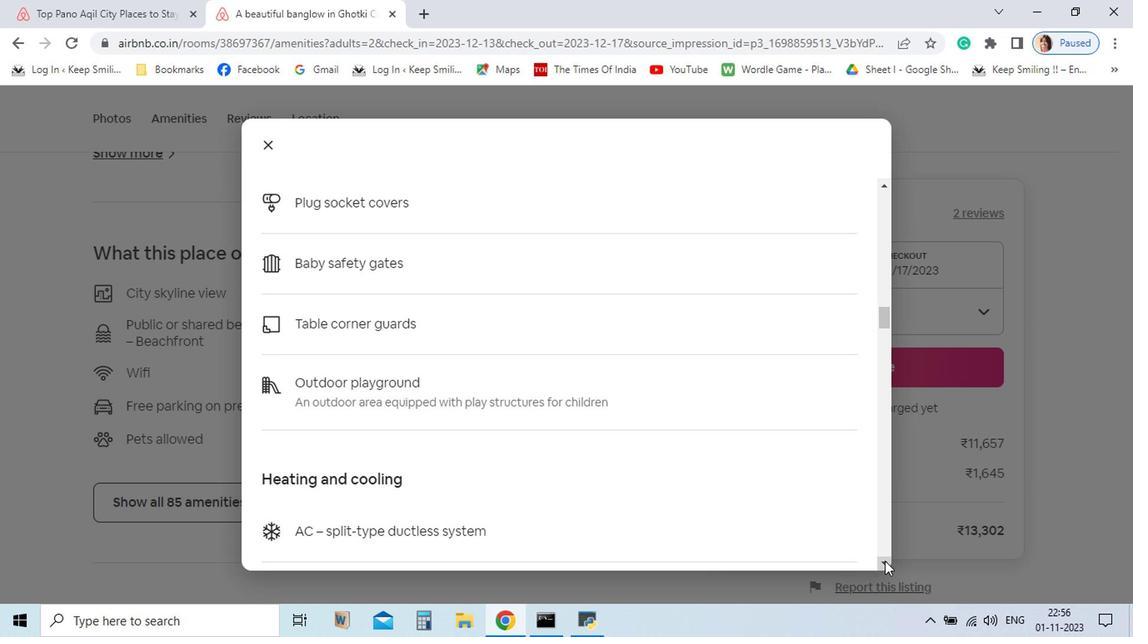 
Action: Mouse pressed left at (793, 565)
Screenshot: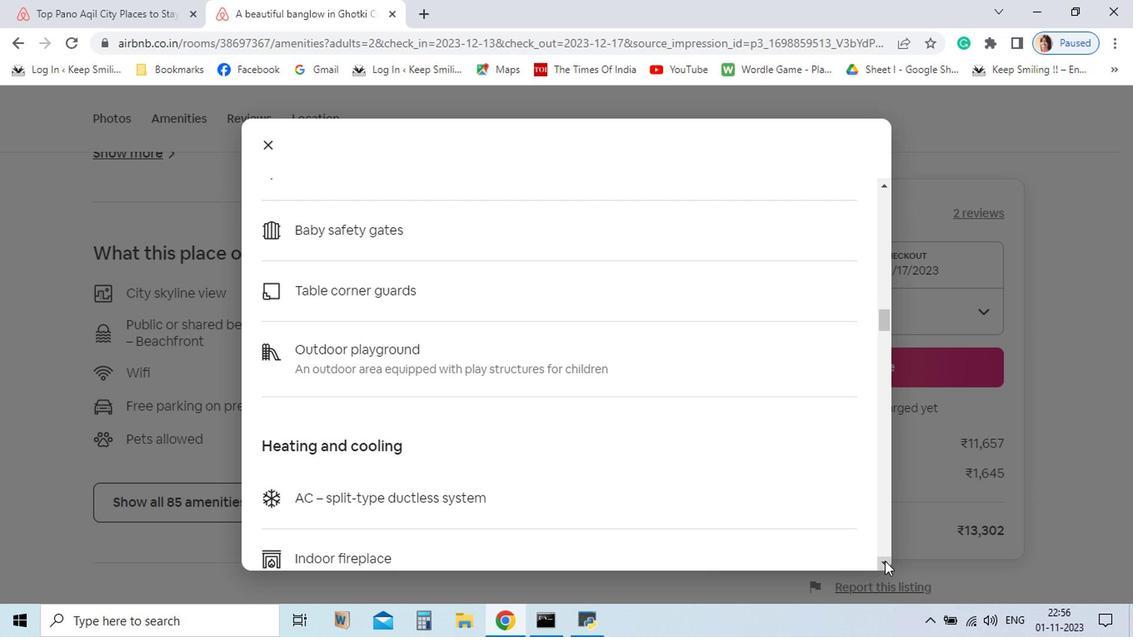 
Action: Mouse pressed left at (793, 565)
Screenshot: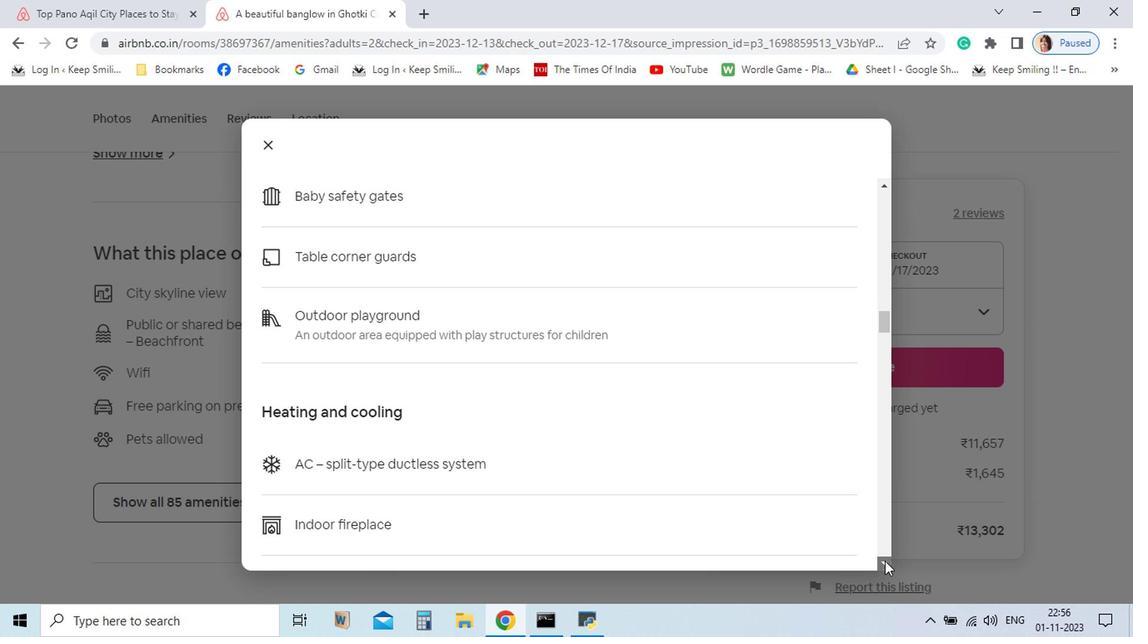 
Action: Mouse pressed left at (793, 565)
Screenshot: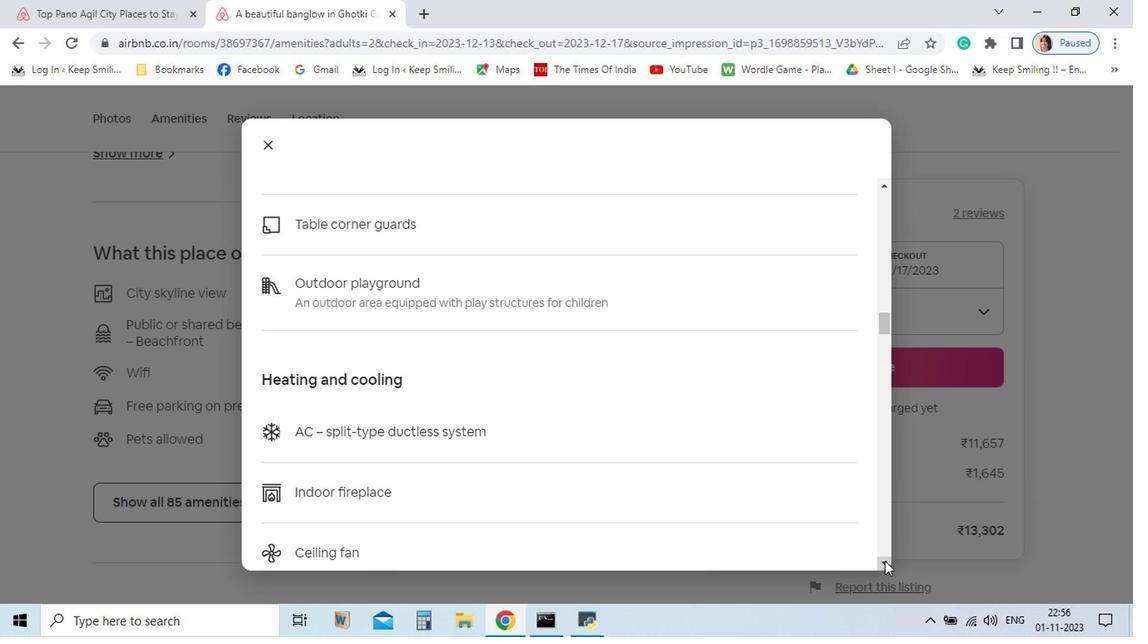 
Action: Mouse pressed left at (793, 565)
Screenshot: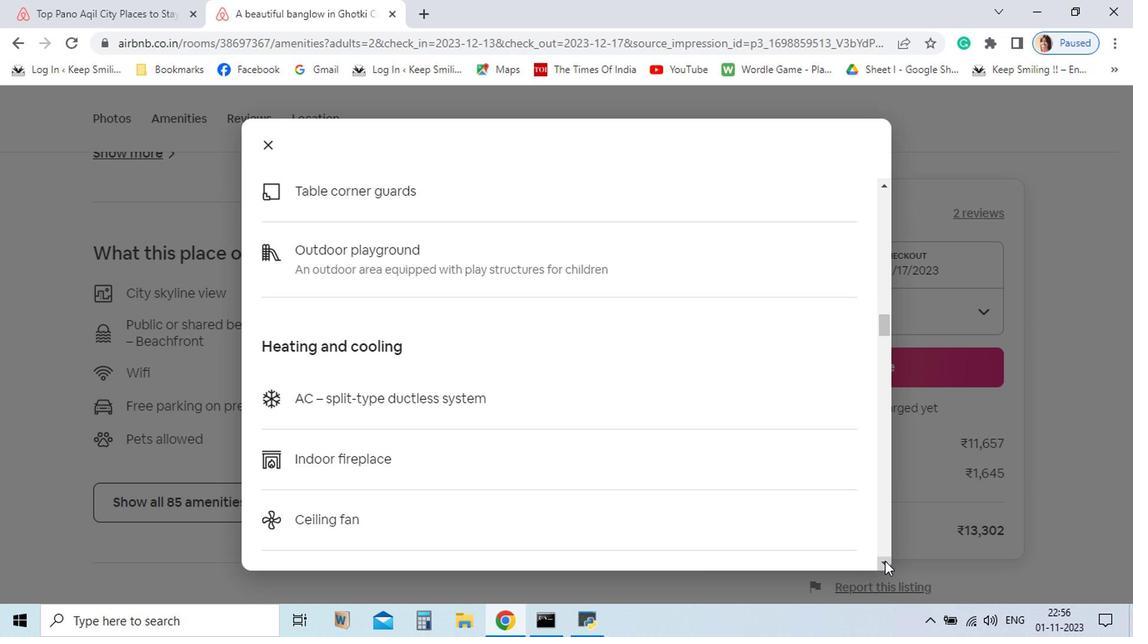 
Action: Mouse pressed left at (793, 565)
Screenshot: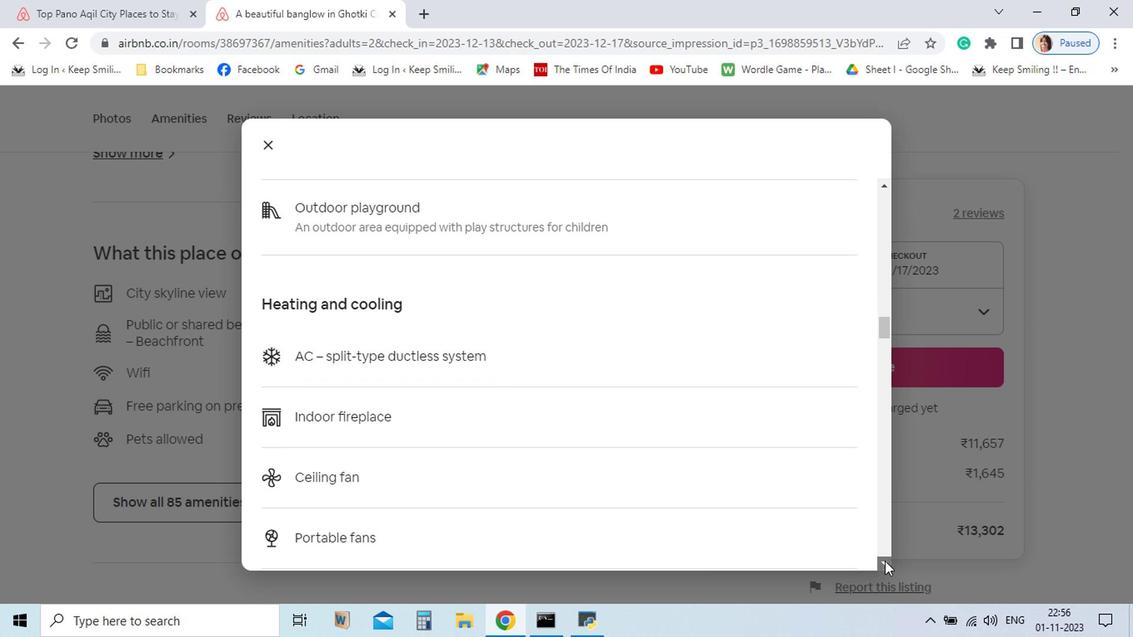 
Action: Mouse pressed left at (793, 565)
Screenshot: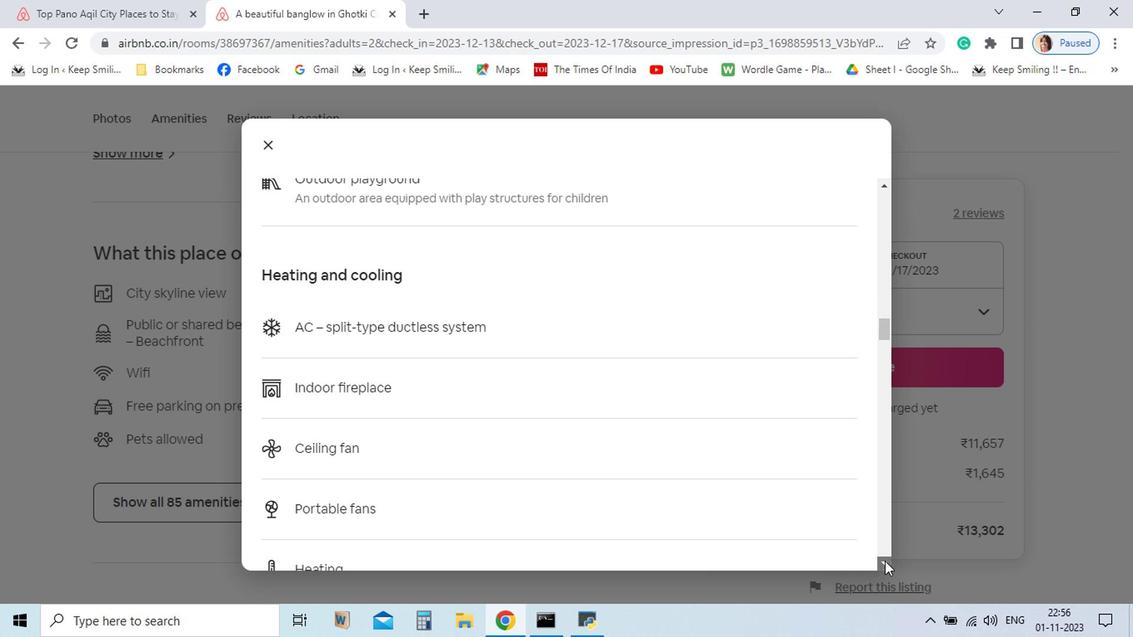 
Action: Mouse pressed left at (793, 565)
Screenshot: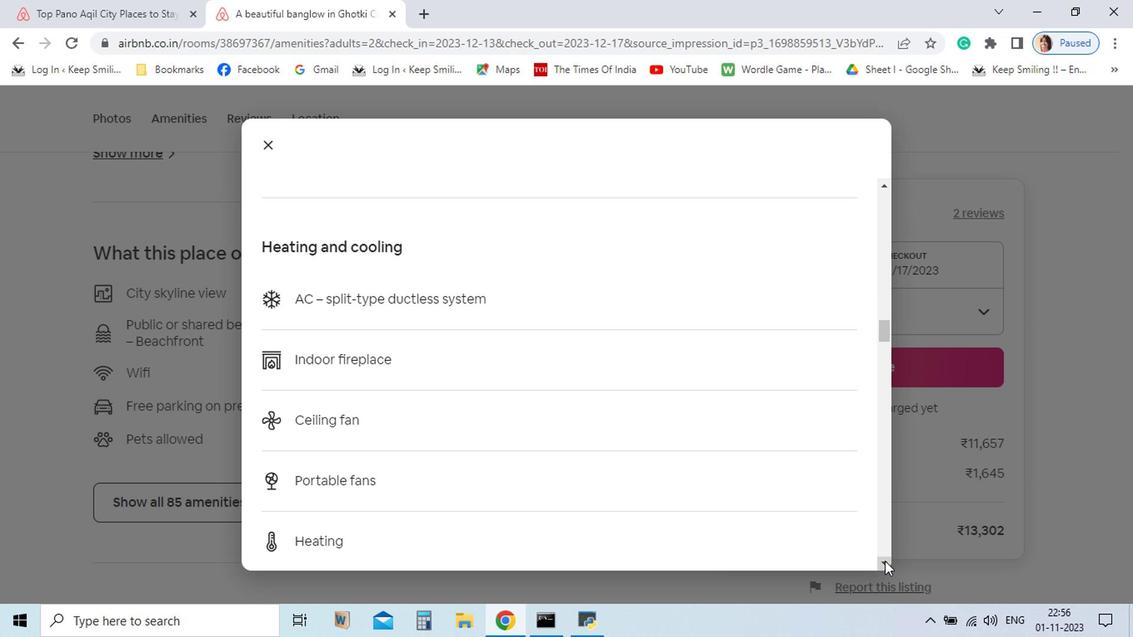 
Action: Mouse pressed left at (793, 565)
Screenshot: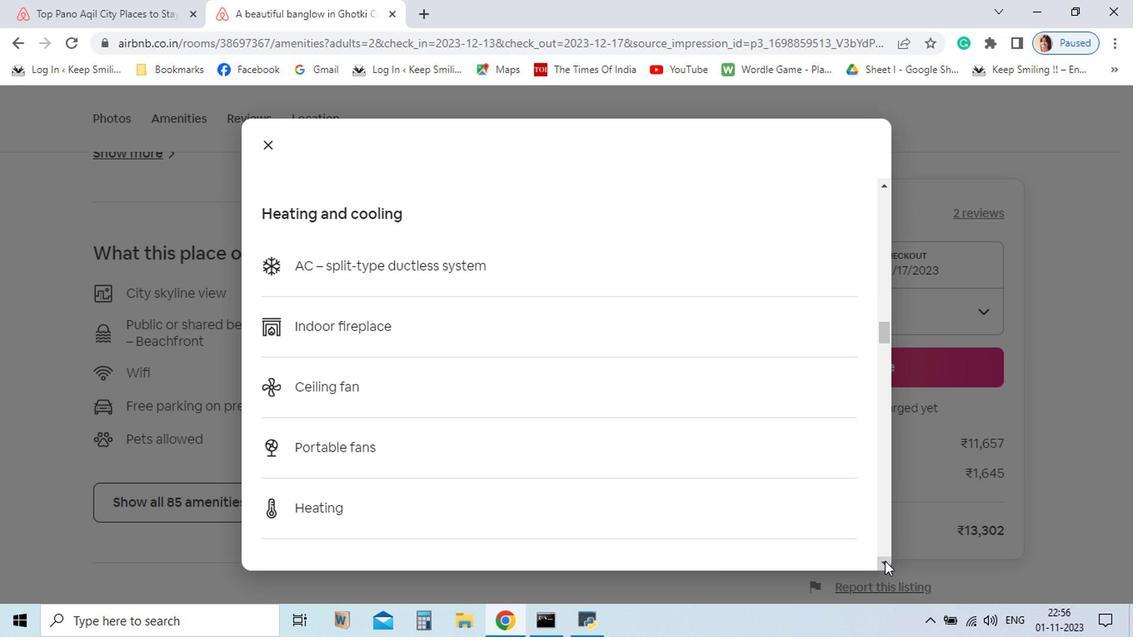 
Action: Mouse pressed left at (793, 565)
Screenshot: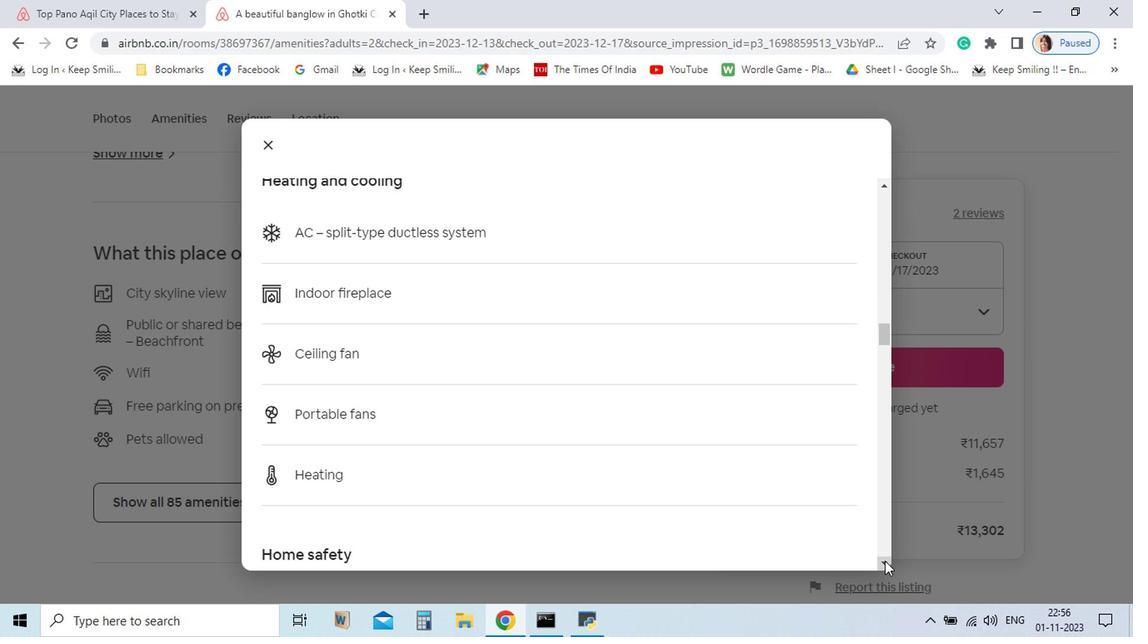 
Action: Mouse pressed left at (793, 565)
Screenshot: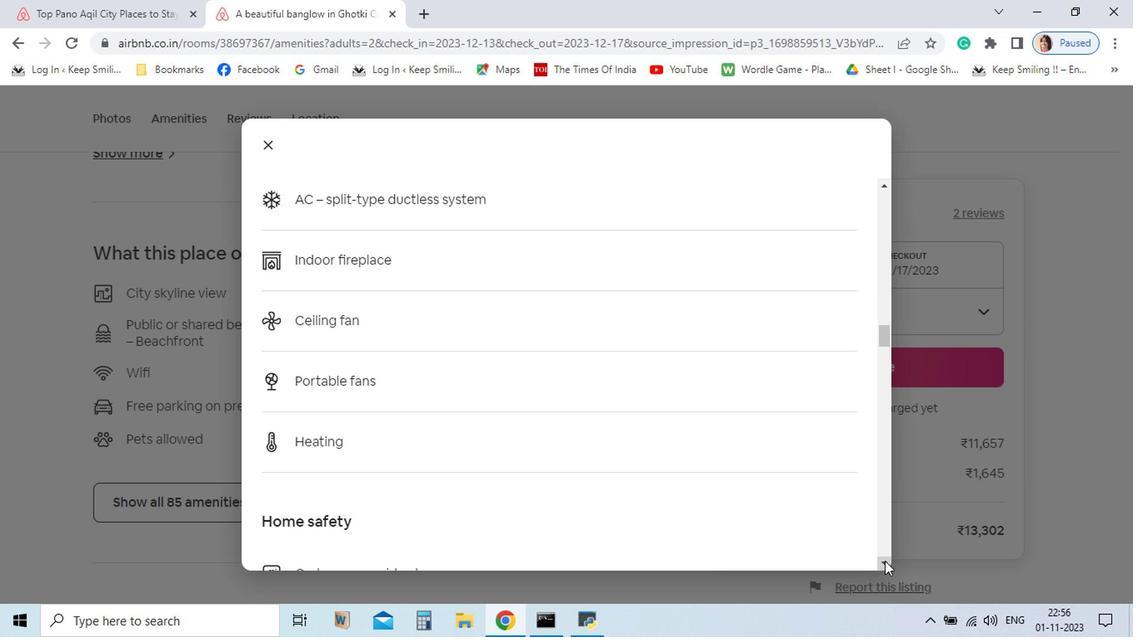
Action: Mouse pressed left at (793, 565)
Screenshot: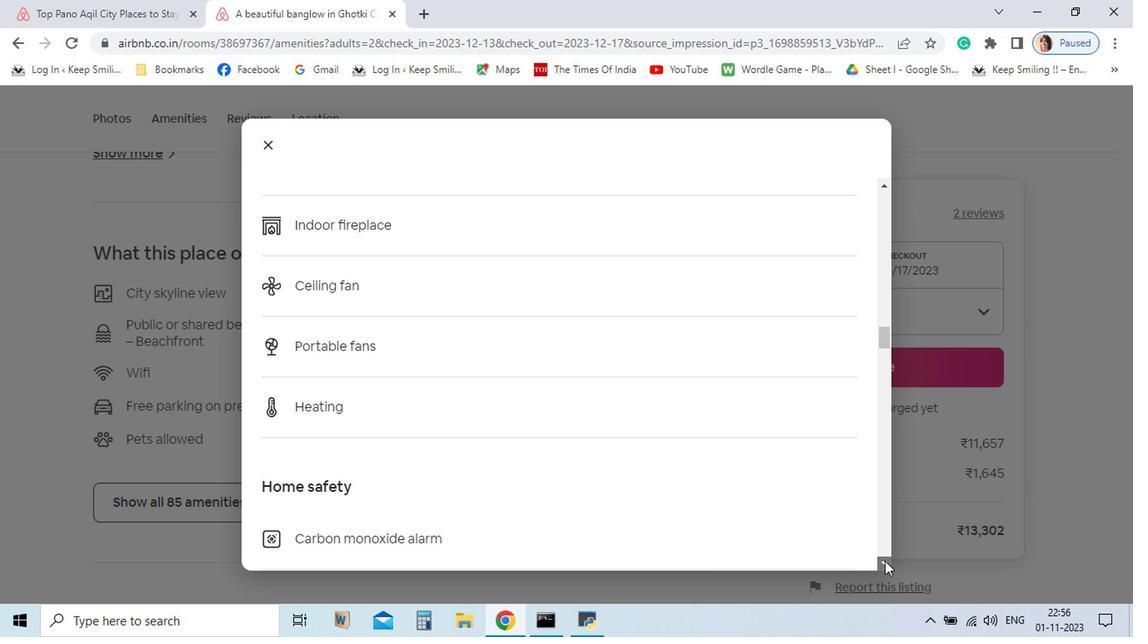 
Action: Mouse pressed left at (793, 565)
Screenshot: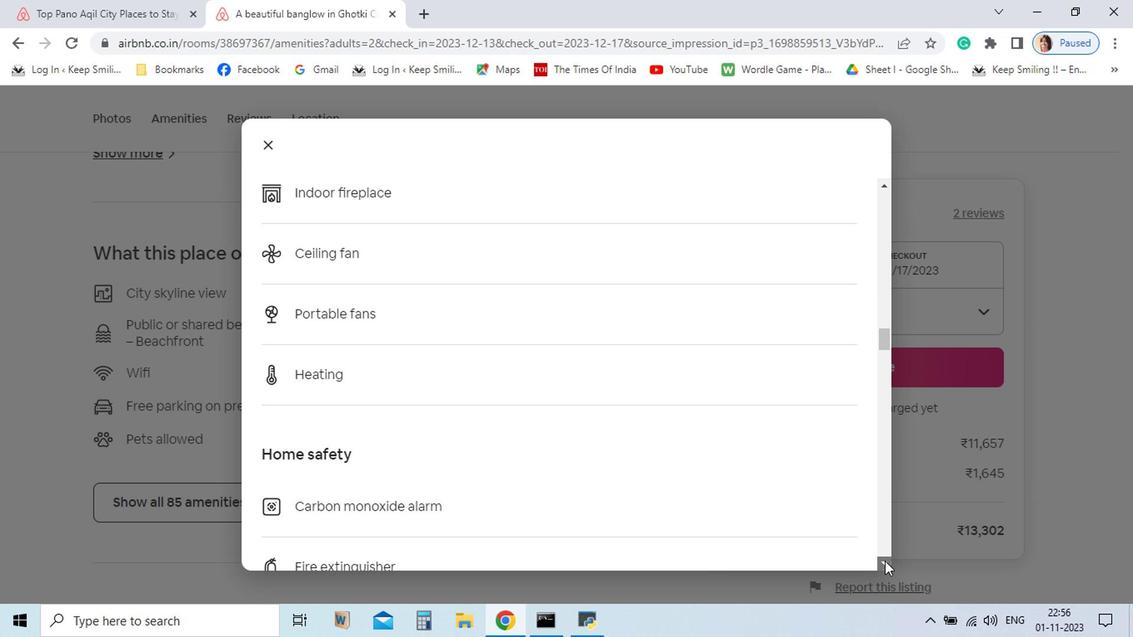 
Action: Mouse pressed left at (793, 565)
Screenshot: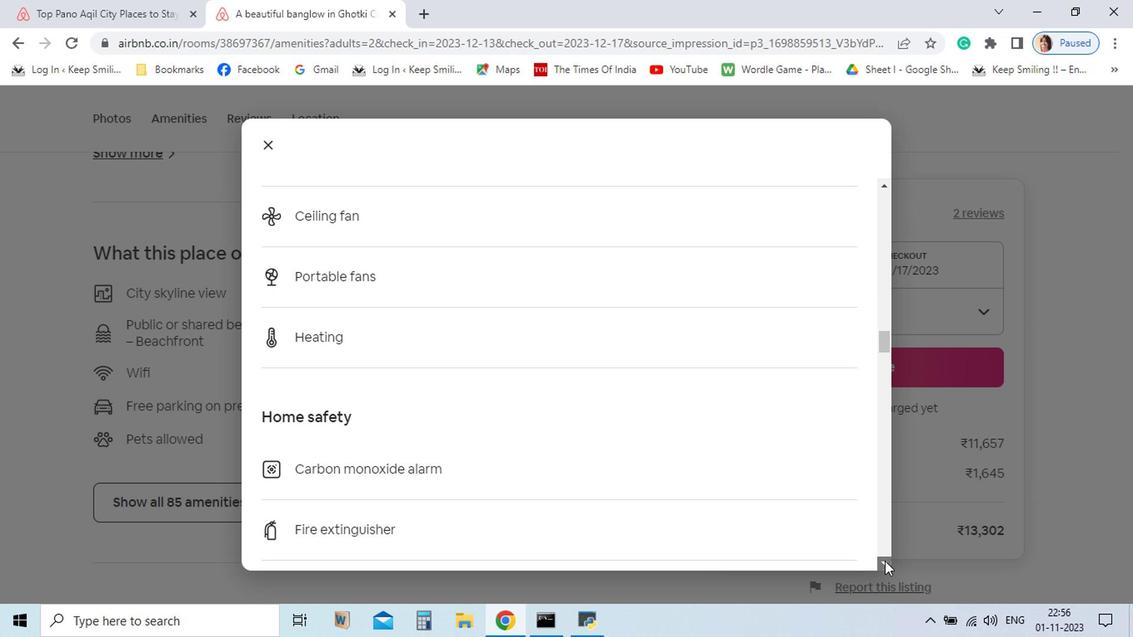 
Action: Mouse pressed left at (793, 565)
Screenshot: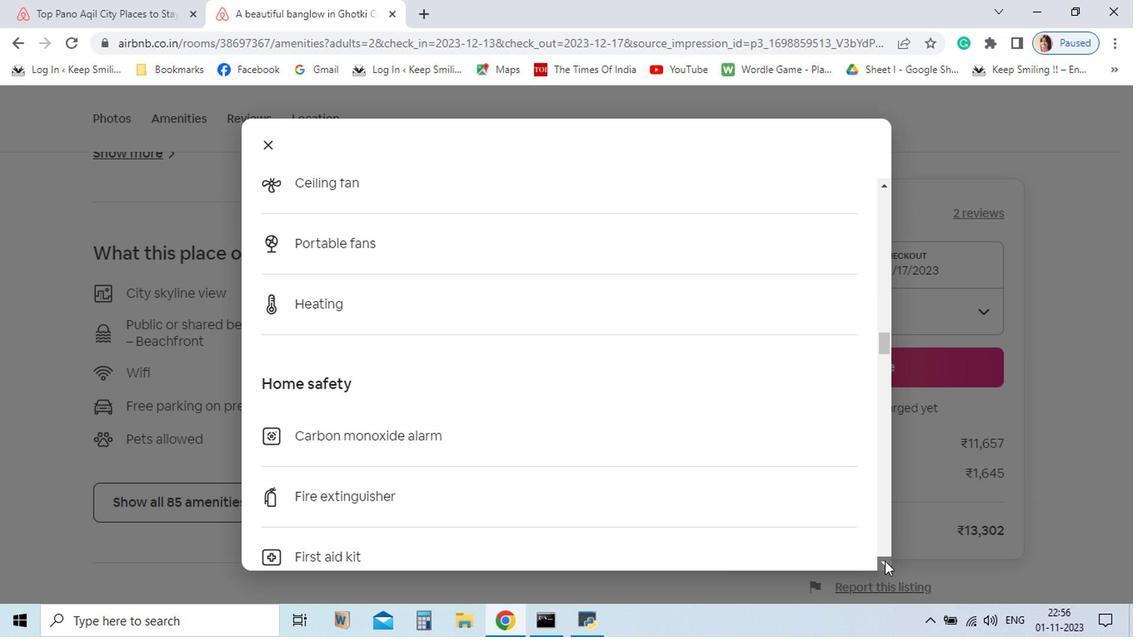 
Action: Mouse pressed left at (793, 565)
Screenshot: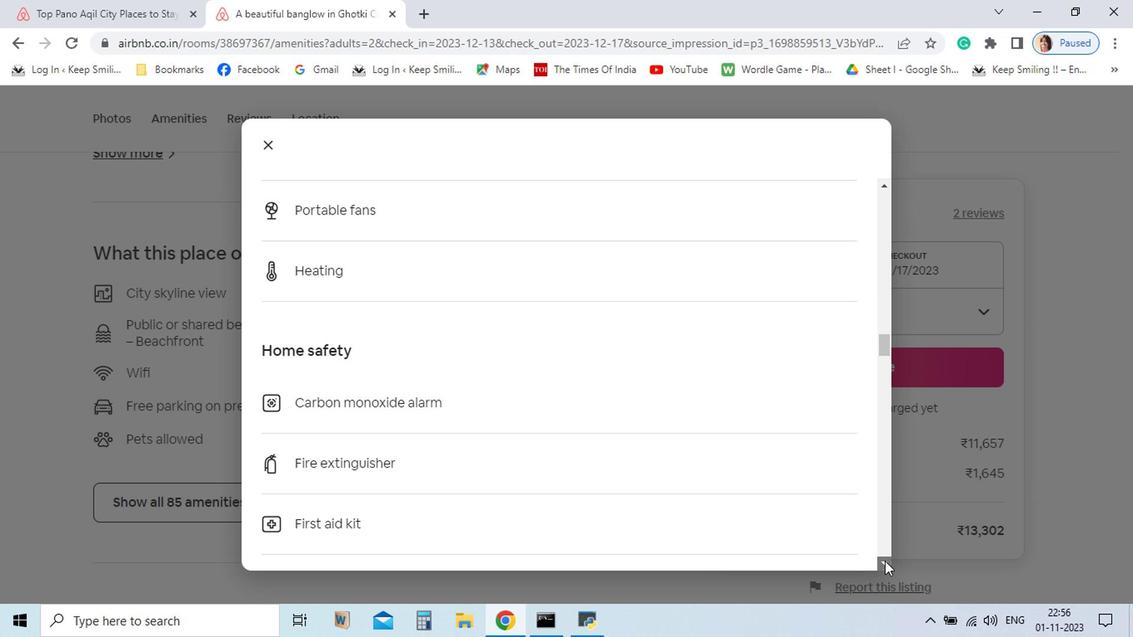 
Action: Mouse pressed left at (793, 565)
Screenshot: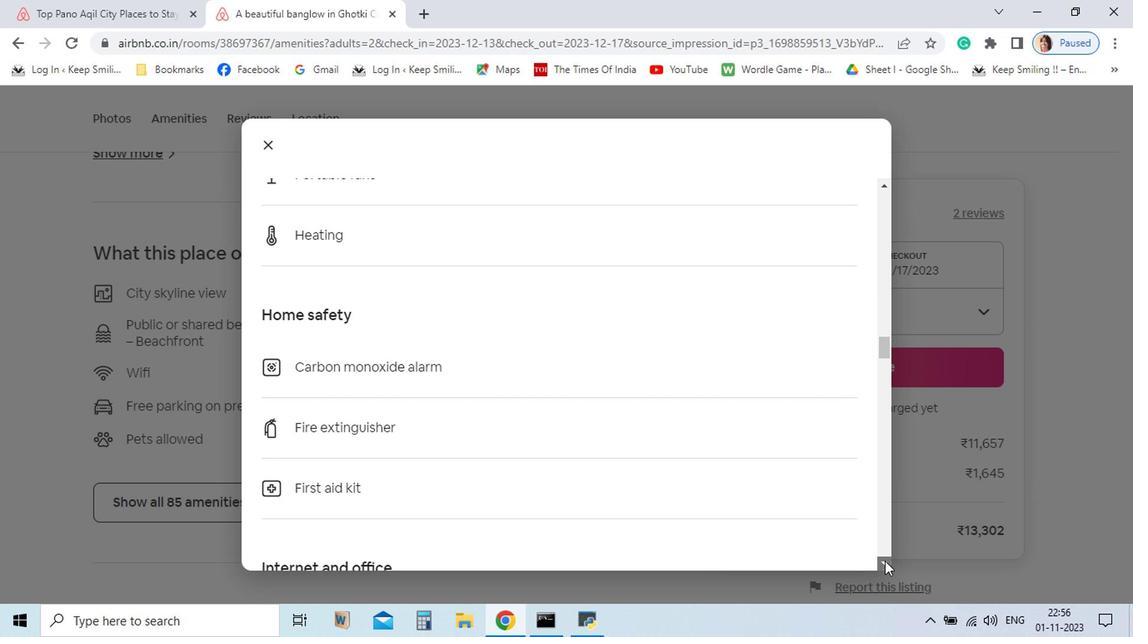 
Action: Mouse pressed left at (793, 565)
Screenshot: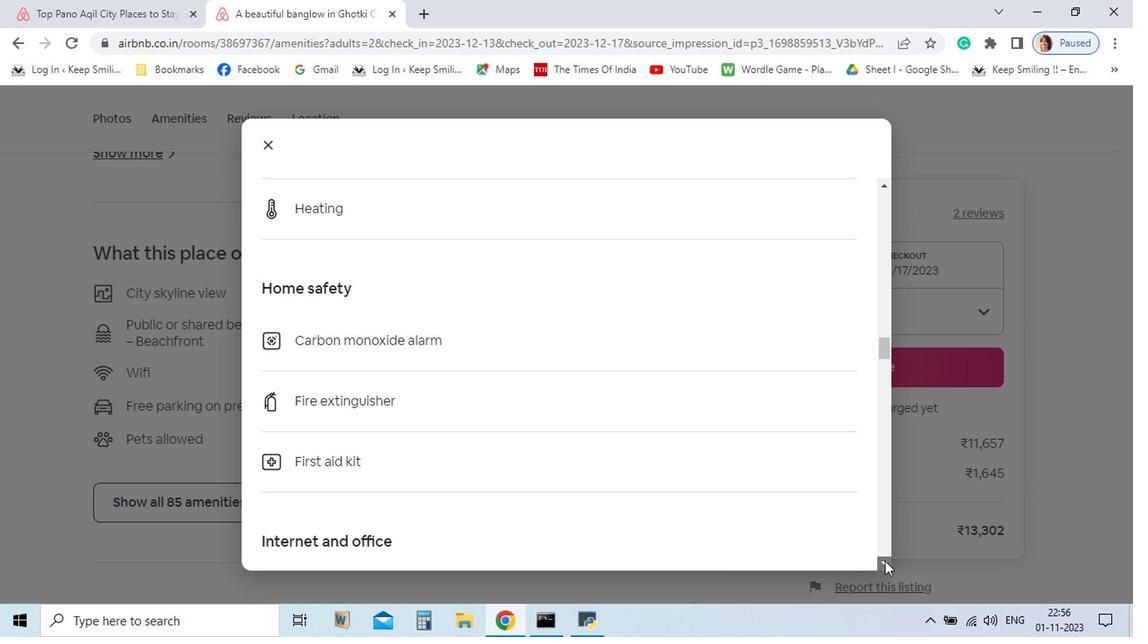 
Action: Mouse pressed left at (793, 565)
Screenshot: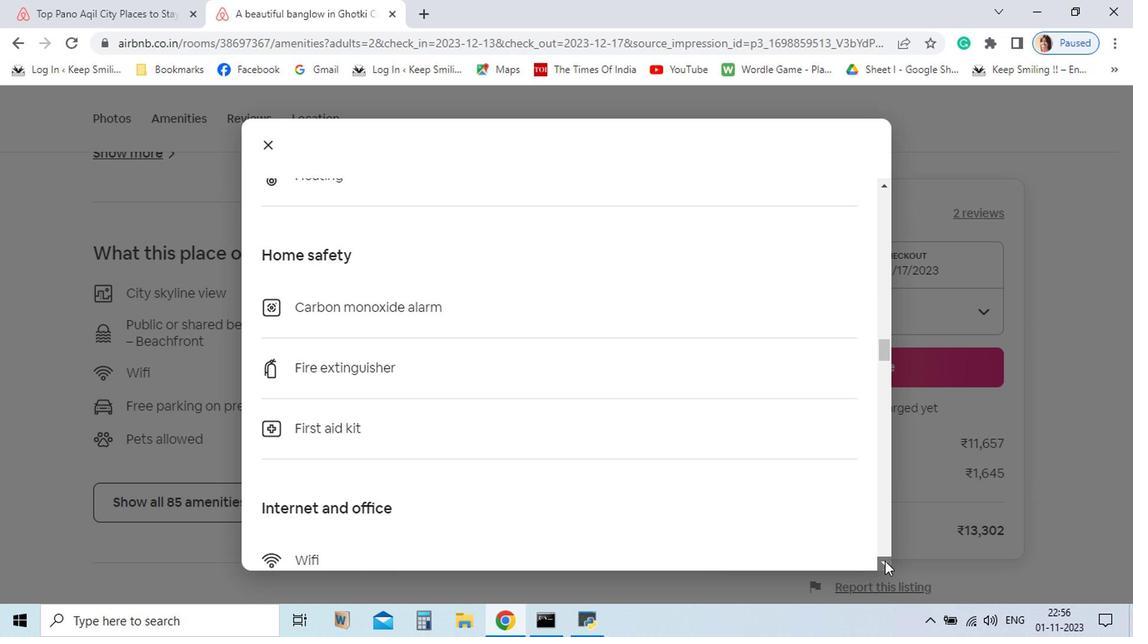 
Action: Mouse pressed left at (793, 565)
Screenshot: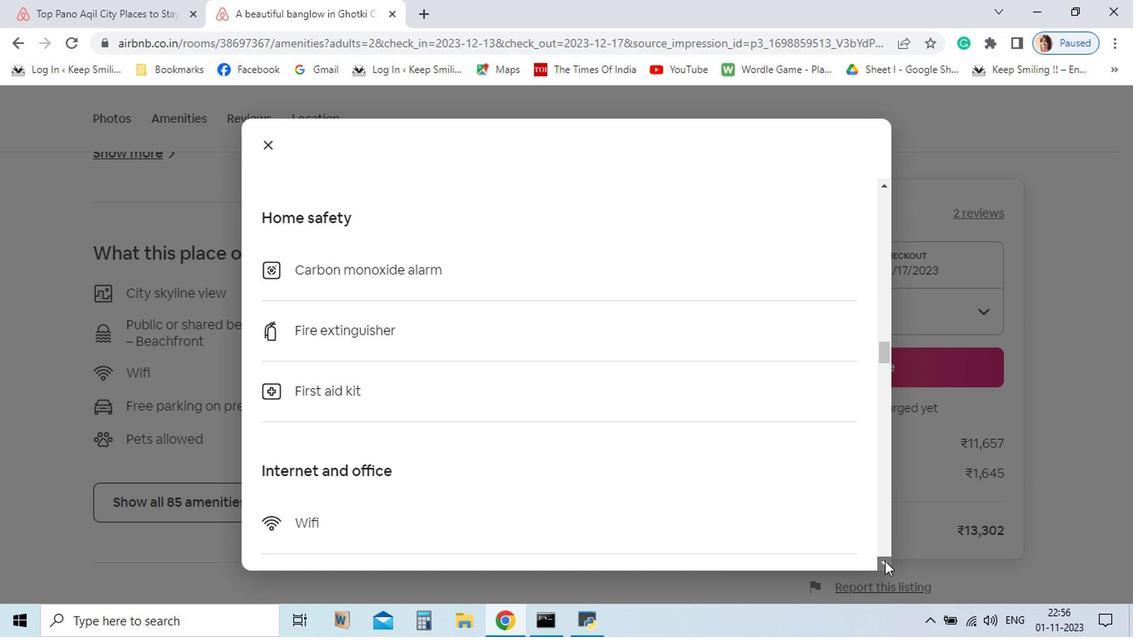 
Action: Mouse pressed left at (793, 565)
Screenshot: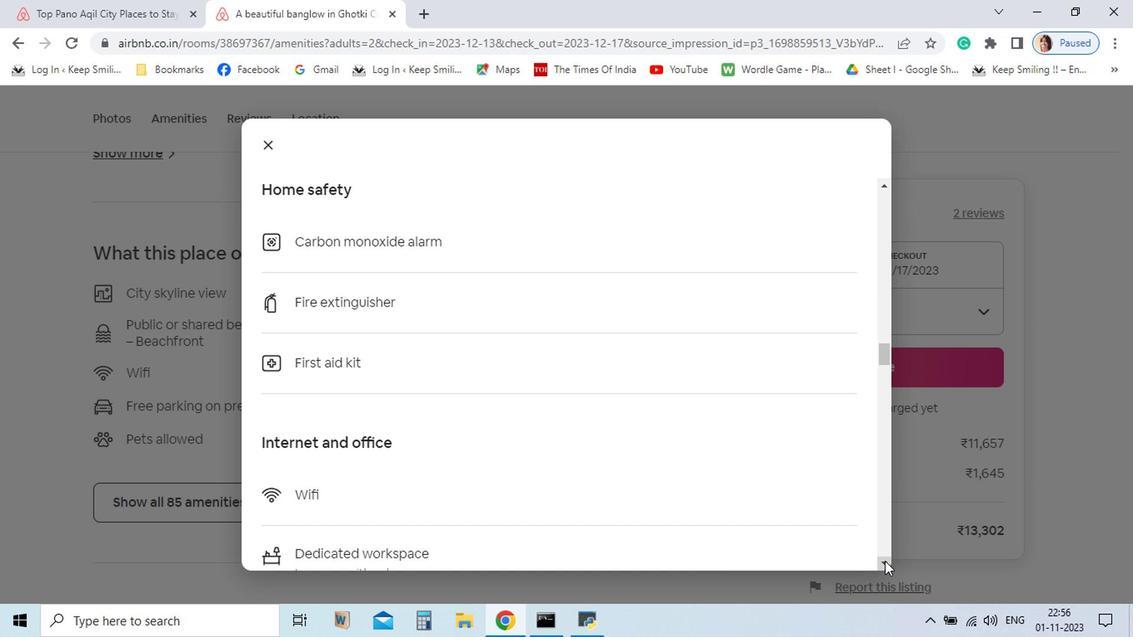 
Action: Mouse pressed left at (793, 565)
Screenshot: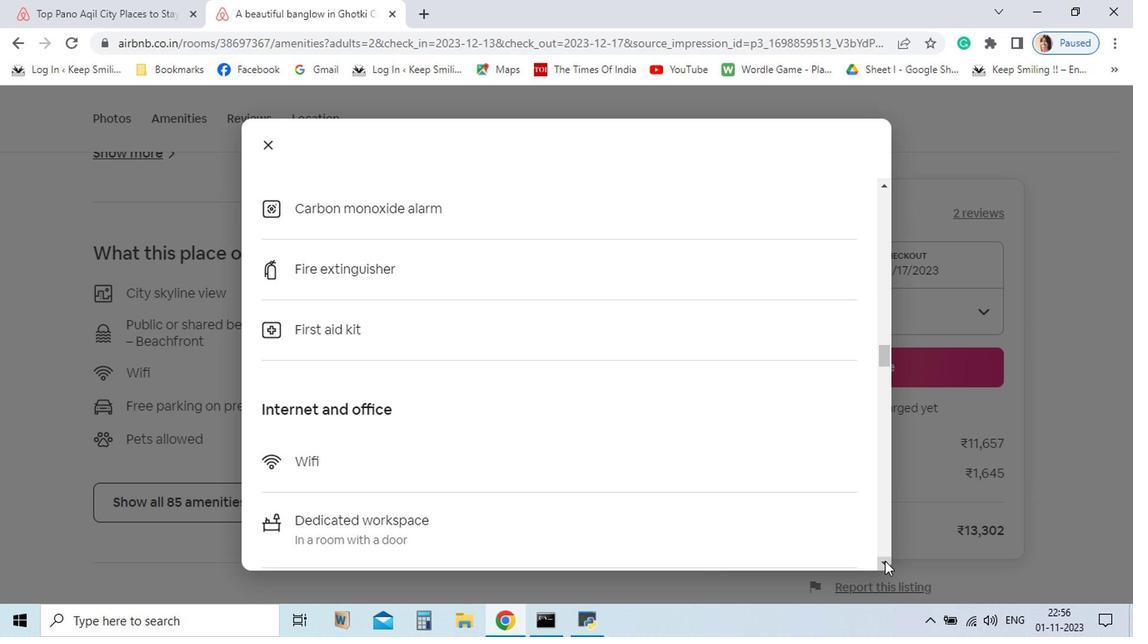 
Action: Mouse pressed left at (793, 565)
Screenshot: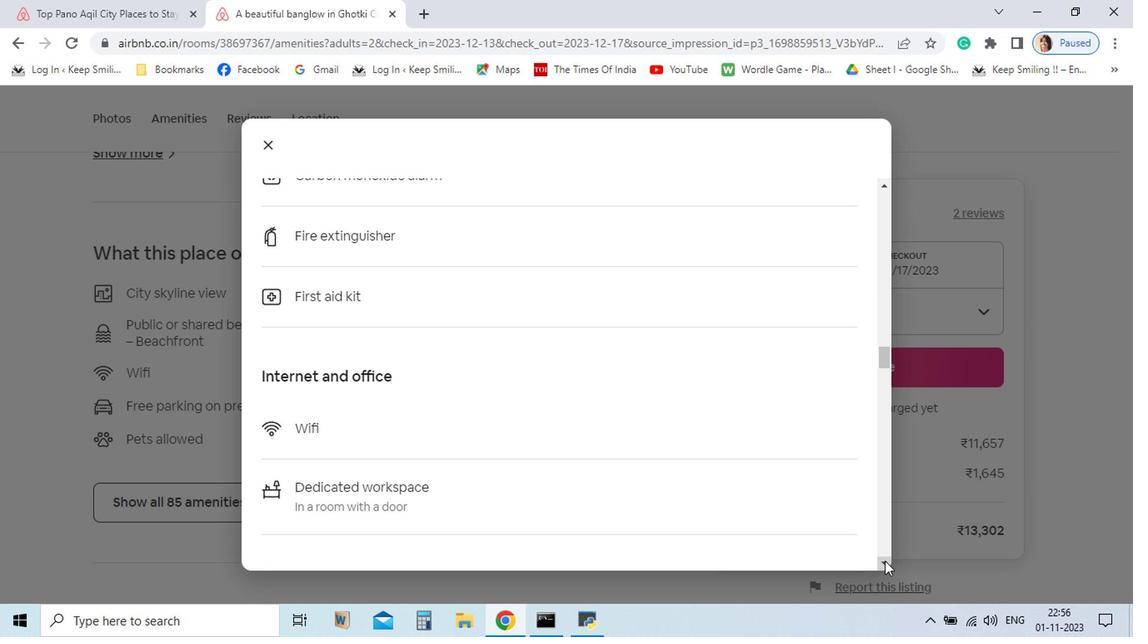 
Action: Mouse pressed left at (793, 565)
Screenshot: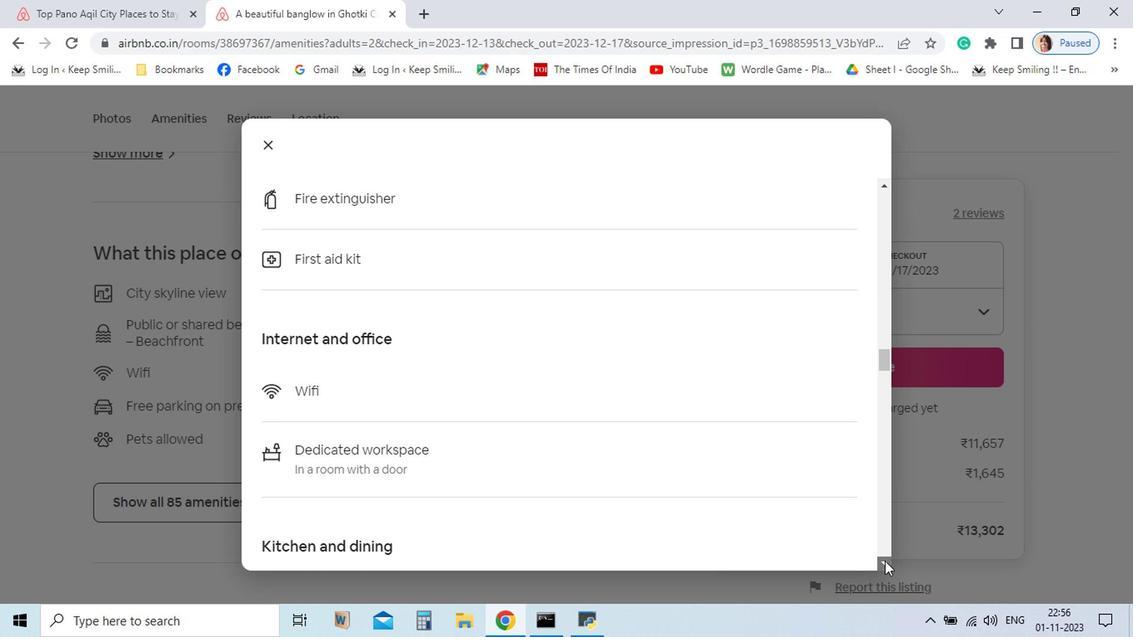 
Action: Mouse pressed left at (793, 565)
Screenshot: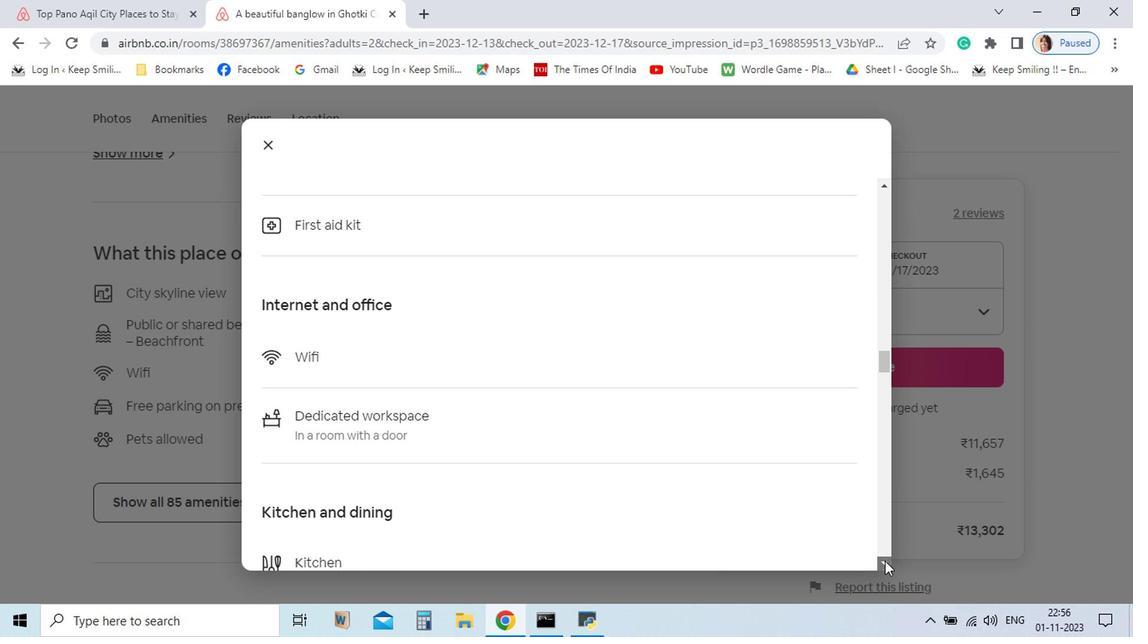 
Action: Mouse pressed left at (793, 565)
Screenshot: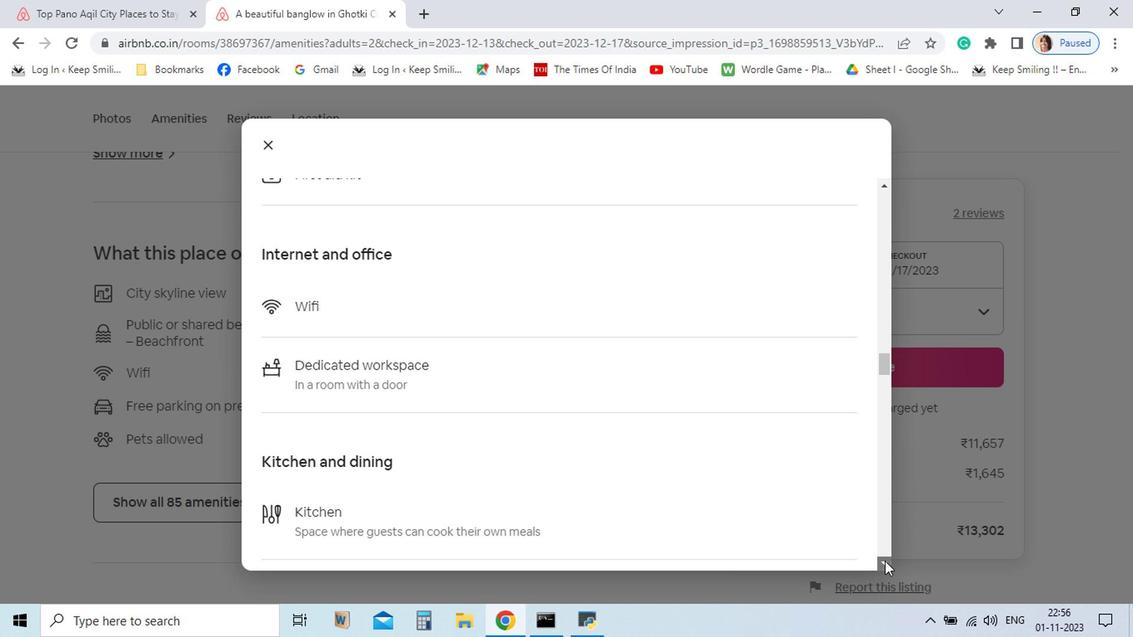 
Action: Mouse pressed left at (793, 565)
Screenshot: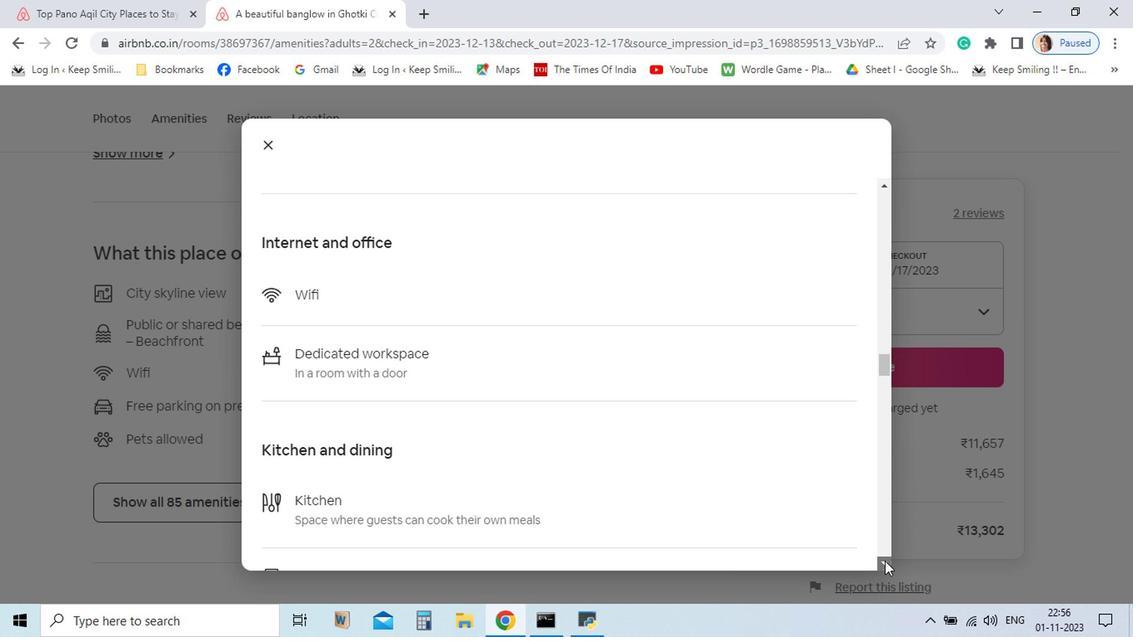 
Action: Mouse pressed left at (793, 565)
Screenshot: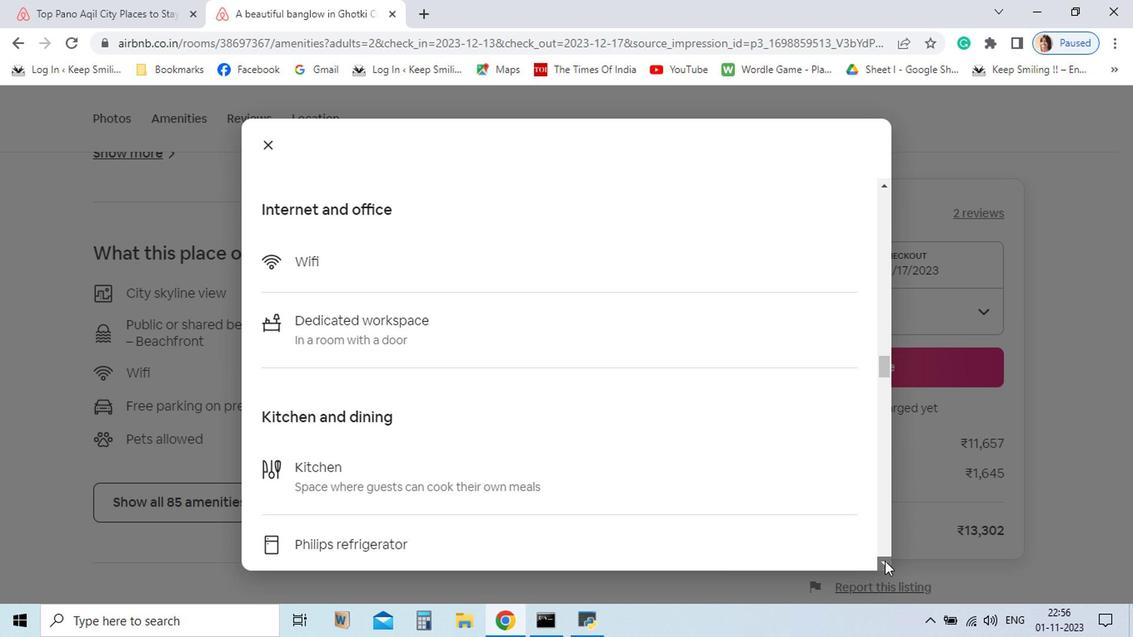 
Action: Mouse pressed left at (793, 565)
Screenshot: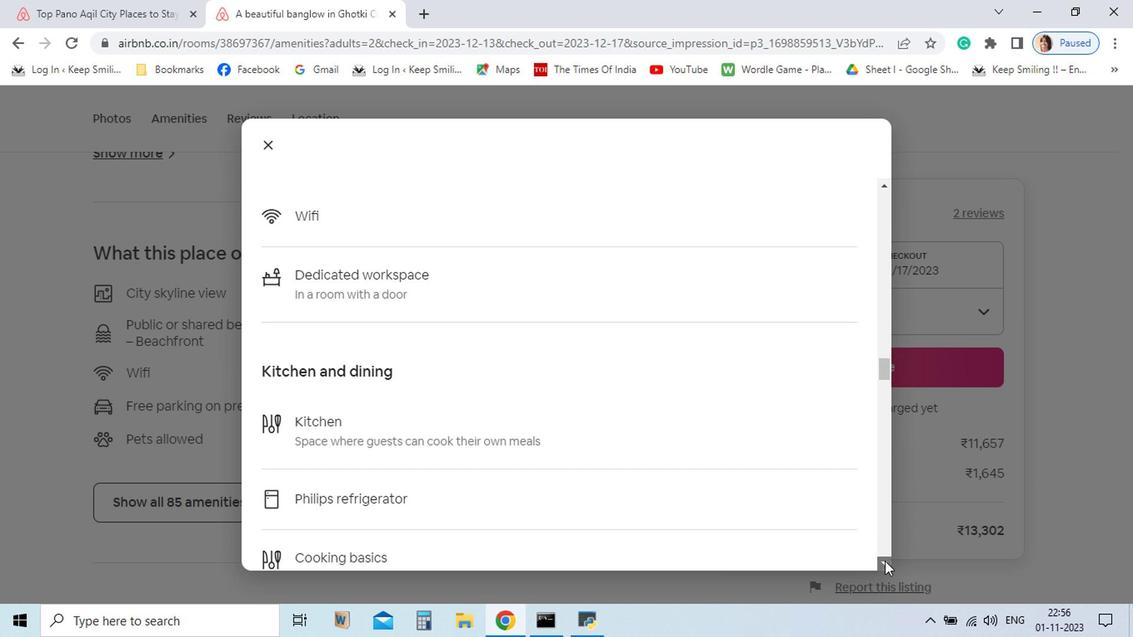 
Action: Mouse pressed left at (793, 565)
Screenshot: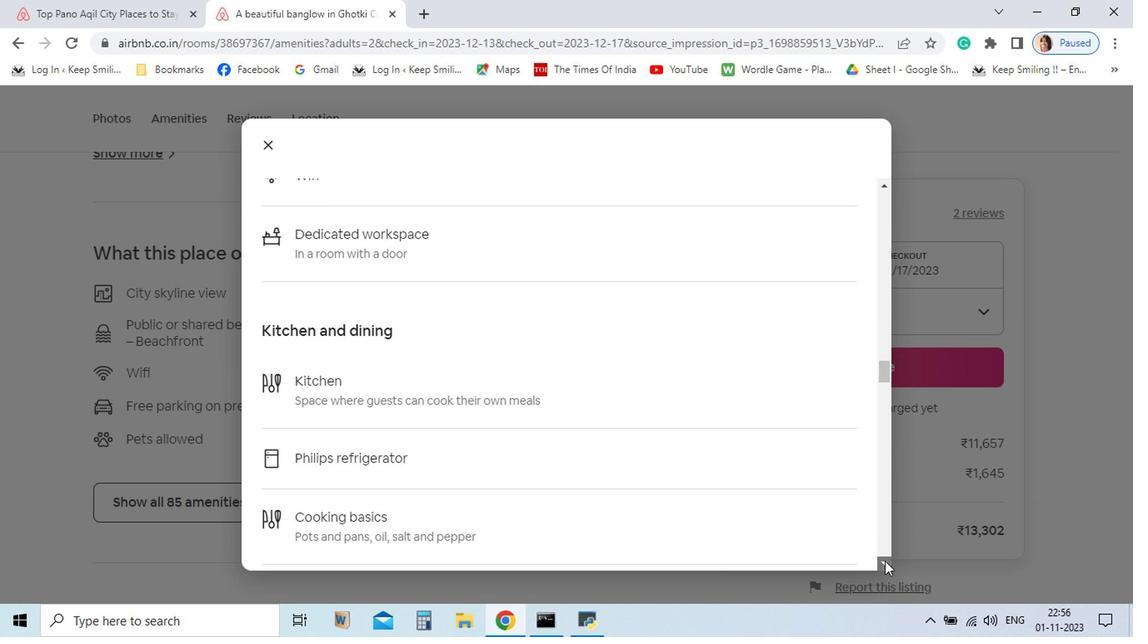 
Action: Mouse pressed left at (793, 565)
Screenshot: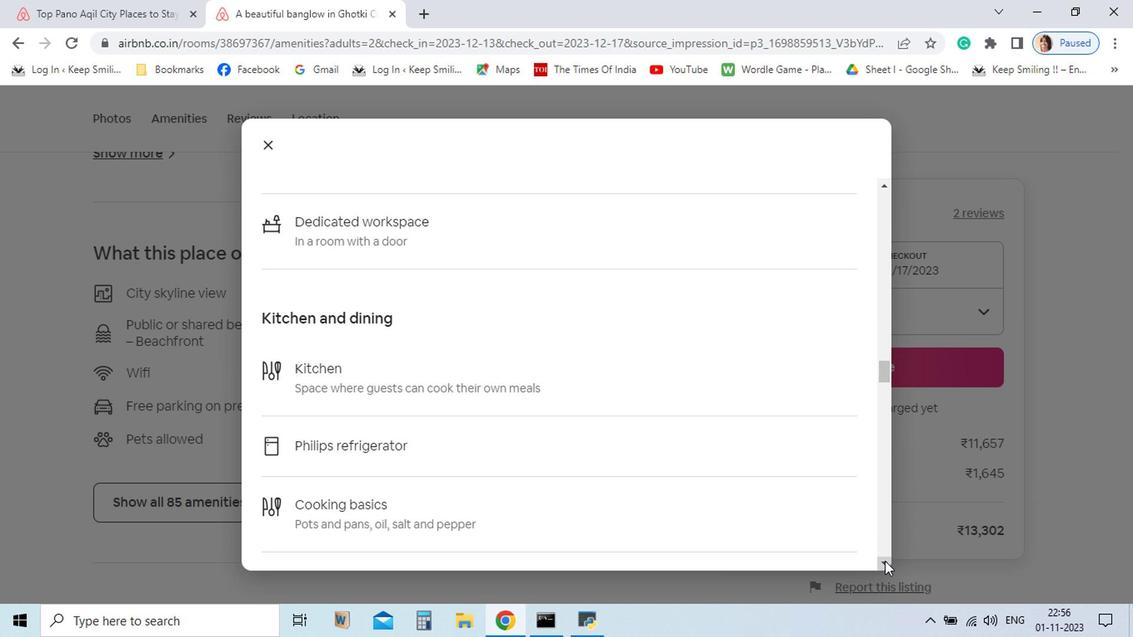
Action: Mouse pressed left at (793, 565)
Screenshot: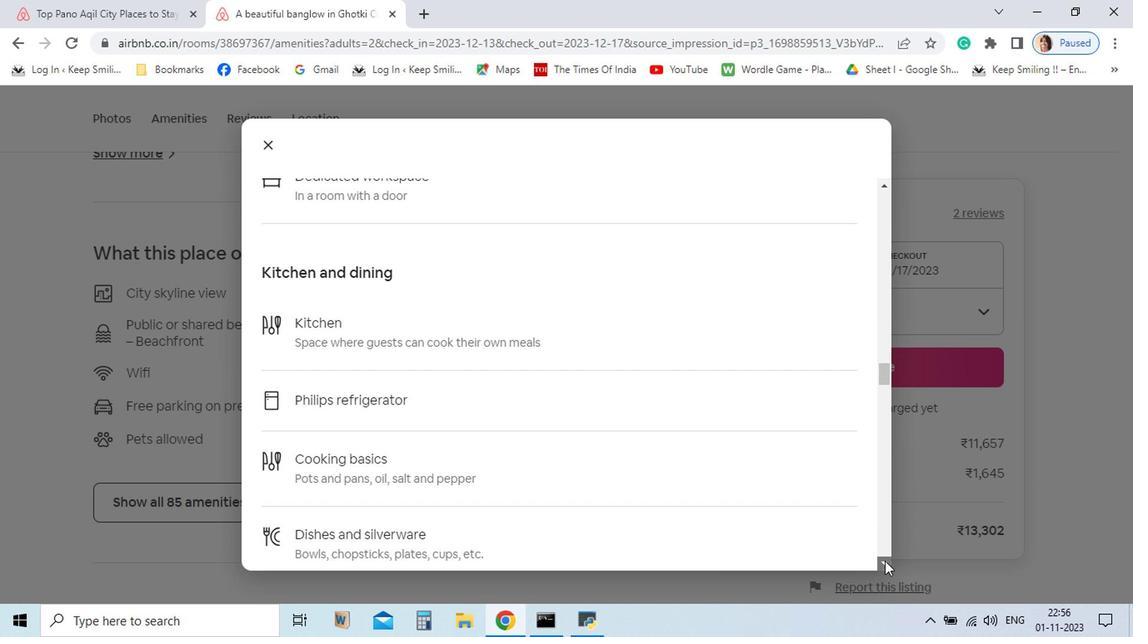 
Action: Mouse pressed left at (793, 565)
Screenshot: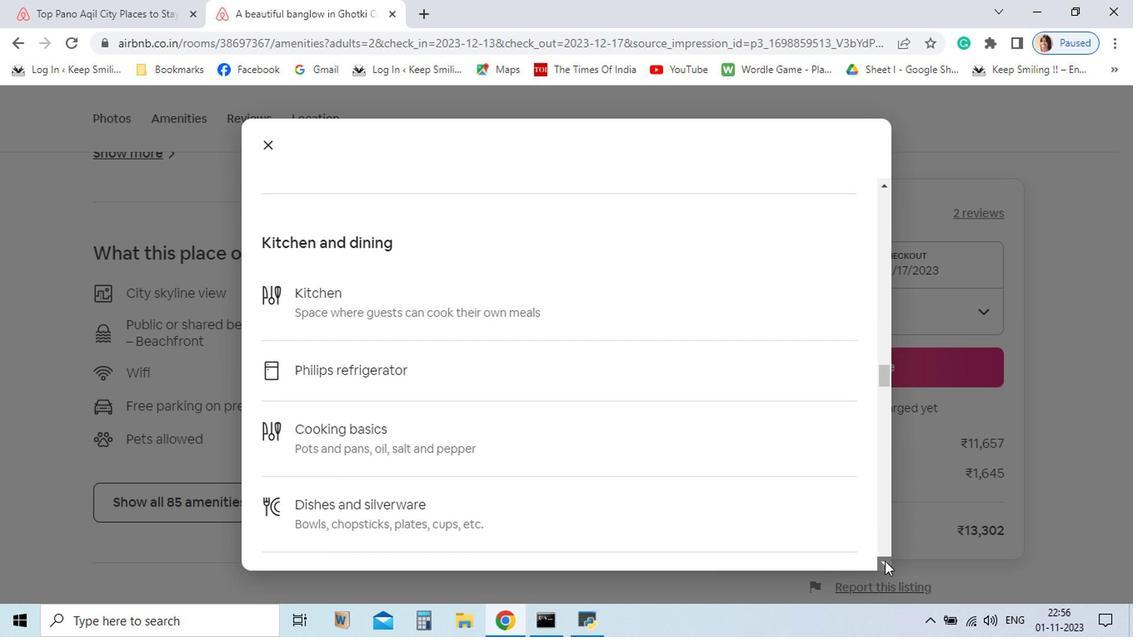 
Action: Mouse pressed left at (793, 565)
Screenshot: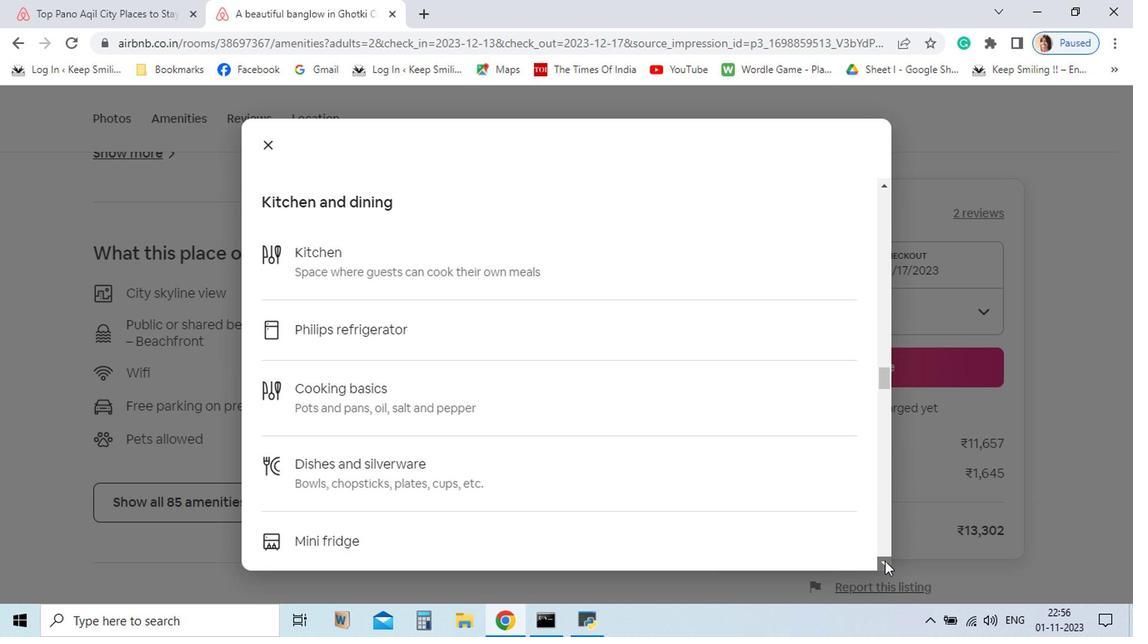 
Action: Mouse pressed left at (793, 565)
Screenshot: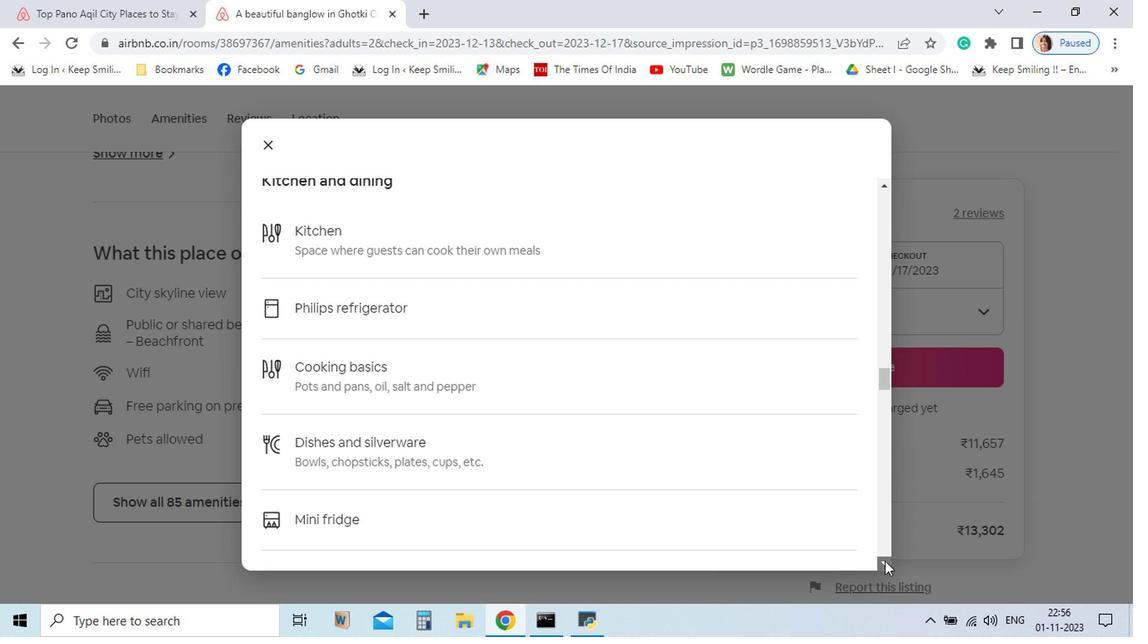 
Action: Mouse pressed left at (793, 565)
Screenshot: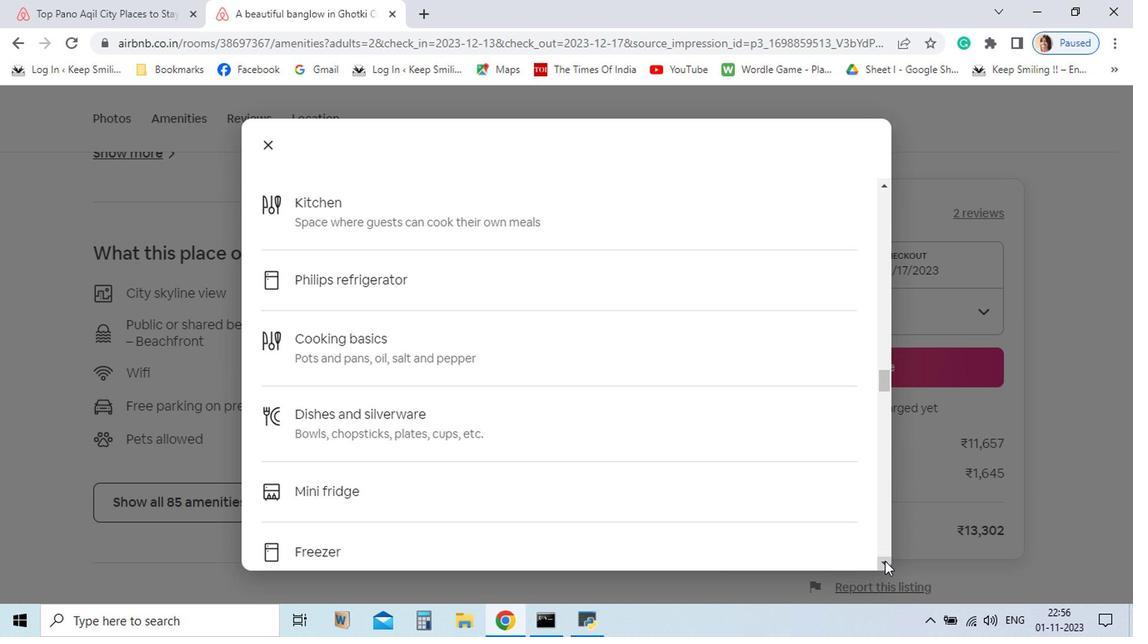 
Action: Mouse pressed left at (793, 565)
Screenshot: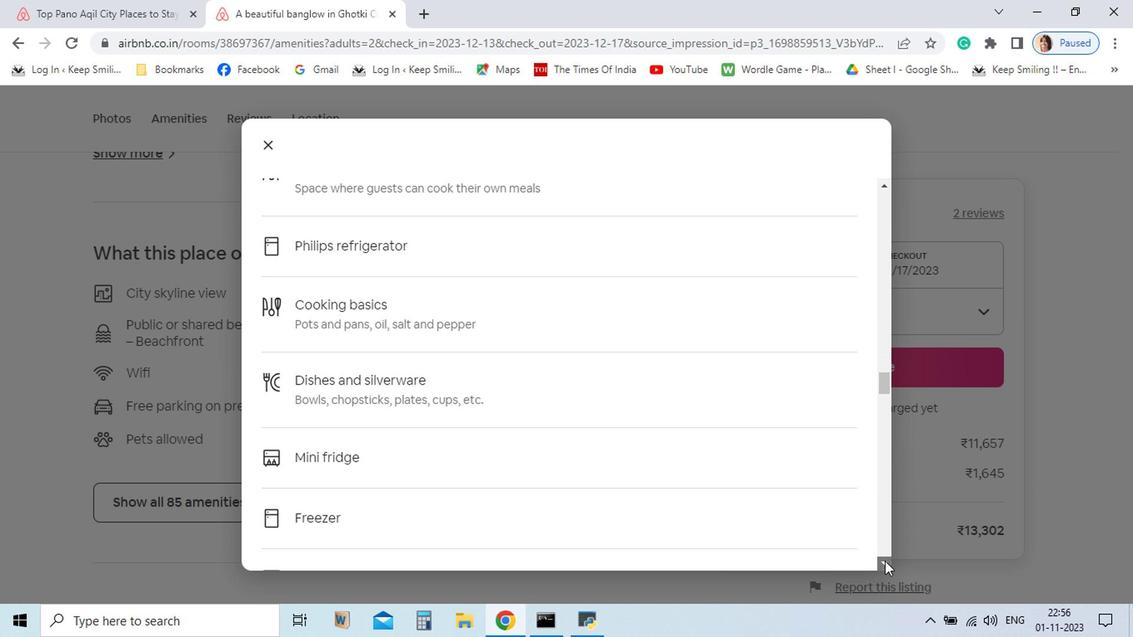 
Action: Mouse pressed left at (793, 565)
Screenshot: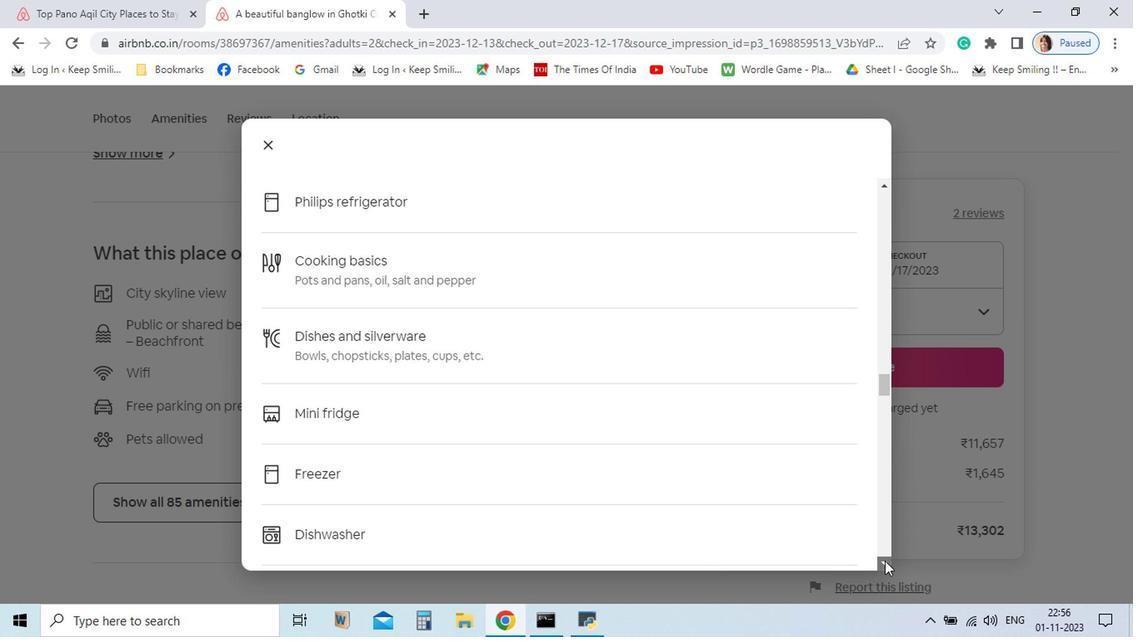
Action: Mouse pressed left at (793, 565)
Screenshot: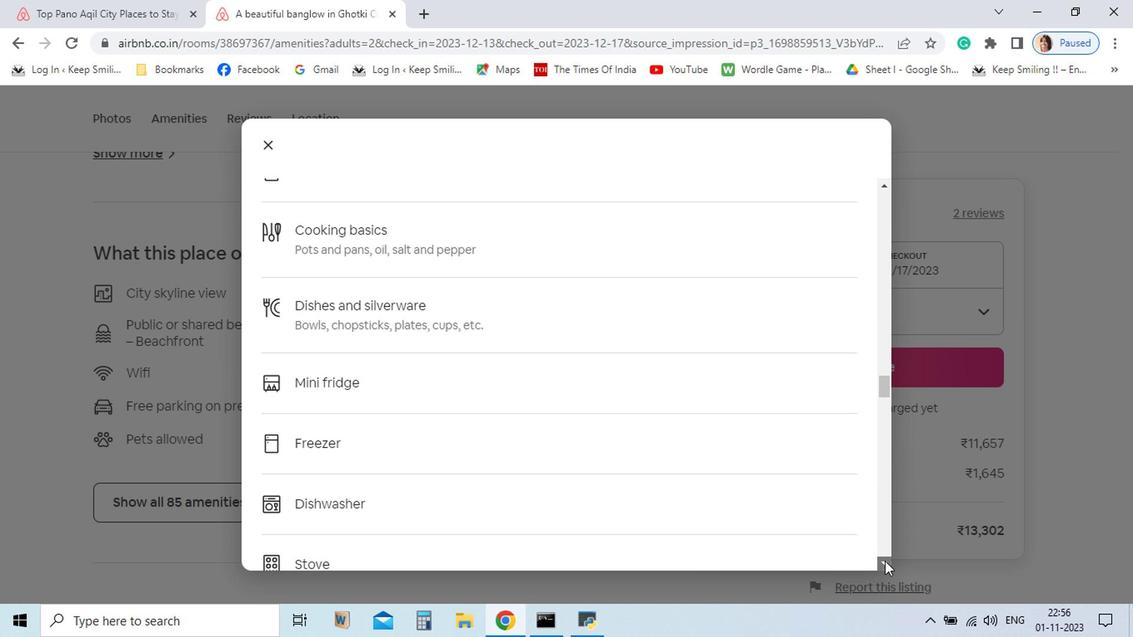 
Action: Mouse pressed left at (793, 565)
Screenshot: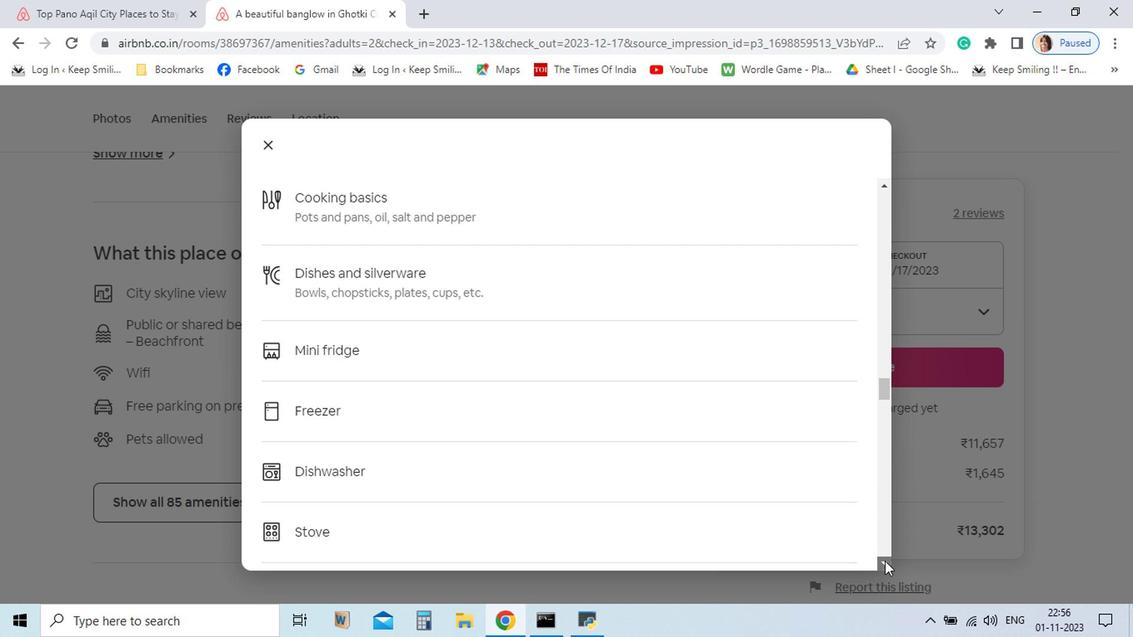
Action: Mouse pressed left at (793, 565)
Screenshot: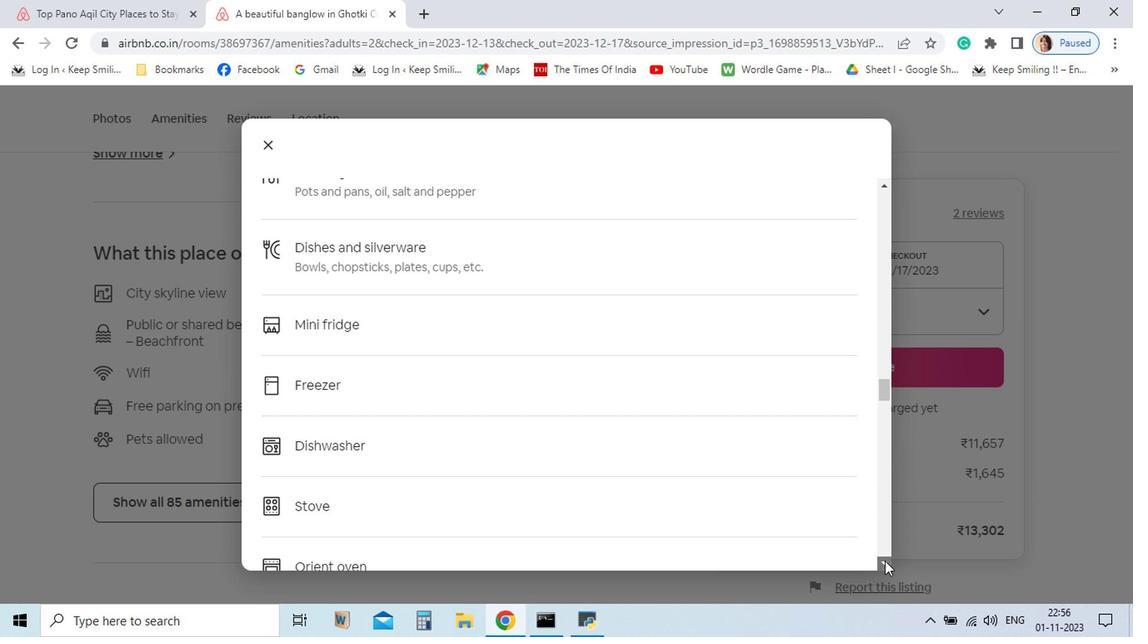 
Action: Mouse pressed left at (793, 565)
Screenshot: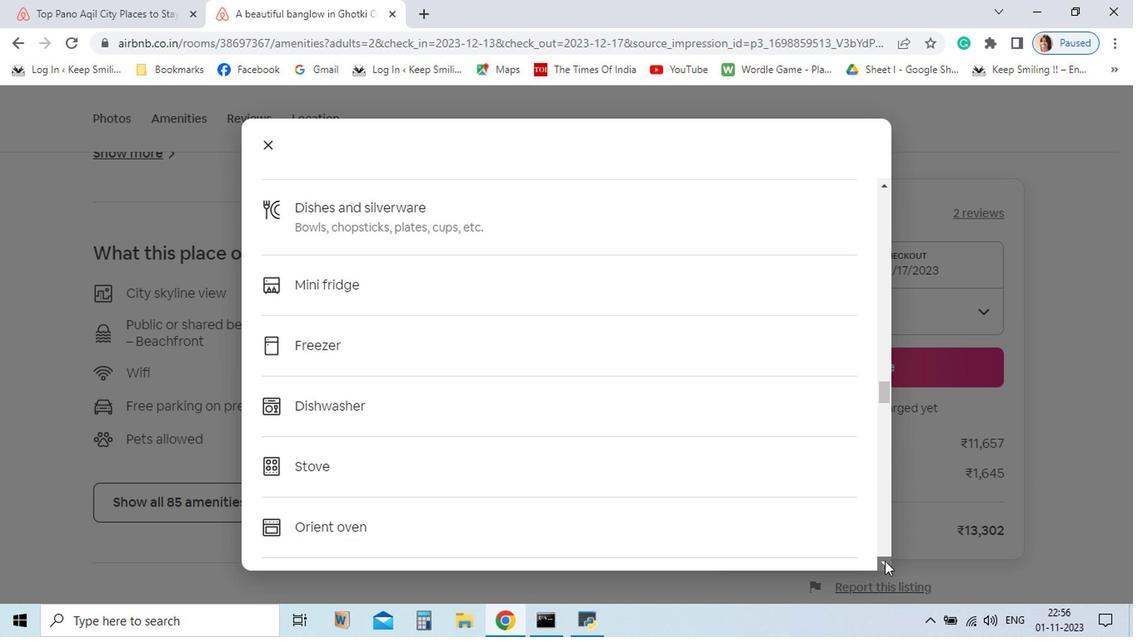 
Action: Mouse pressed left at (793, 565)
Screenshot: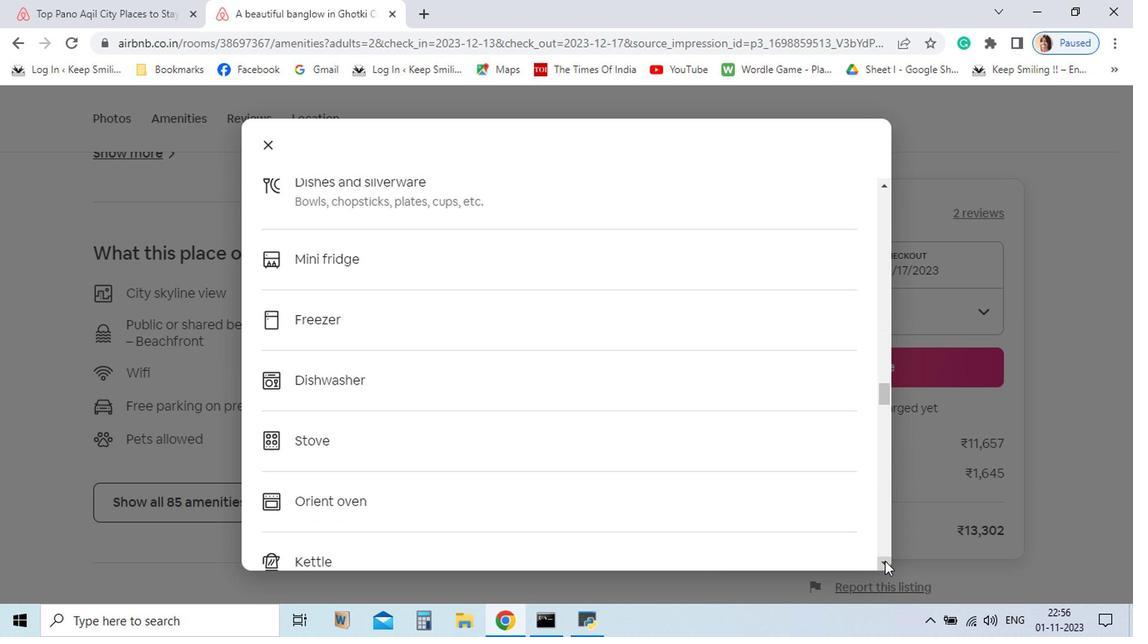 
Action: Mouse pressed left at (793, 565)
Screenshot: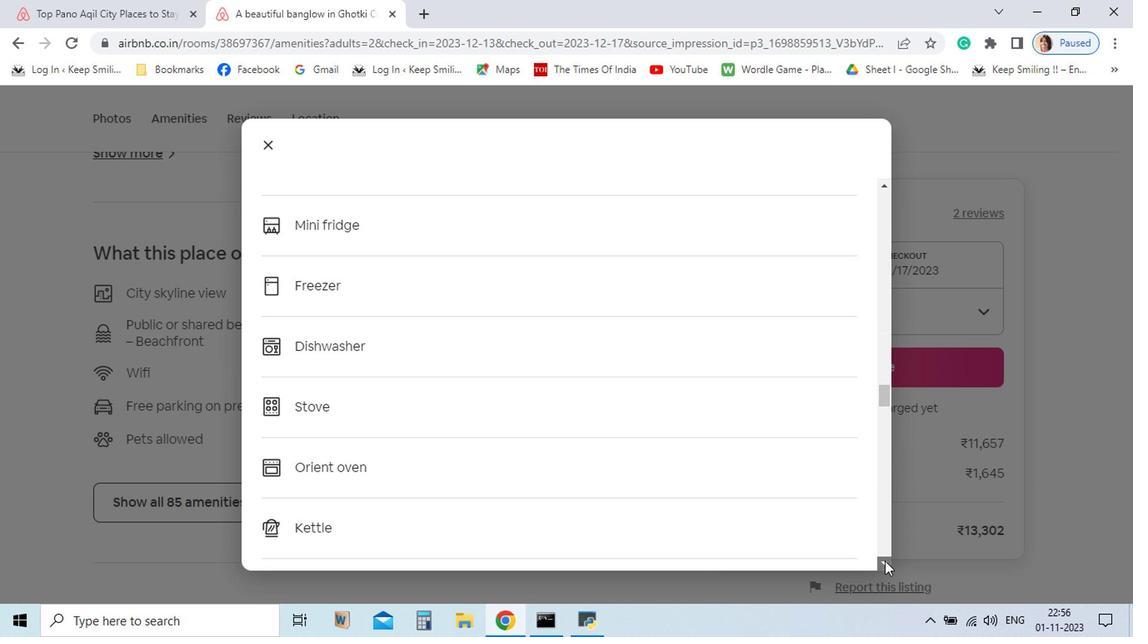 
Action: Mouse pressed left at (793, 565)
Screenshot: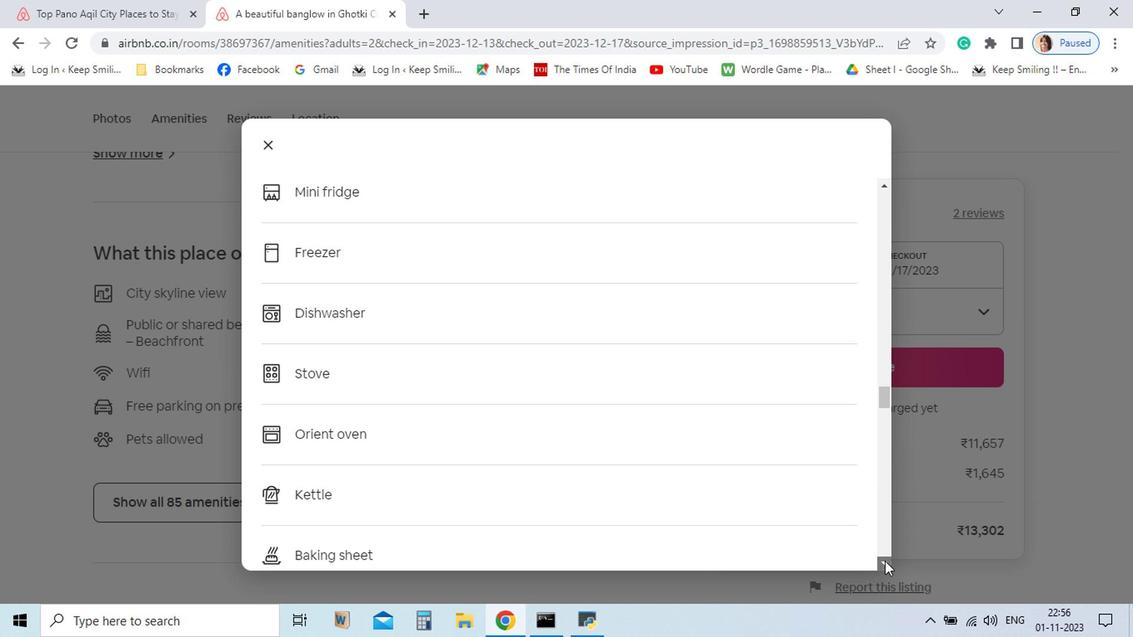 
Action: Mouse pressed left at (793, 565)
Screenshot: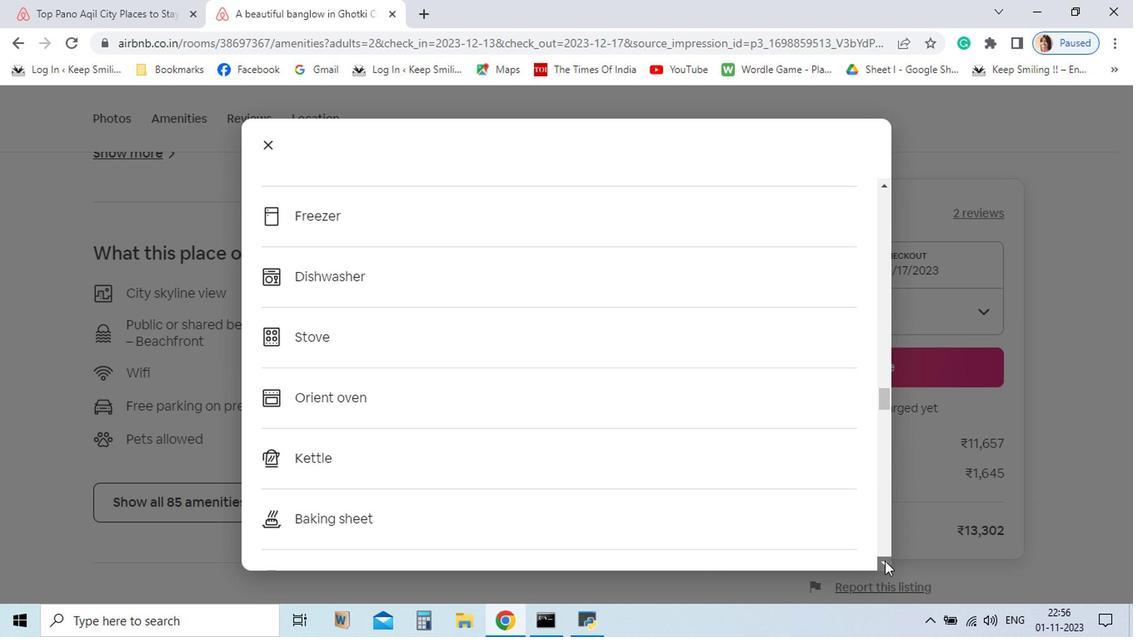 
Action: Mouse pressed left at (793, 565)
Screenshot: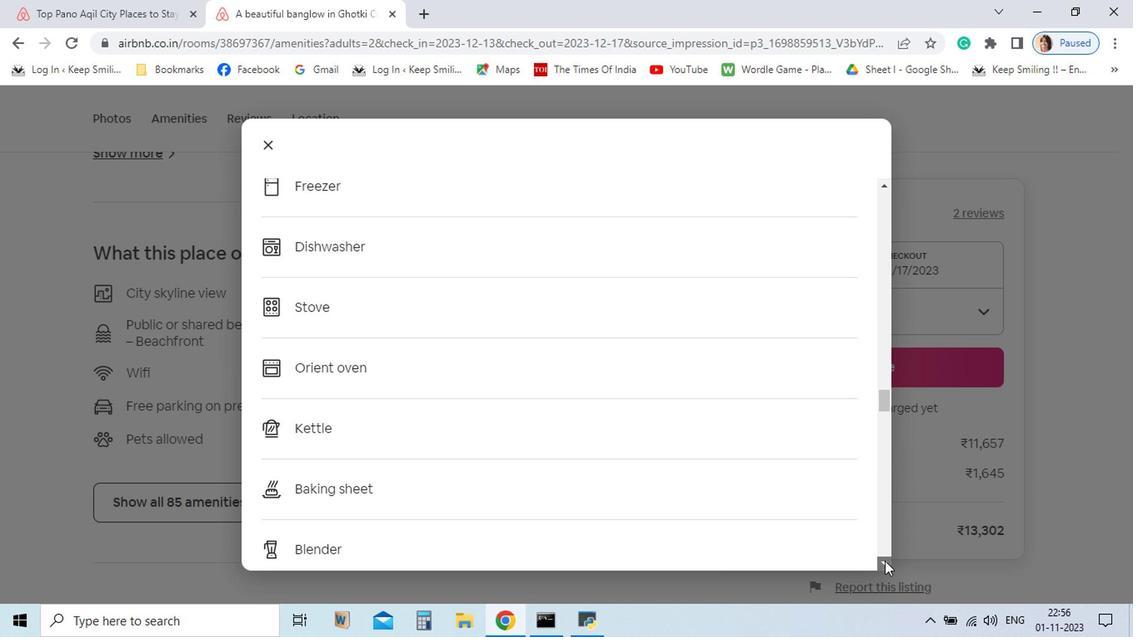 
Action: Mouse pressed left at (793, 565)
Screenshot: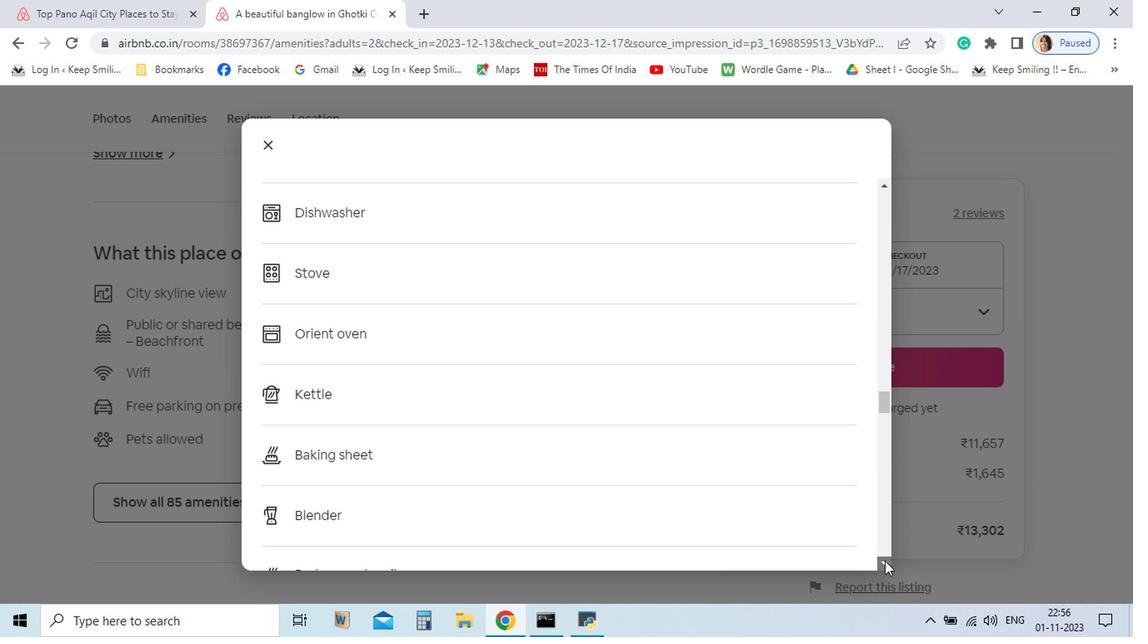 
Action: Mouse pressed left at (793, 565)
Screenshot: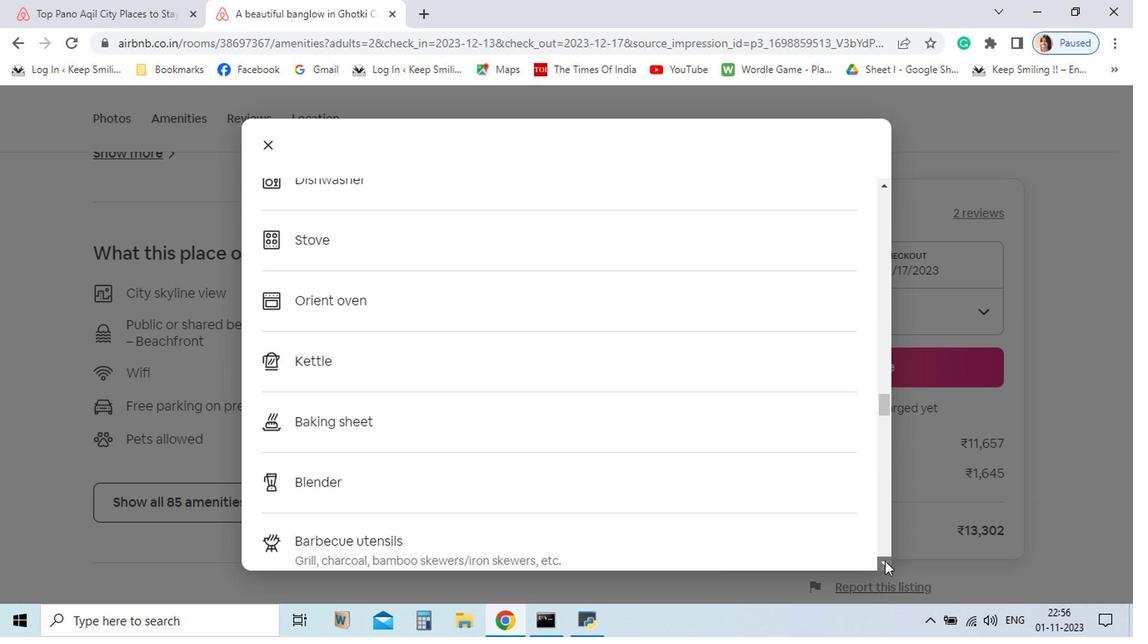 
Action: Mouse pressed left at (793, 565)
Screenshot: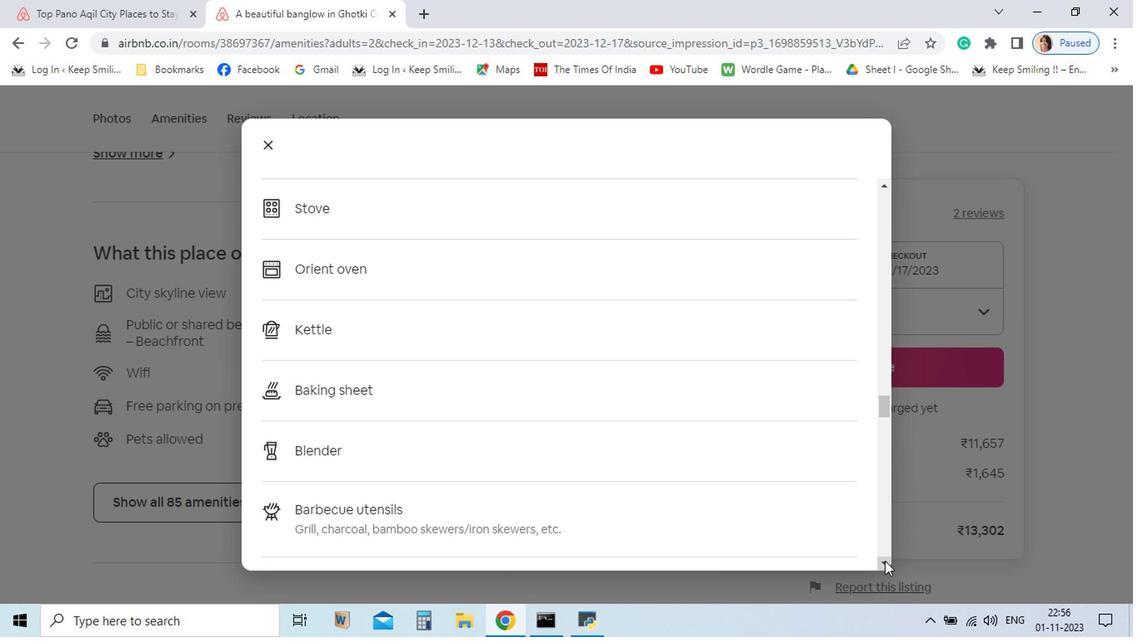
Action: Mouse pressed left at (793, 565)
Screenshot: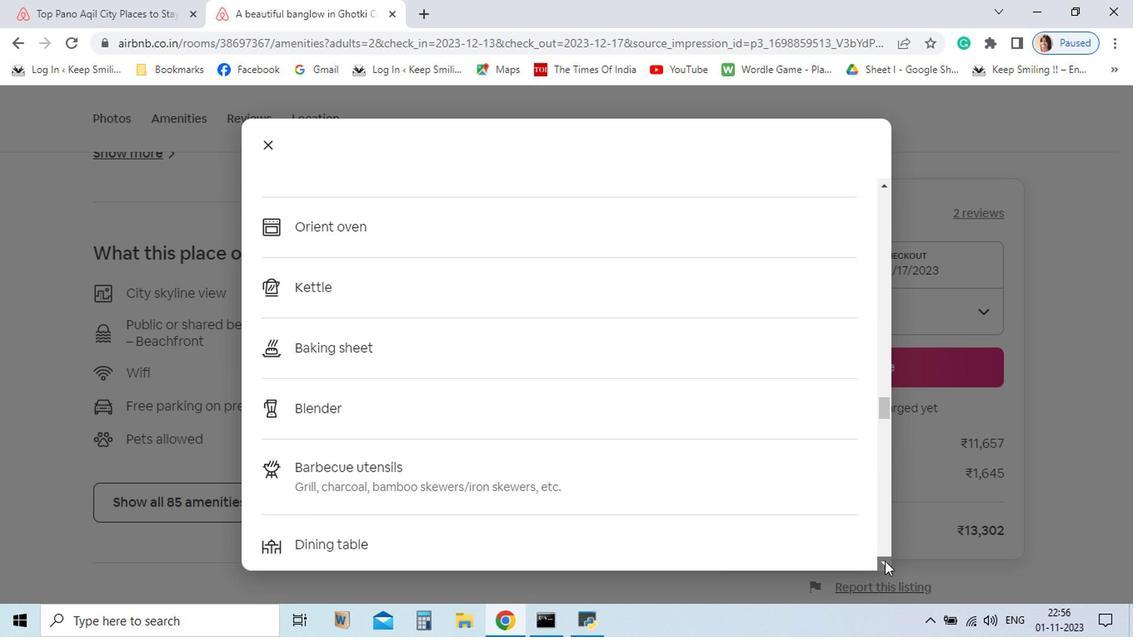 
Action: Mouse pressed left at (793, 565)
Screenshot: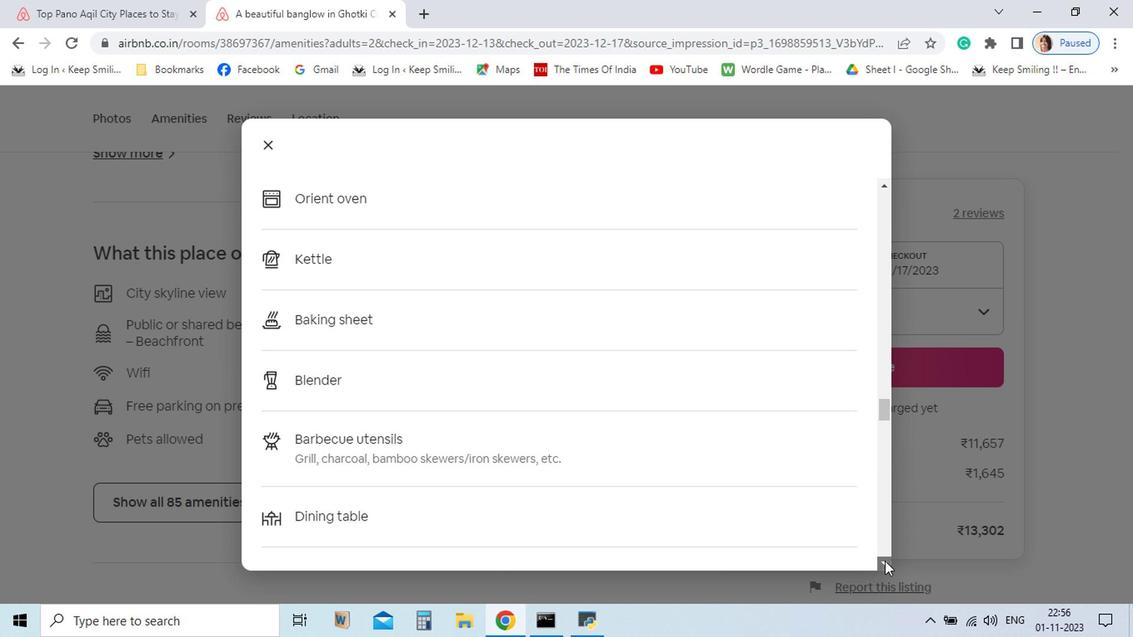 
Action: Mouse pressed left at (793, 565)
Screenshot: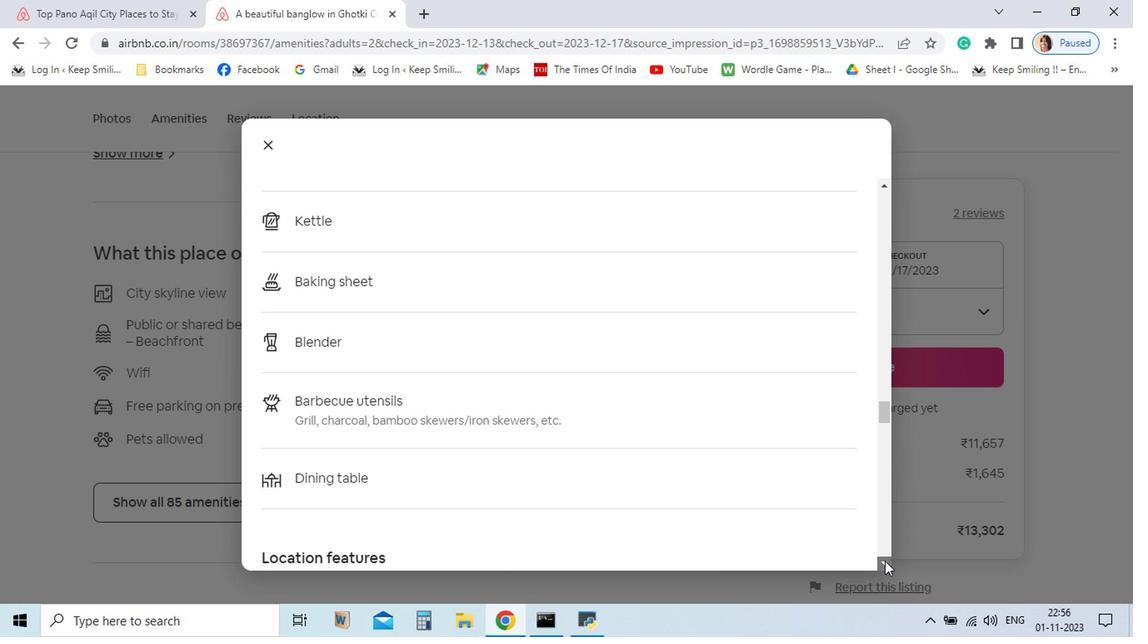 
Action: Mouse pressed left at (793, 565)
Screenshot: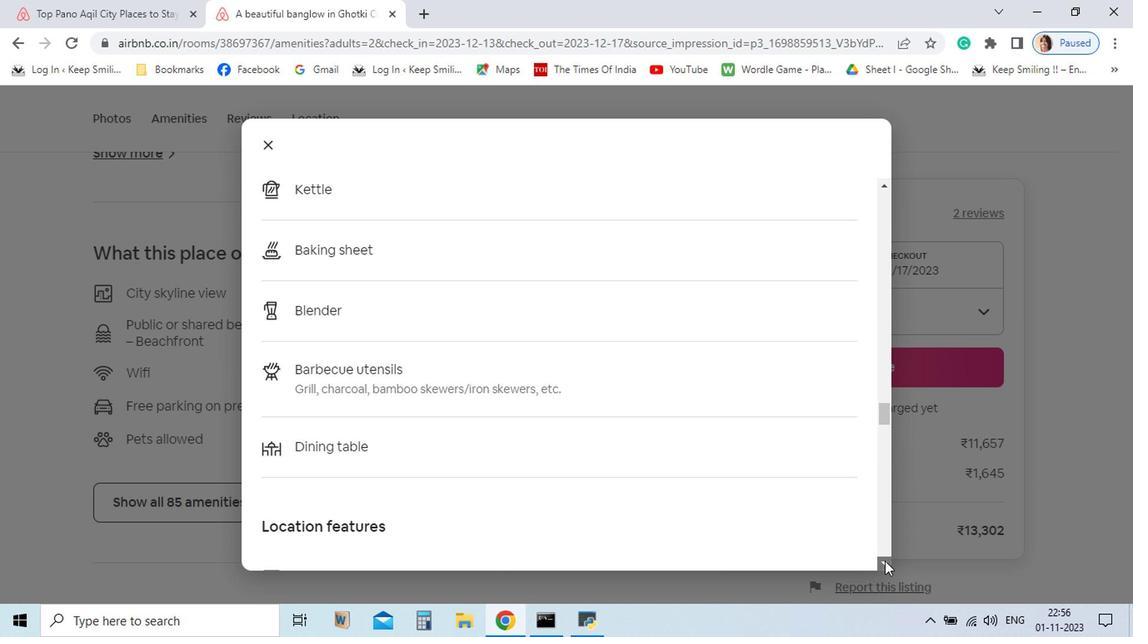 
Action: Mouse pressed left at (793, 565)
Screenshot: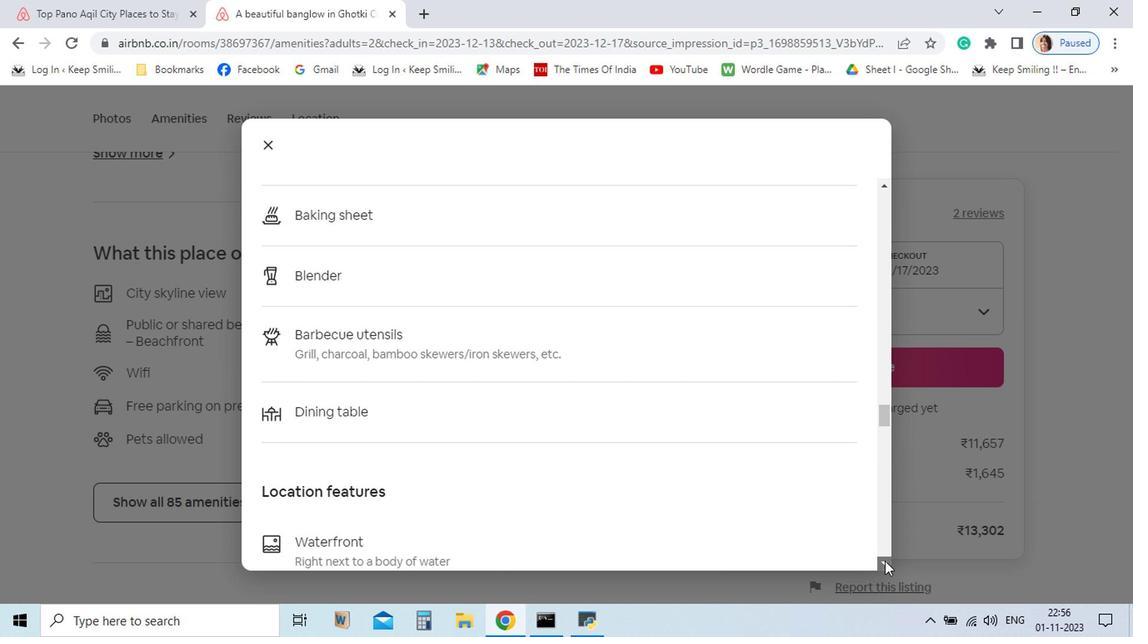 
Action: Mouse pressed left at (793, 565)
Screenshot: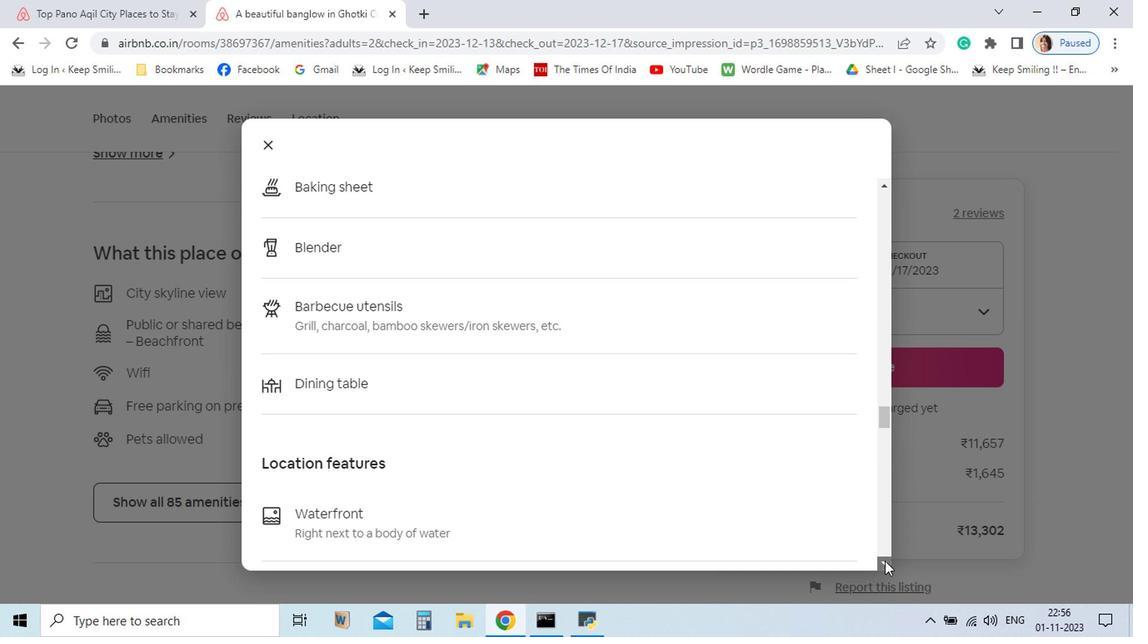 
Action: Mouse pressed left at (793, 565)
Screenshot: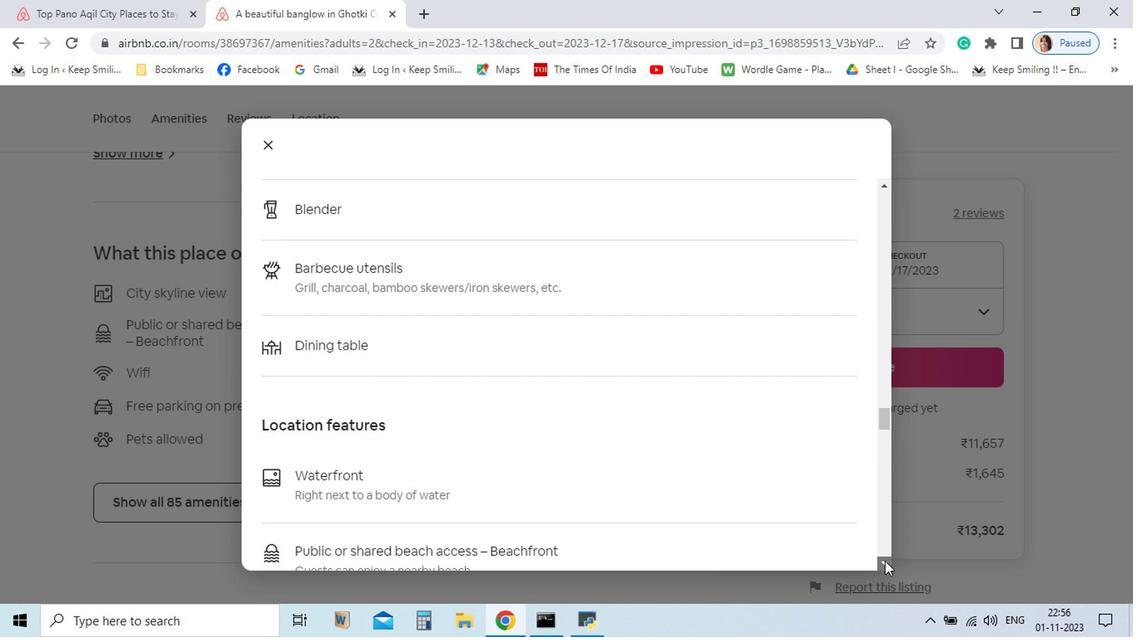 
Action: Mouse pressed left at (793, 565)
Screenshot: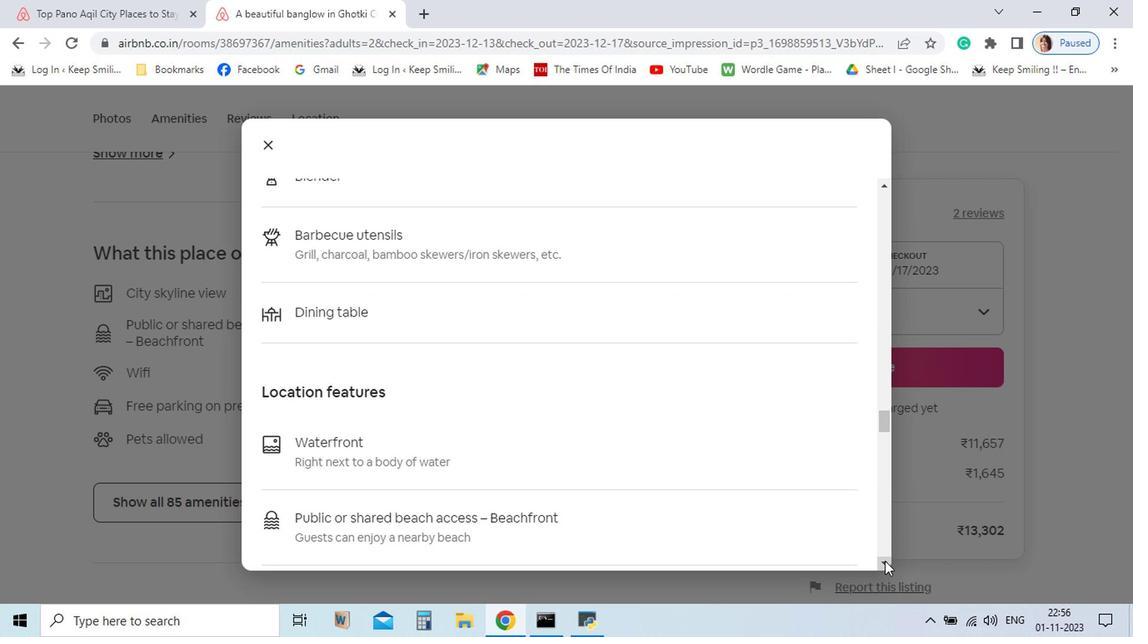 
Action: Mouse pressed left at (793, 565)
Screenshot: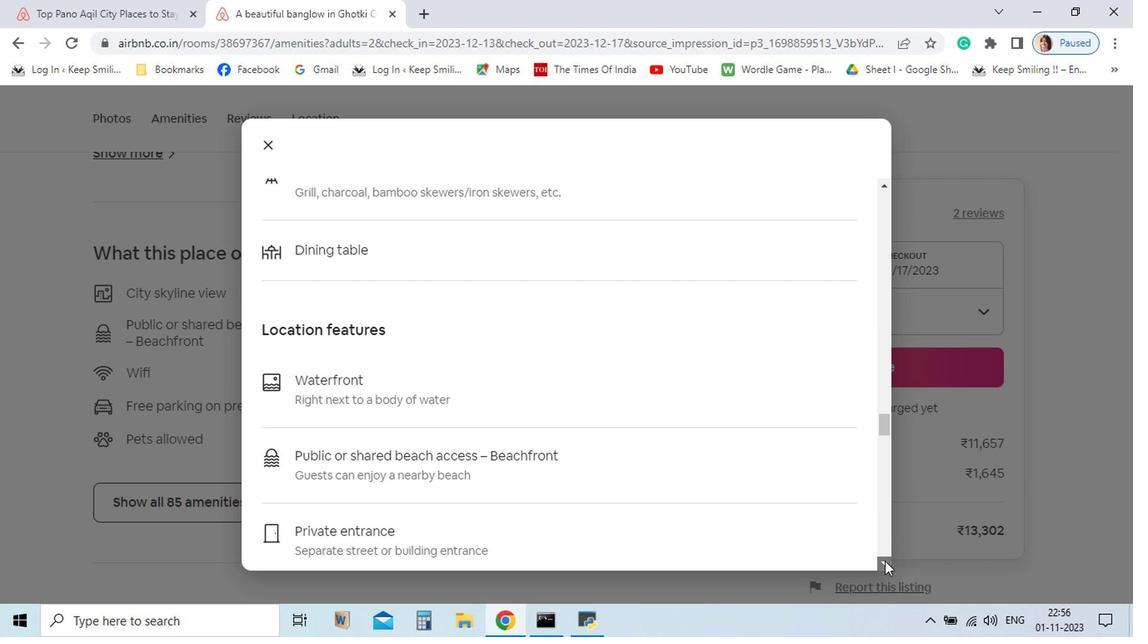 
Action: Mouse pressed left at (793, 565)
Screenshot: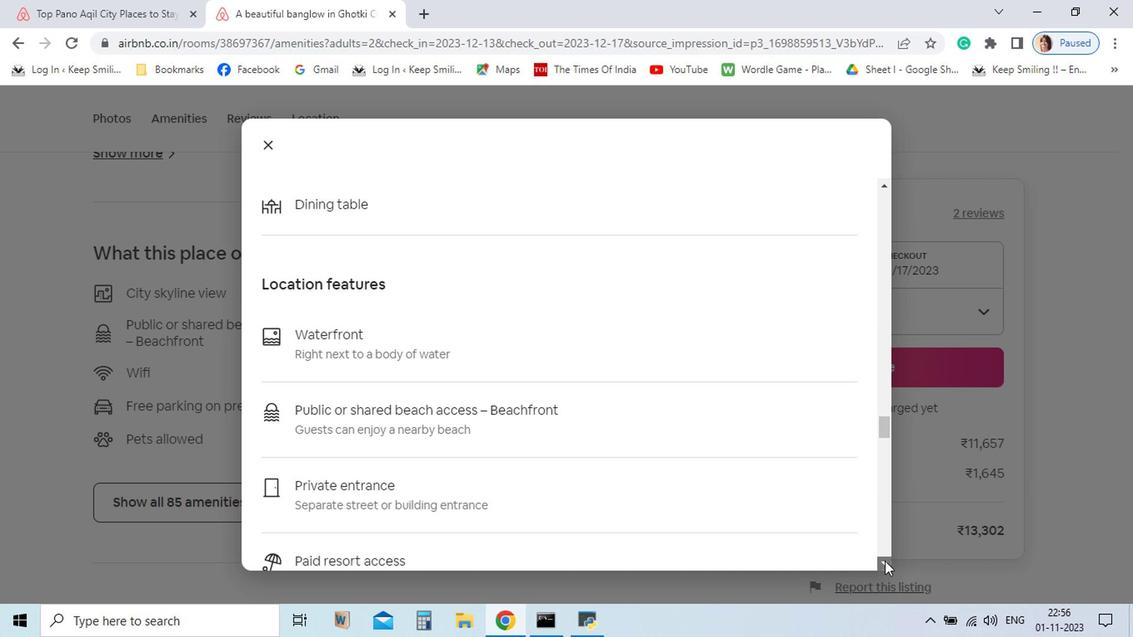 
Action: Mouse pressed left at (793, 565)
Screenshot: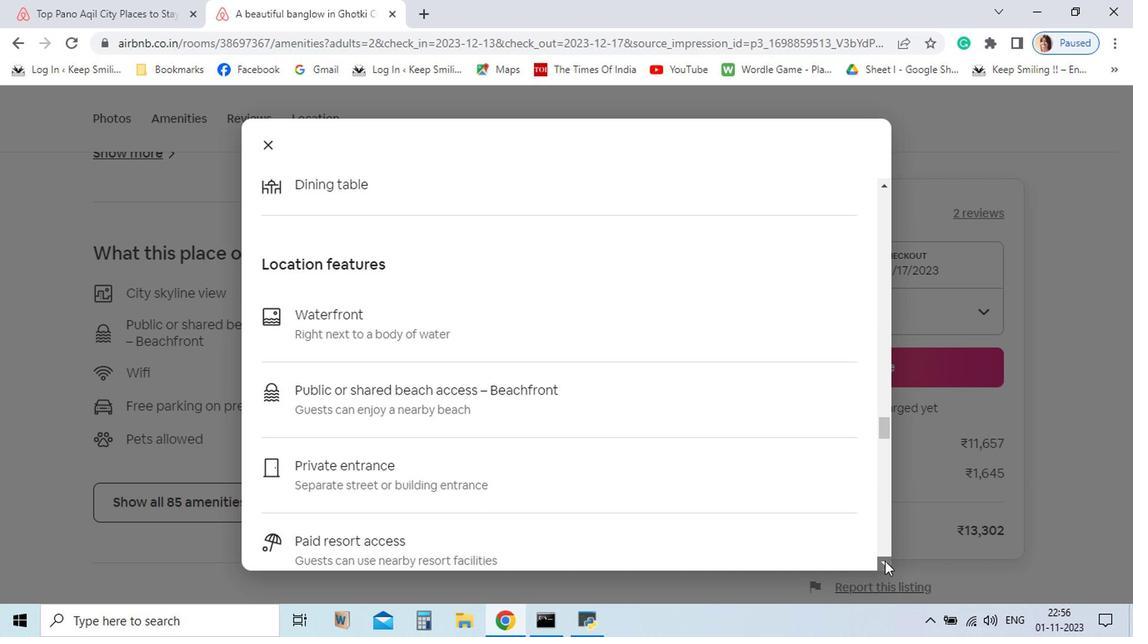 
Action: Mouse pressed left at (793, 565)
Screenshot: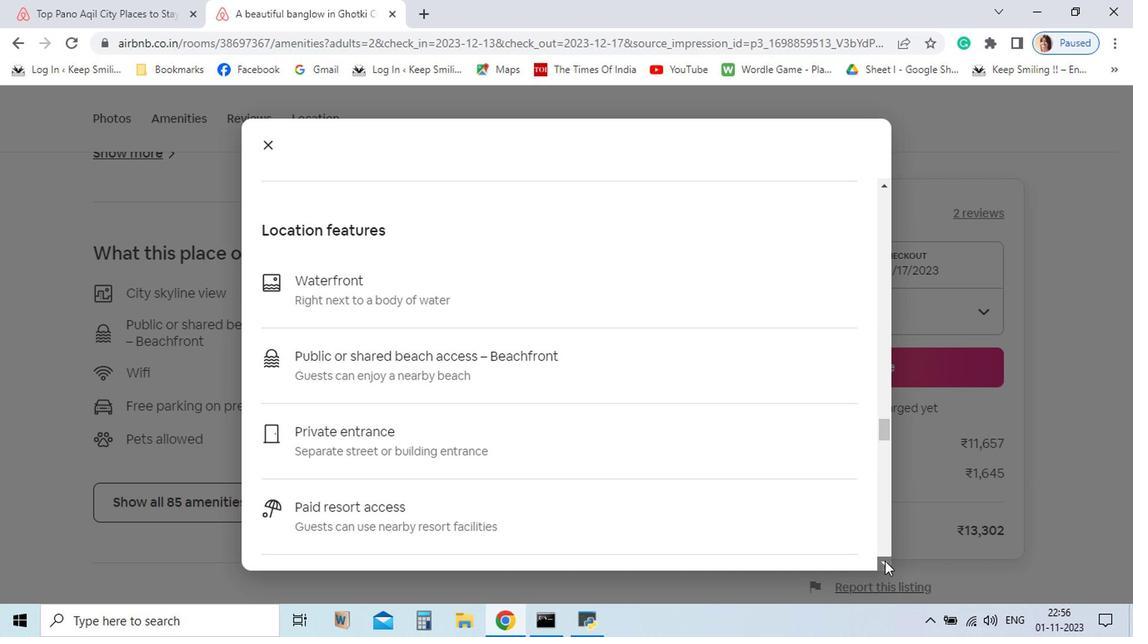 
Action: Mouse pressed left at (793, 565)
Screenshot: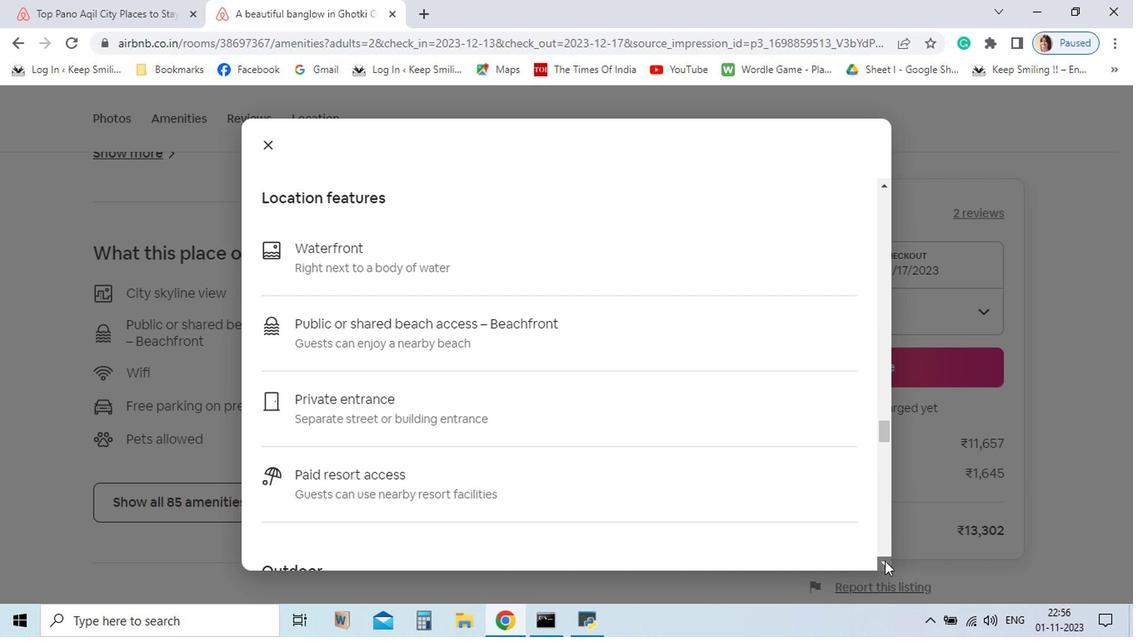 
Action: Mouse pressed left at (793, 565)
Screenshot: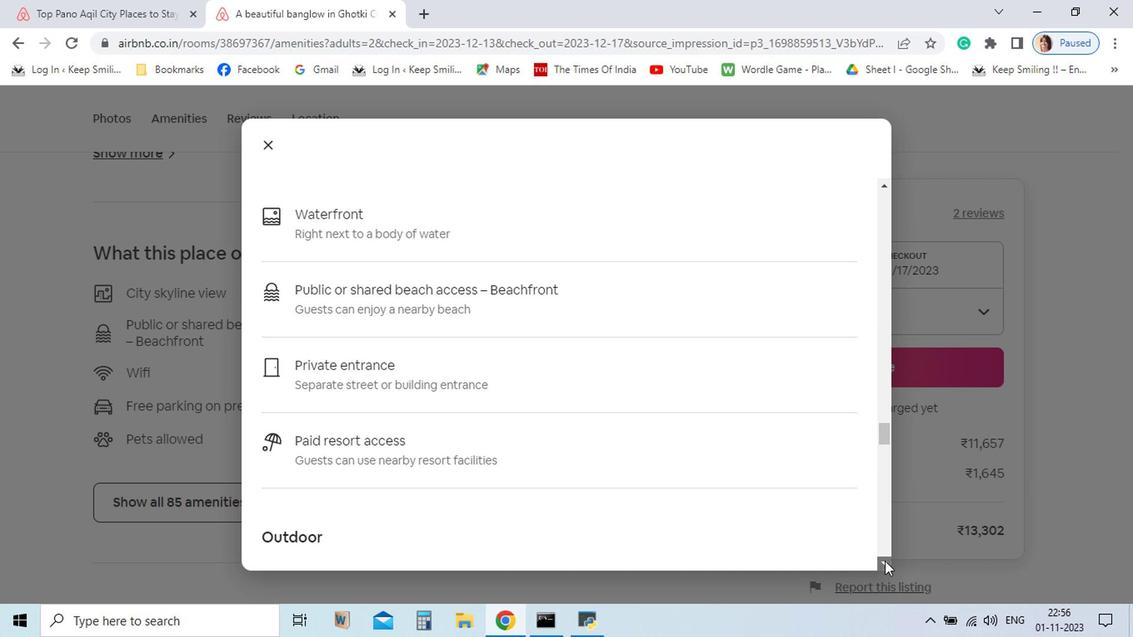 
Action: Mouse pressed left at (793, 565)
Screenshot: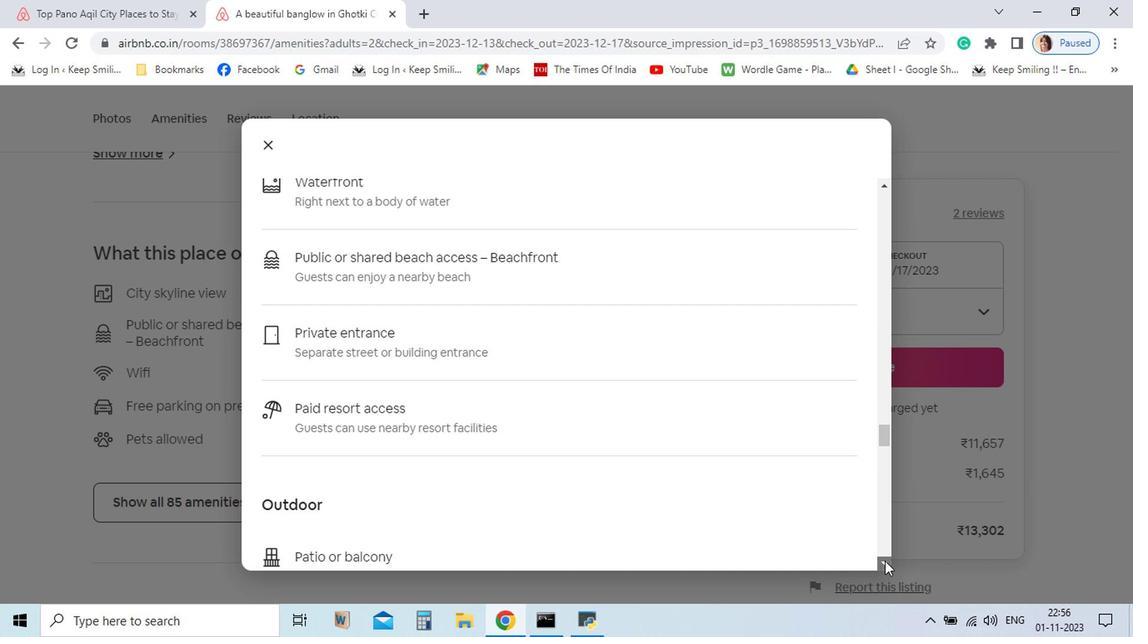 
Action: Mouse pressed left at (793, 565)
